 Task: Research Airbnb properties in Tinghir, Morocco from 6th December, 2023 to 10th December, 2023 for 1 adult.1  bedroom having 1 bed and 1 bathroom. Property type can be hotel. Booking option can be shelf check-in. Look for 3 properties as per requirement.
Action: Mouse pressed left at (277, 145)
Screenshot: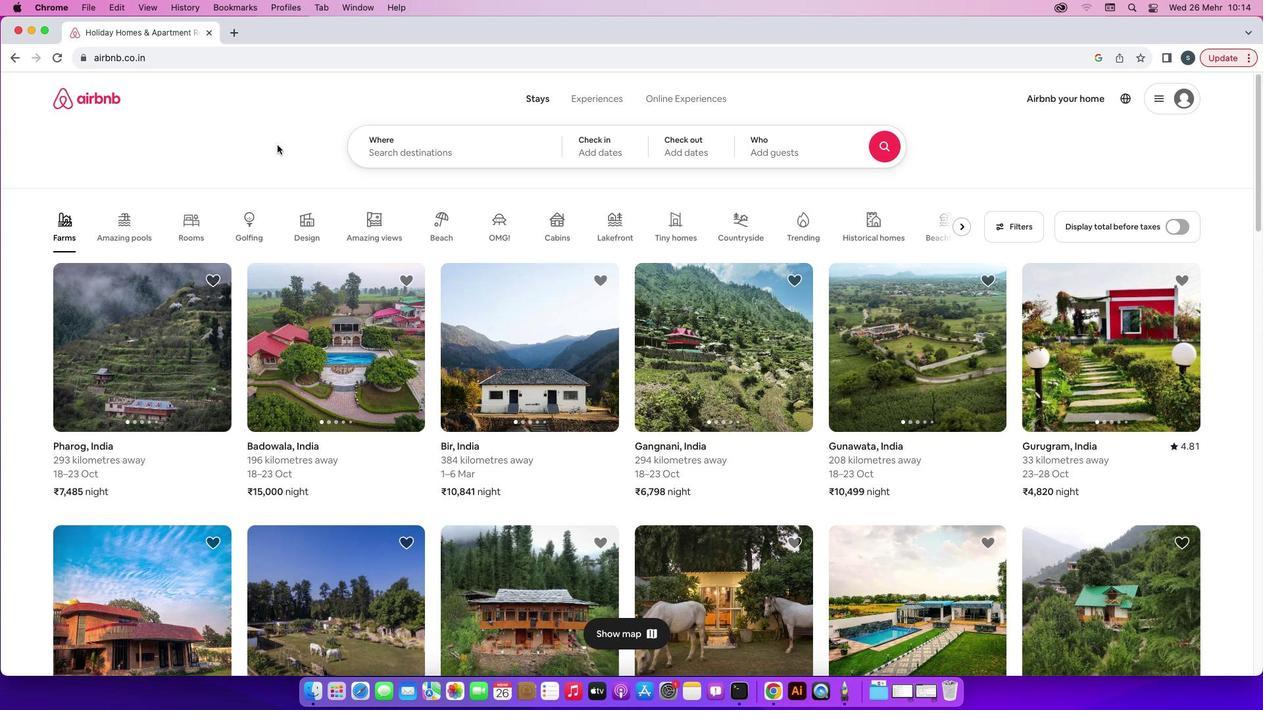 
Action: Mouse moved to (437, 147)
Screenshot: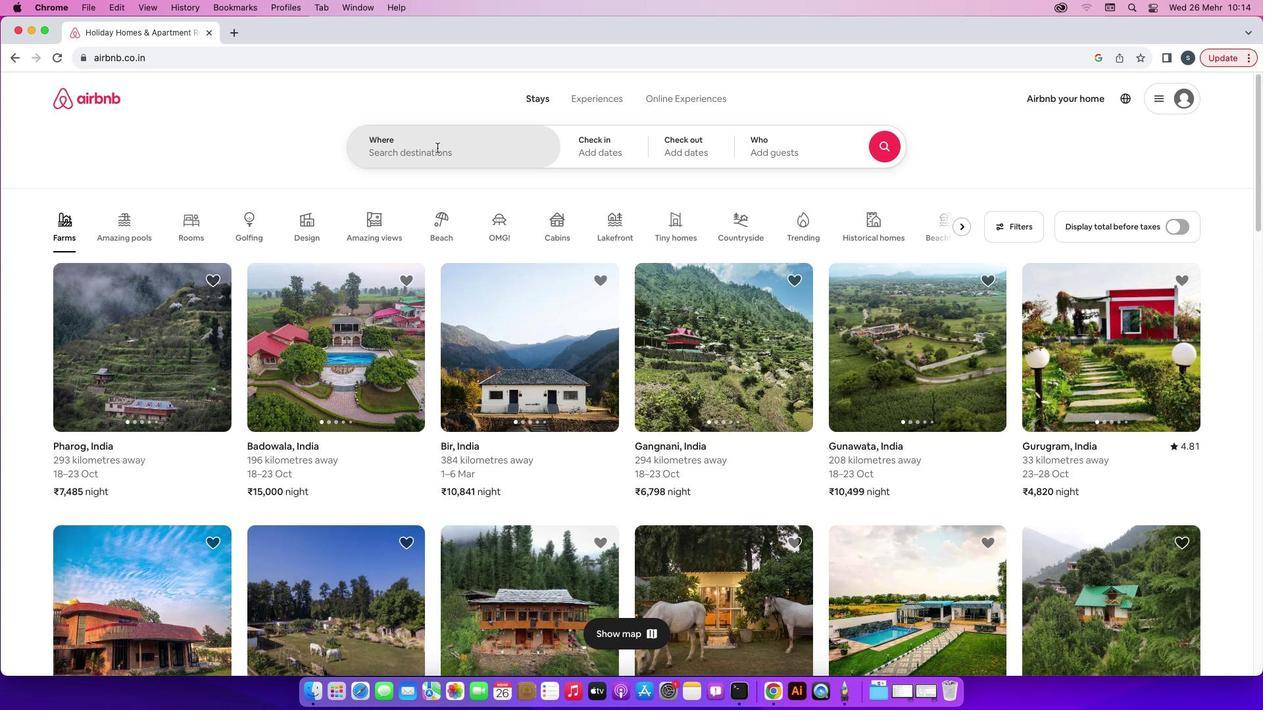
Action: Mouse pressed left at (437, 147)
Screenshot: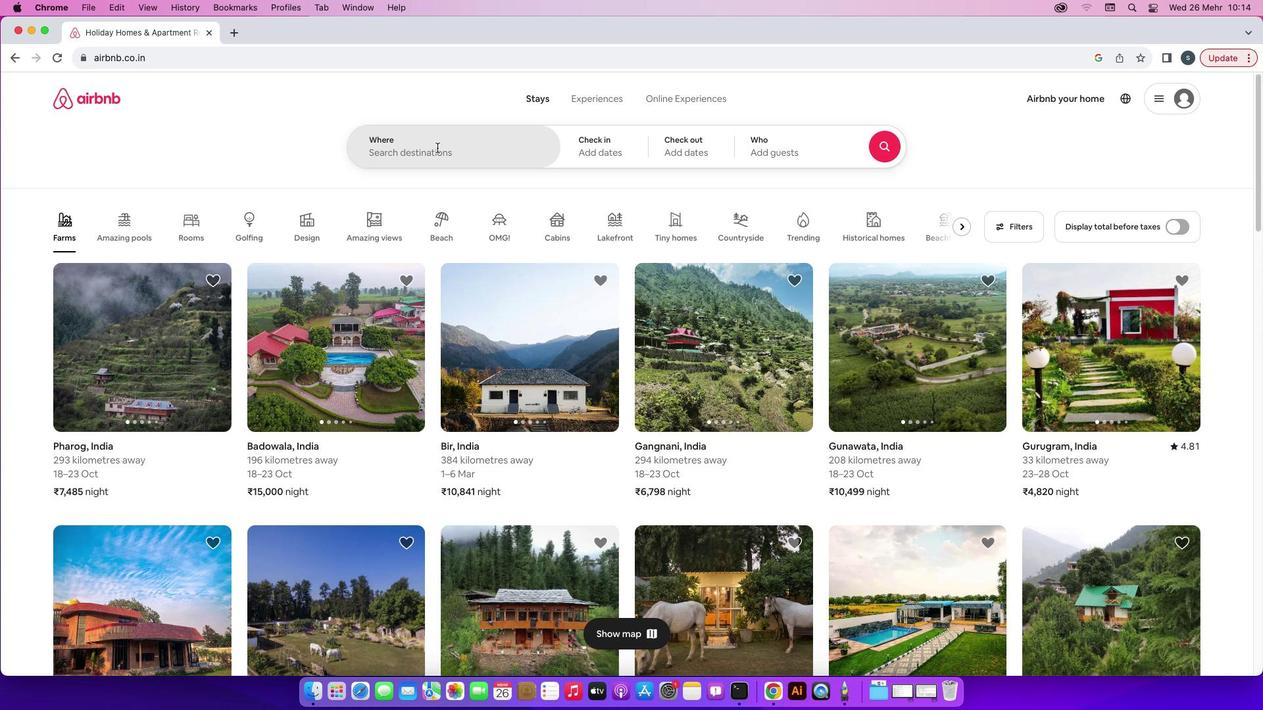 
Action: Mouse moved to (439, 147)
Screenshot: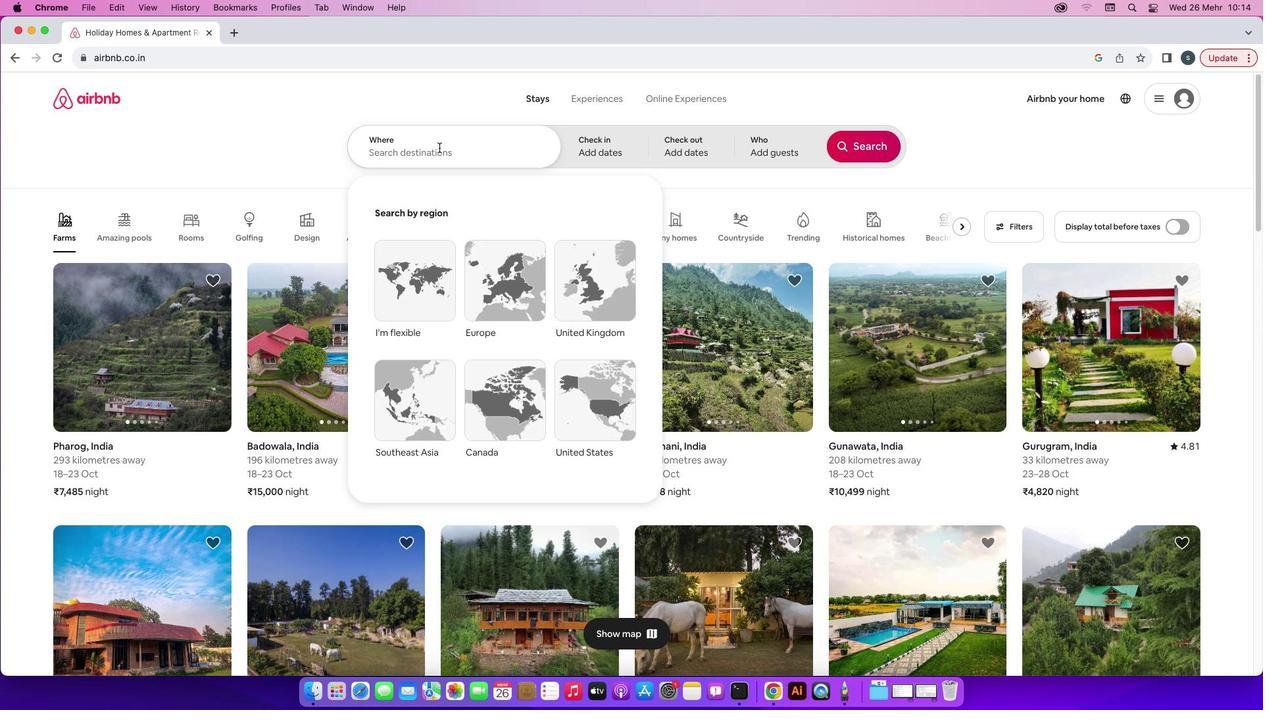 
Action: Key pressed 'T'Key.caps_lock'i''n''g''h''i''r'','Key.spaceKey.caps_lock'M'Key.caps_lock'o''r''o''c''c''o'
Screenshot: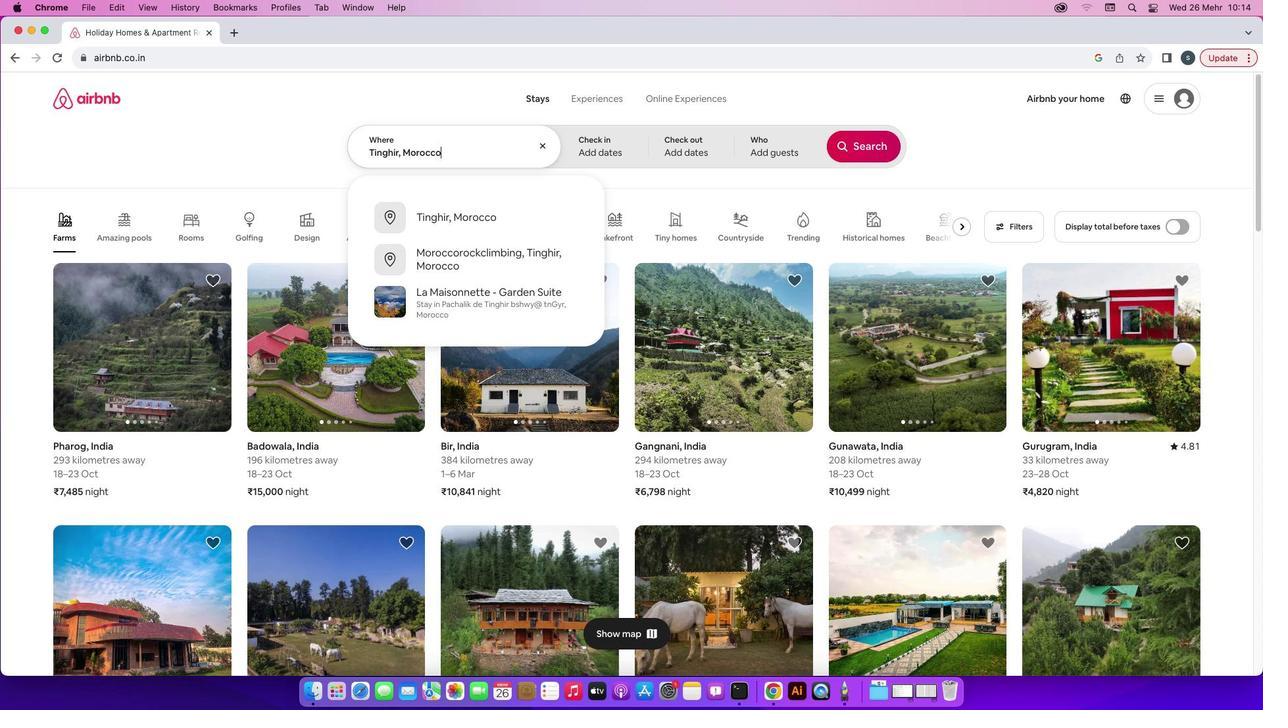 
Action: Mouse moved to (496, 227)
Screenshot: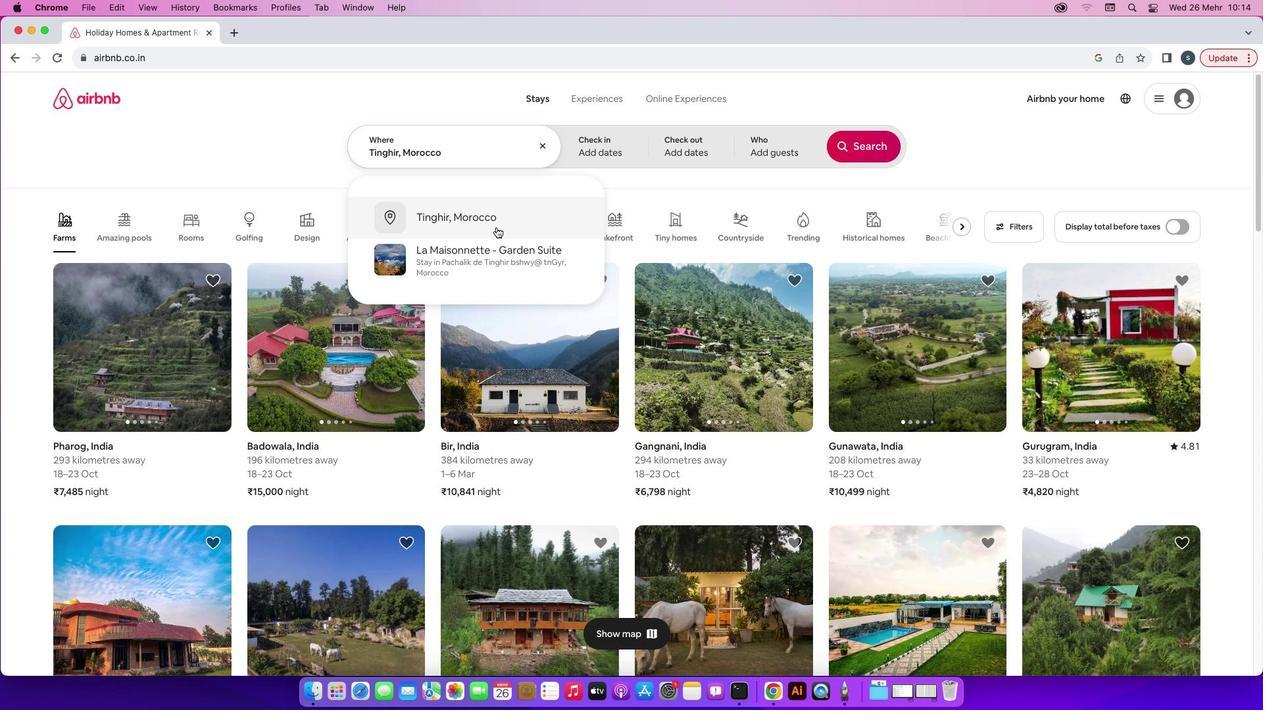 
Action: Mouse pressed left at (496, 227)
Screenshot: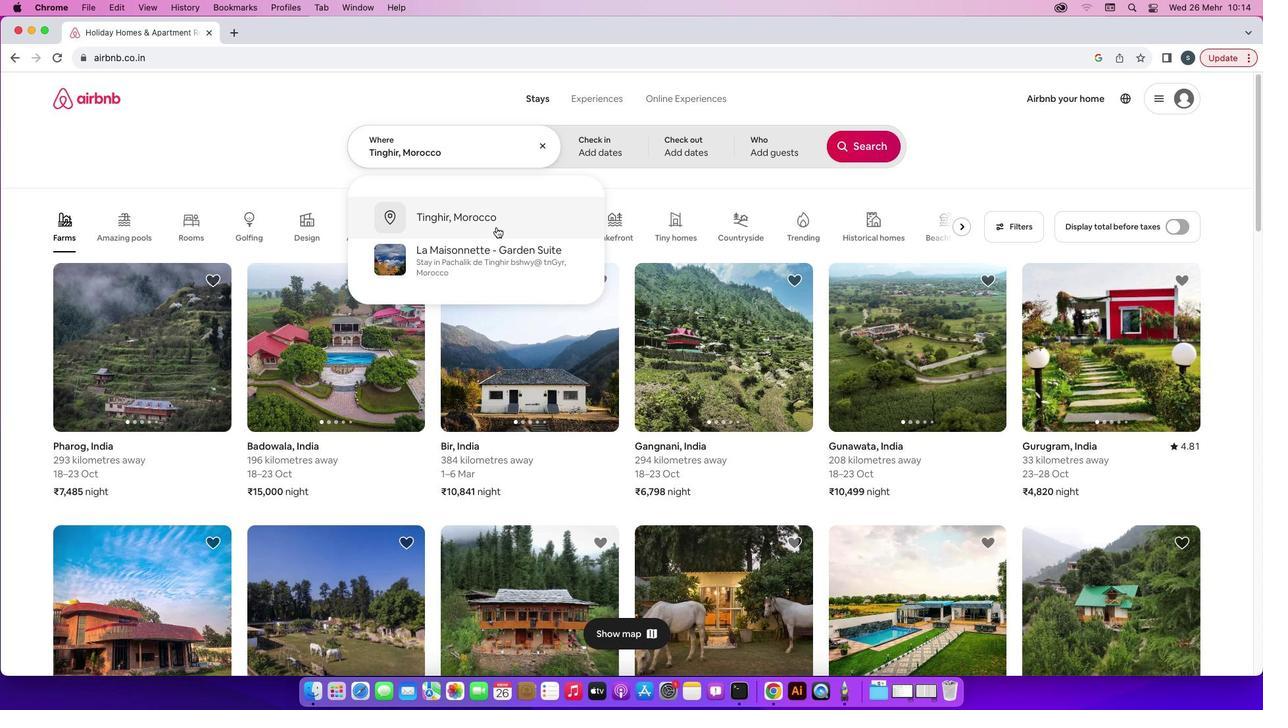
Action: Mouse moved to (861, 251)
Screenshot: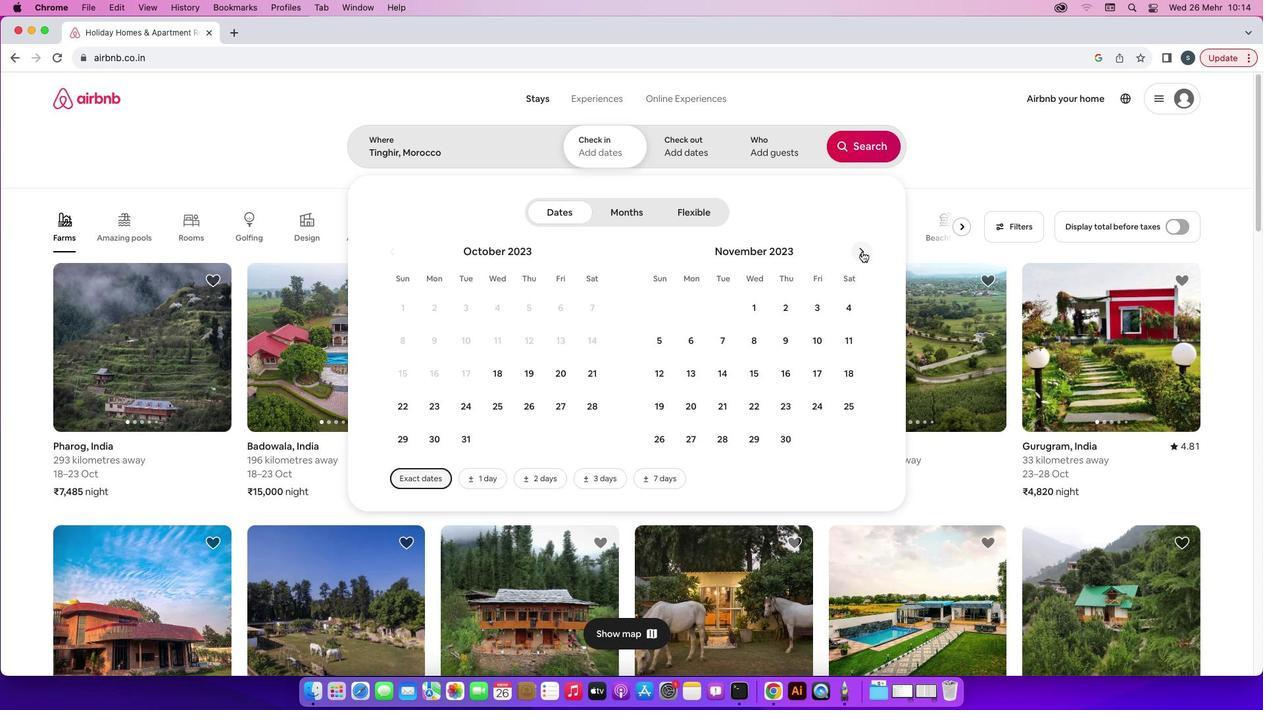 
Action: Mouse pressed left at (861, 251)
Screenshot: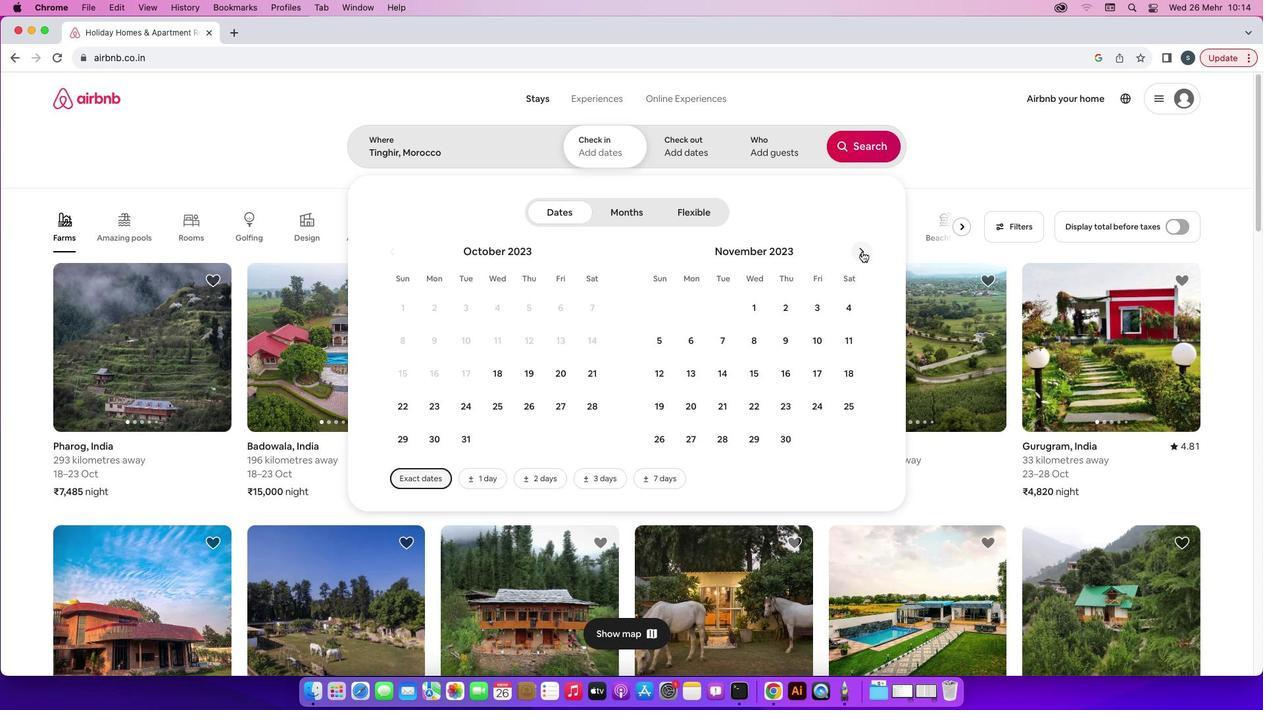 
Action: Mouse moved to (757, 336)
Screenshot: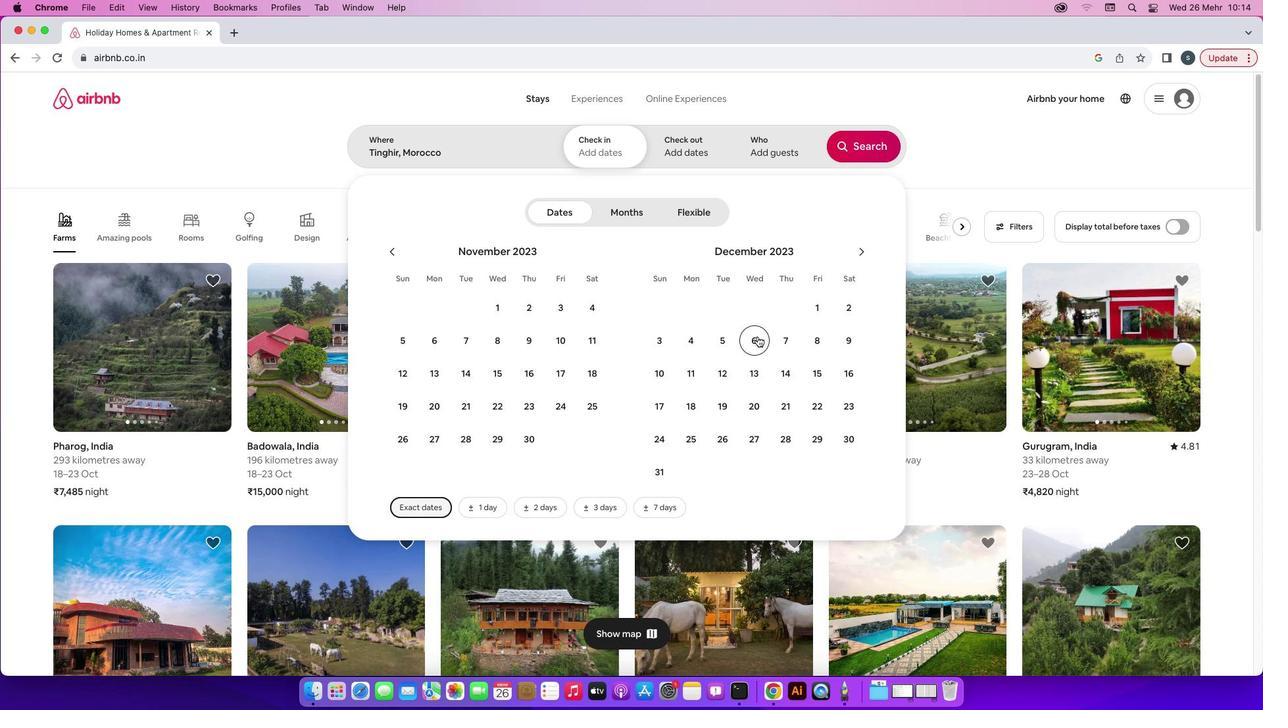 
Action: Mouse pressed left at (757, 336)
Screenshot: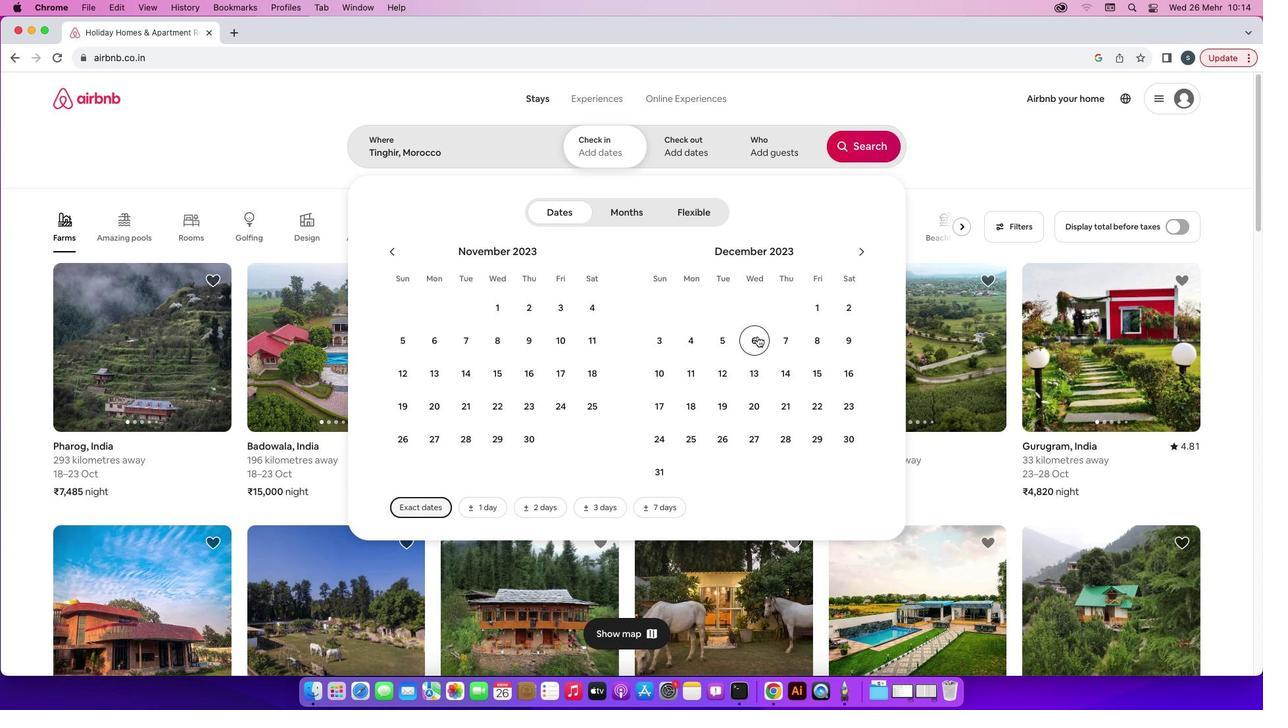 
Action: Mouse moved to (653, 369)
Screenshot: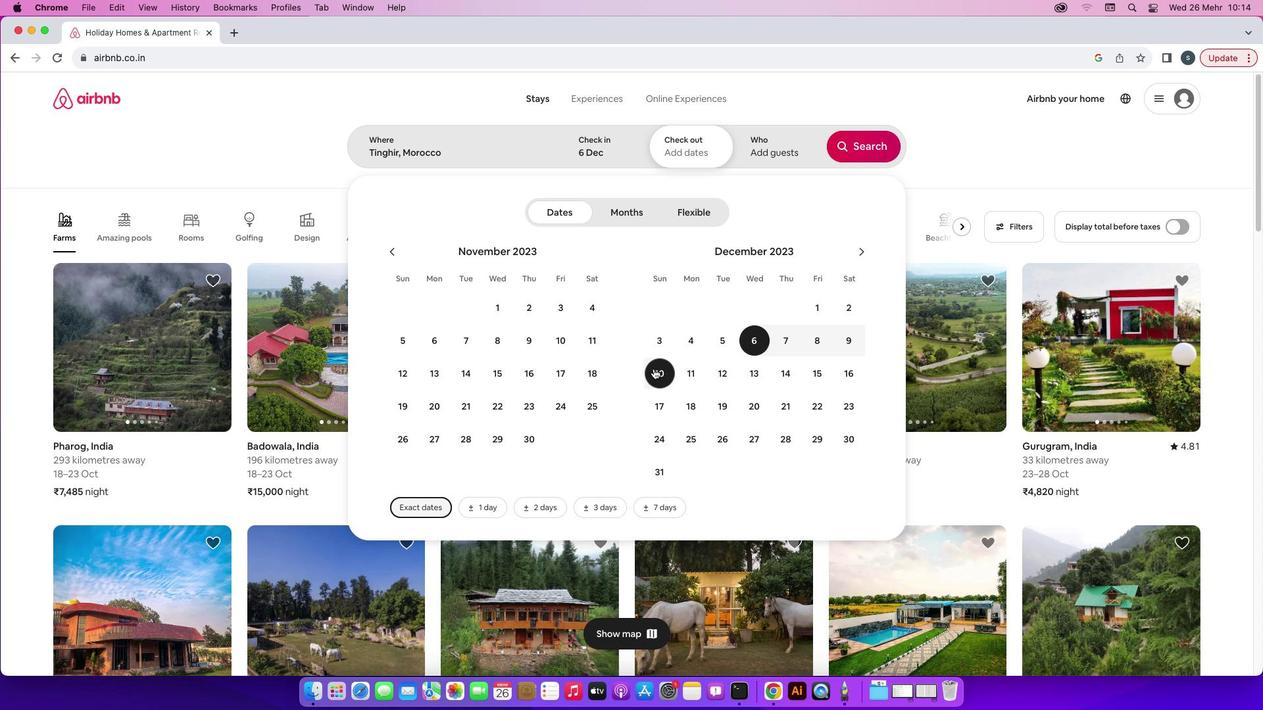 
Action: Mouse pressed left at (653, 369)
Screenshot: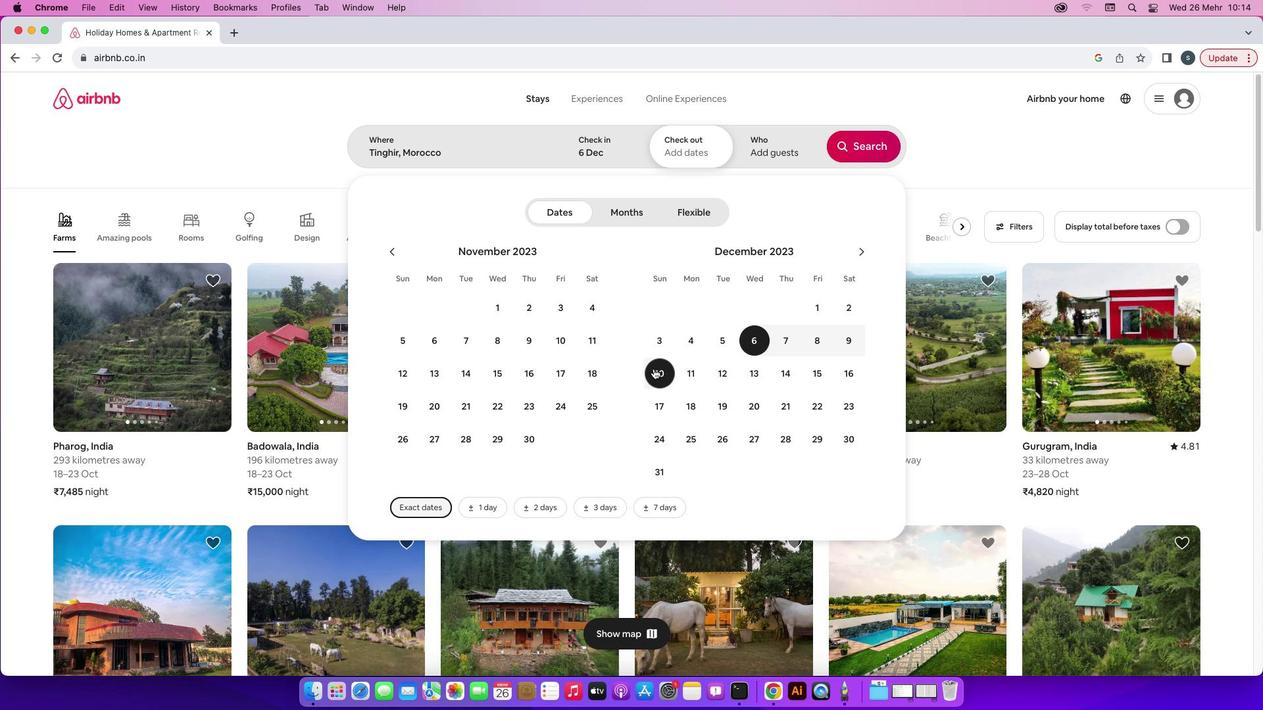 
Action: Mouse moved to (782, 153)
Screenshot: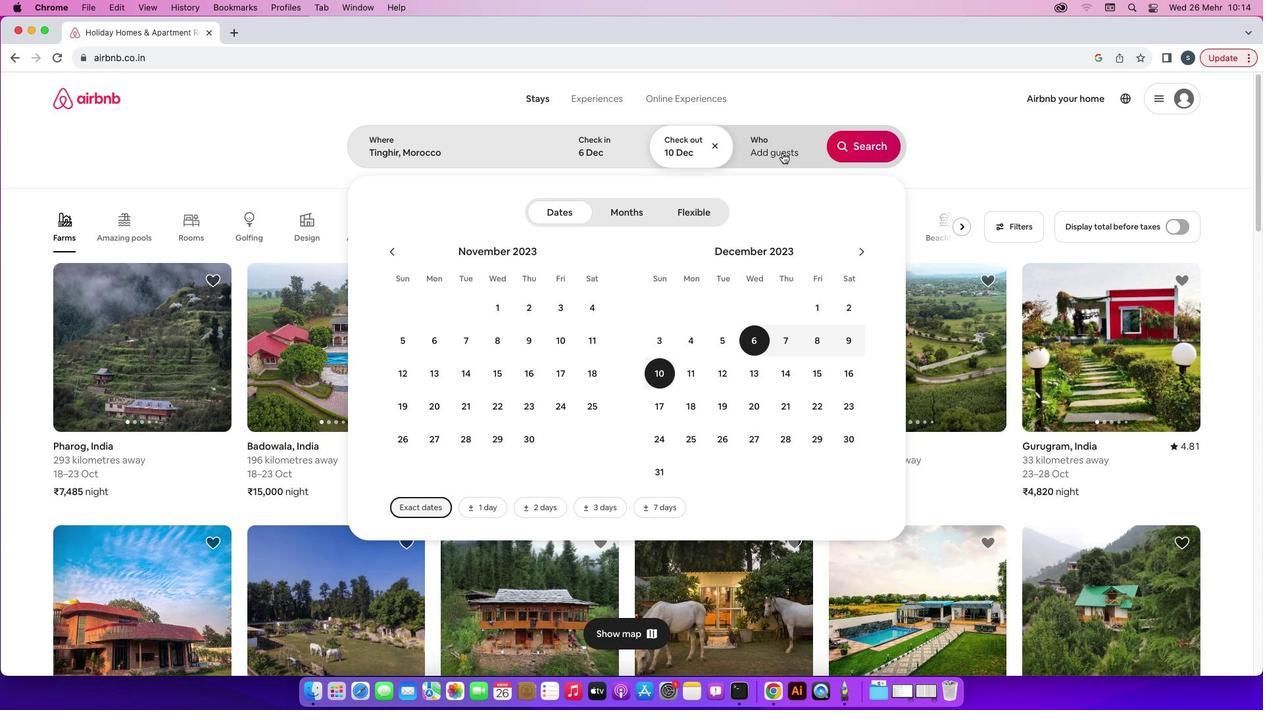 
Action: Mouse pressed left at (782, 153)
Screenshot: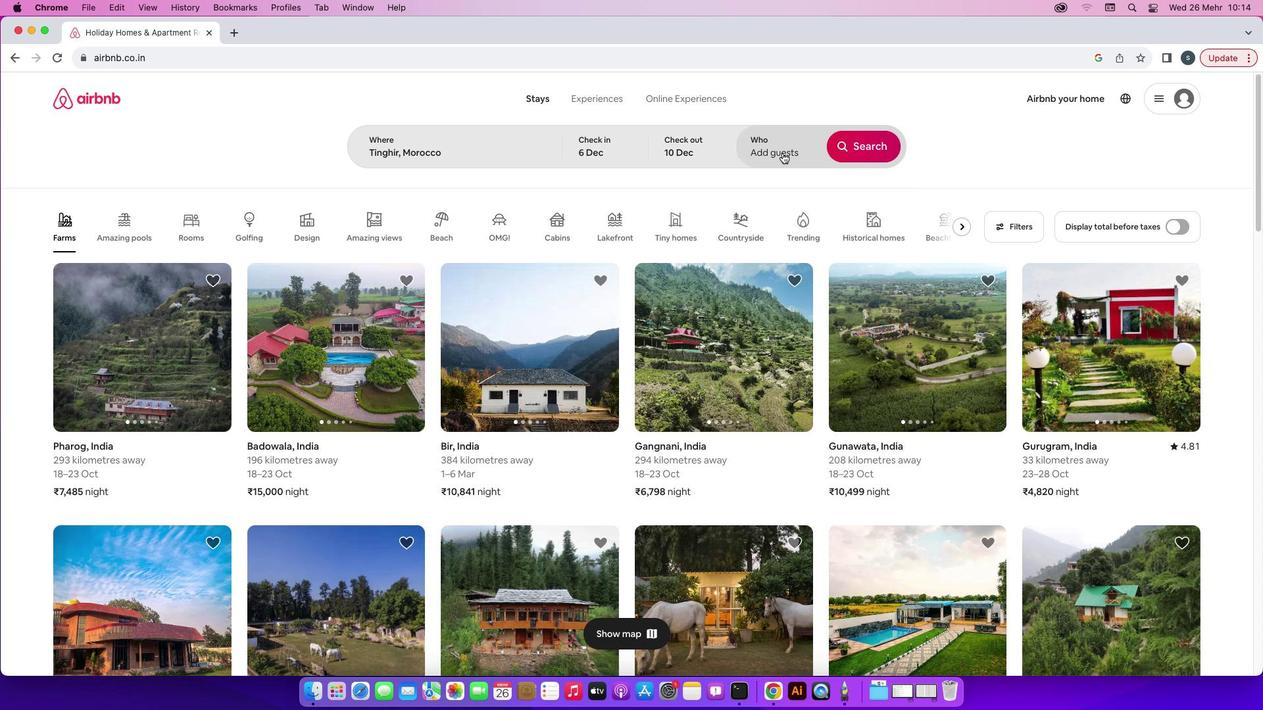 
Action: Mouse moved to (869, 213)
Screenshot: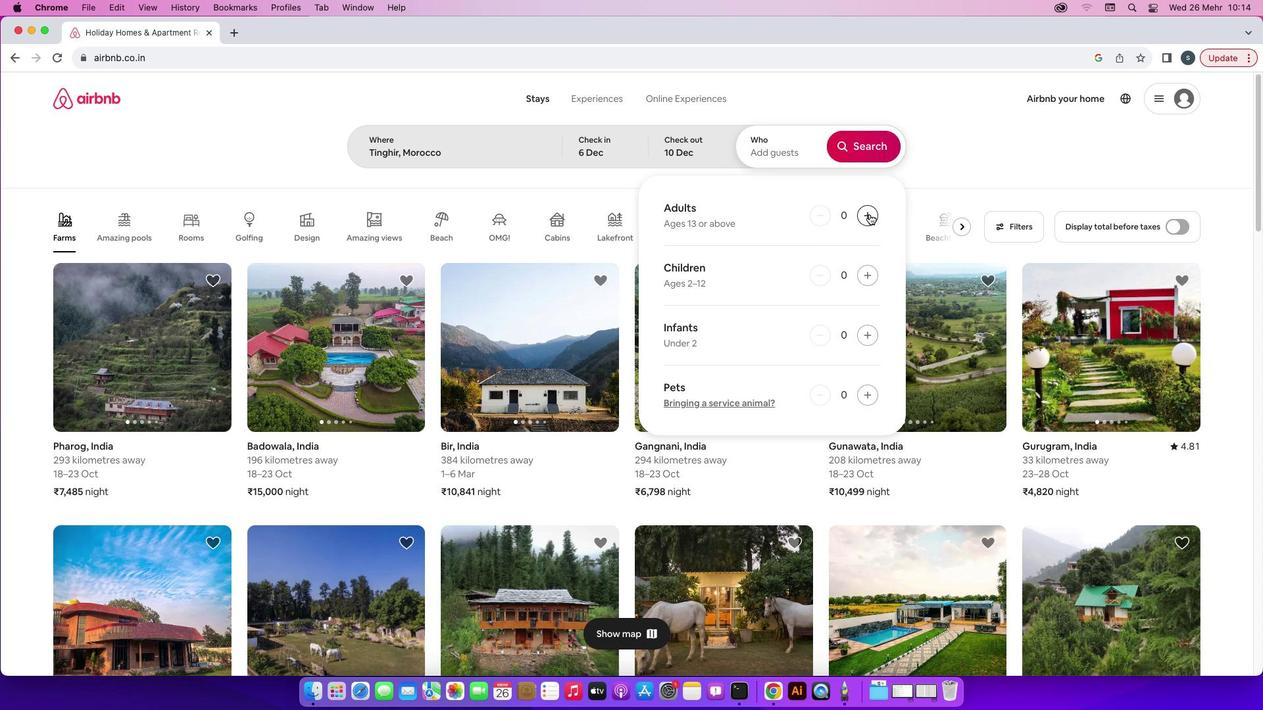 
Action: Mouse pressed left at (869, 213)
Screenshot: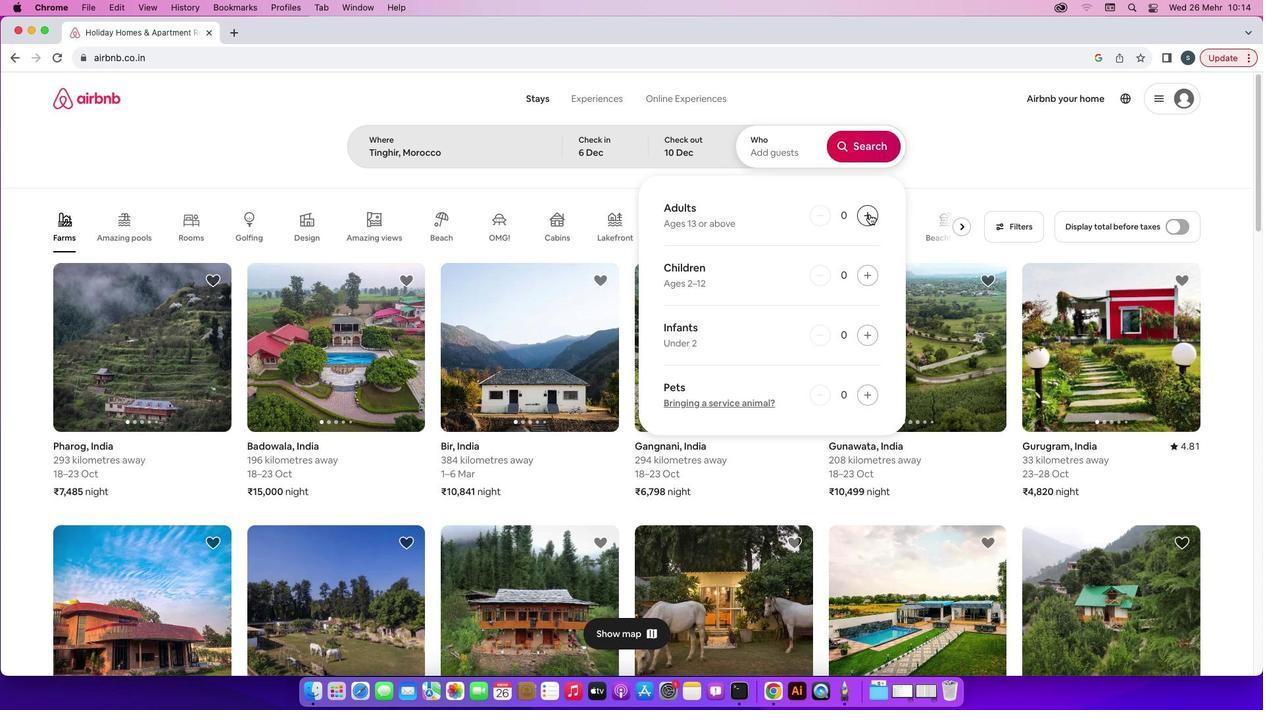 
Action: Mouse moved to (859, 146)
Screenshot: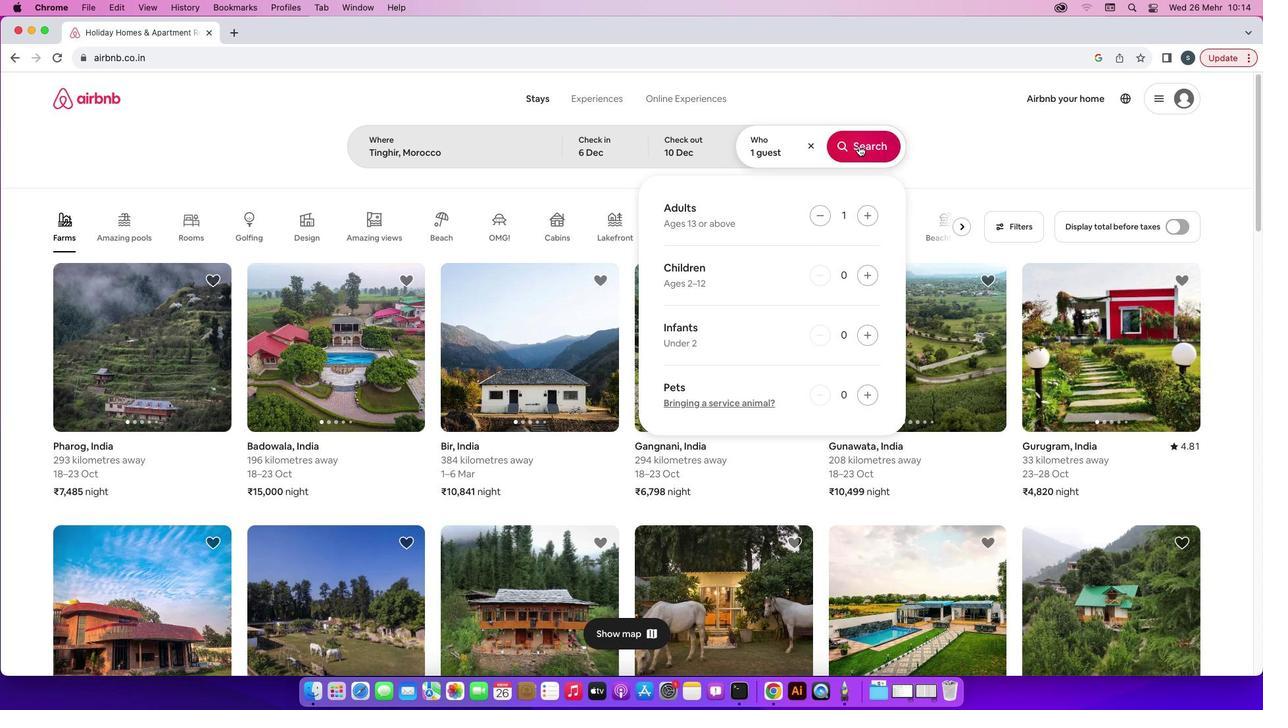 
Action: Mouse pressed left at (859, 146)
Screenshot: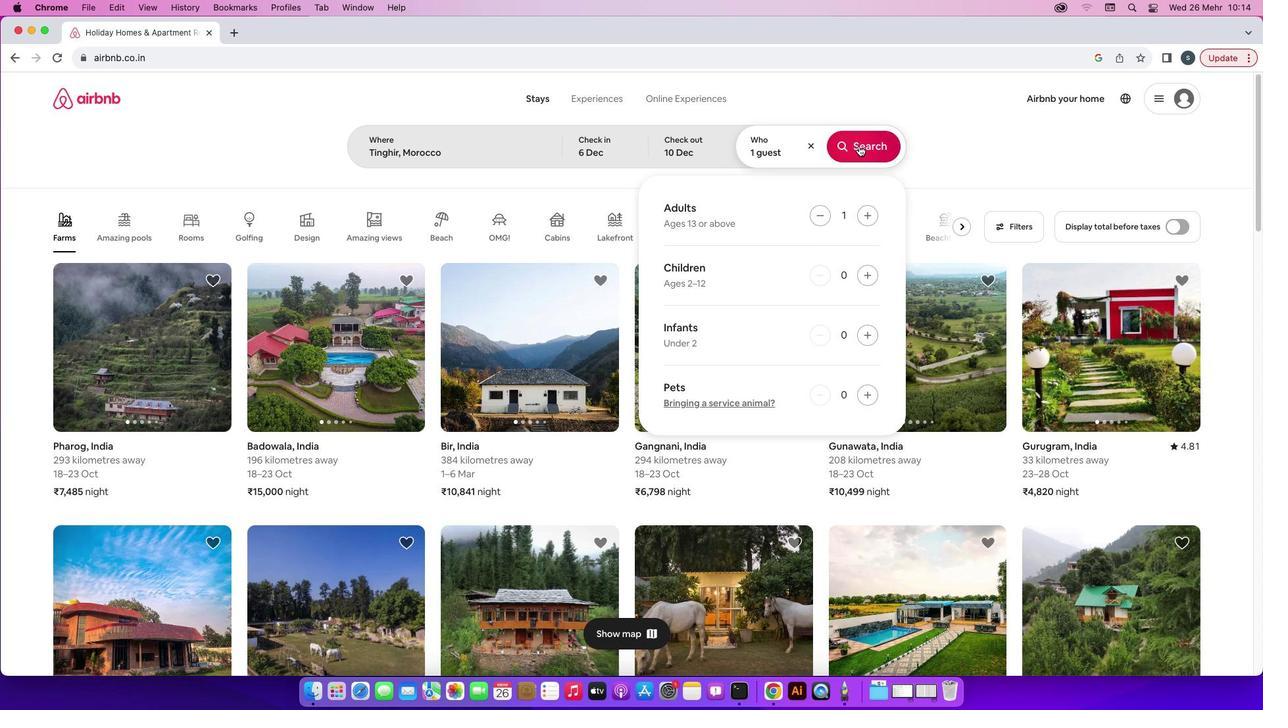 
Action: Mouse moved to (1048, 149)
Screenshot: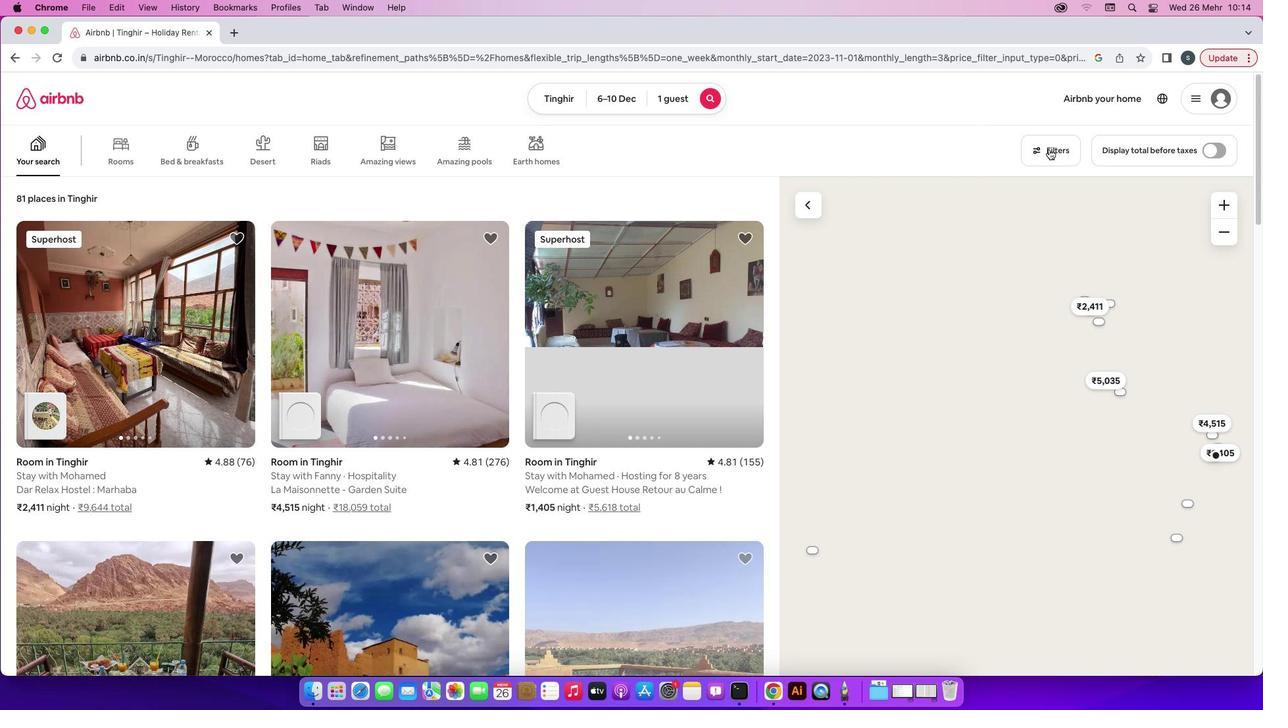 
Action: Mouse pressed left at (1048, 149)
Screenshot: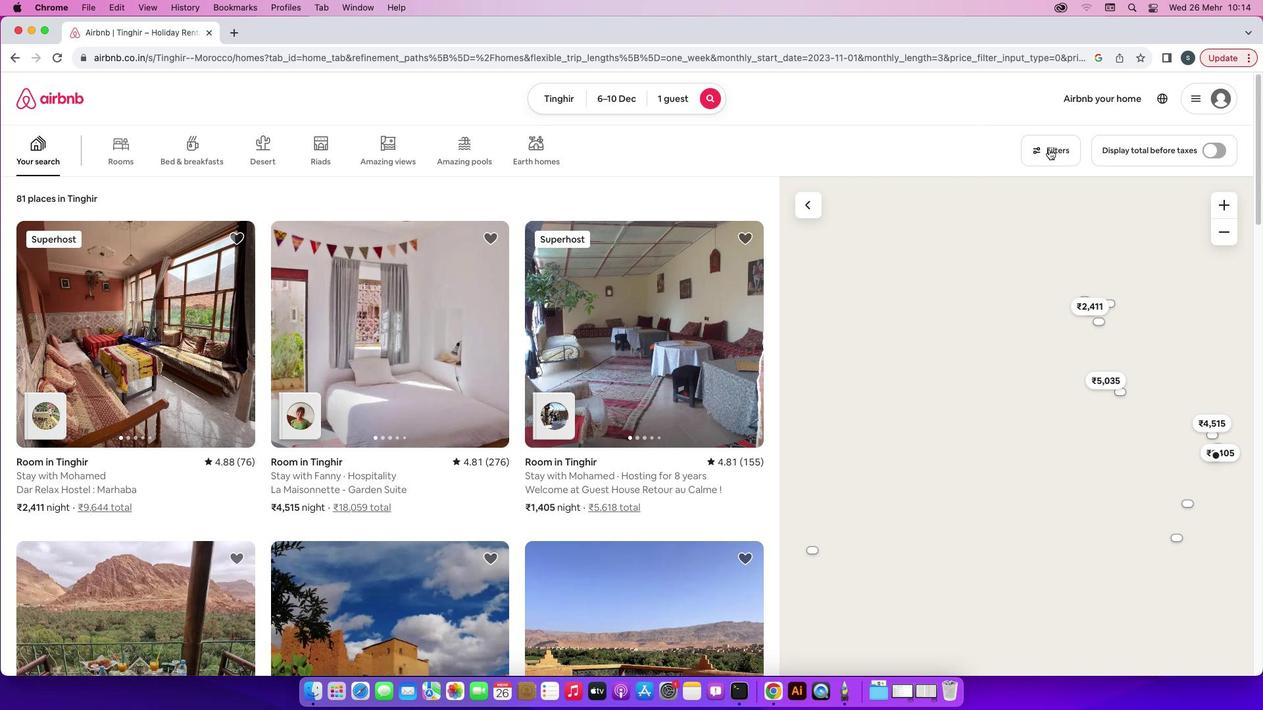 
Action: Mouse moved to (595, 485)
Screenshot: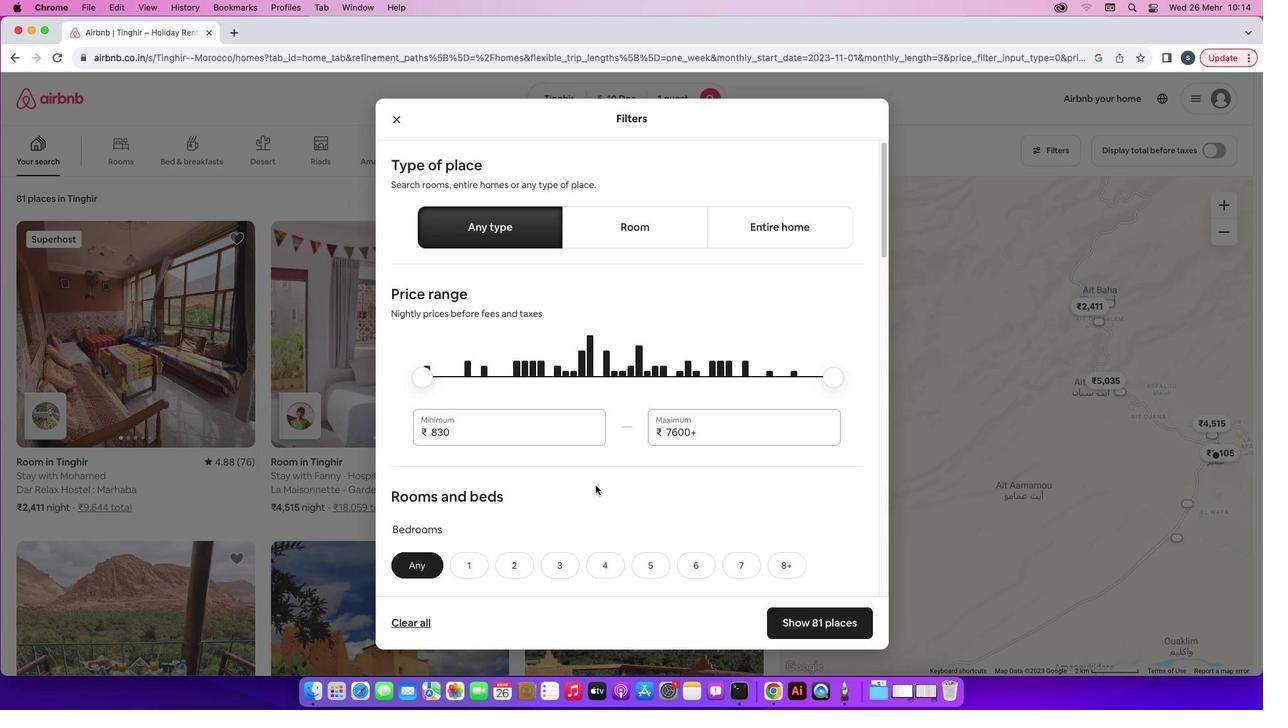 
Action: Mouse scrolled (595, 485) with delta (0, 0)
Screenshot: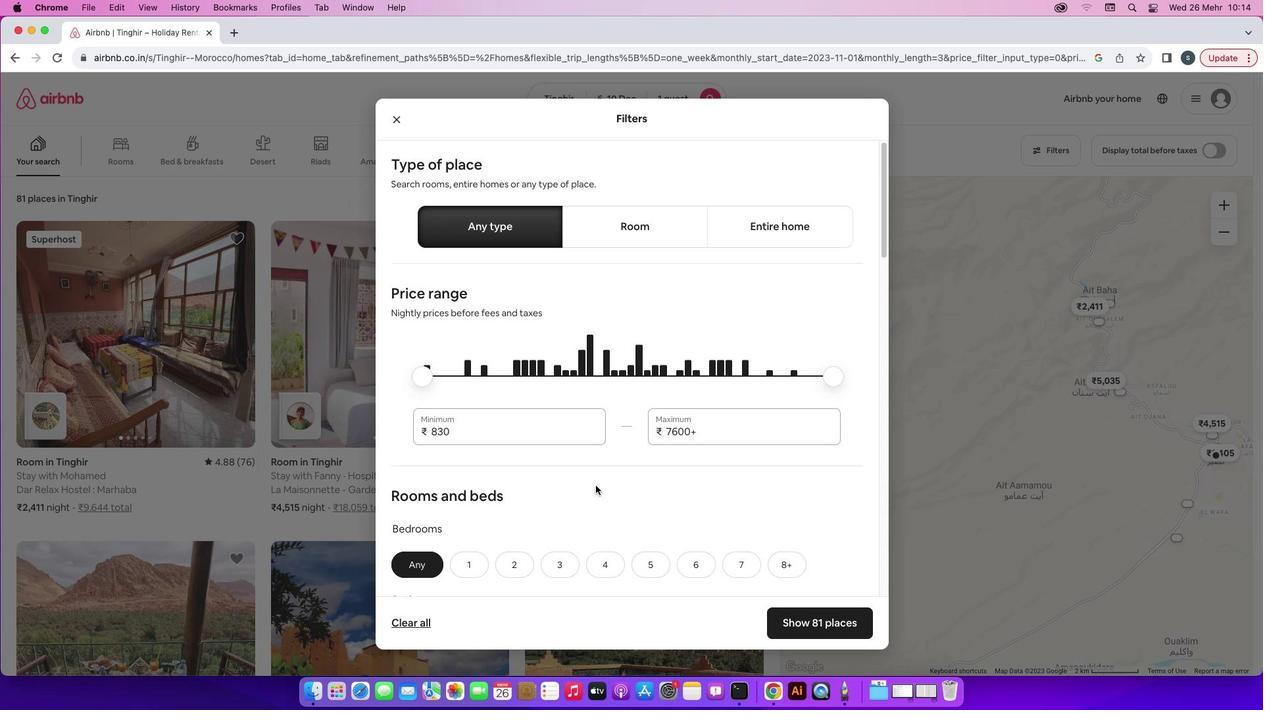 
Action: Mouse scrolled (595, 485) with delta (0, 0)
Screenshot: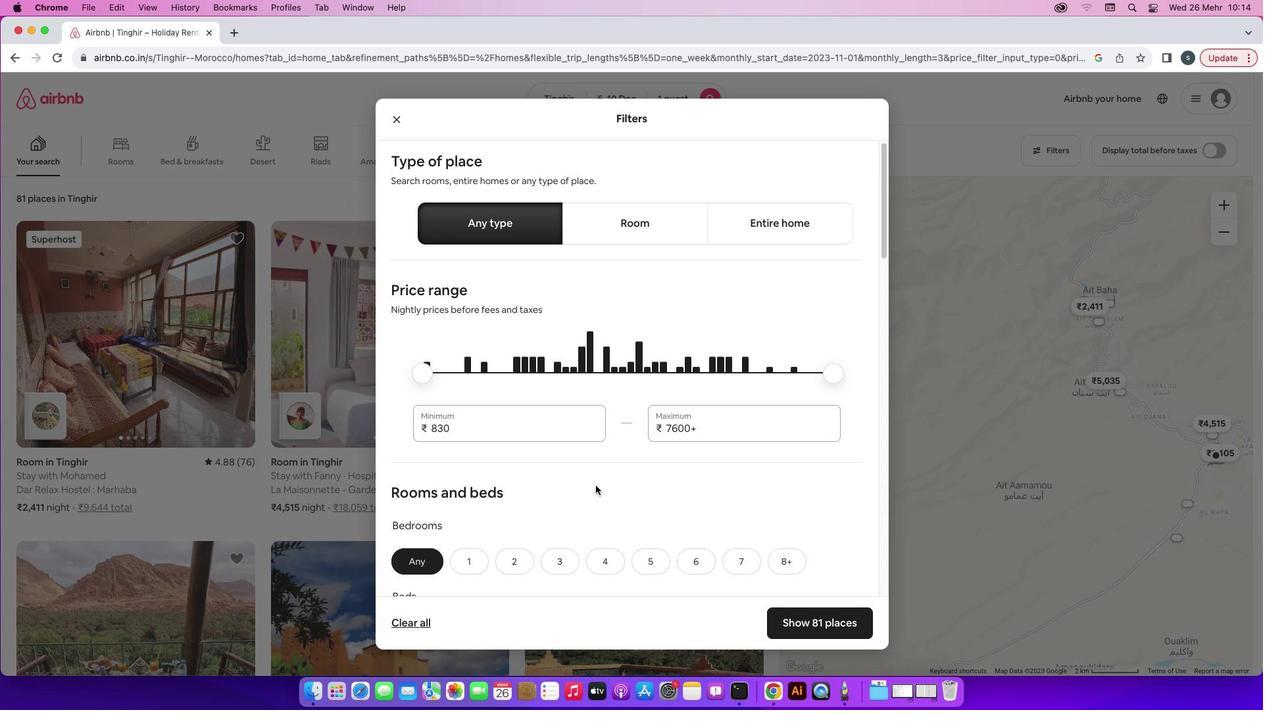
Action: Mouse scrolled (595, 485) with delta (0, 0)
Screenshot: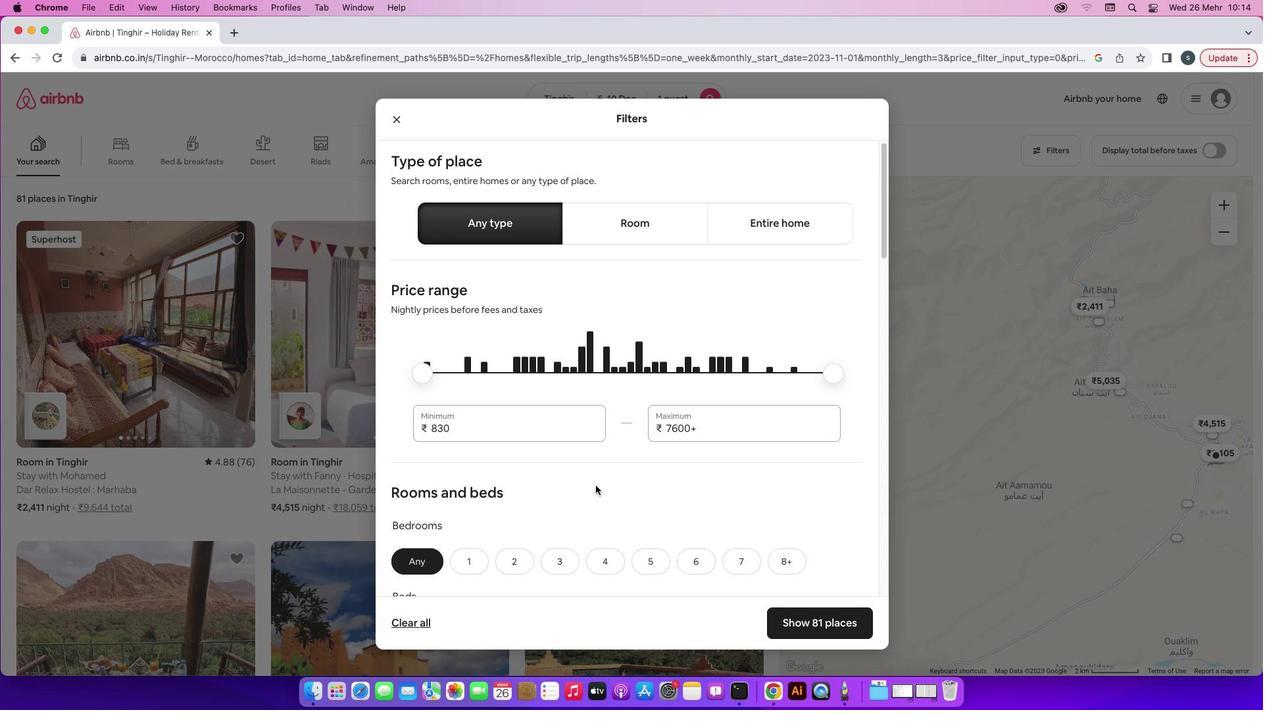
Action: Mouse scrolled (595, 485) with delta (0, 0)
Screenshot: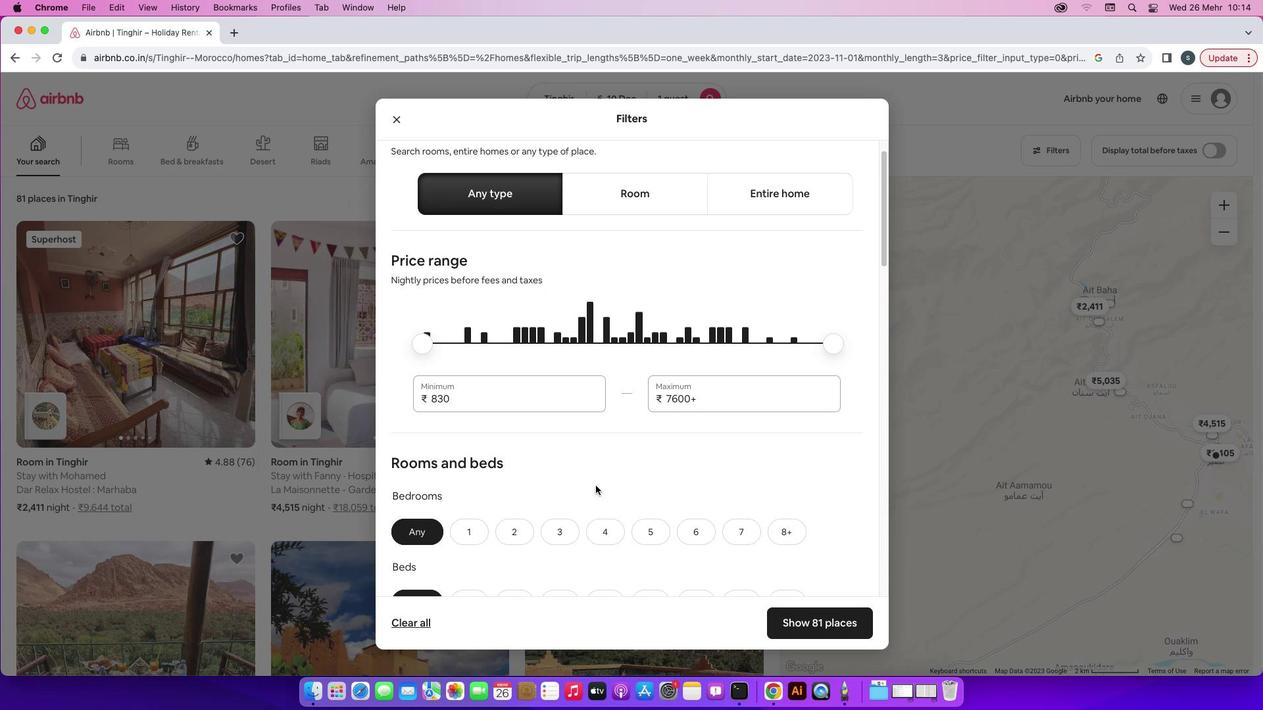 
Action: Mouse scrolled (595, 485) with delta (0, 0)
Screenshot: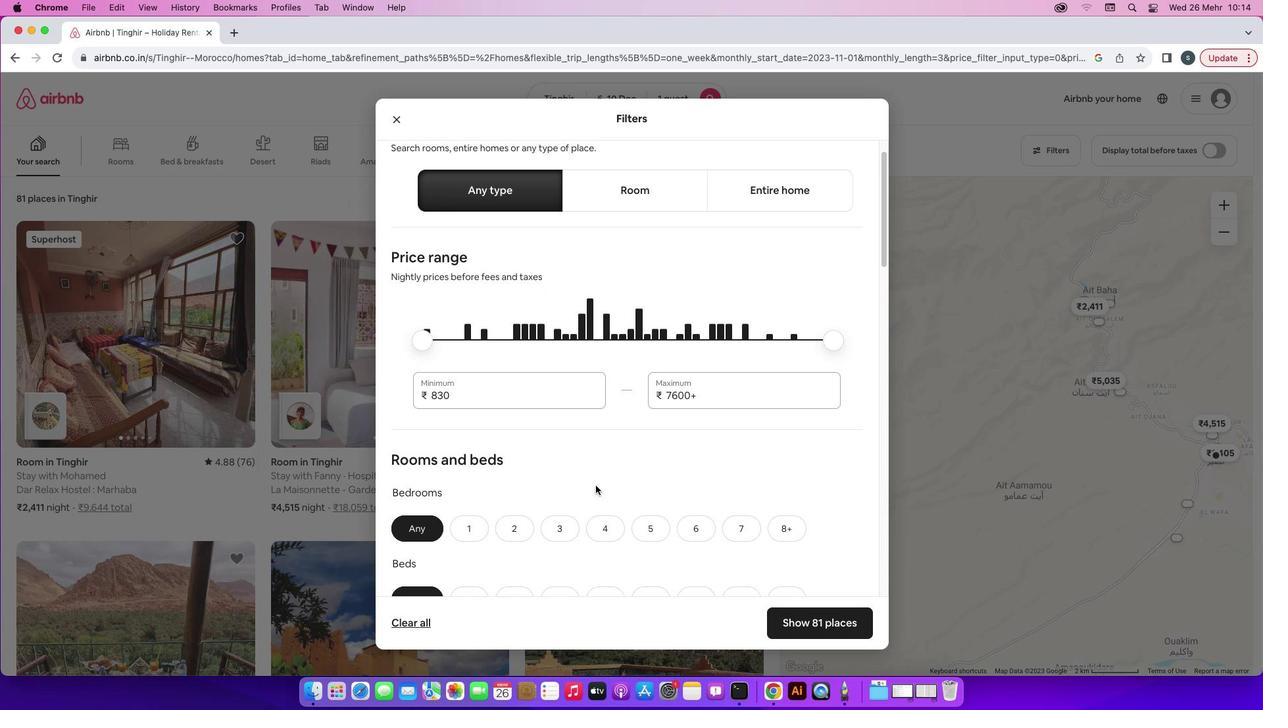 
Action: Mouse scrolled (595, 485) with delta (0, 0)
Screenshot: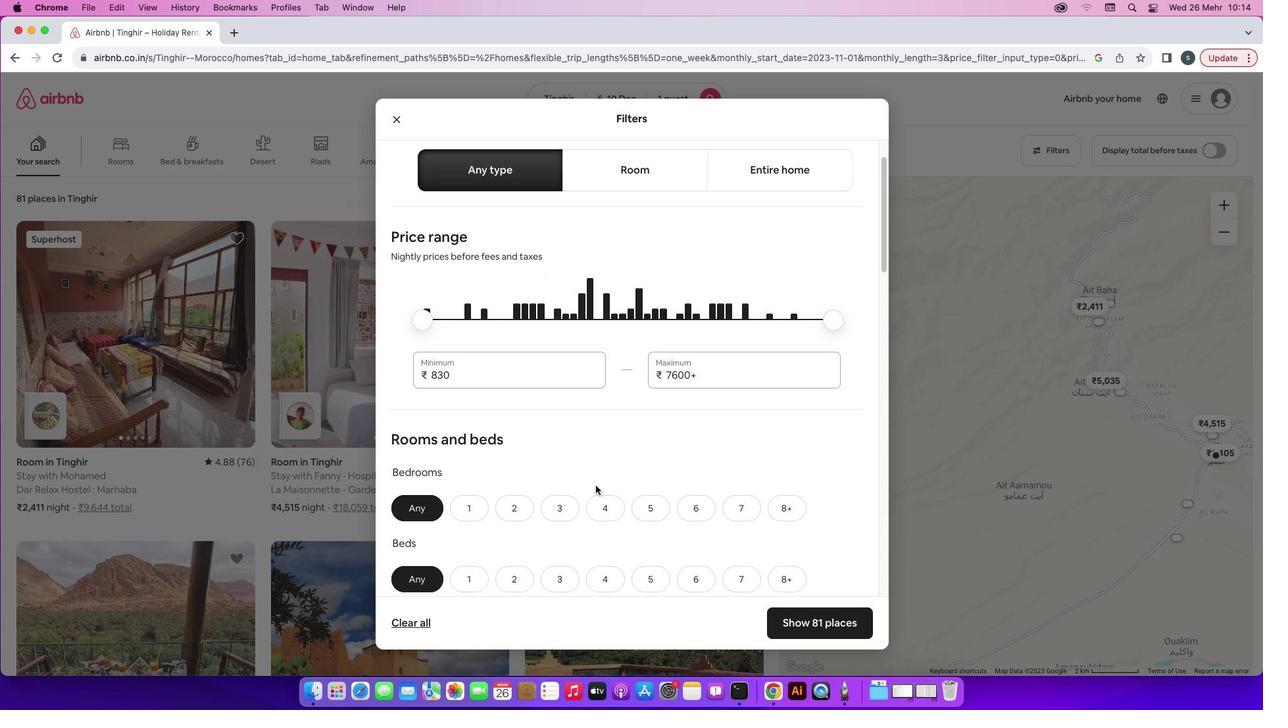 
Action: Mouse scrolled (595, 485) with delta (0, -1)
Screenshot: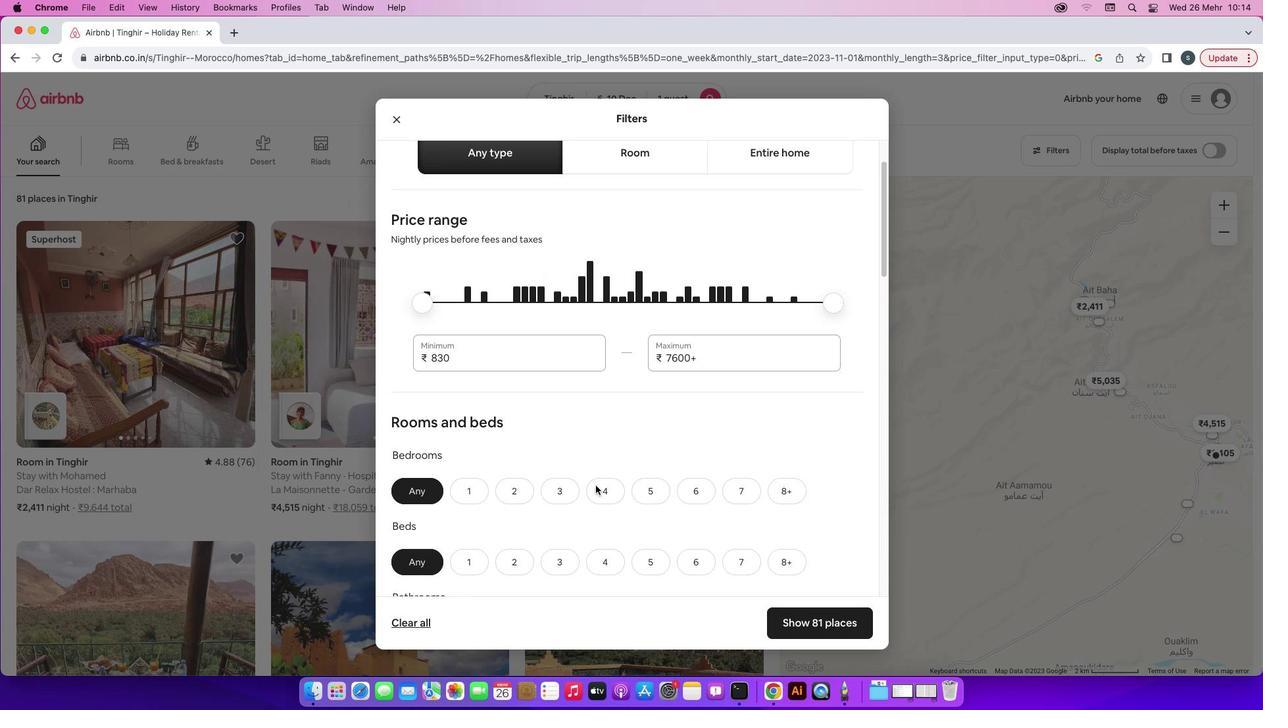 
Action: Mouse scrolled (595, 485) with delta (0, 0)
Screenshot: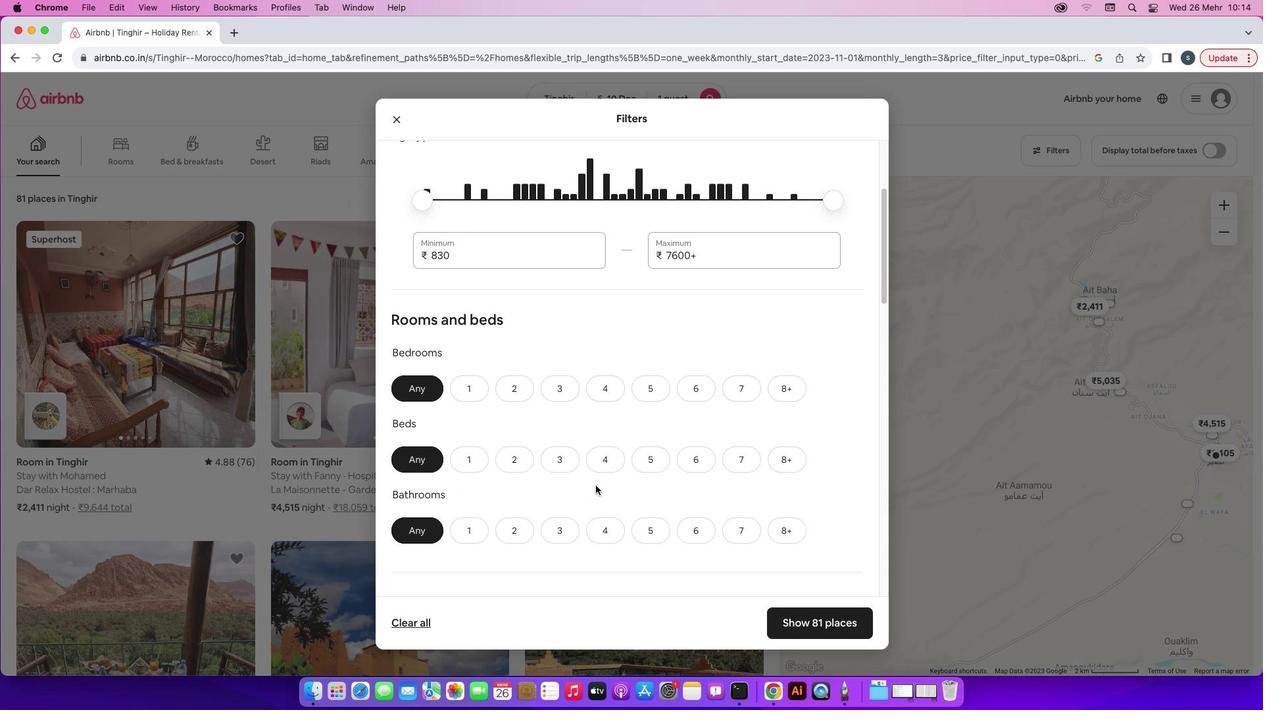 
Action: Mouse scrolled (595, 485) with delta (0, 0)
Screenshot: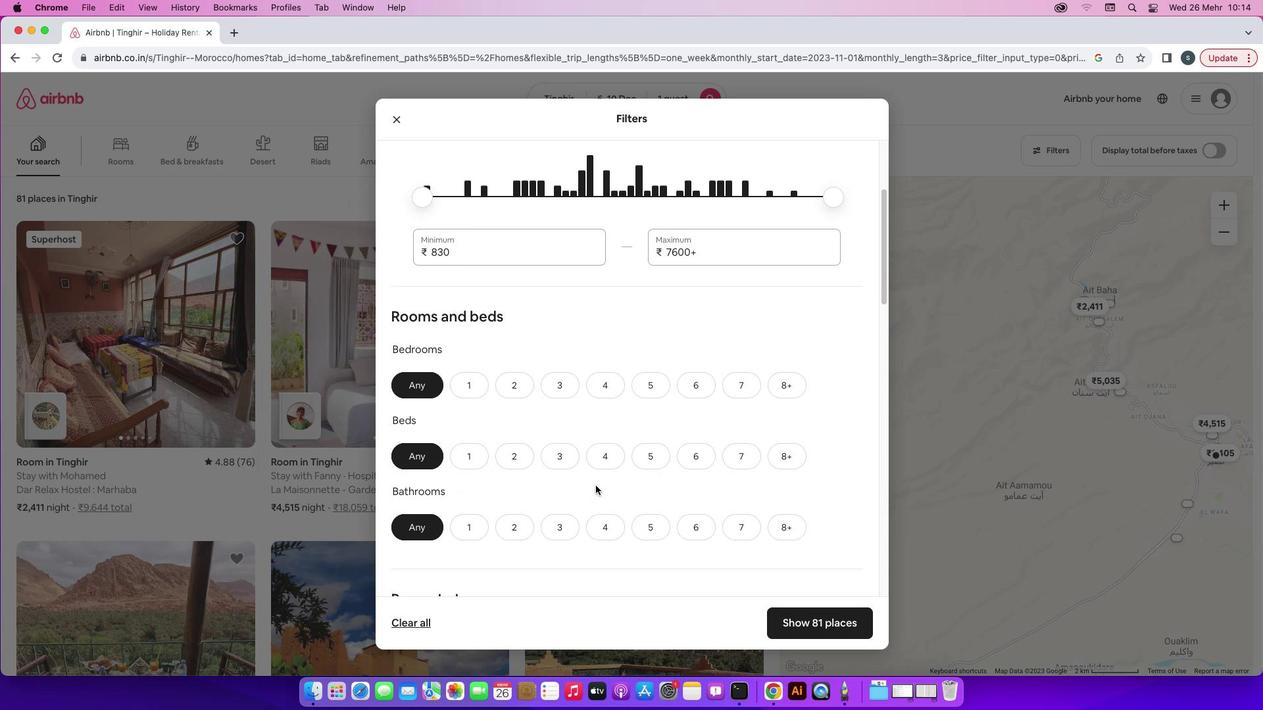 
Action: Mouse scrolled (595, 485) with delta (0, 0)
Screenshot: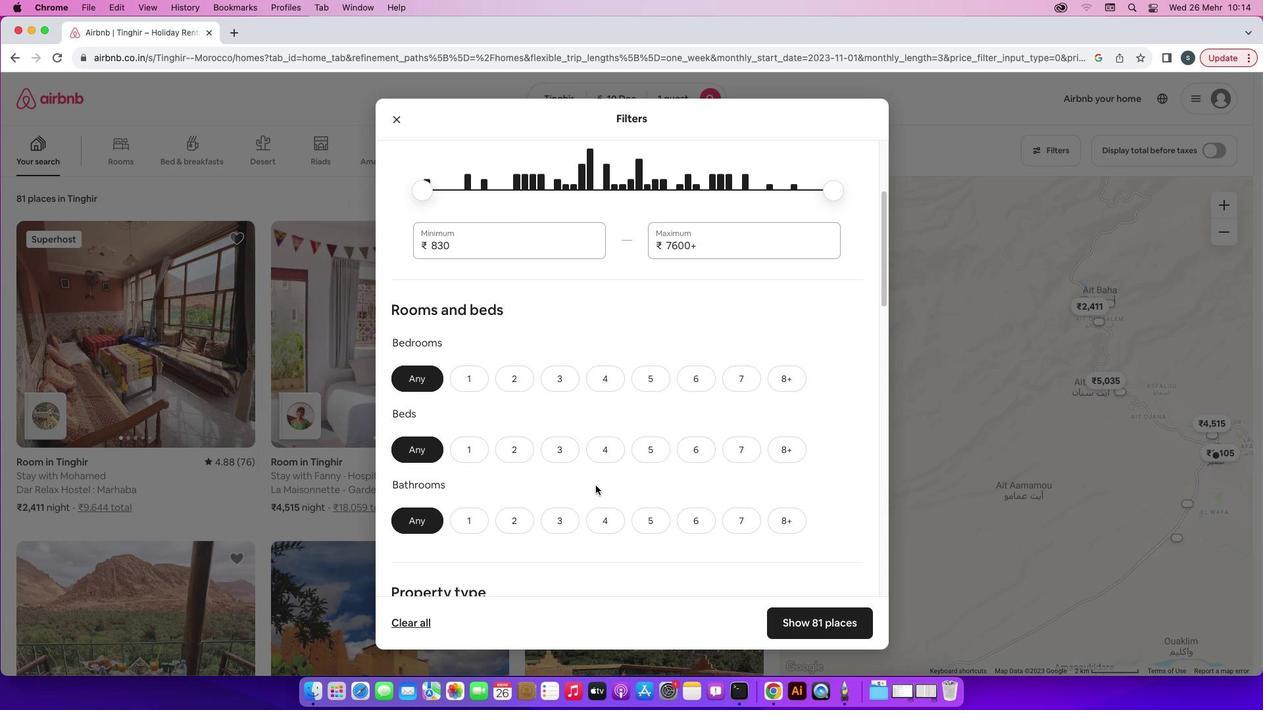 
Action: Mouse scrolled (595, 485) with delta (0, -1)
Screenshot: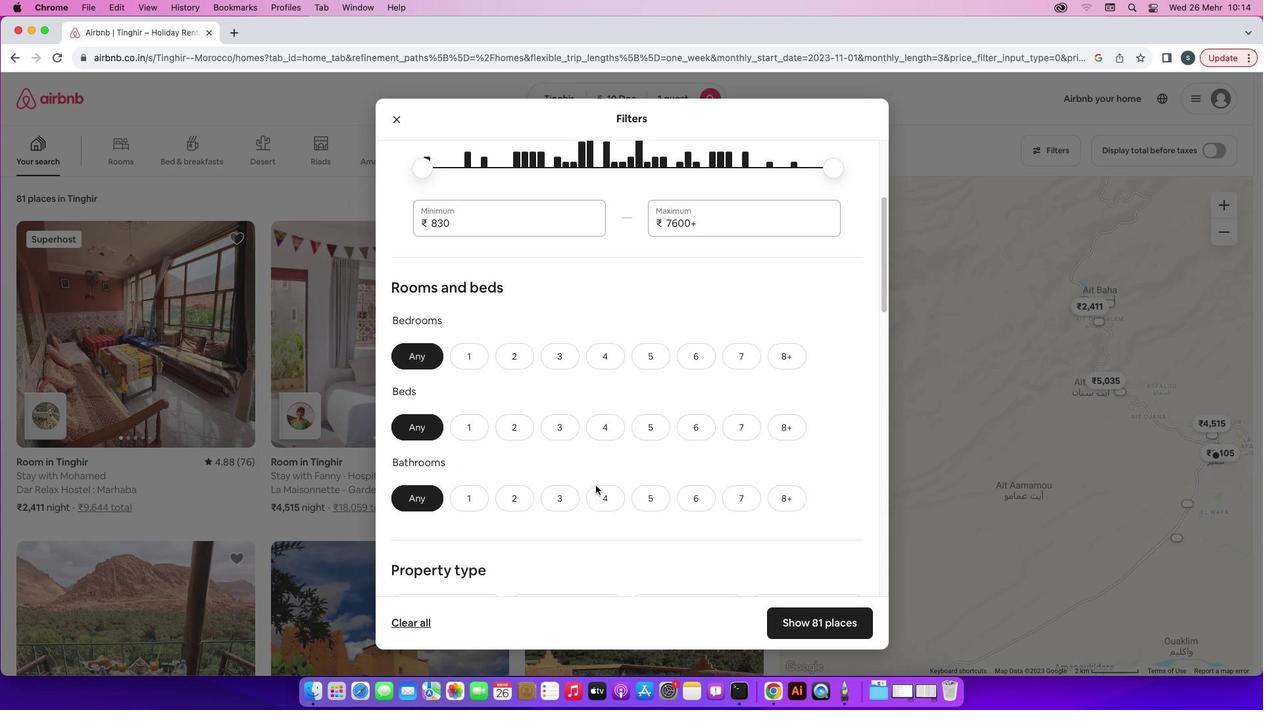 
Action: Mouse scrolled (595, 485) with delta (0, -1)
Screenshot: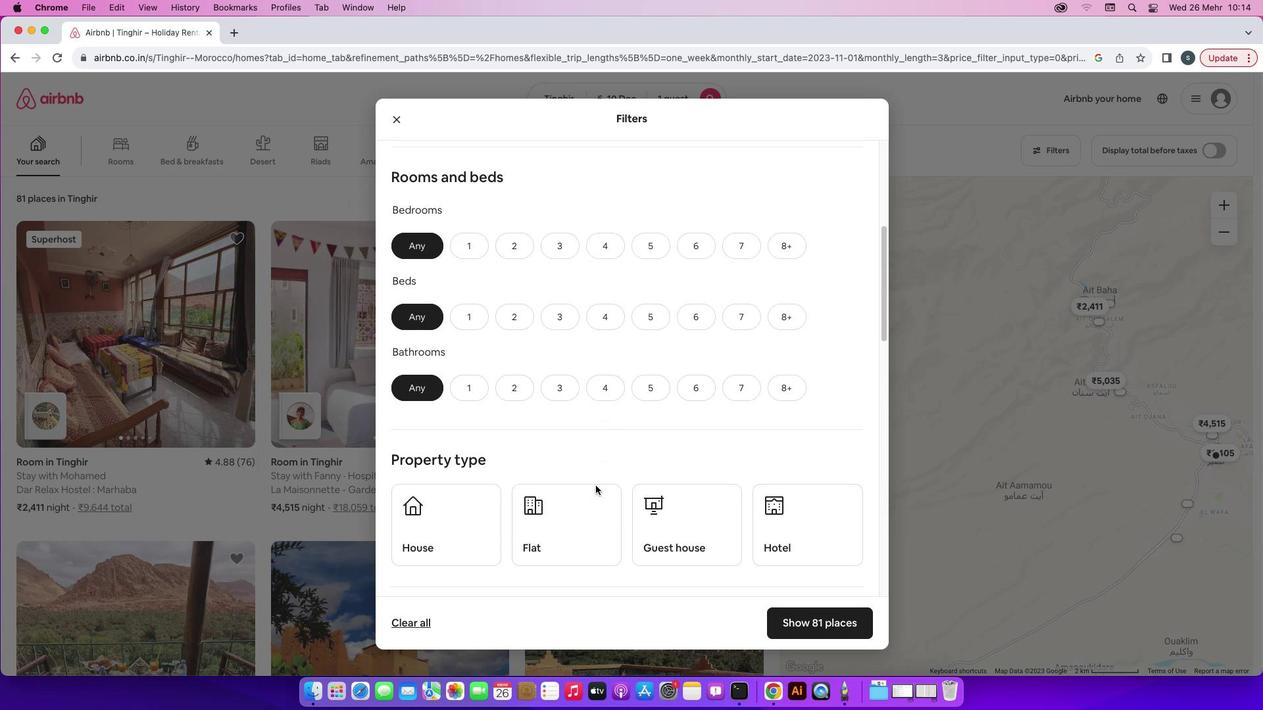 
Action: Mouse moved to (478, 211)
Screenshot: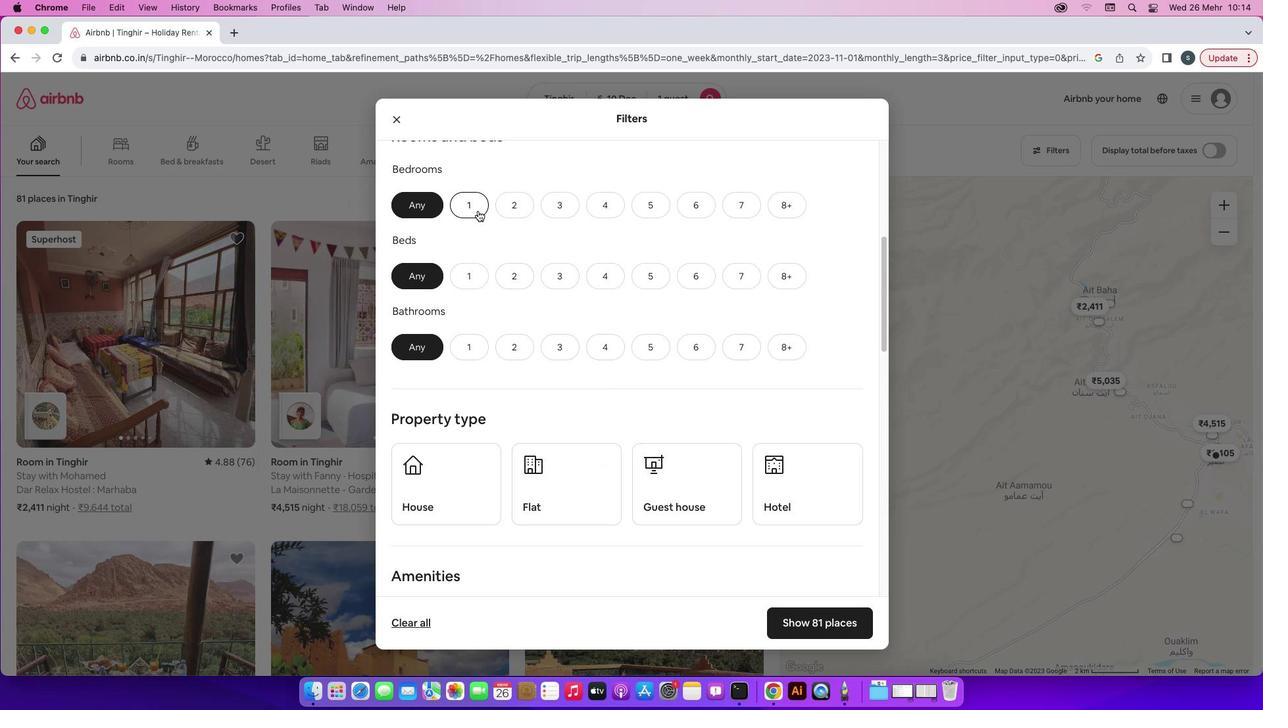
Action: Mouse pressed left at (478, 211)
Screenshot: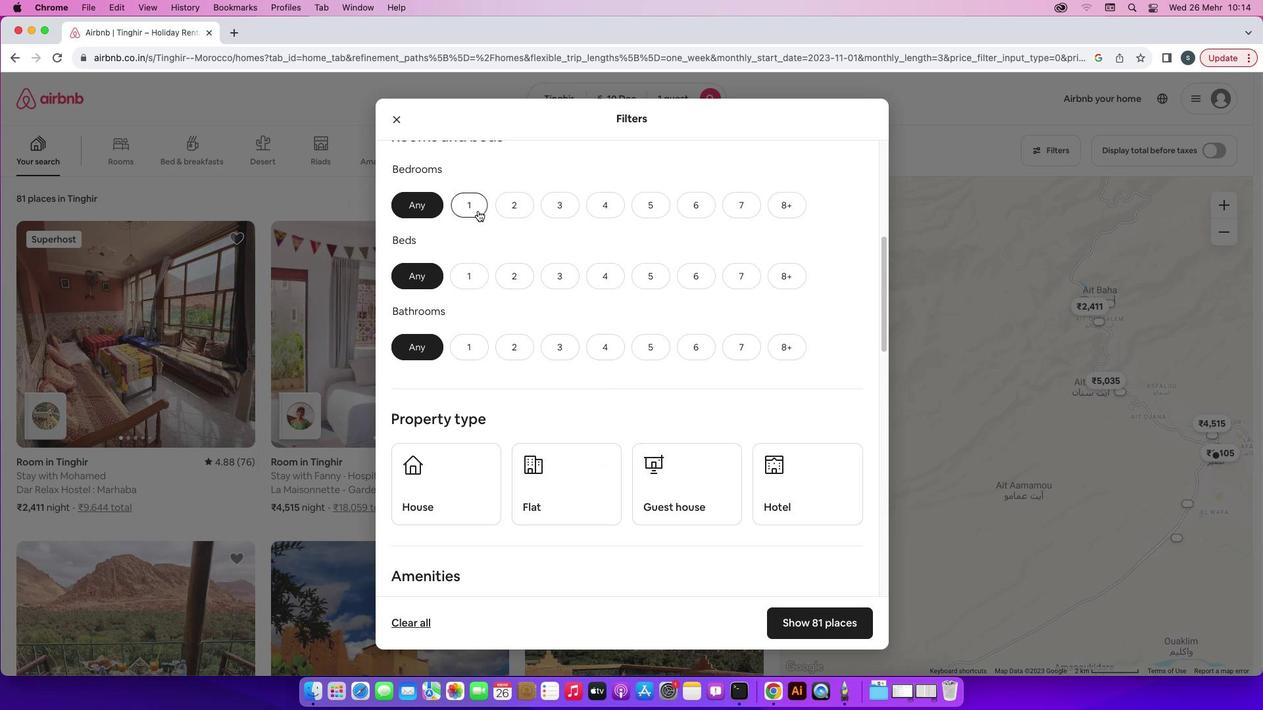 
Action: Mouse moved to (465, 278)
Screenshot: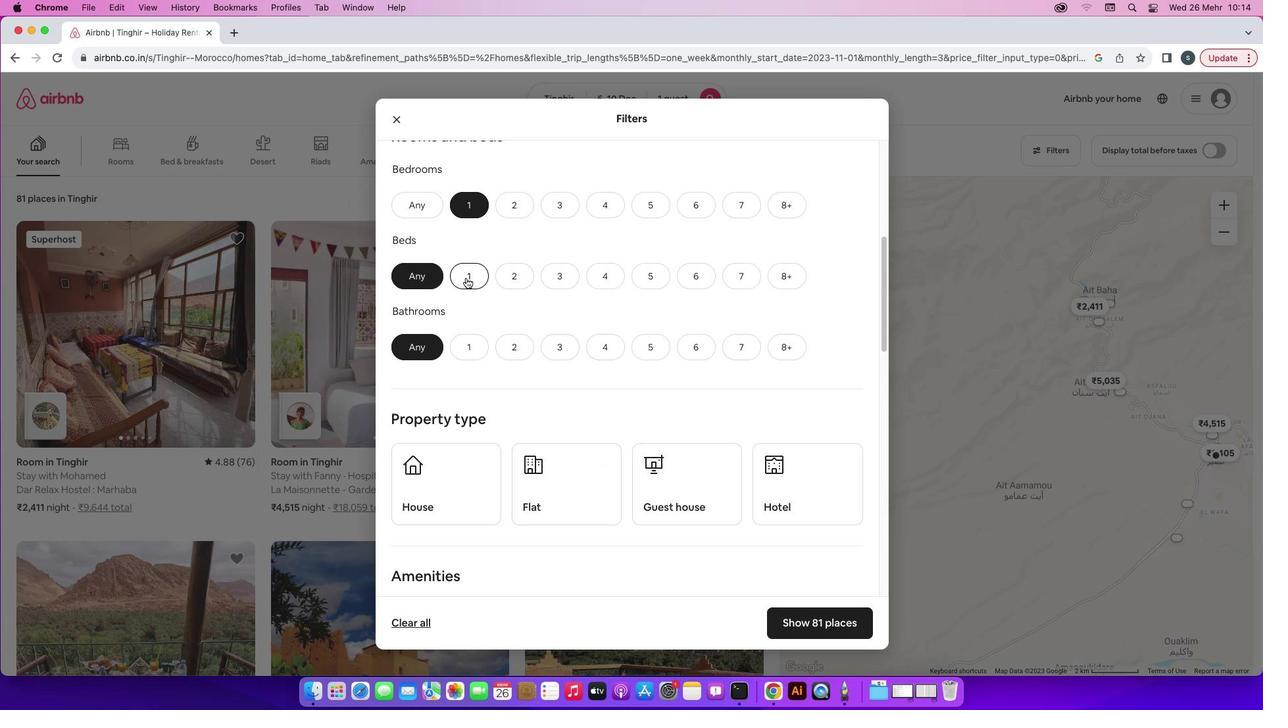 
Action: Mouse pressed left at (465, 278)
Screenshot: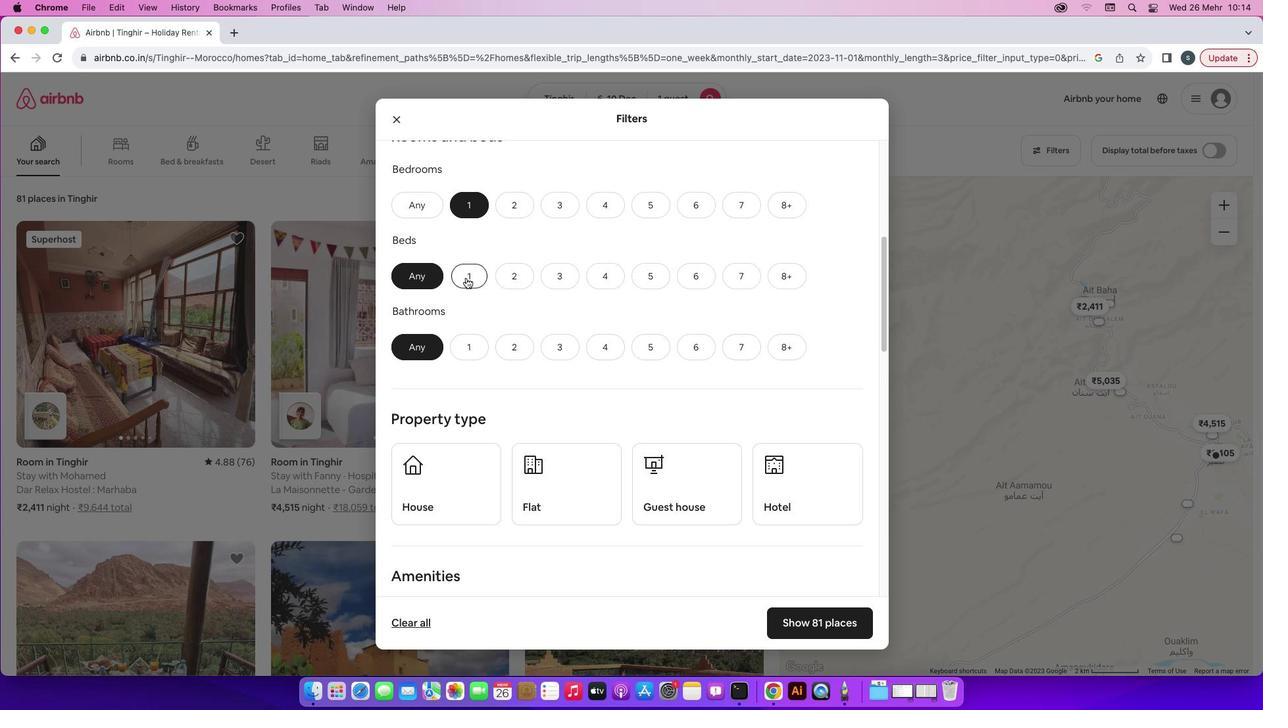 
Action: Mouse moved to (476, 349)
Screenshot: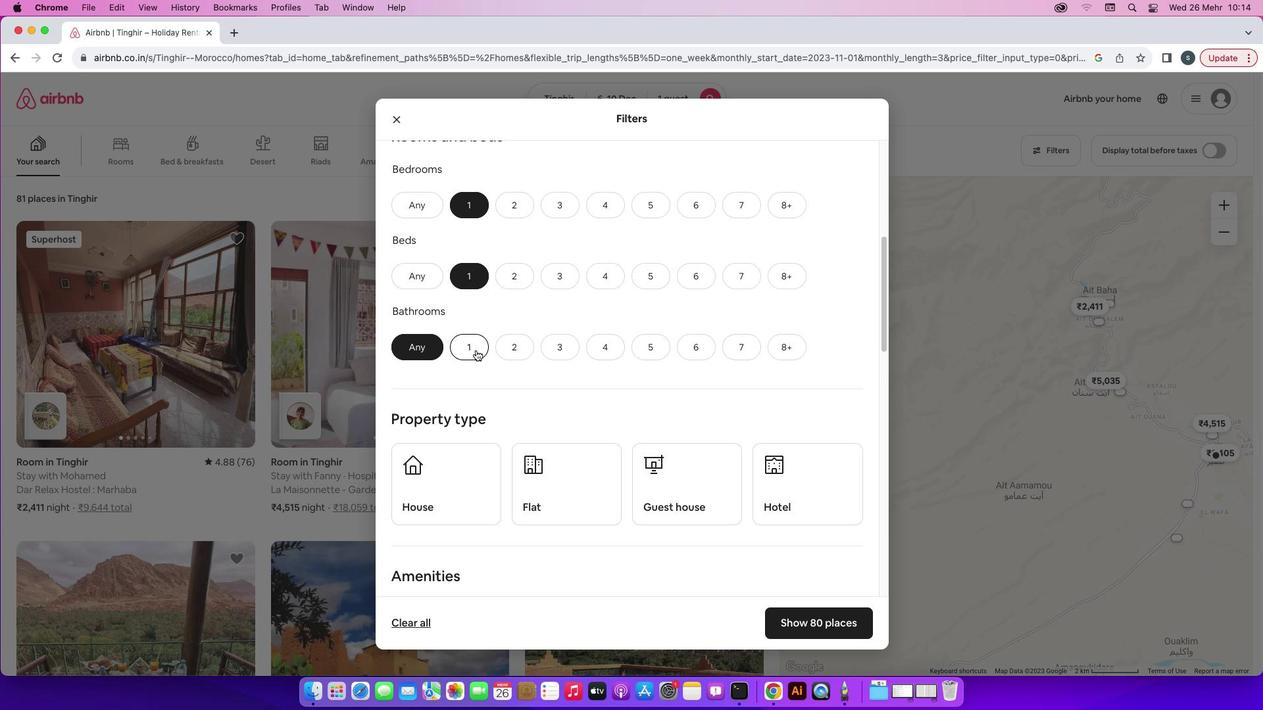 
Action: Mouse pressed left at (476, 349)
Screenshot: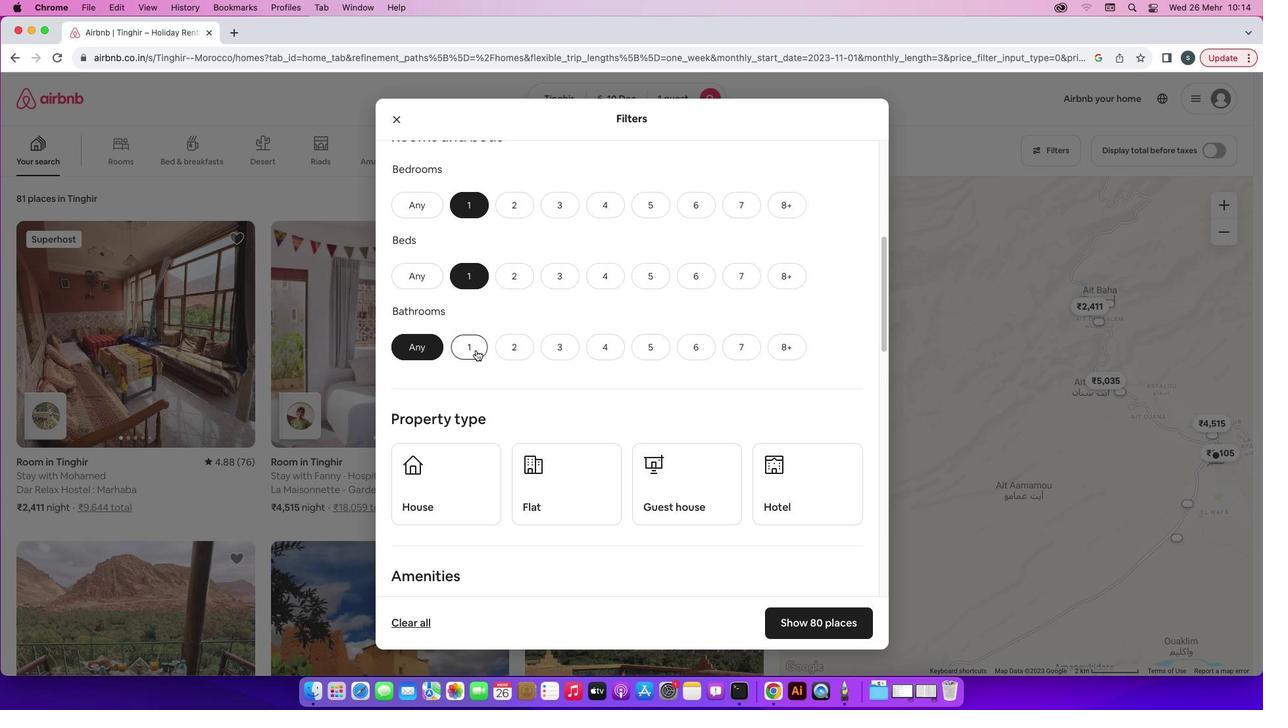 
Action: Mouse moved to (822, 490)
Screenshot: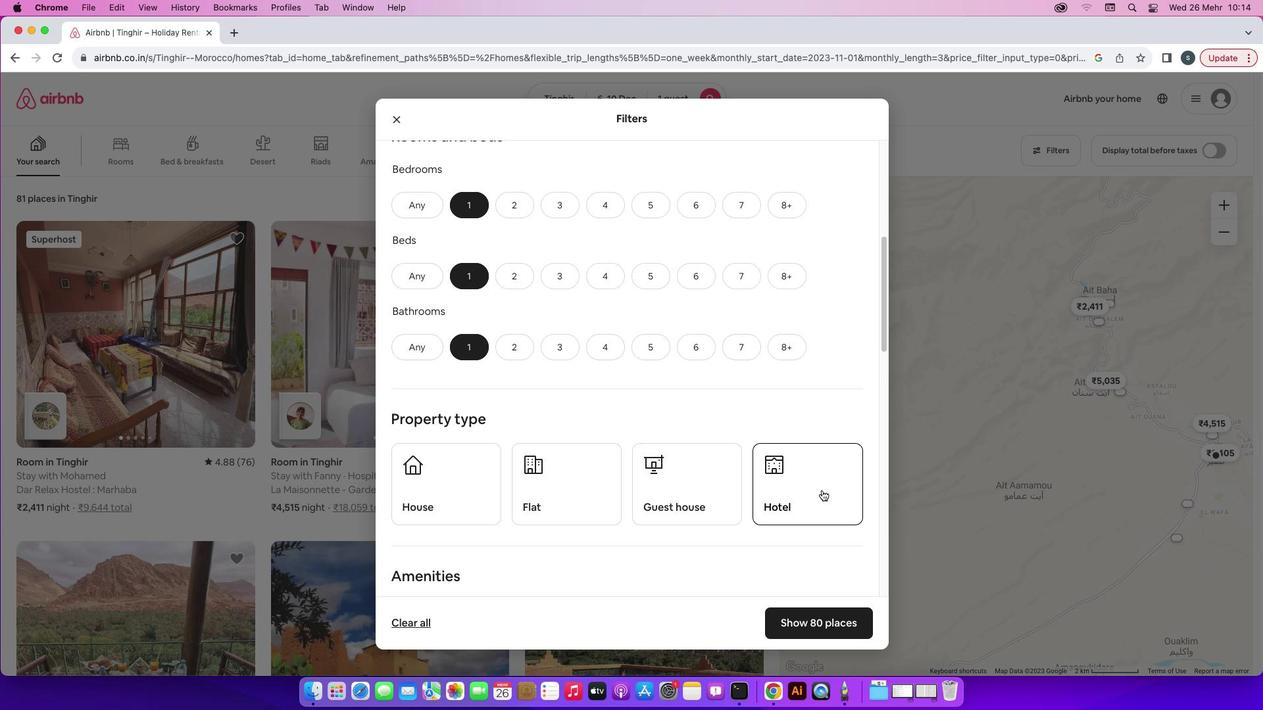 
Action: Mouse pressed left at (822, 490)
Screenshot: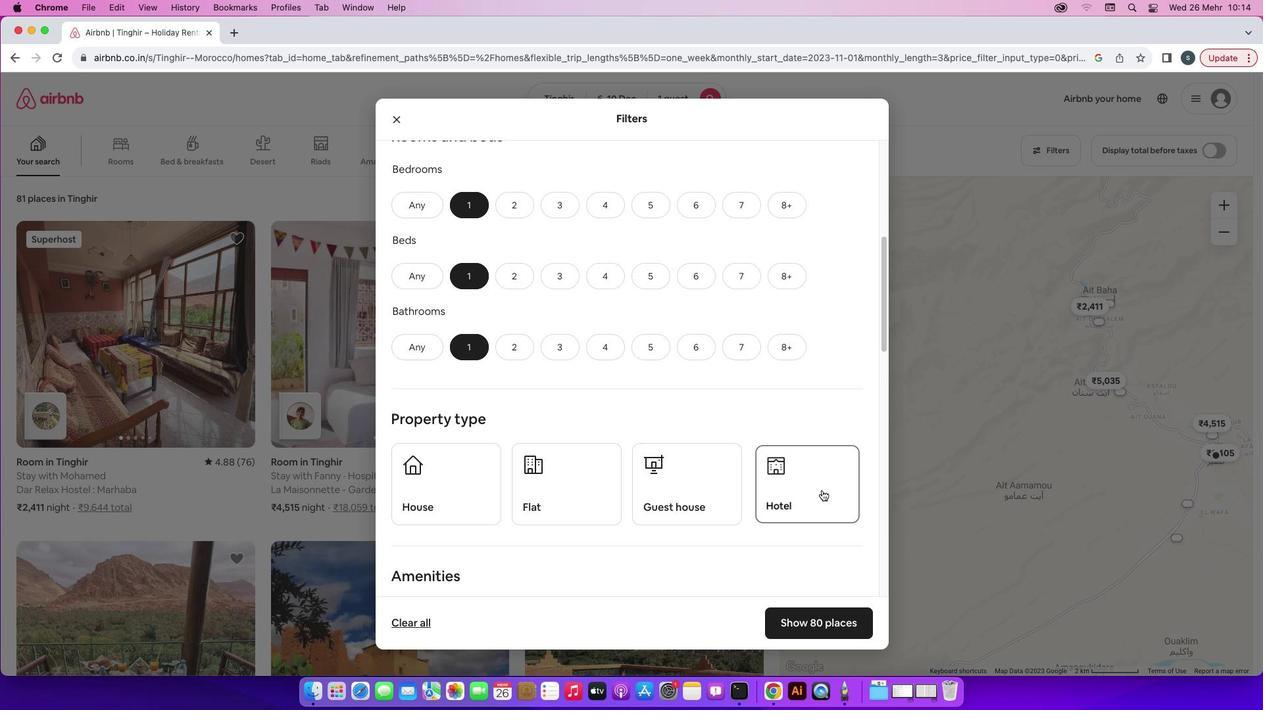 
Action: Mouse moved to (672, 507)
Screenshot: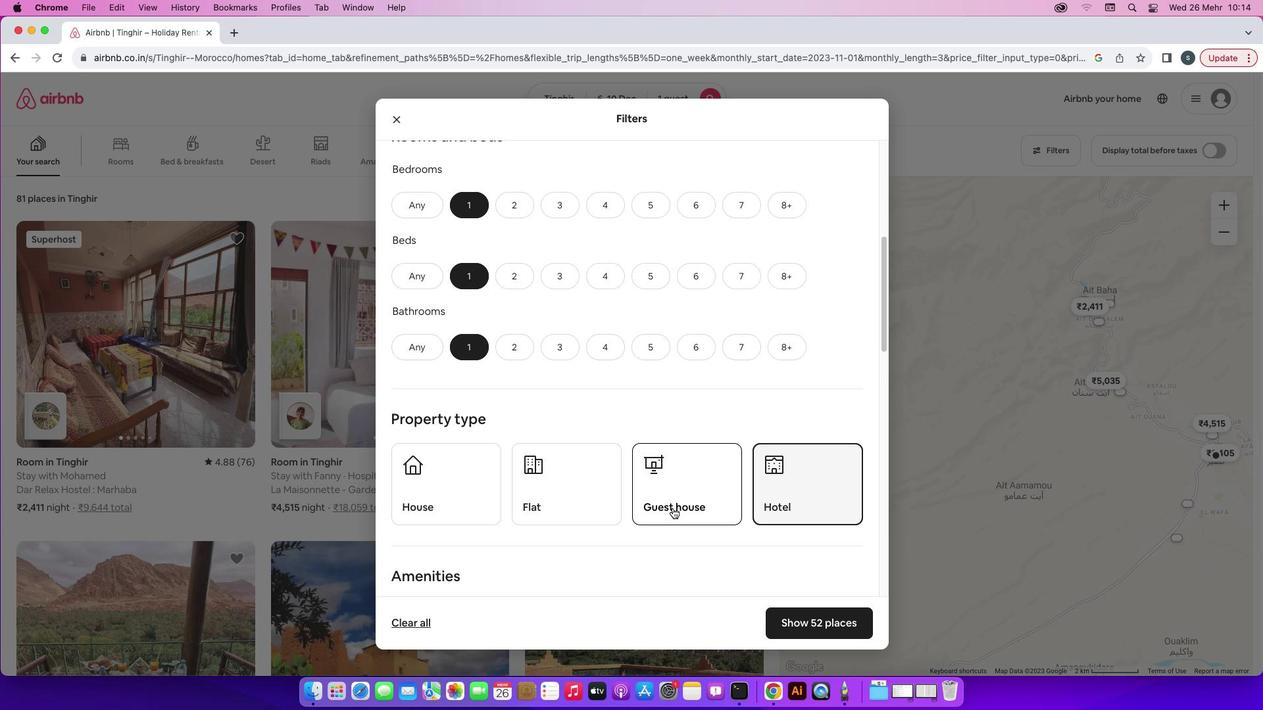 
Action: Mouse scrolled (672, 507) with delta (0, 0)
Screenshot: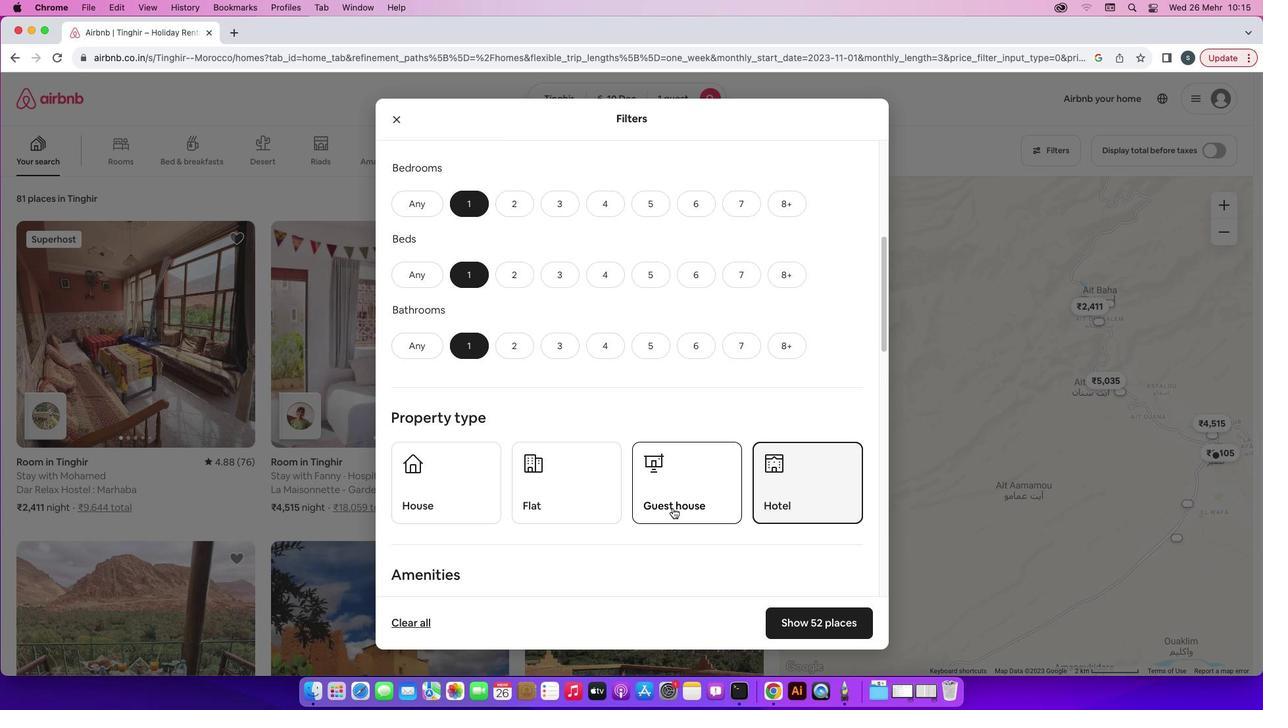 
Action: Mouse scrolled (672, 507) with delta (0, 0)
Screenshot: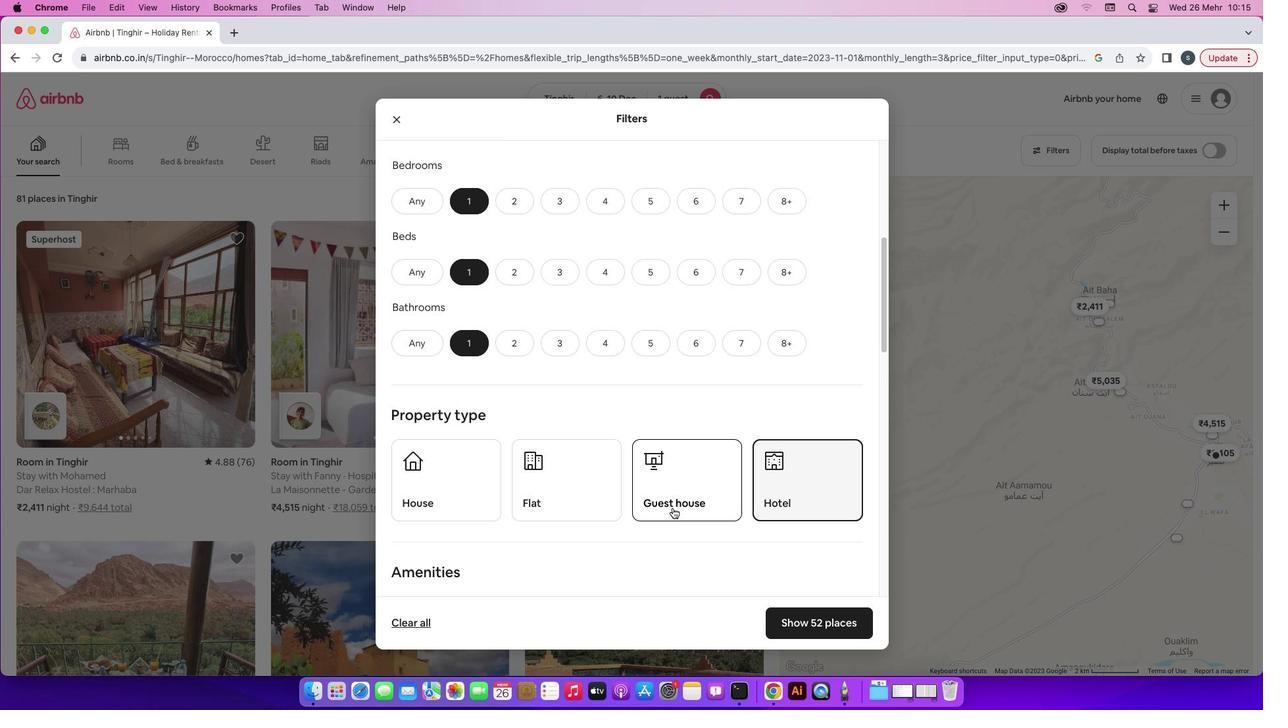 
Action: Mouse scrolled (672, 507) with delta (0, 0)
Screenshot: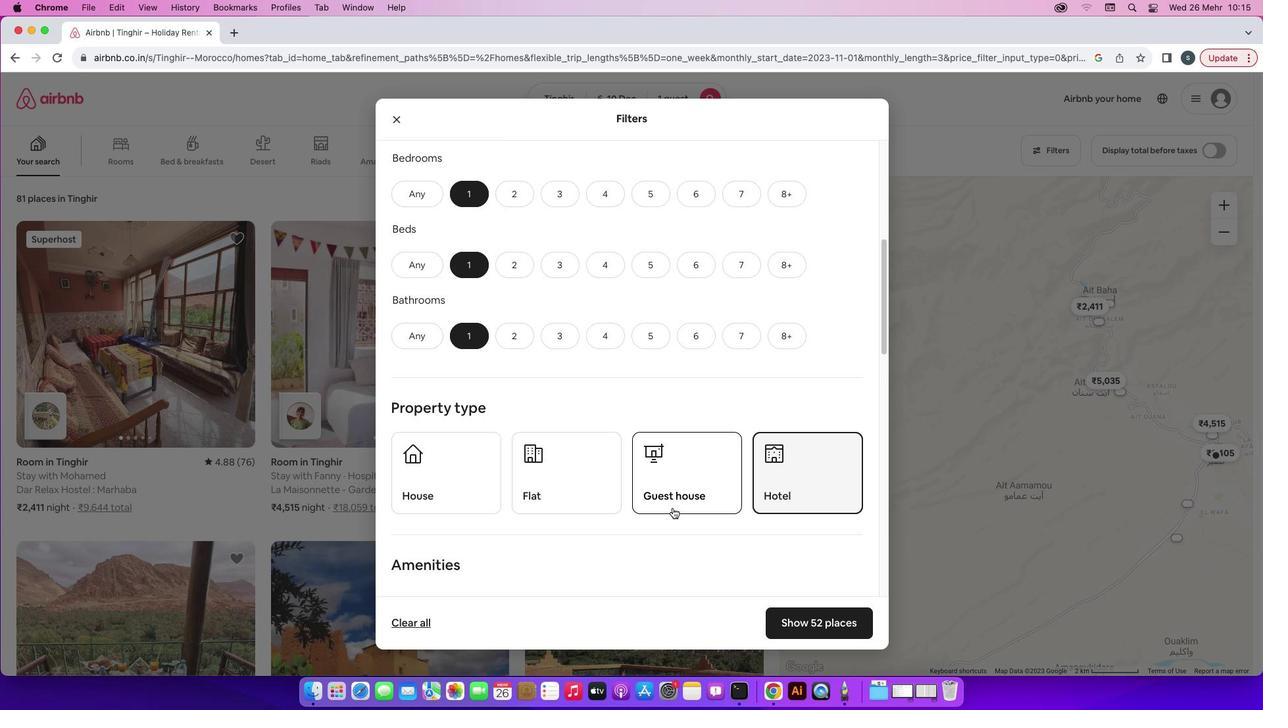 
Action: Mouse scrolled (672, 507) with delta (0, 0)
Screenshot: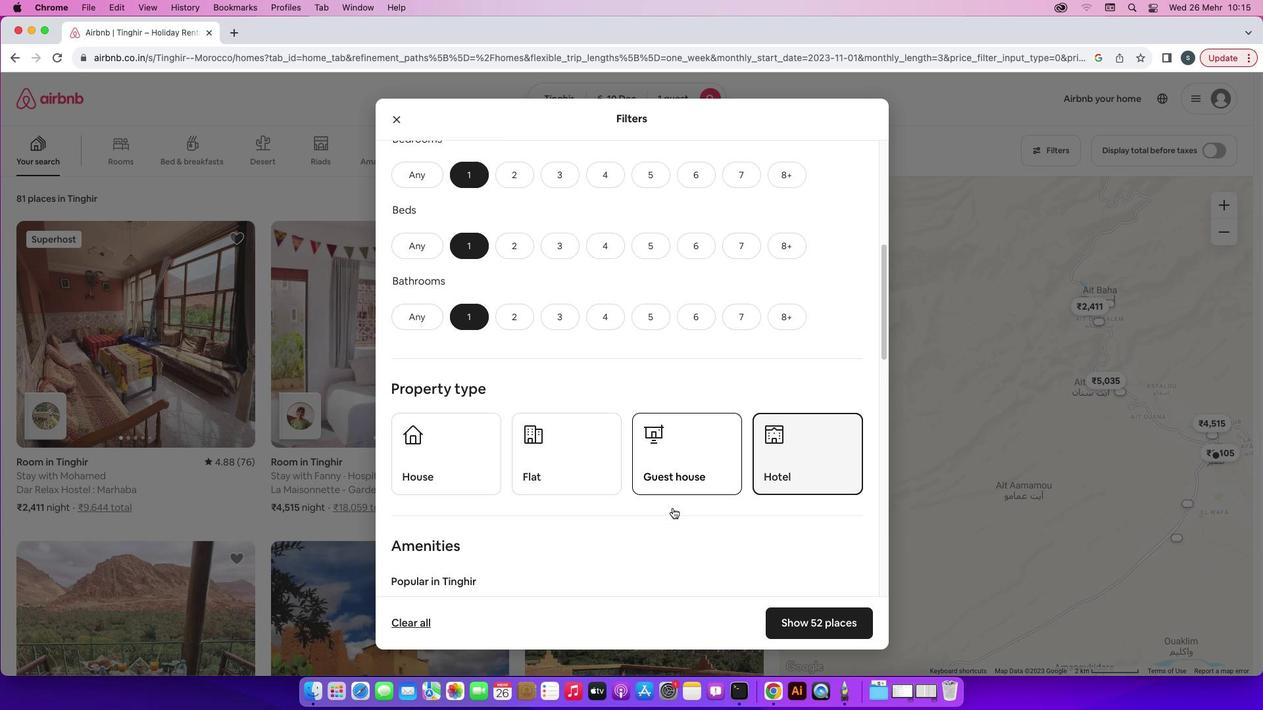 
Action: Mouse scrolled (672, 507) with delta (0, 0)
Screenshot: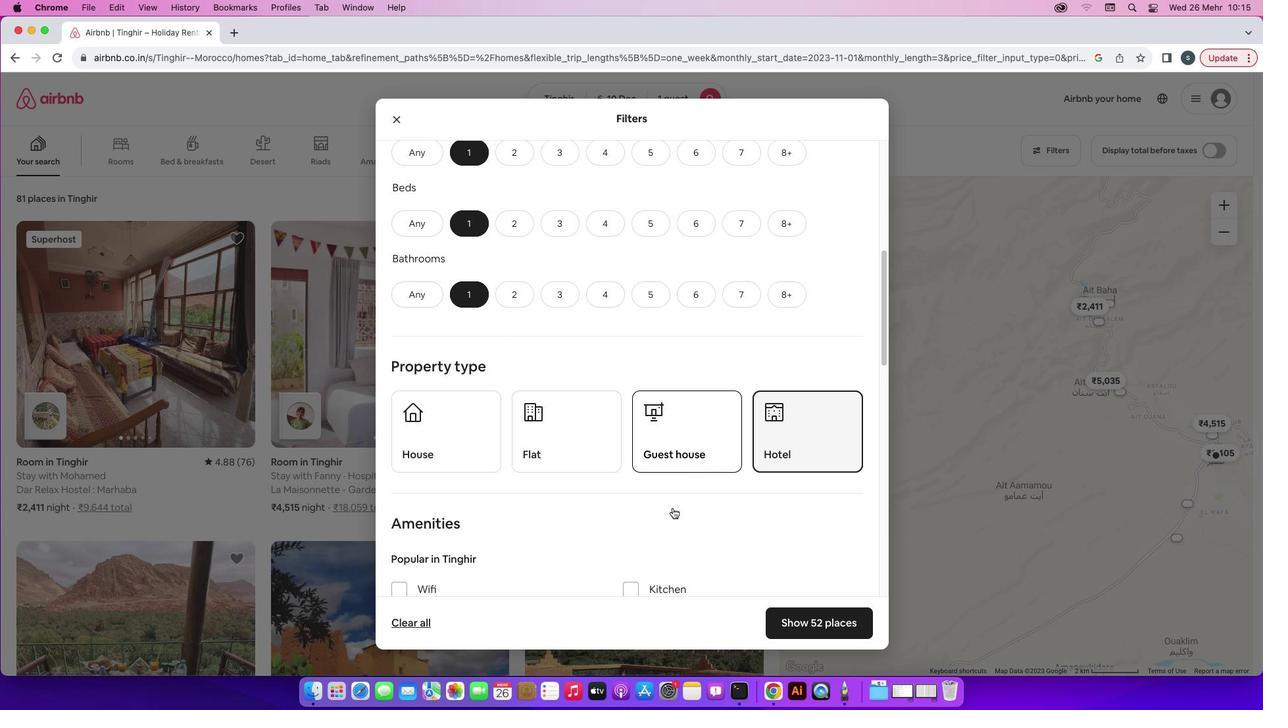 
Action: Mouse scrolled (672, 507) with delta (0, 0)
Screenshot: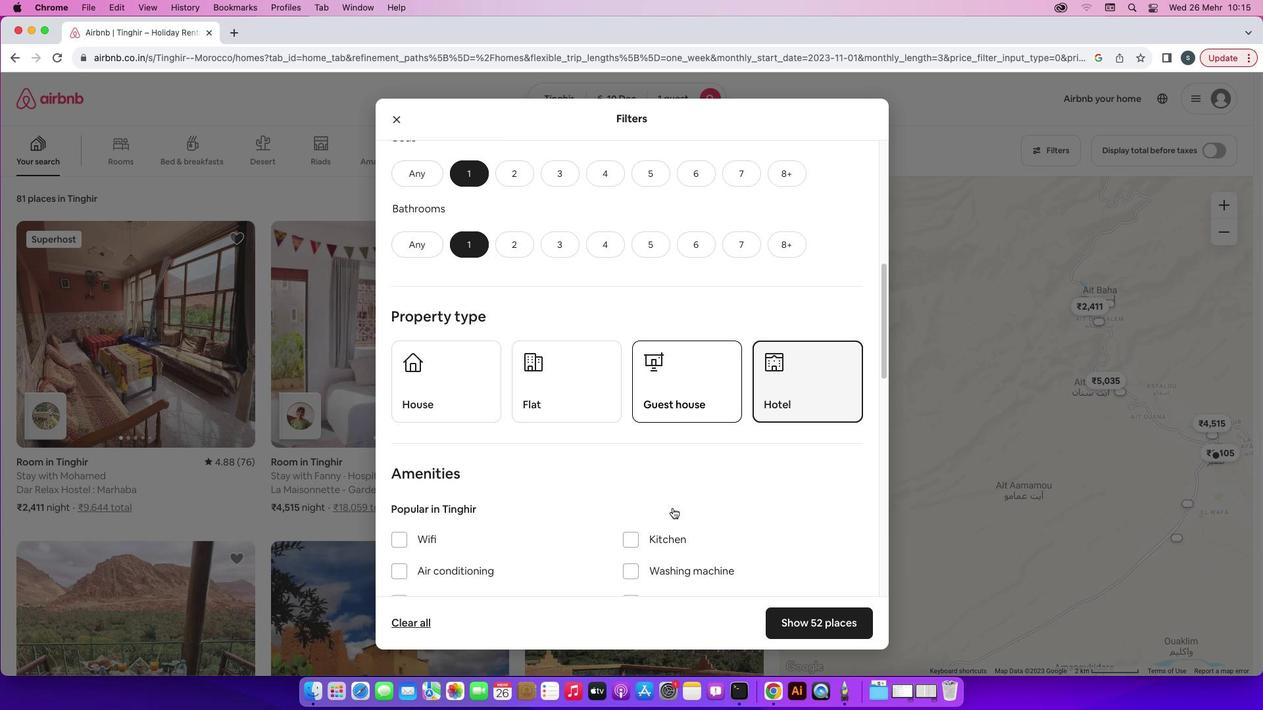 
Action: Mouse scrolled (672, 507) with delta (0, 0)
Screenshot: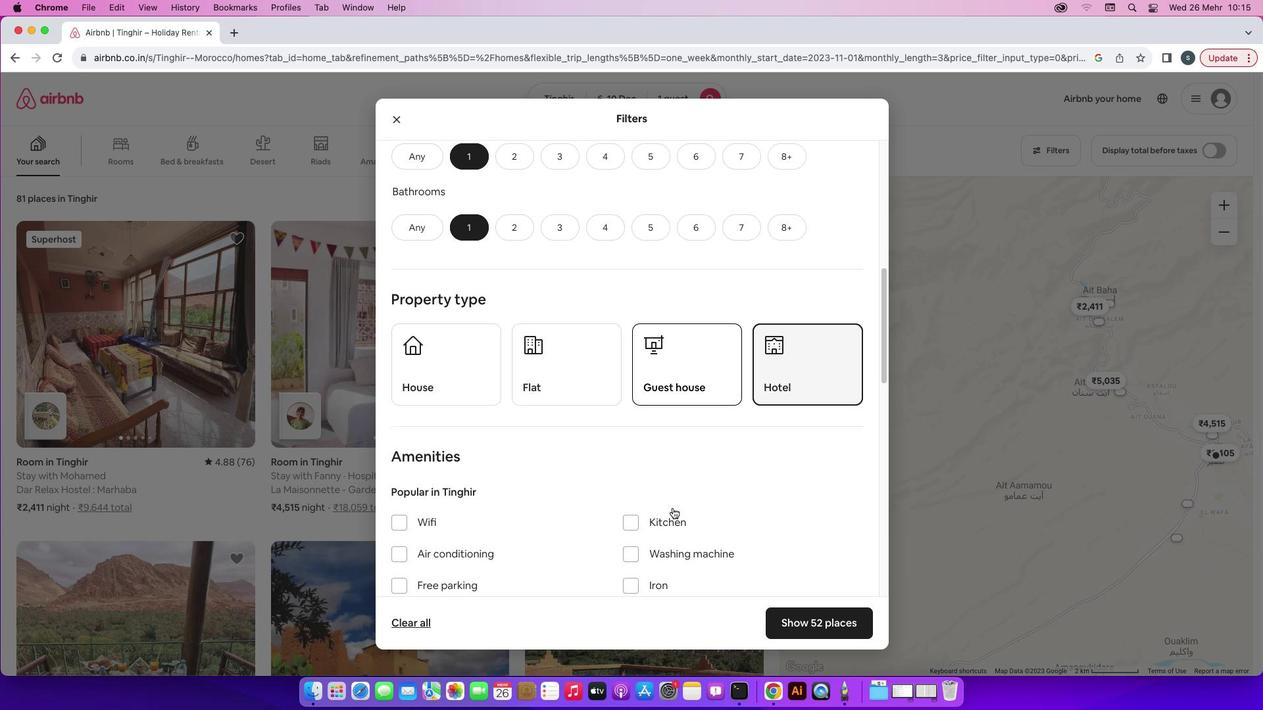 
Action: Mouse scrolled (672, 507) with delta (0, -1)
Screenshot: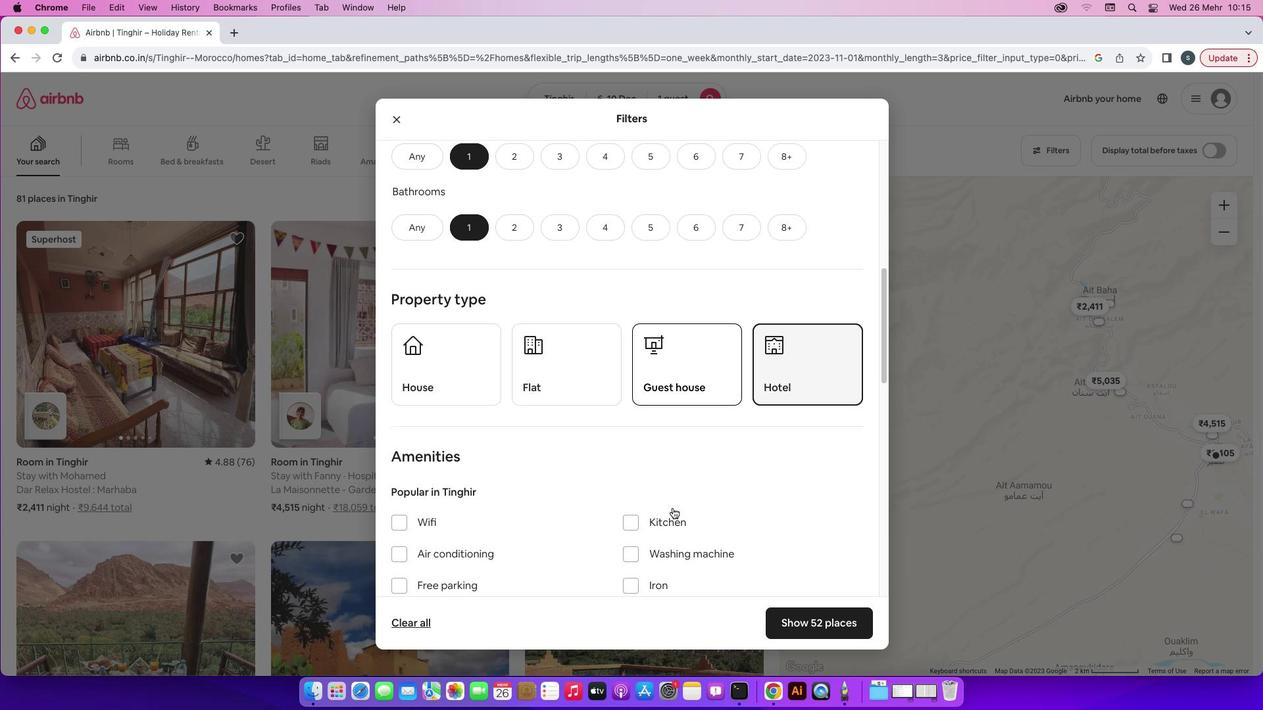 
Action: Mouse scrolled (672, 507) with delta (0, -1)
Screenshot: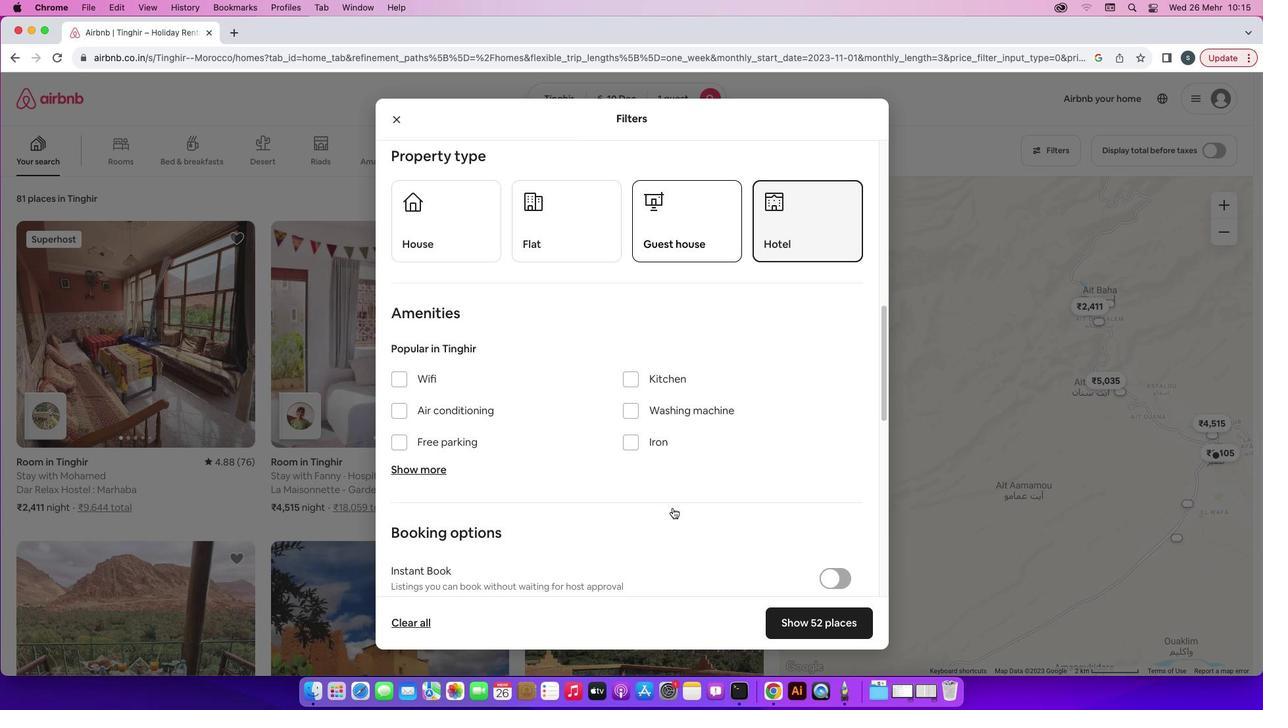 
Action: Mouse scrolled (672, 507) with delta (0, 0)
Screenshot: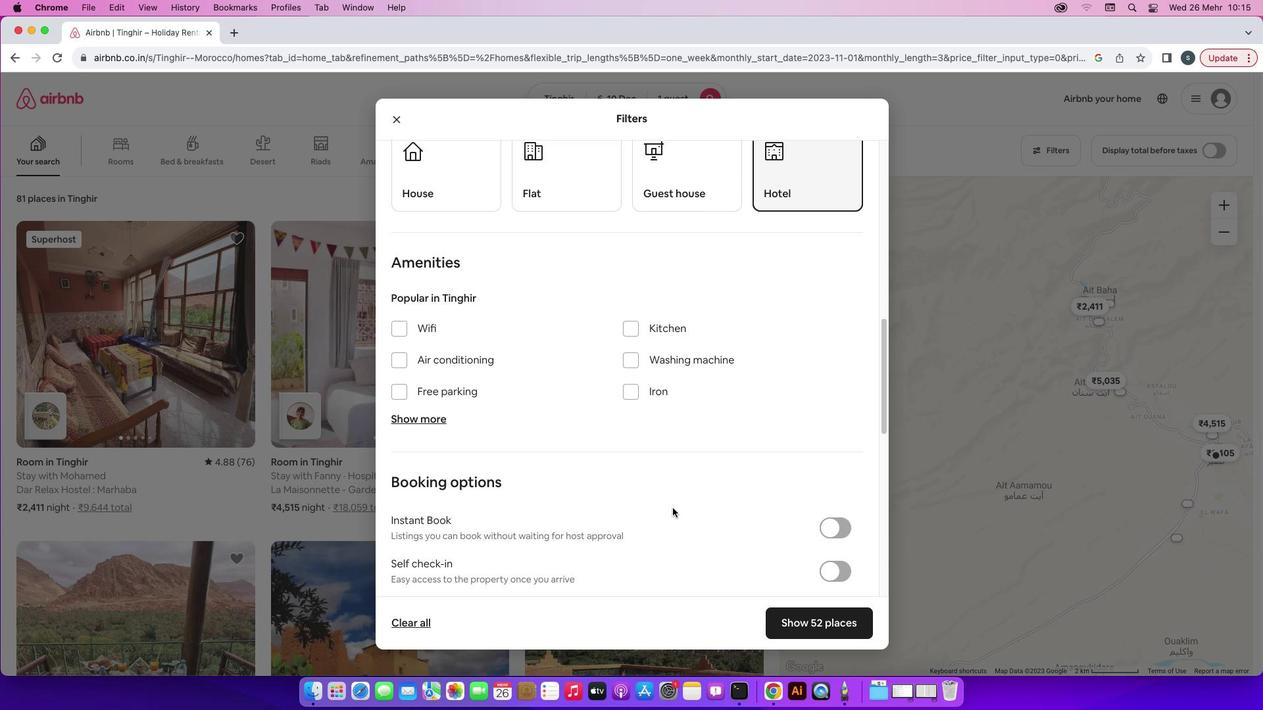 
Action: Mouse scrolled (672, 507) with delta (0, 0)
Screenshot: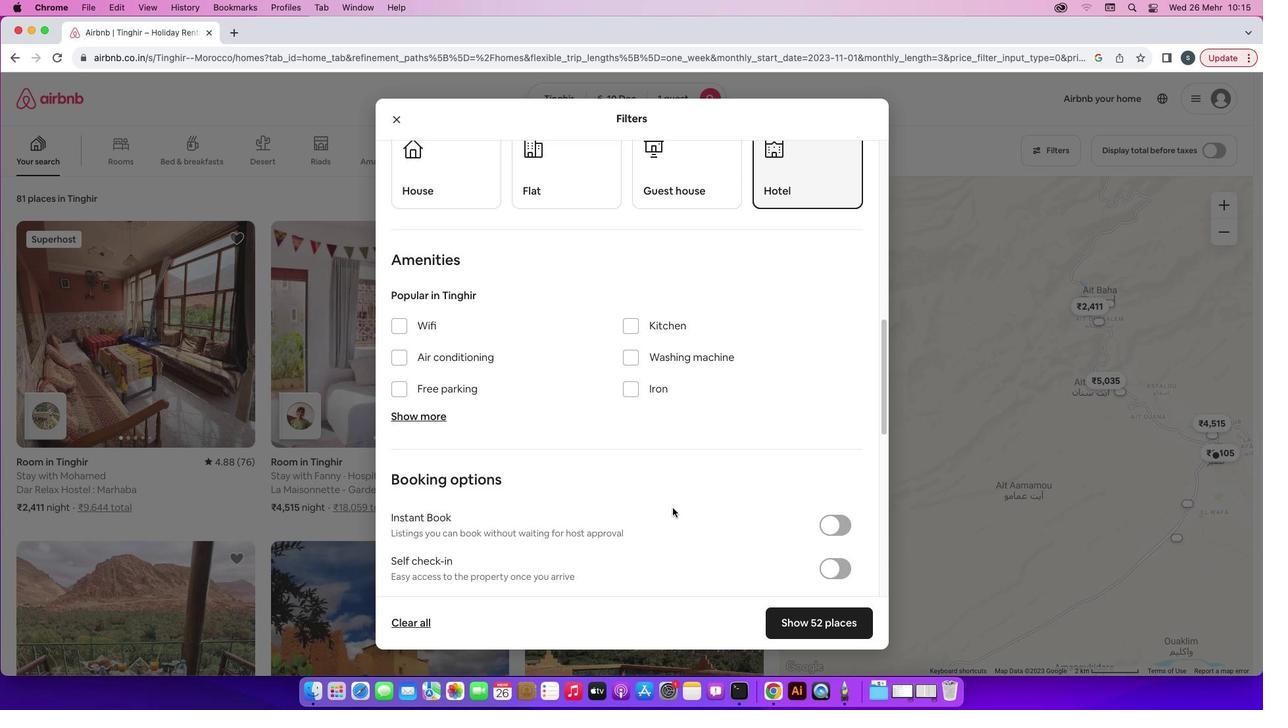 
Action: Mouse scrolled (672, 507) with delta (0, -1)
Screenshot: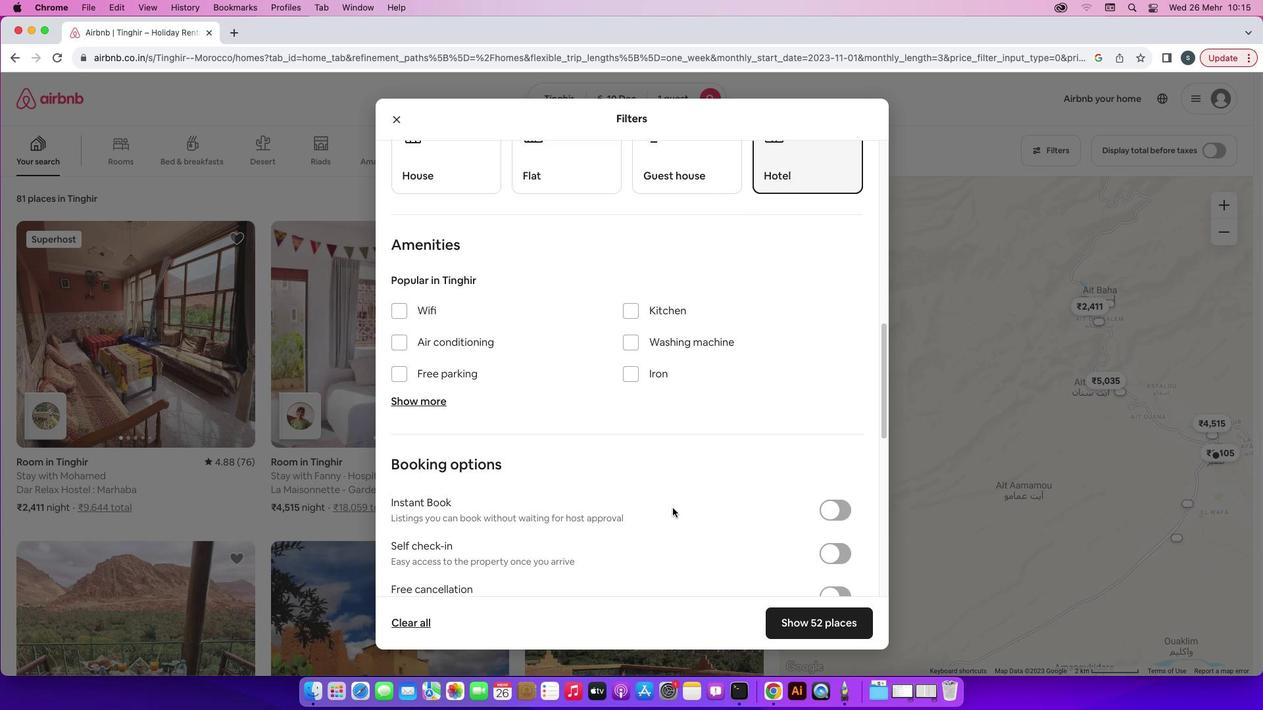 
Action: Mouse scrolled (672, 507) with delta (0, -1)
Screenshot: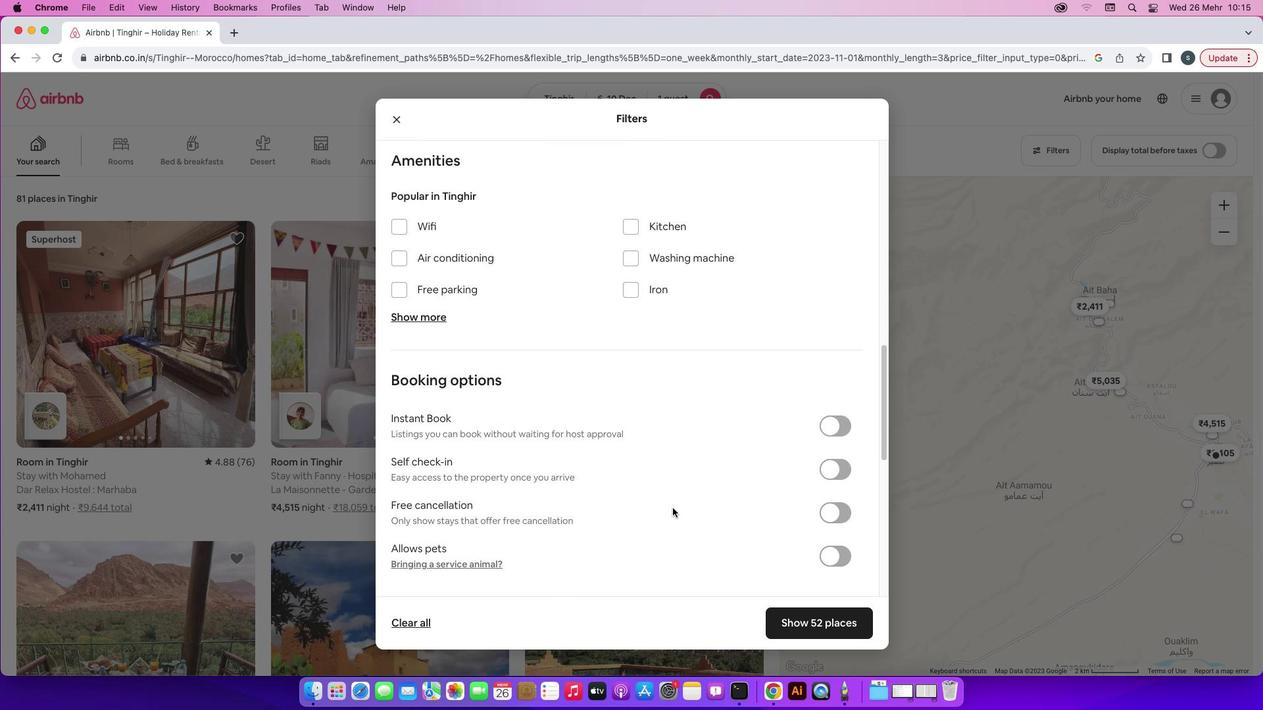
Action: Mouse moved to (830, 416)
Screenshot: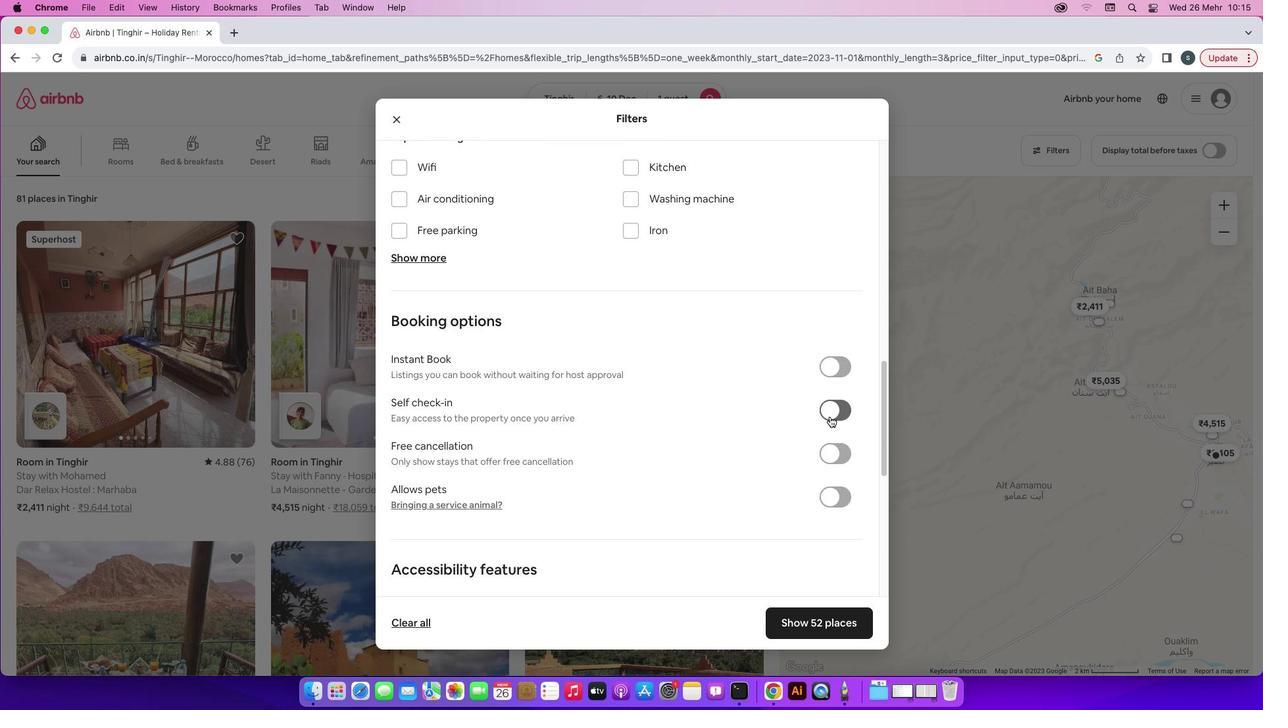 
Action: Mouse pressed left at (830, 416)
Screenshot: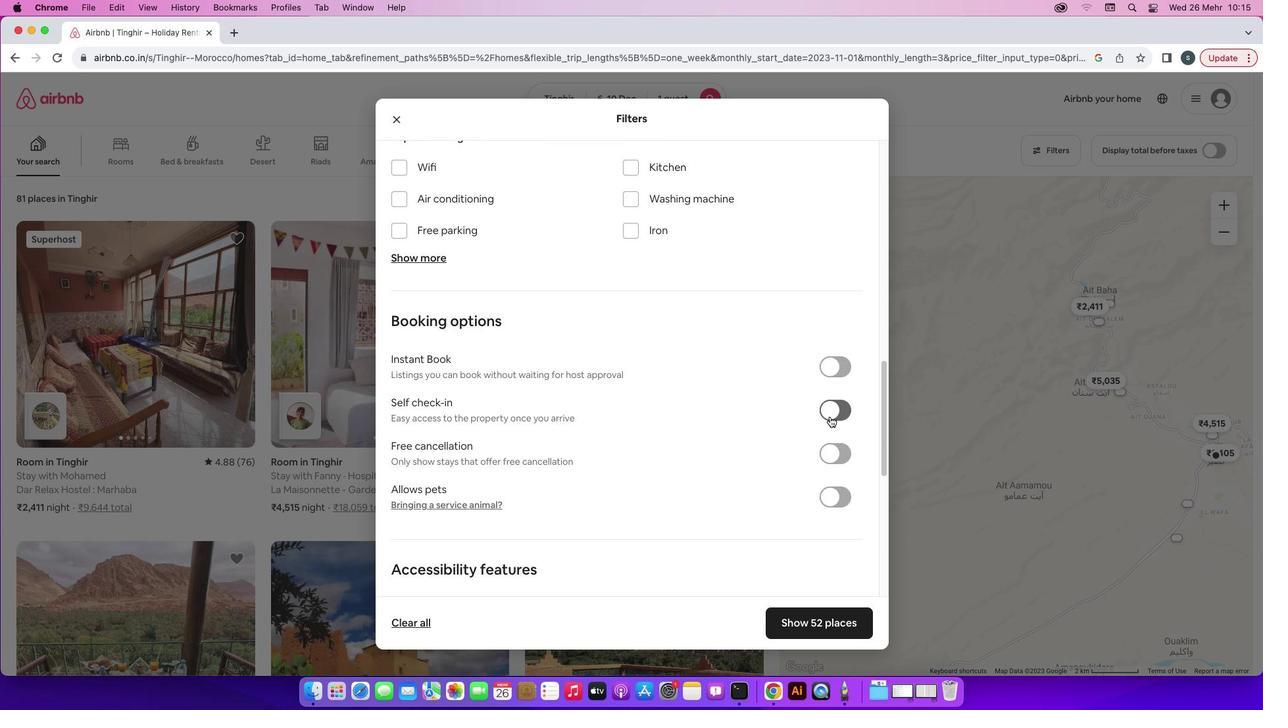 
Action: Mouse moved to (822, 622)
Screenshot: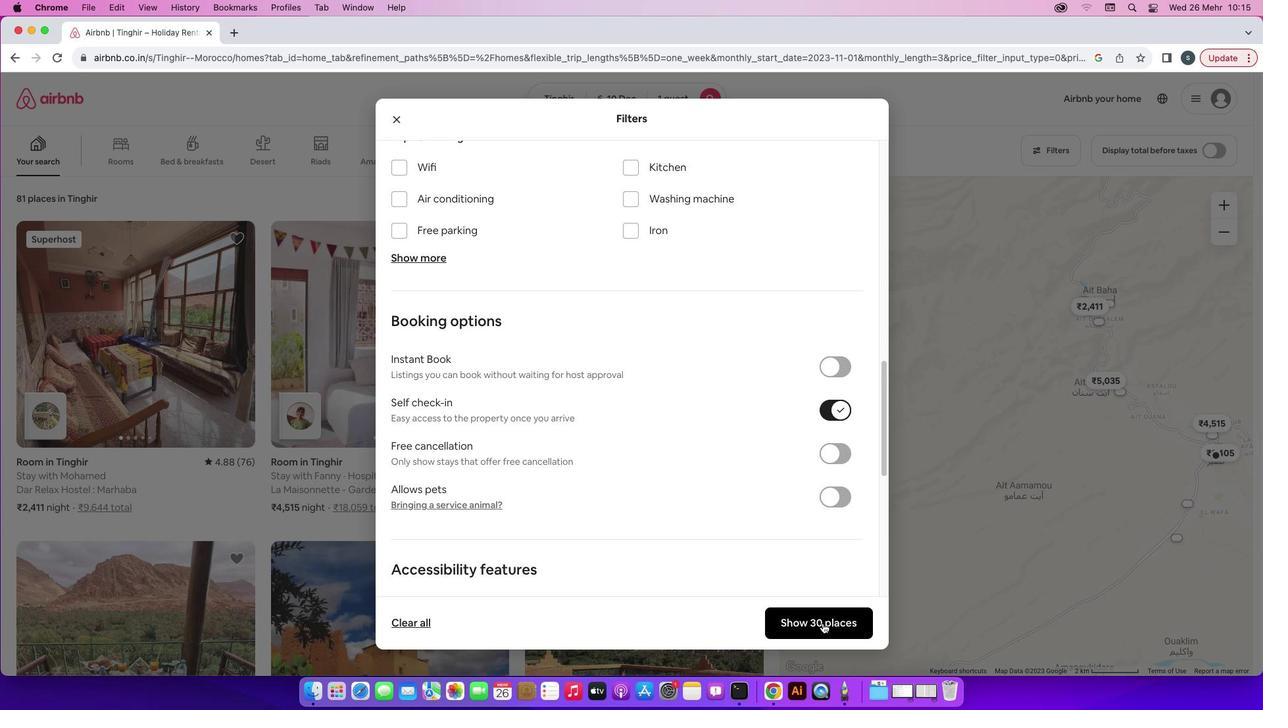 
Action: Mouse pressed left at (822, 622)
Screenshot: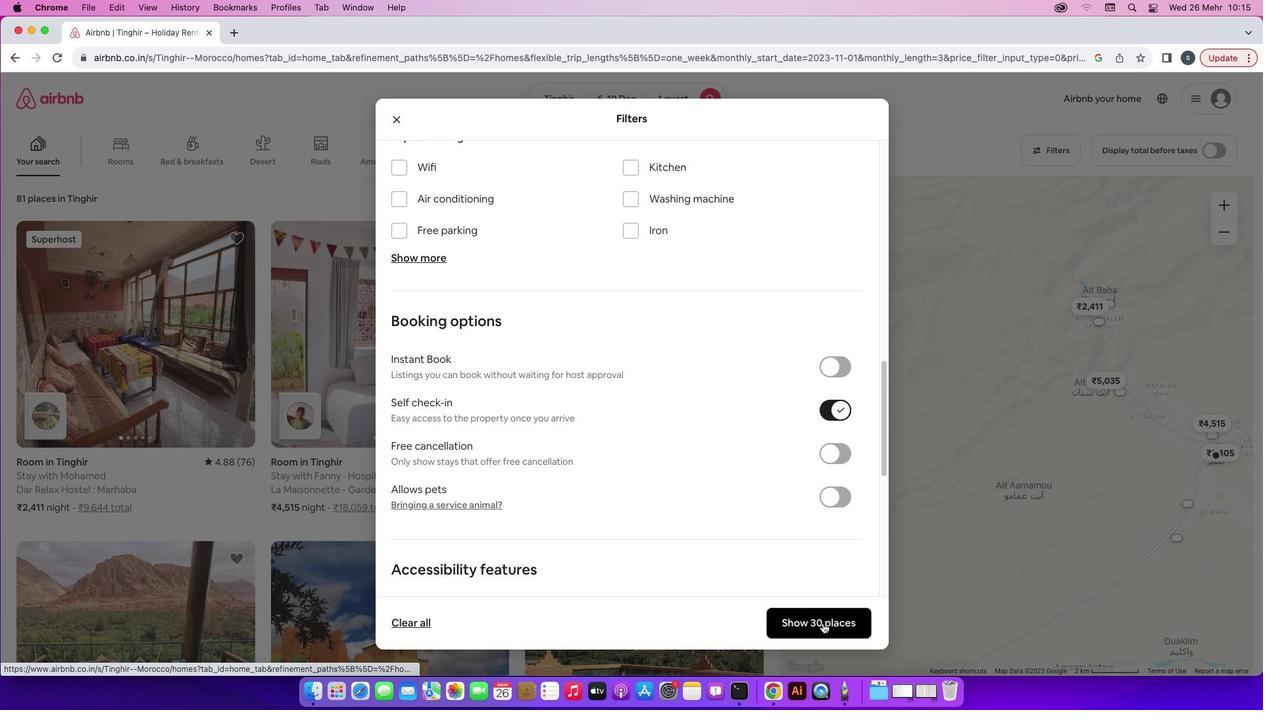 
Action: Mouse moved to (573, 456)
Screenshot: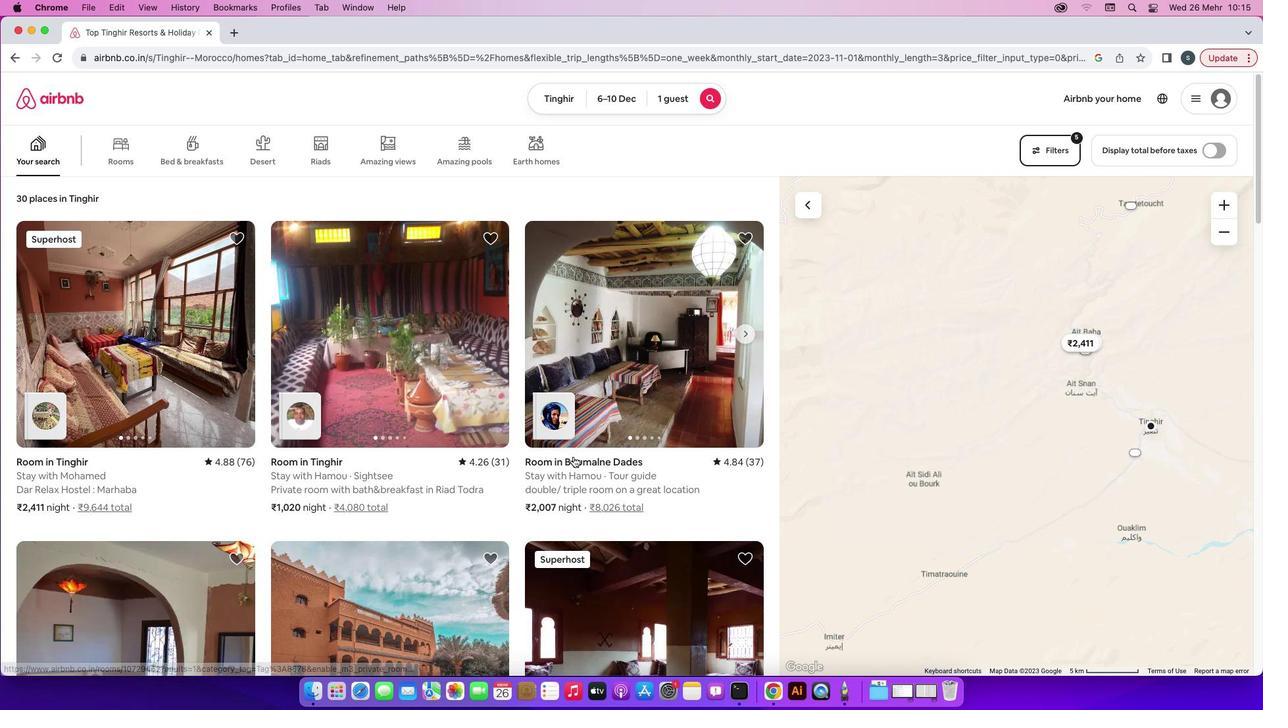
Action: Mouse scrolled (573, 456) with delta (0, 0)
Screenshot: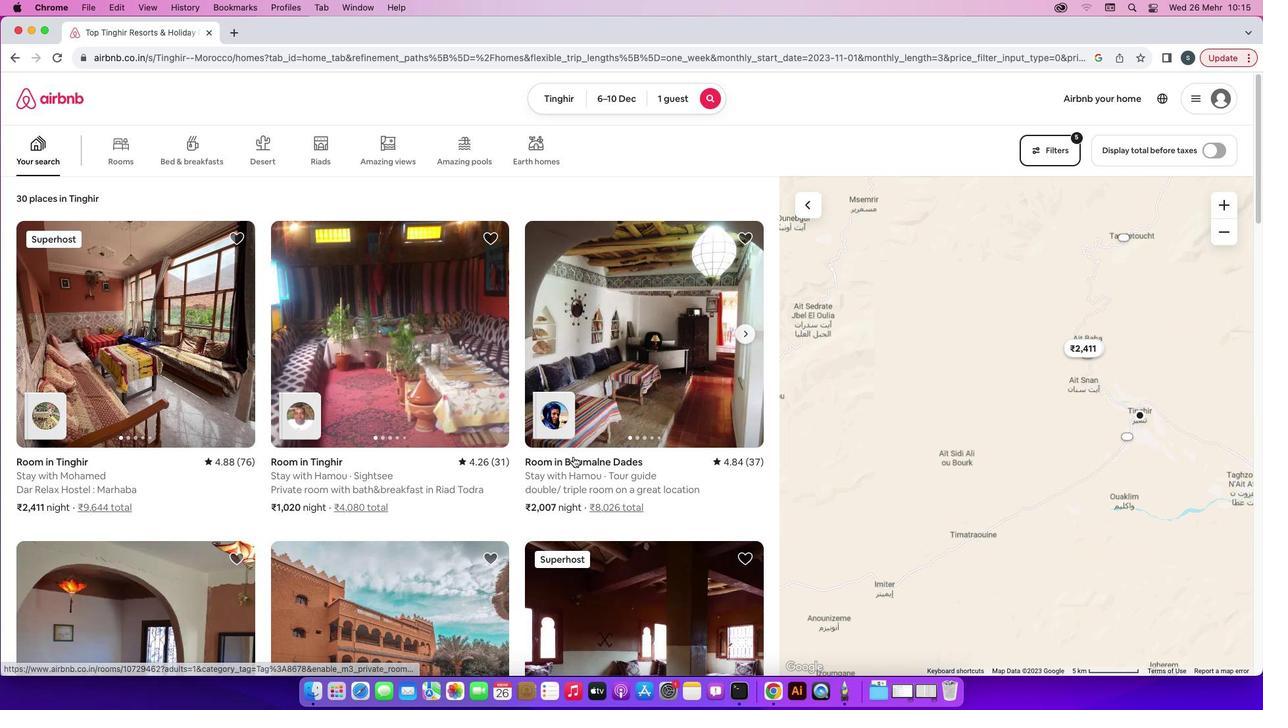 
Action: Mouse scrolled (573, 456) with delta (0, 0)
Screenshot: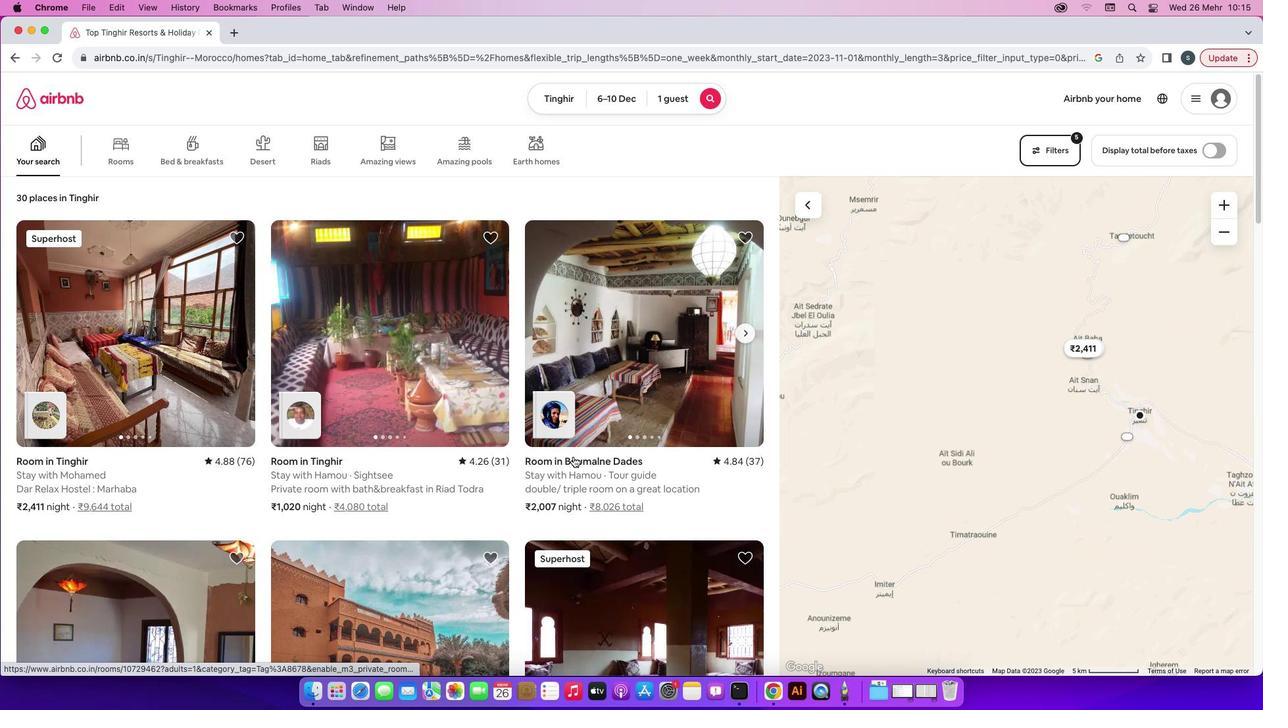 
Action: Mouse moved to (572, 456)
Screenshot: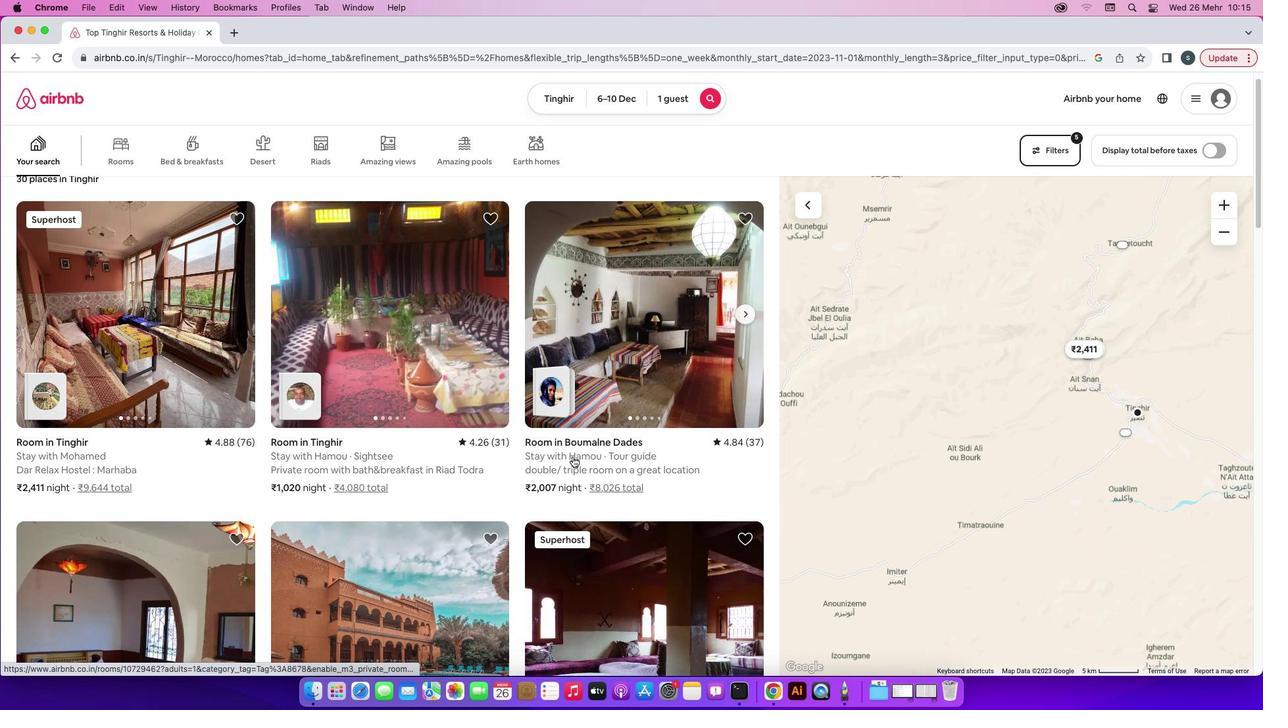 
Action: Mouse scrolled (572, 456) with delta (0, 0)
Screenshot: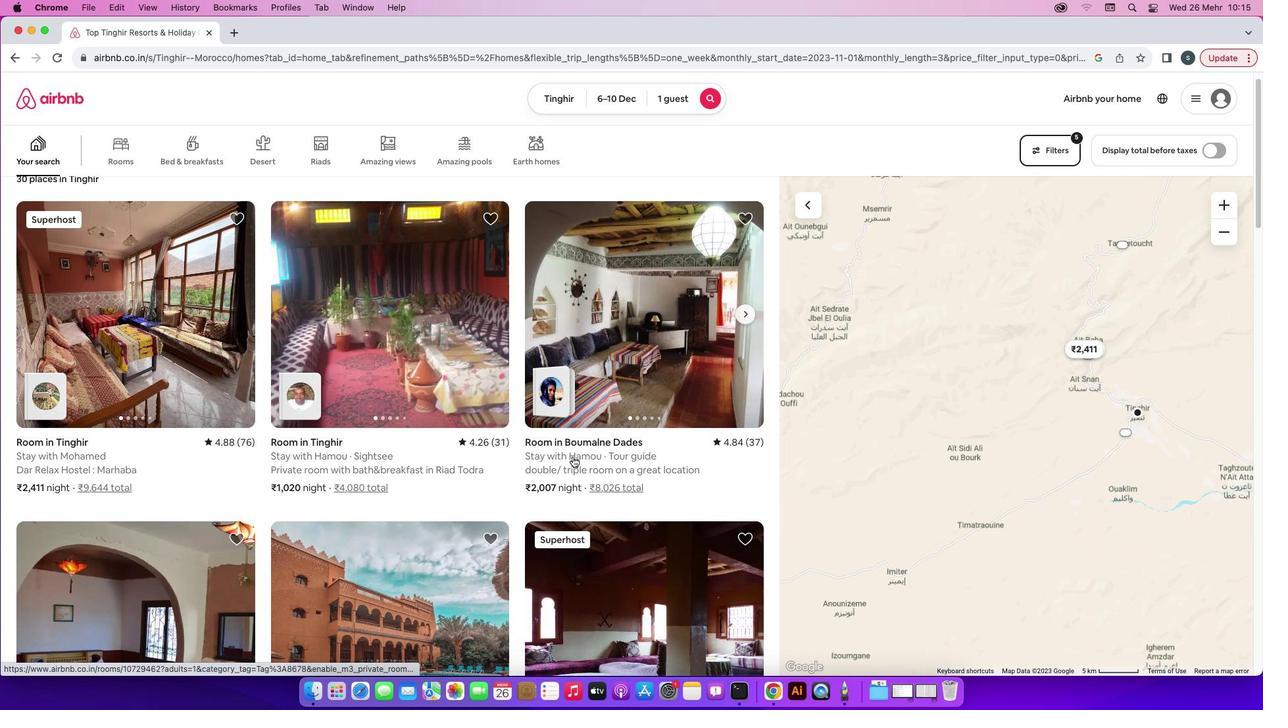 
Action: Mouse moved to (572, 456)
Screenshot: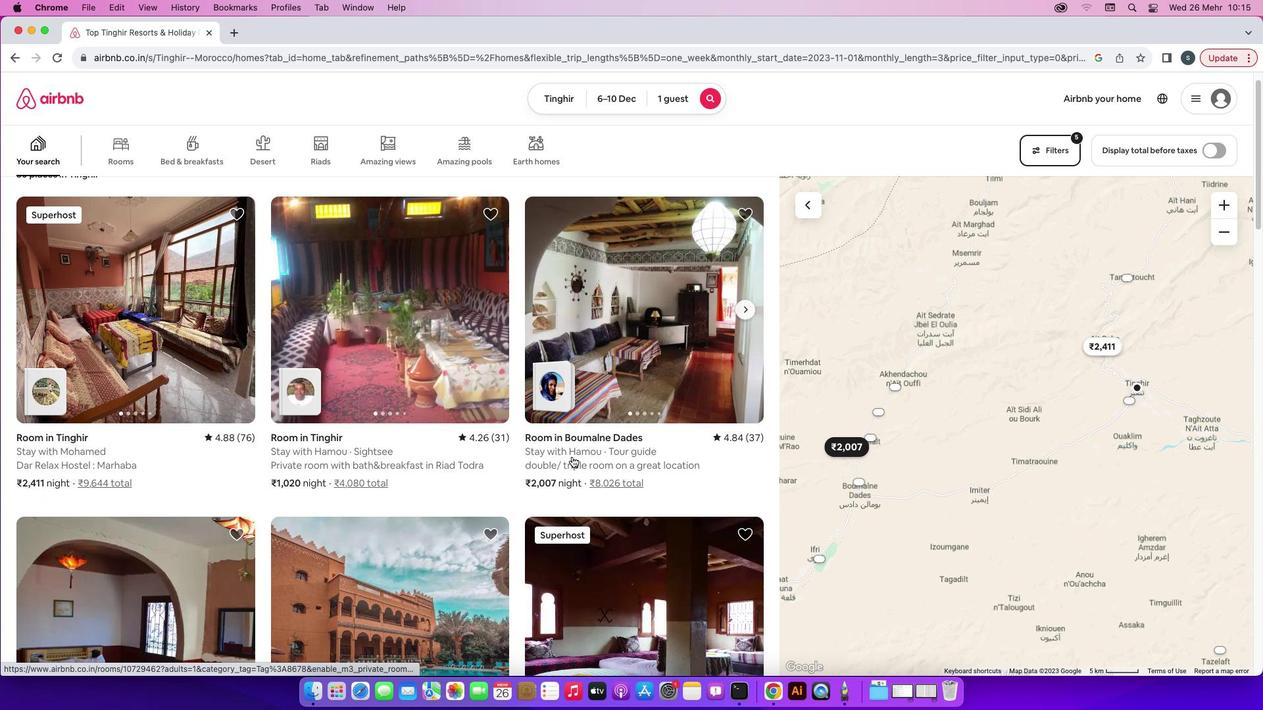 
Action: Mouse scrolled (572, 456) with delta (0, 0)
Screenshot: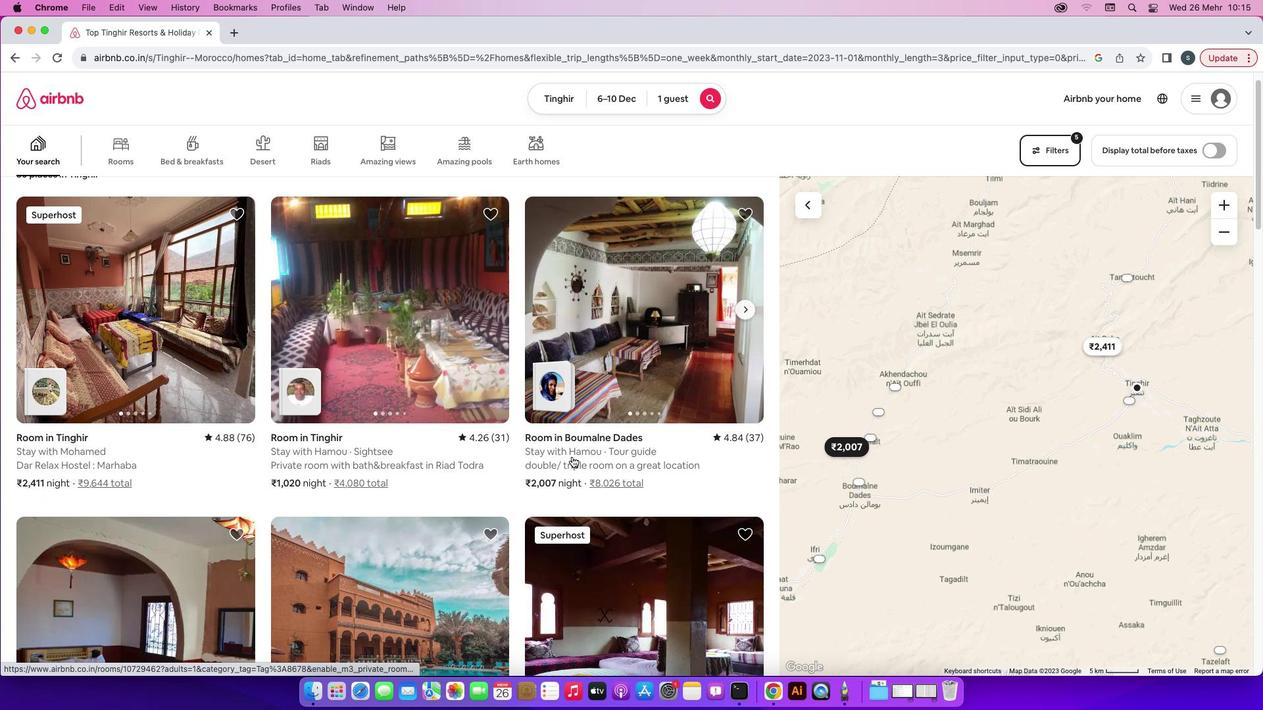 
Action: Mouse moved to (572, 456)
Screenshot: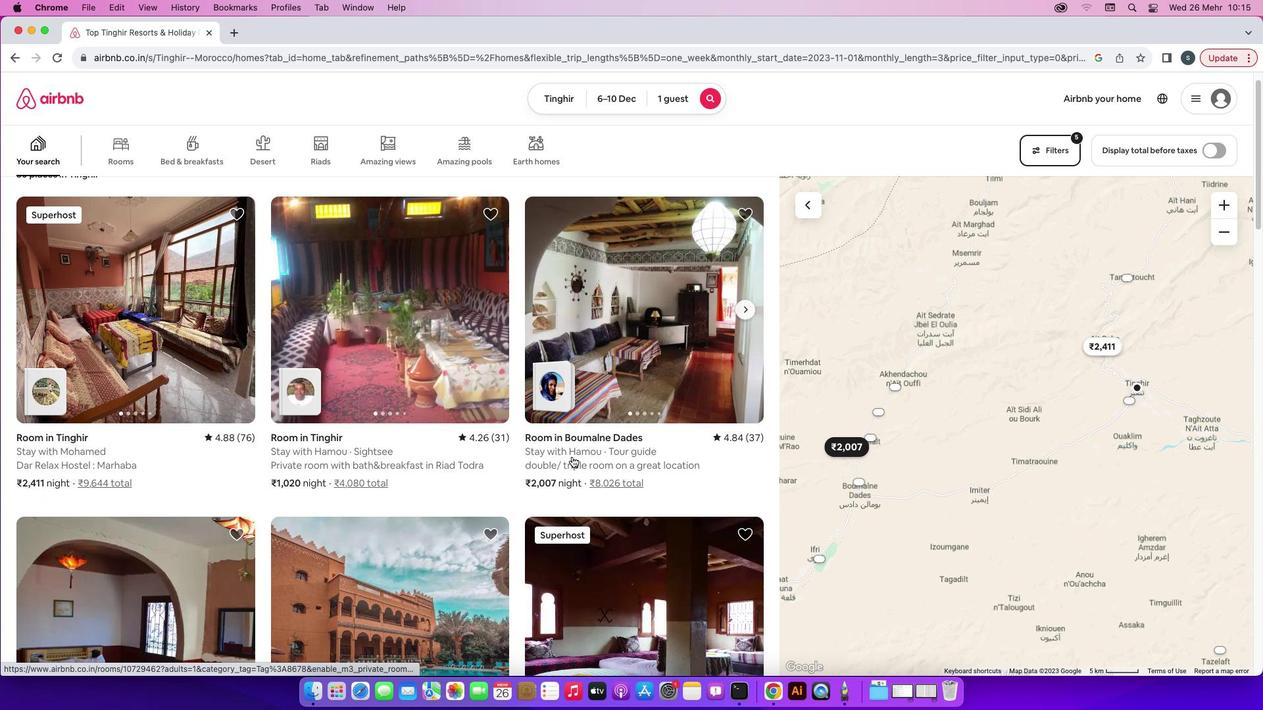 
Action: Mouse scrolled (572, 456) with delta (0, 0)
Screenshot: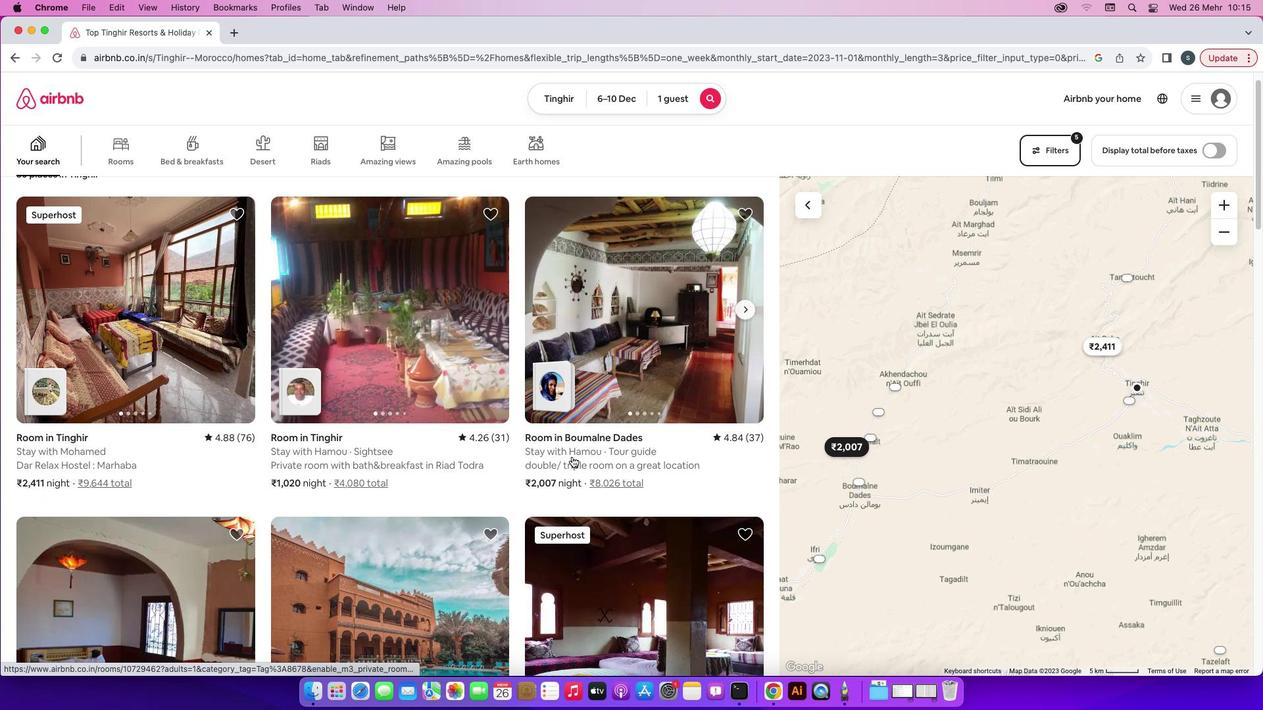 
Action: Mouse moved to (483, 459)
Screenshot: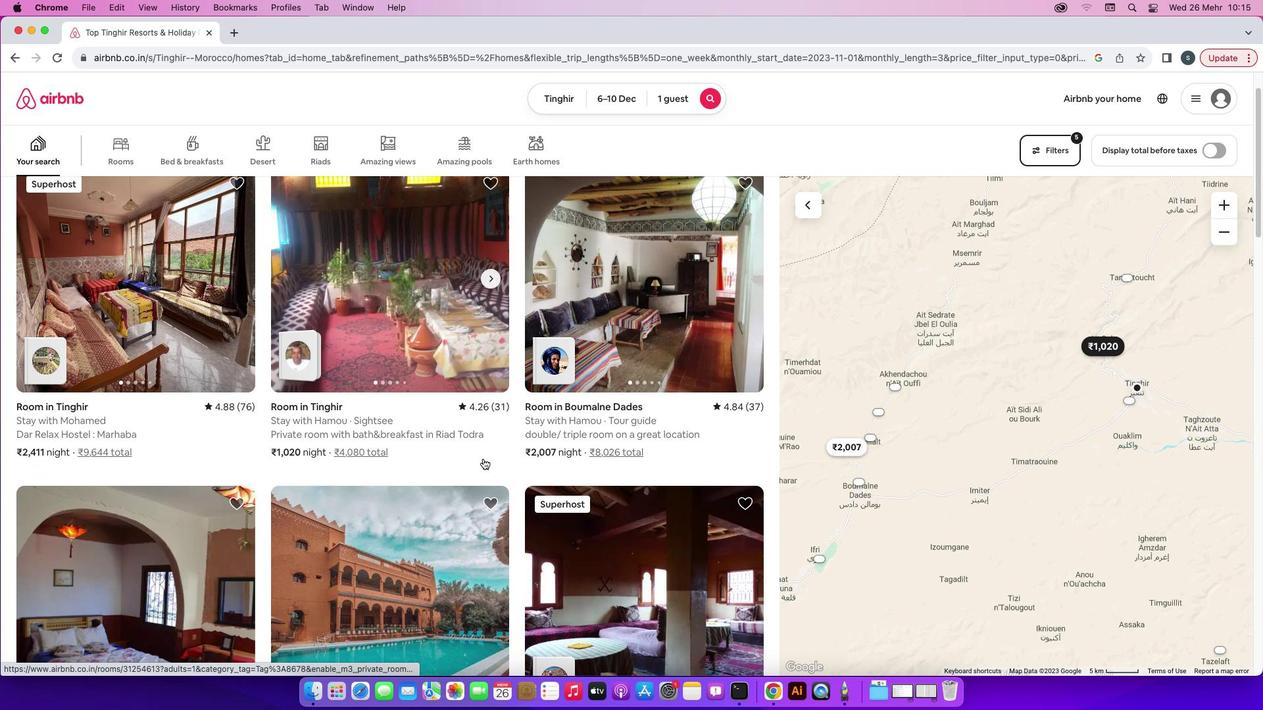 
Action: Mouse scrolled (483, 459) with delta (0, 0)
Screenshot: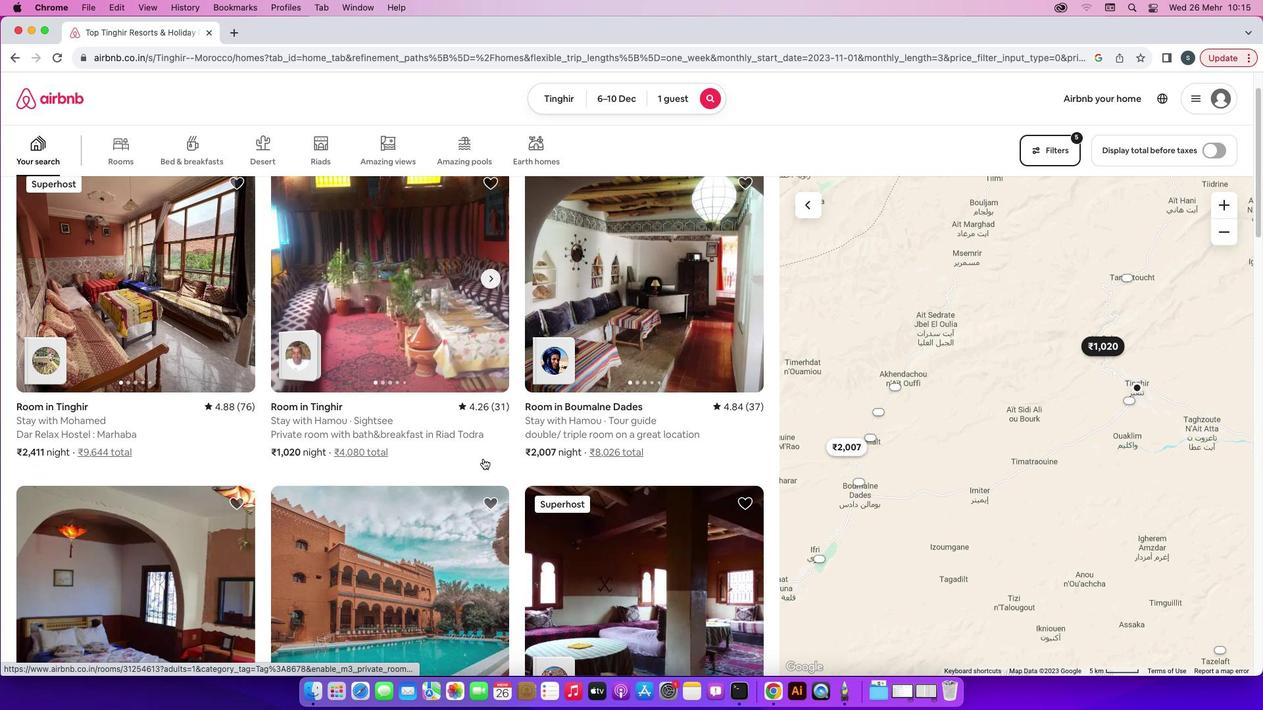 
Action: Mouse scrolled (483, 459) with delta (0, 0)
Screenshot: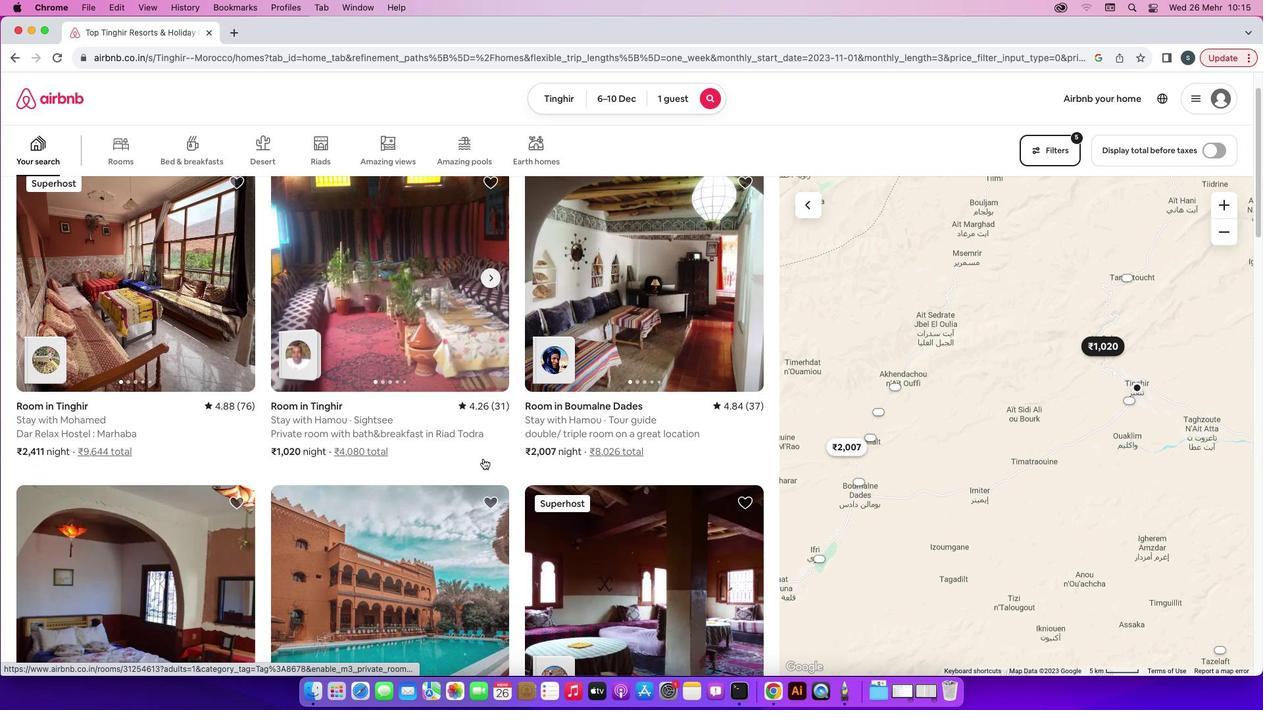 
Action: Mouse scrolled (483, 459) with delta (0, -1)
Screenshot: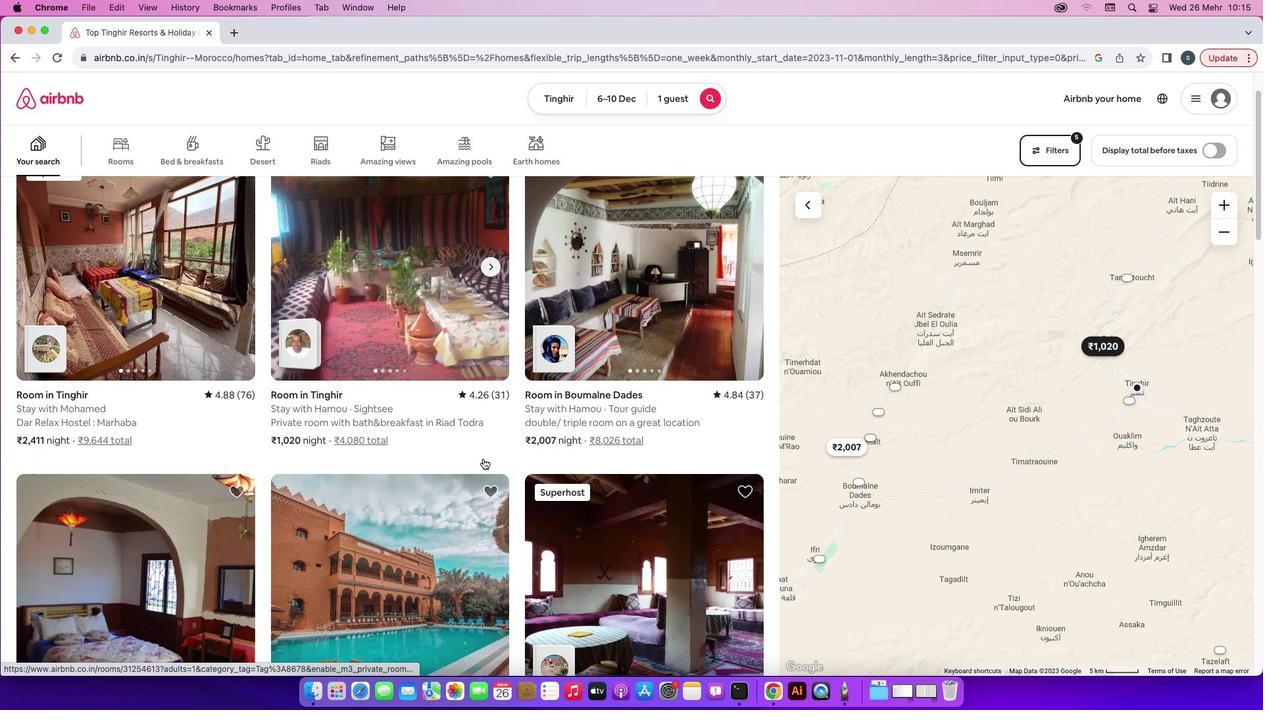 
Action: Mouse moved to (415, 465)
Screenshot: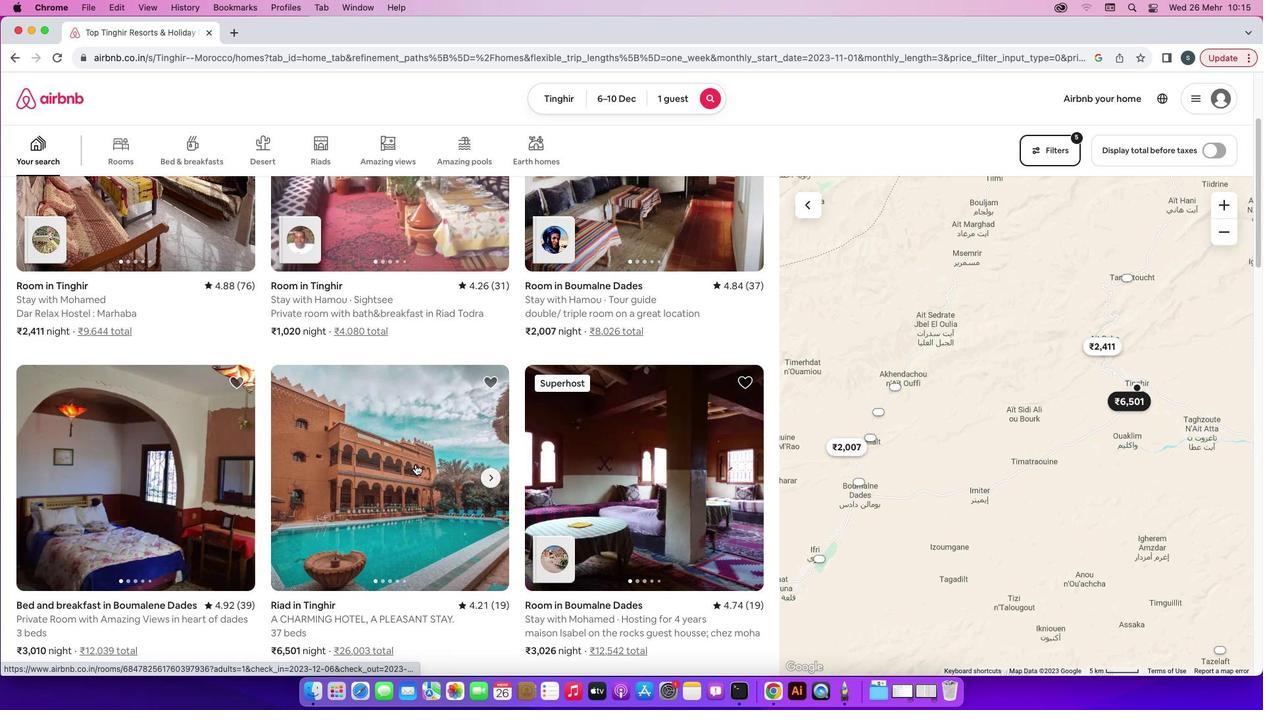
Action: Mouse pressed left at (415, 465)
Screenshot: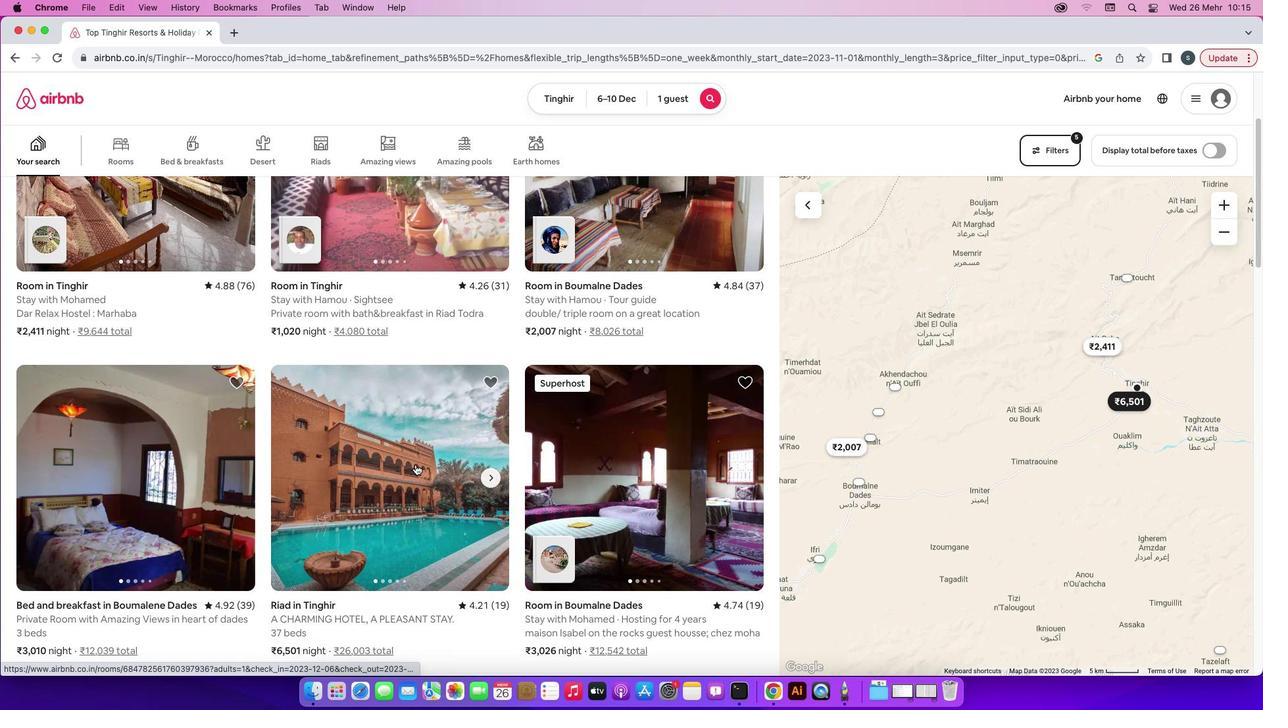 
Action: Mouse moved to (933, 495)
Screenshot: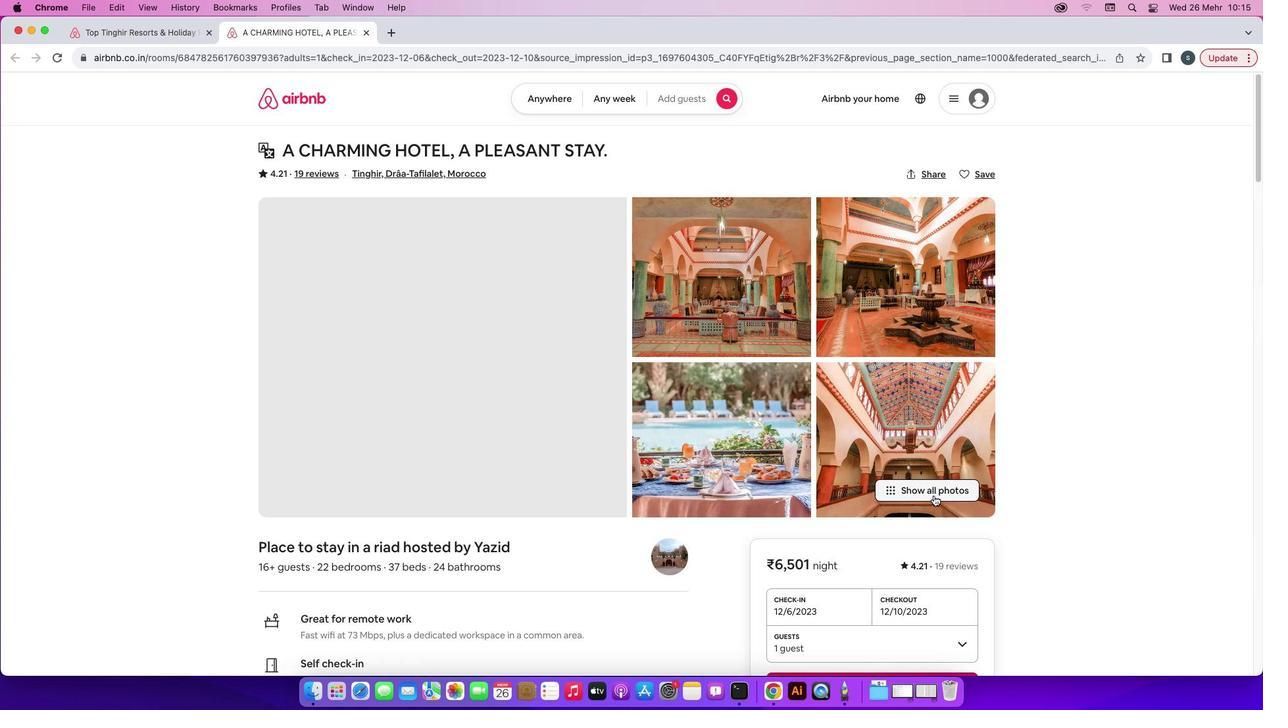 
Action: Mouse pressed left at (933, 495)
Screenshot: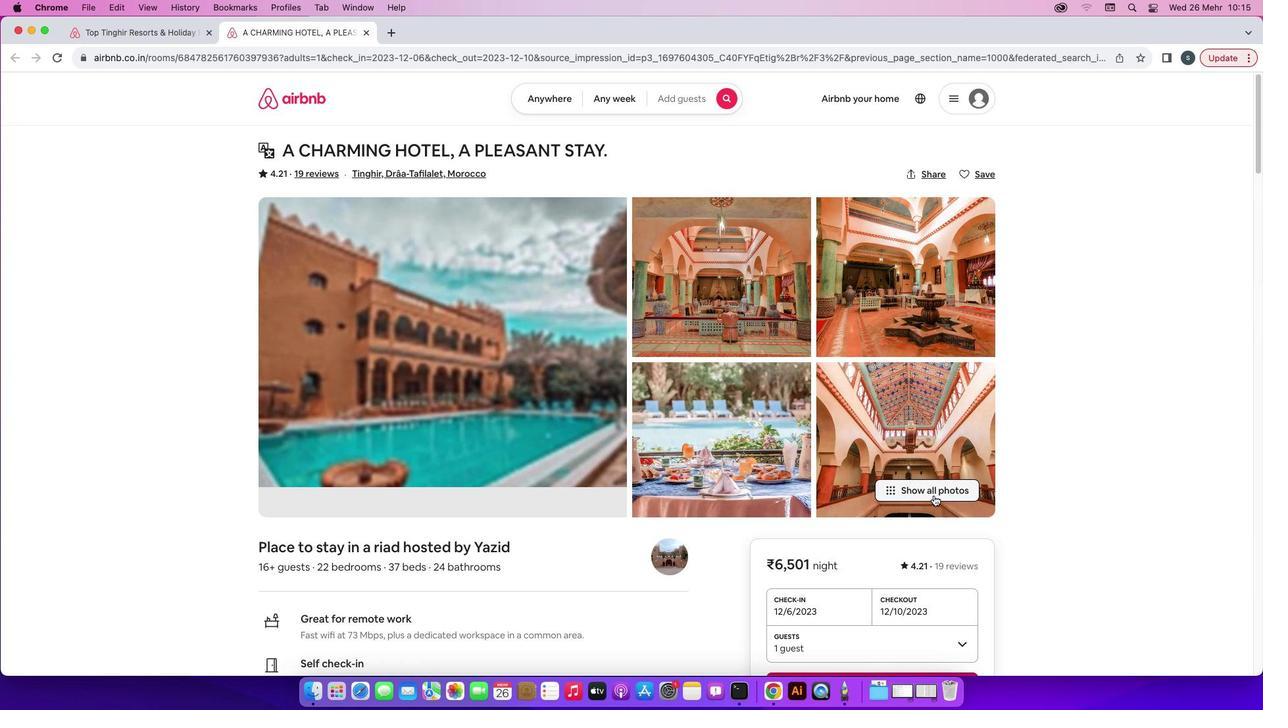 
Action: Mouse moved to (941, 474)
Screenshot: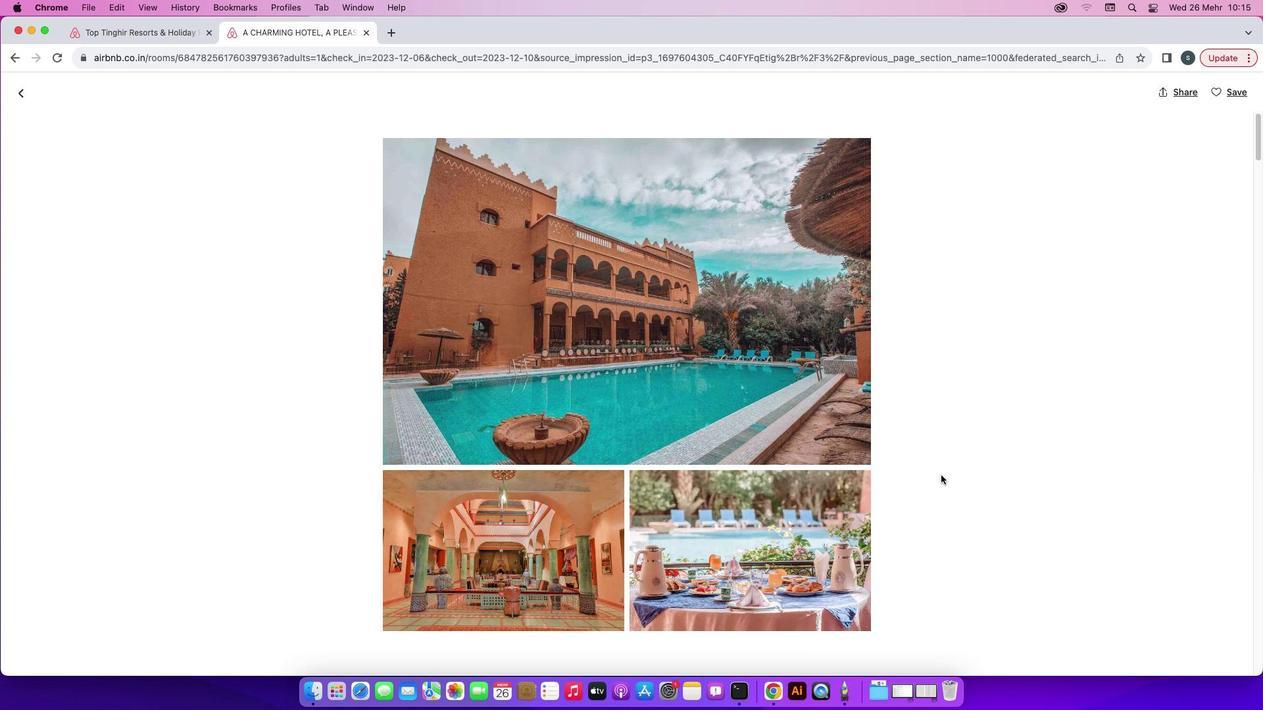 
Action: Mouse scrolled (941, 474) with delta (0, 0)
Screenshot: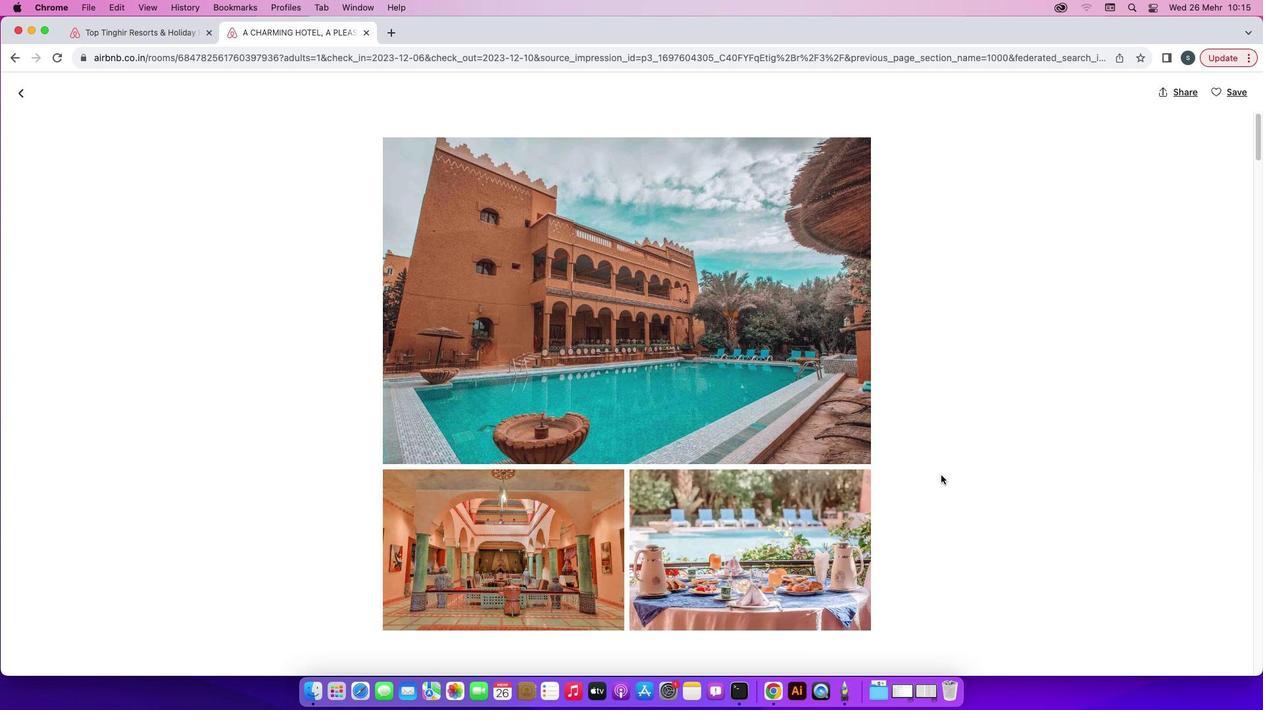 
Action: Mouse scrolled (941, 474) with delta (0, 0)
Screenshot: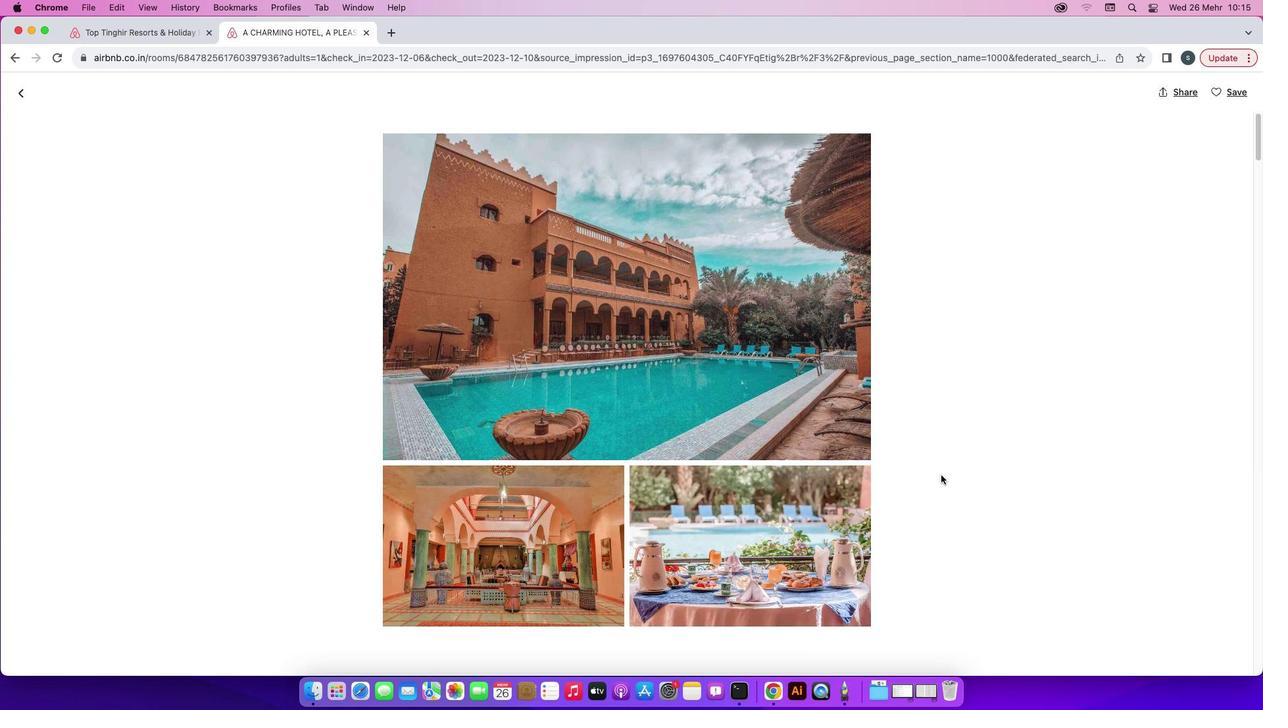 
Action: Mouse scrolled (941, 474) with delta (0, -1)
Screenshot: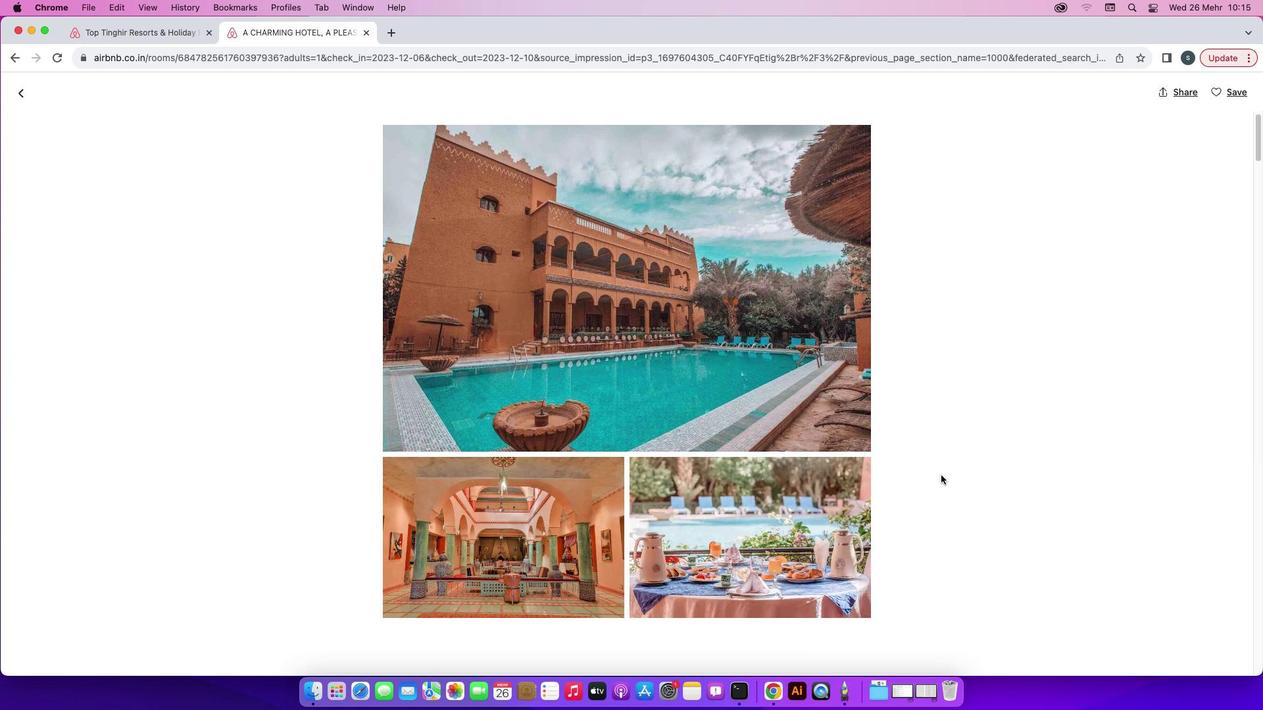 
Action: Mouse scrolled (941, 474) with delta (0, -1)
Screenshot: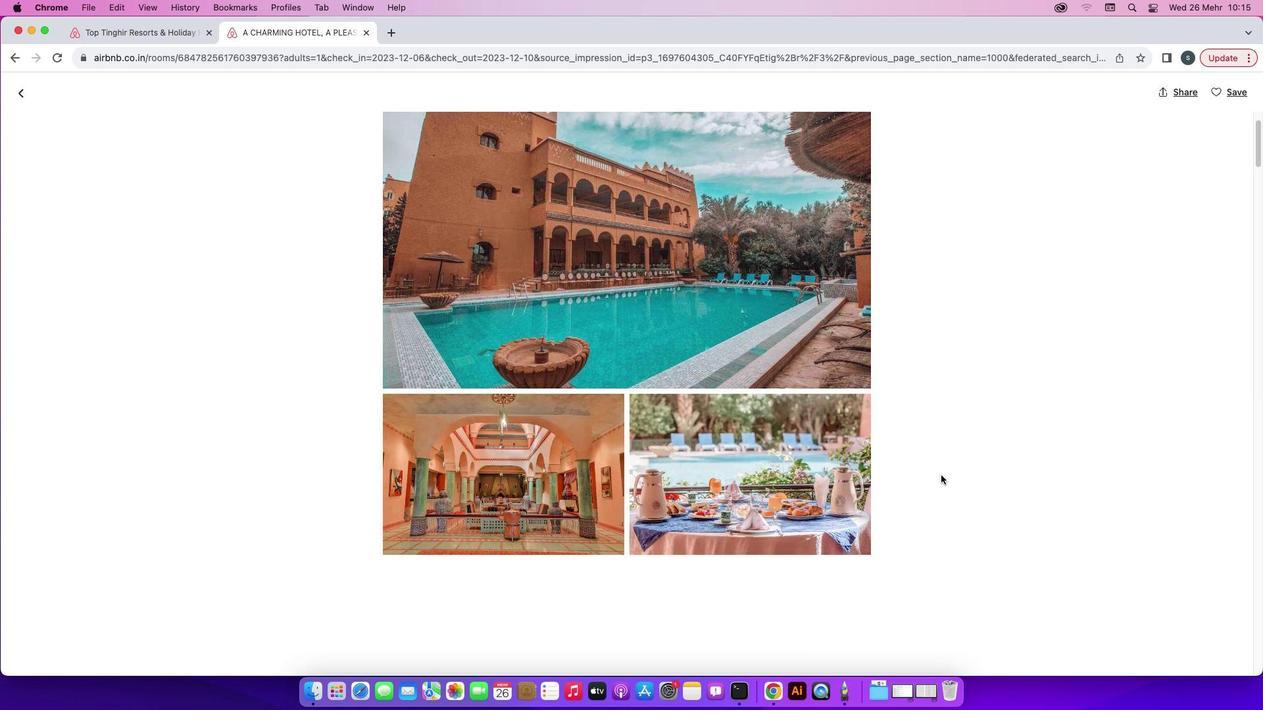 
Action: Mouse scrolled (941, 474) with delta (0, 0)
Screenshot: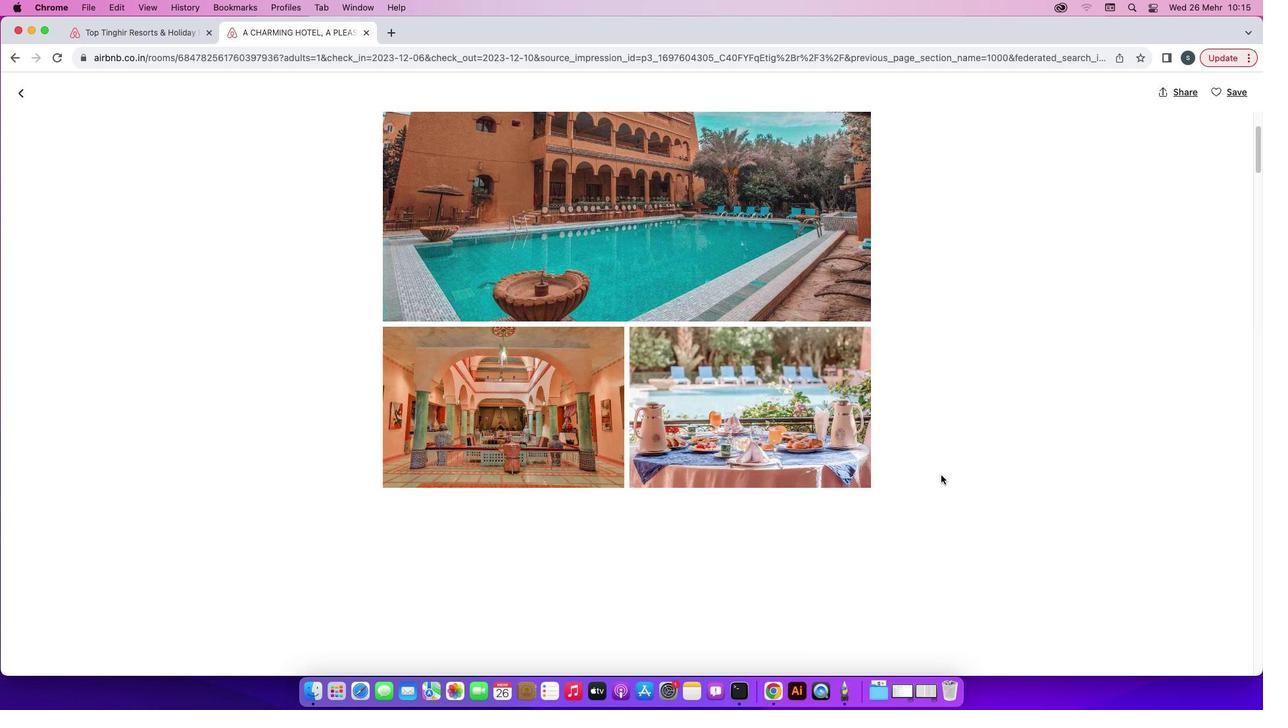 
Action: Mouse scrolled (941, 474) with delta (0, 0)
Screenshot: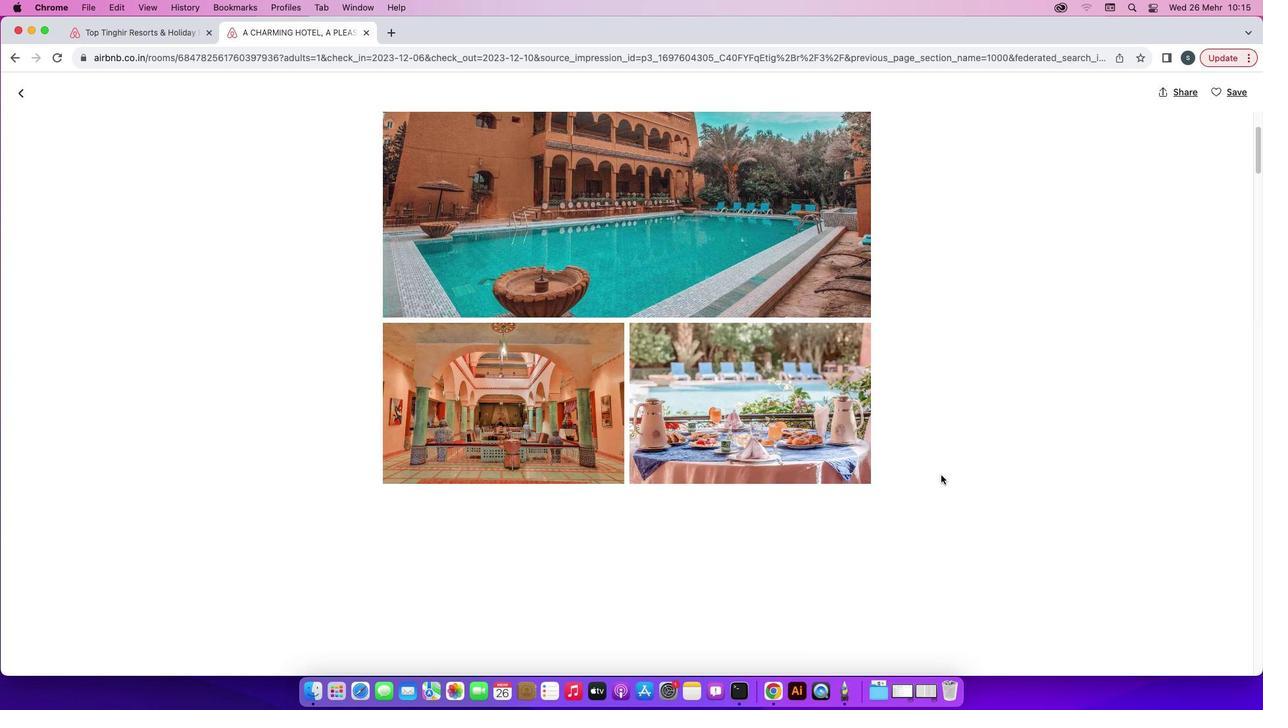 
Action: Mouse scrolled (941, 474) with delta (0, -1)
Screenshot: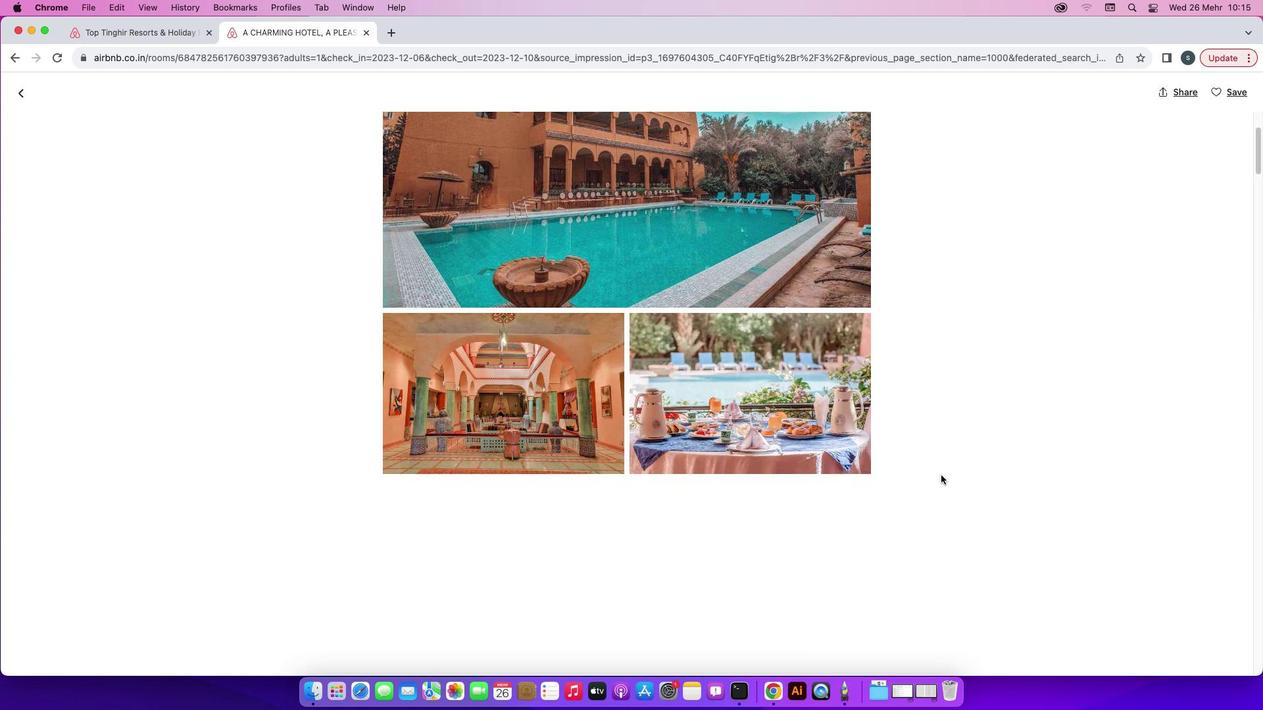 
Action: Mouse scrolled (941, 474) with delta (0, -1)
Screenshot: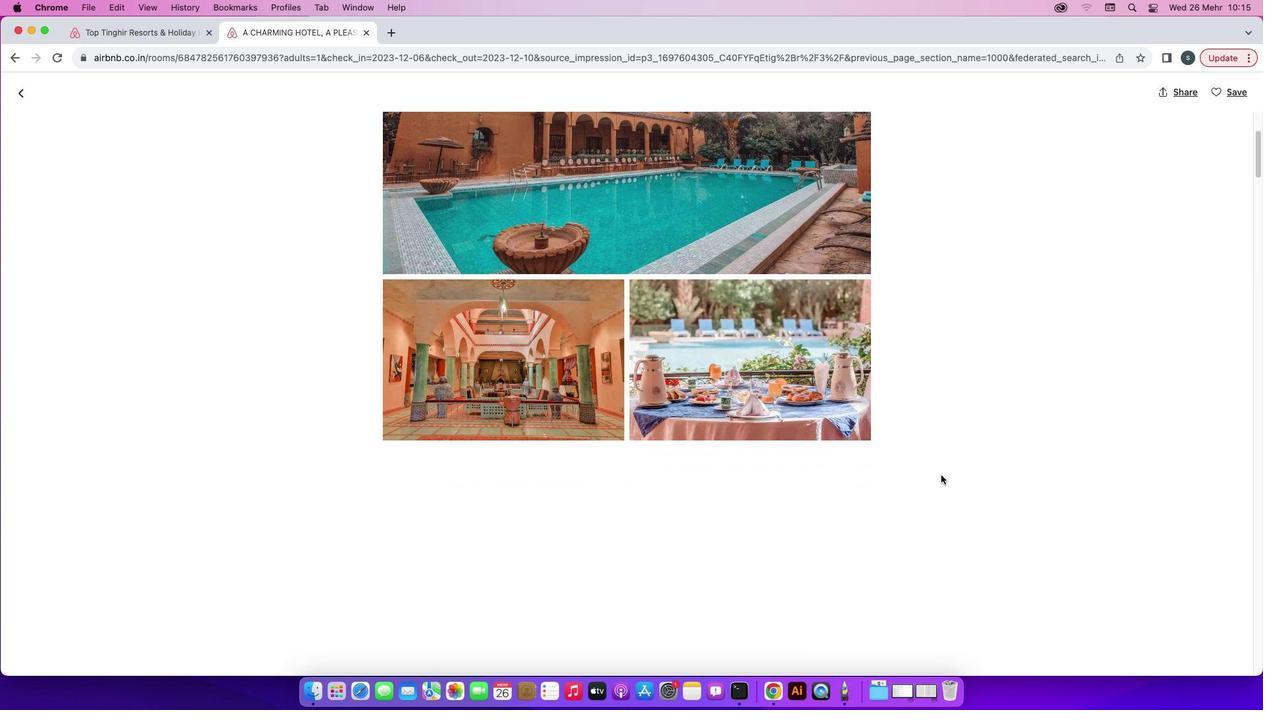
Action: Mouse scrolled (941, 474) with delta (0, 0)
Screenshot: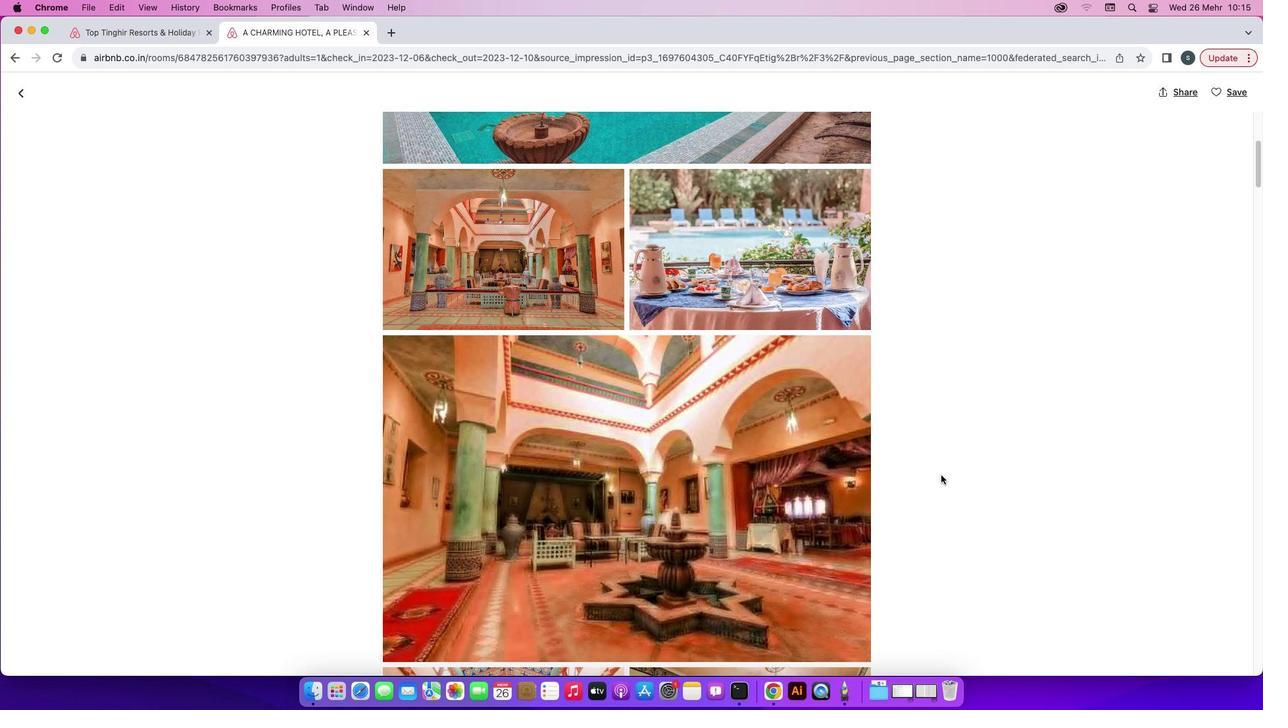 
Action: Mouse scrolled (941, 474) with delta (0, 0)
Screenshot: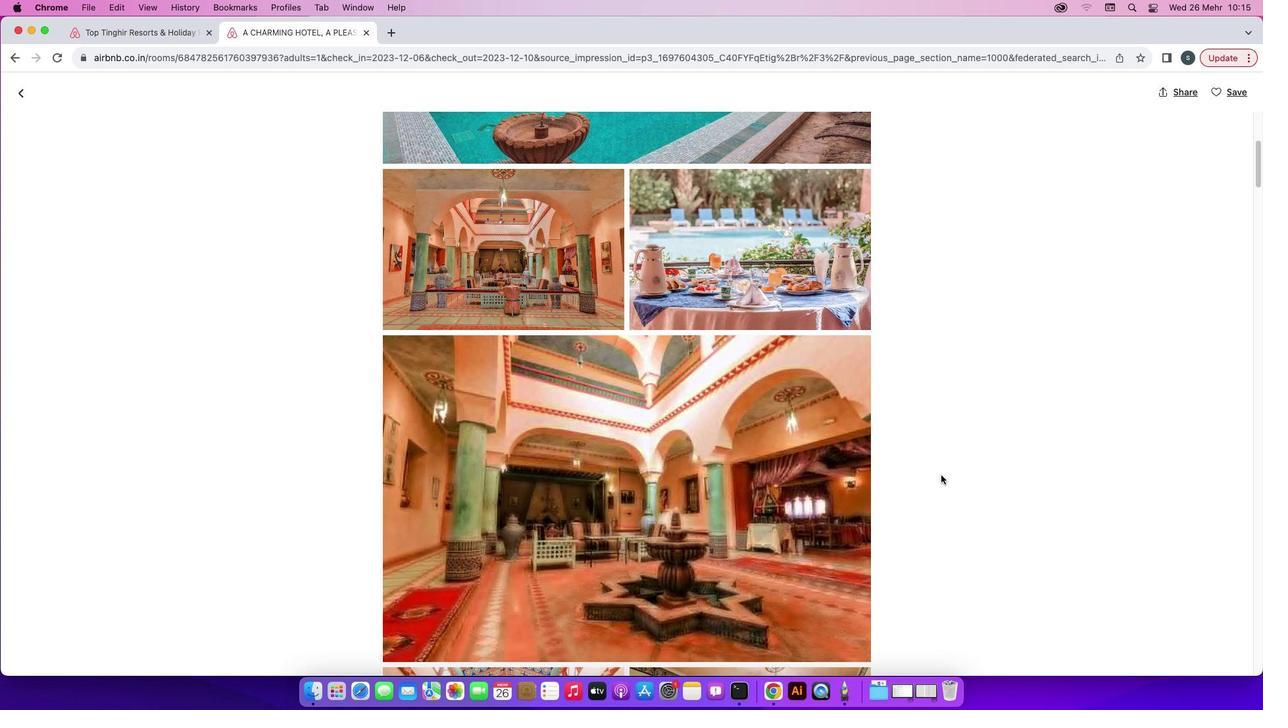 
Action: Mouse scrolled (941, 474) with delta (0, -1)
Screenshot: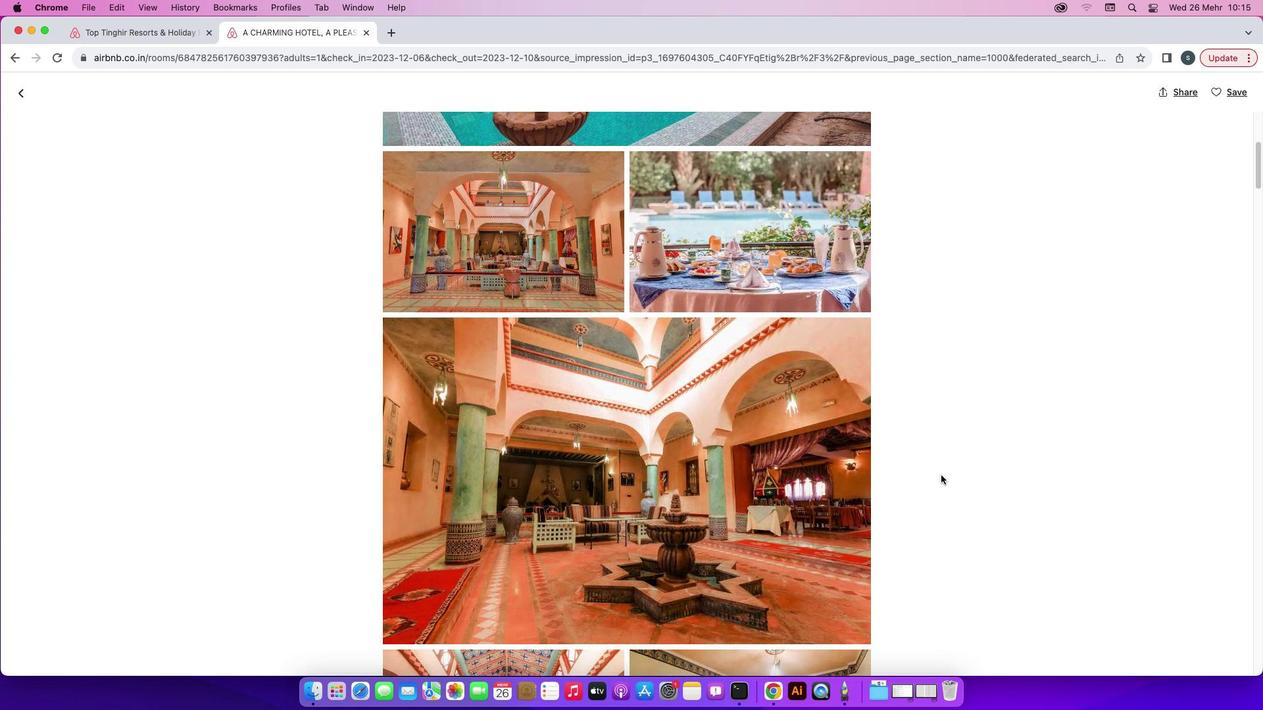 
Action: Mouse scrolled (941, 474) with delta (0, -2)
Screenshot: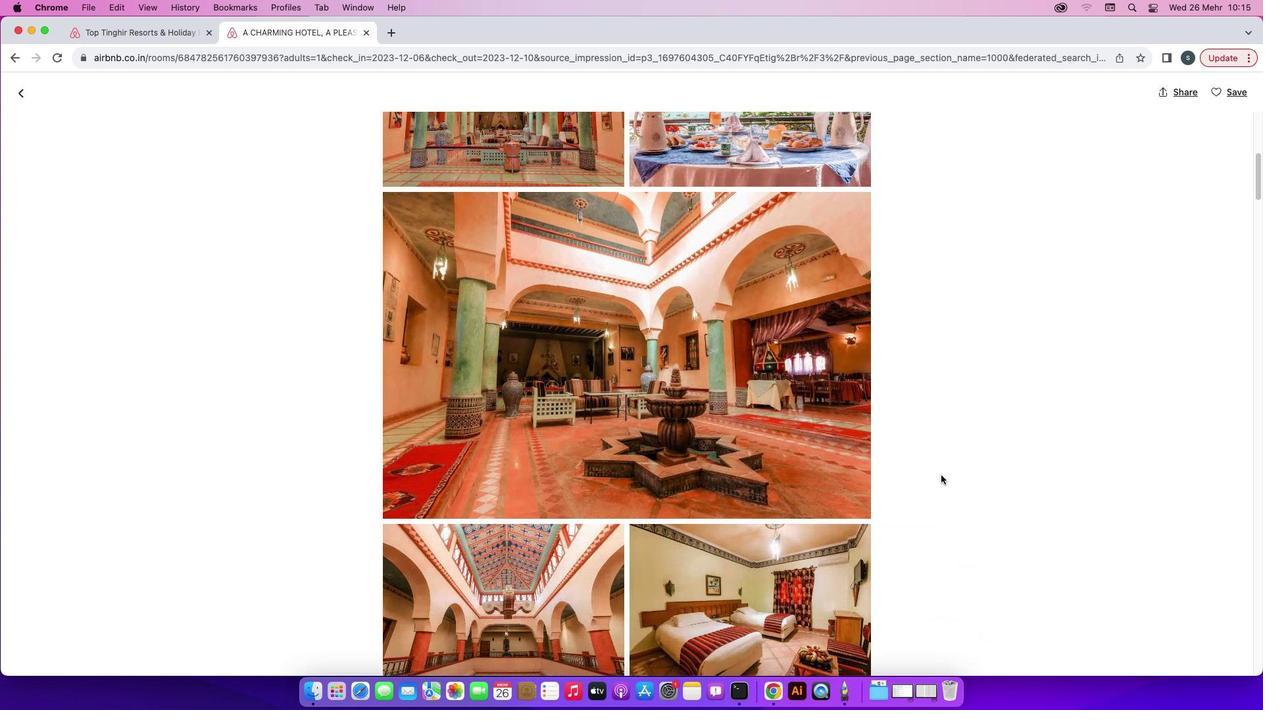 
Action: Mouse scrolled (941, 474) with delta (0, 0)
Screenshot: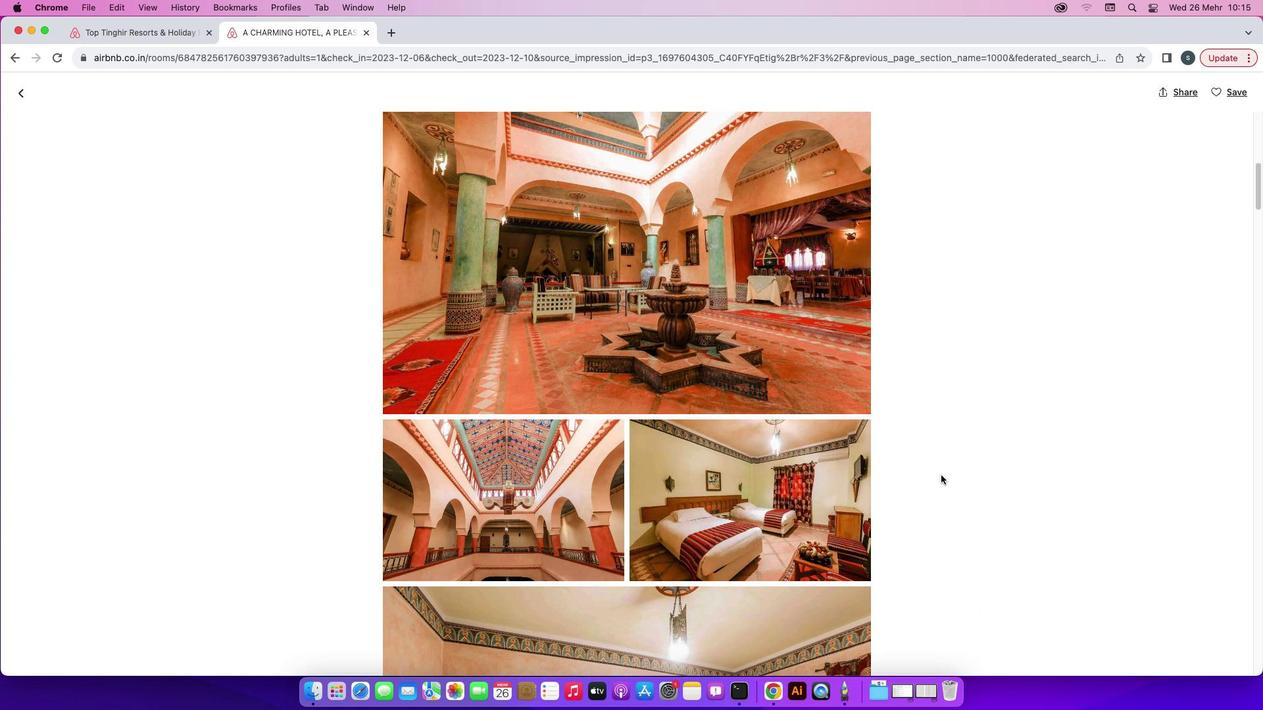 
Action: Mouse scrolled (941, 474) with delta (0, 0)
Screenshot: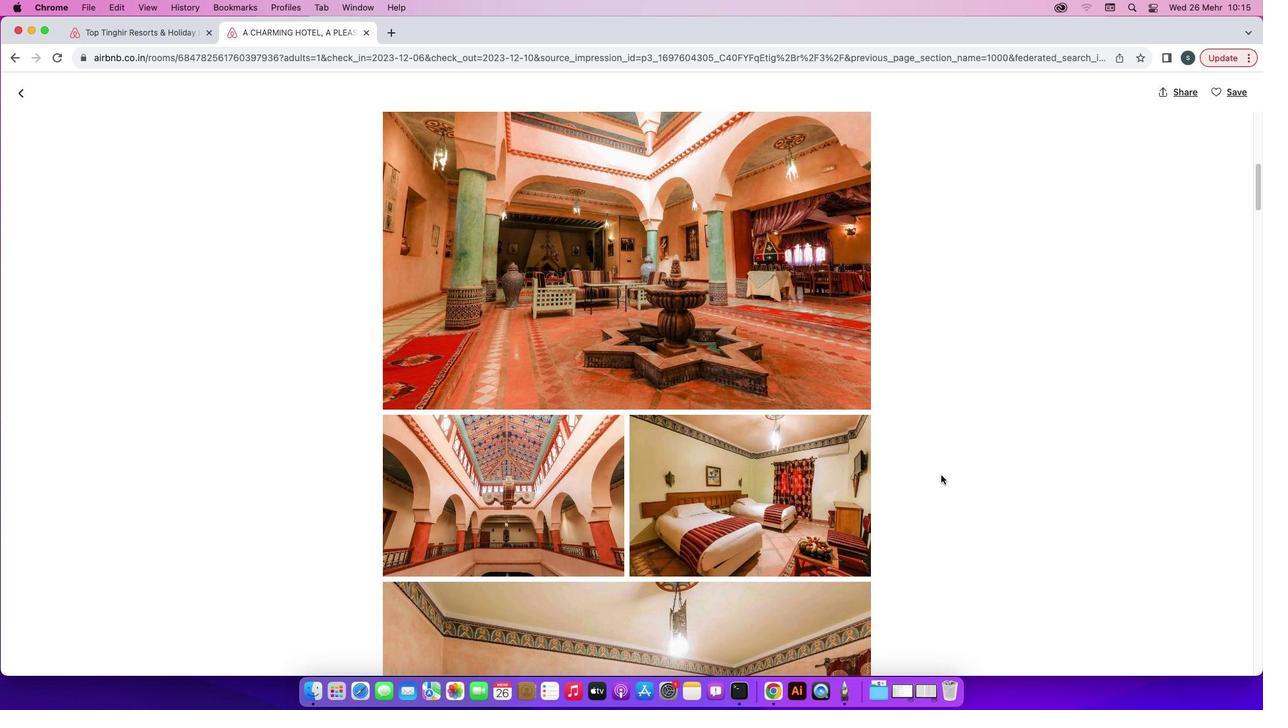 
Action: Mouse scrolled (941, 474) with delta (0, 0)
Screenshot: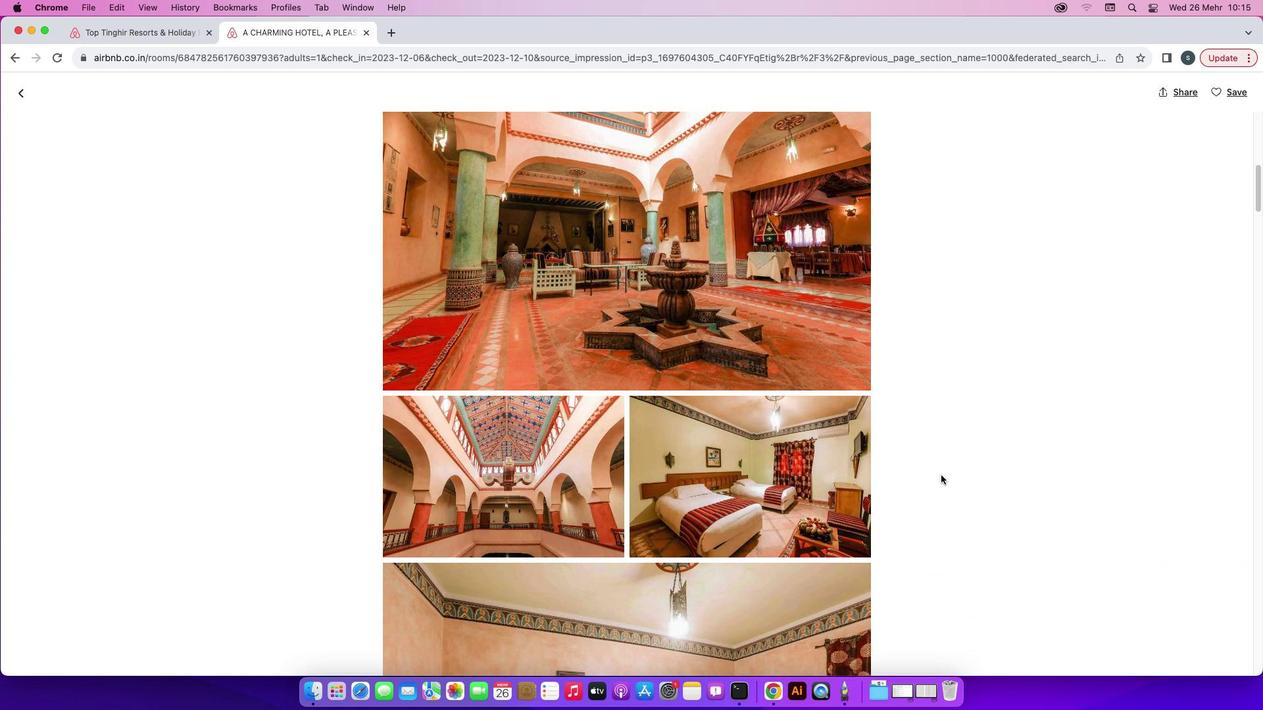 
Action: Mouse scrolled (941, 474) with delta (0, -1)
Screenshot: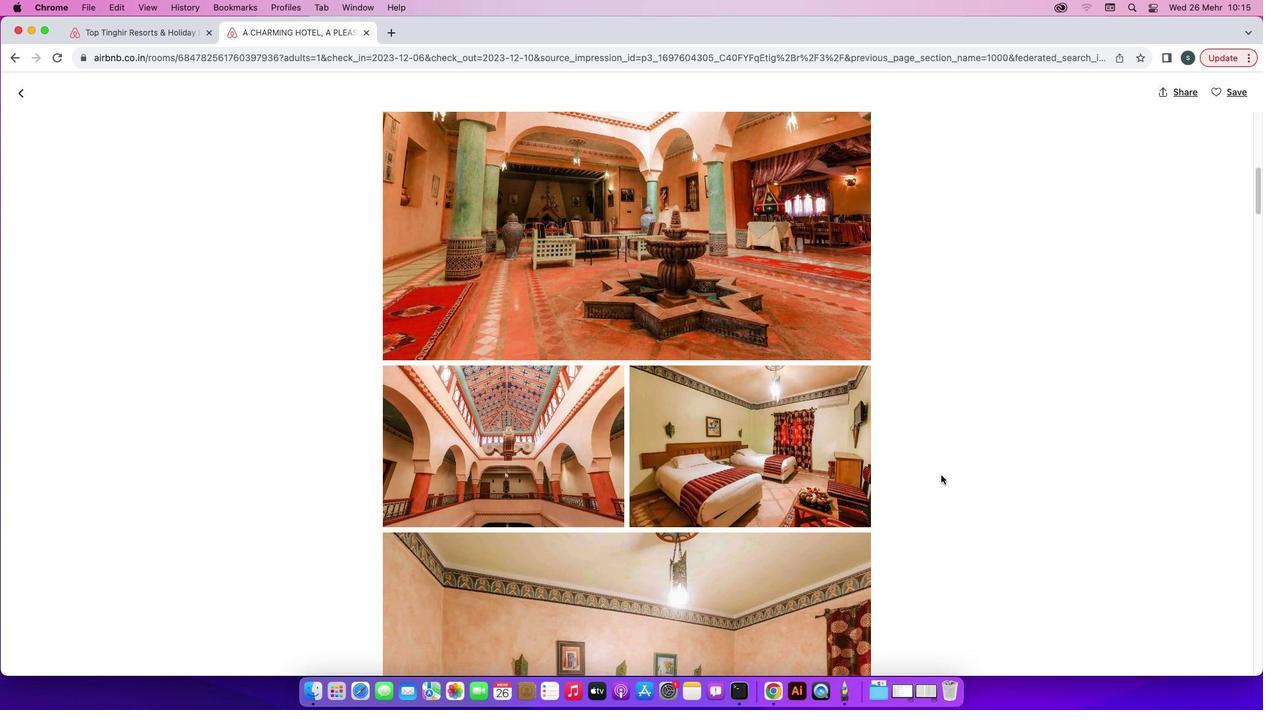 
Action: Mouse scrolled (941, 474) with delta (0, 0)
Screenshot: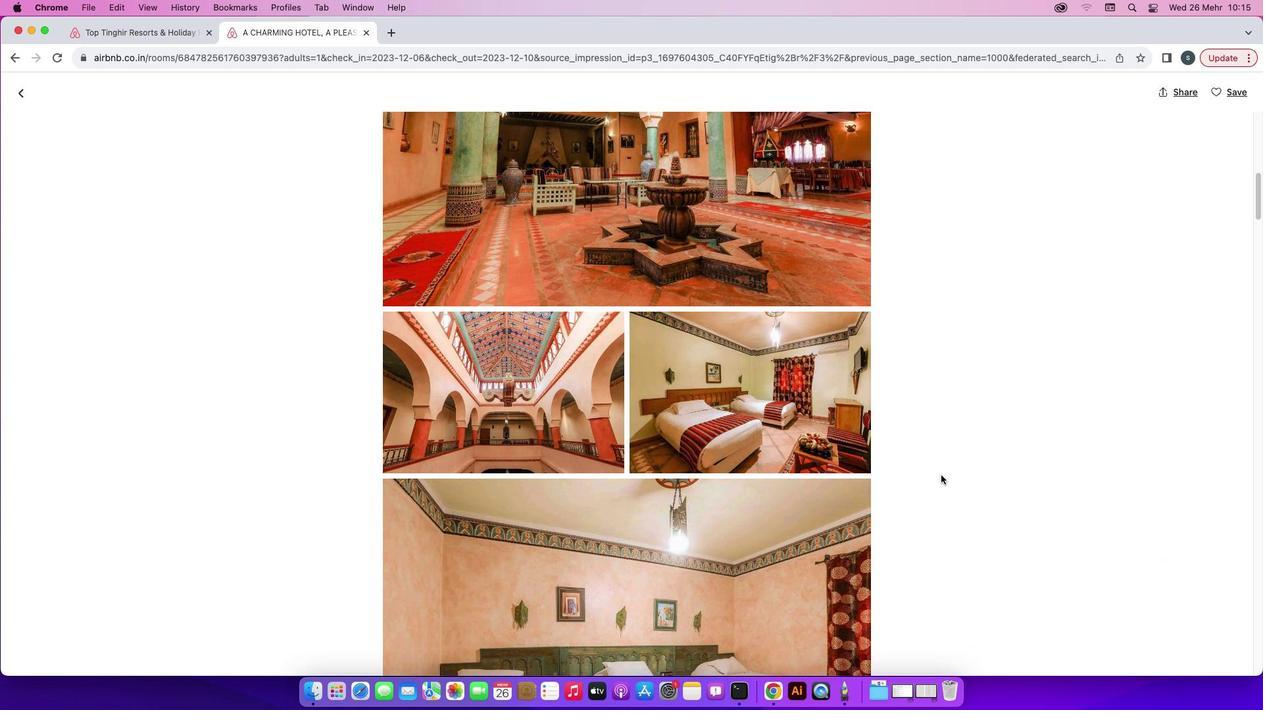 
Action: Mouse scrolled (941, 474) with delta (0, 0)
Screenshot: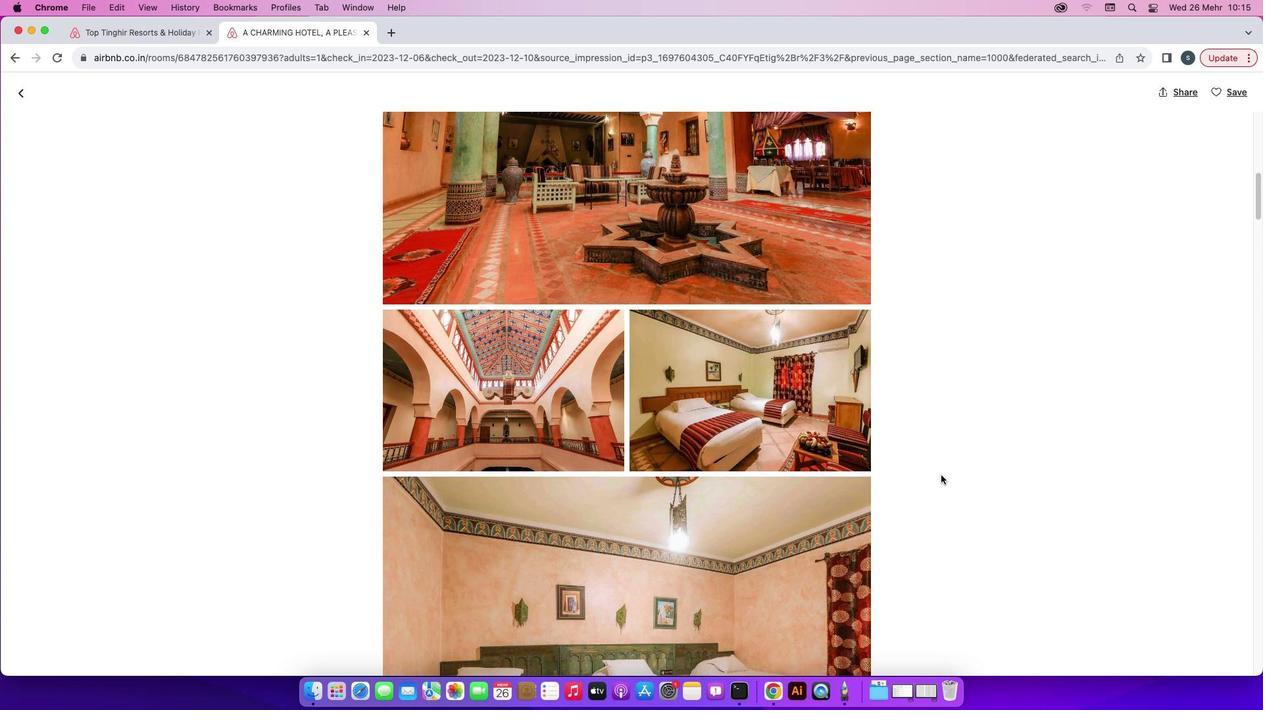 
Action: Mouse scrolled (941, 474) with delta (0, -1)
Screenshot: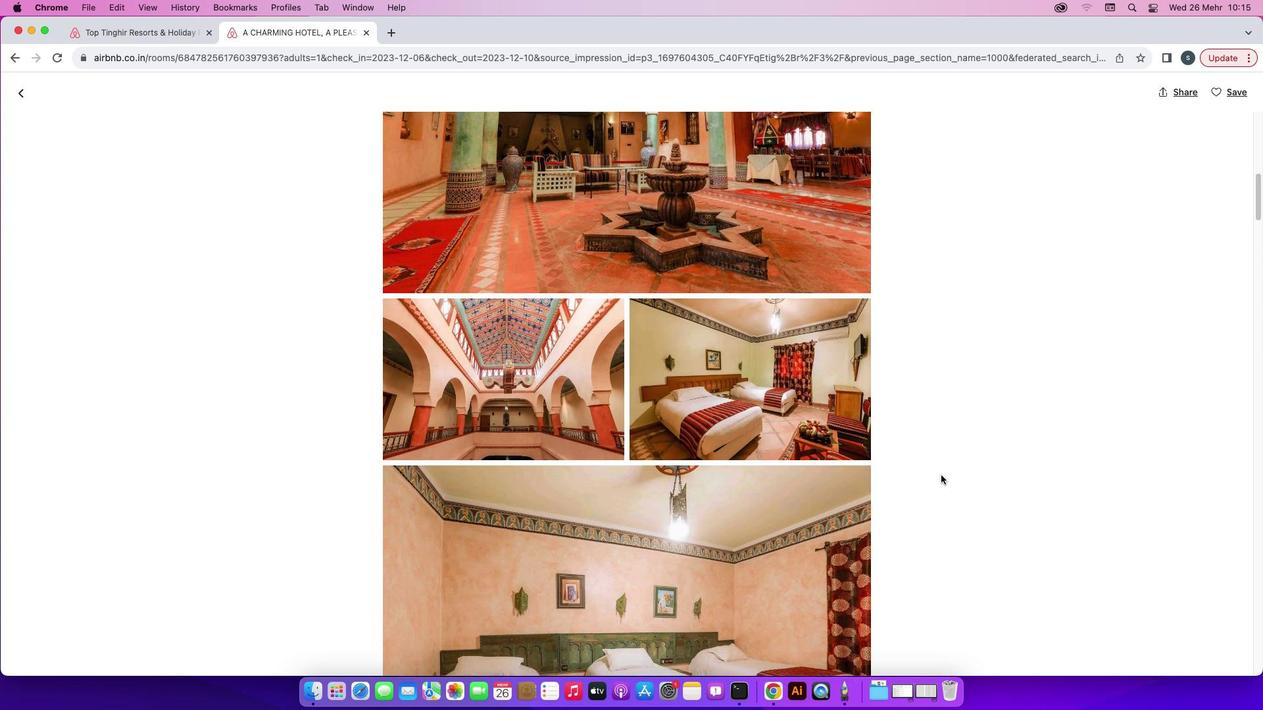 
Action: Mouse scrolled (941, 474) with delta (0, -2)
Screenshot: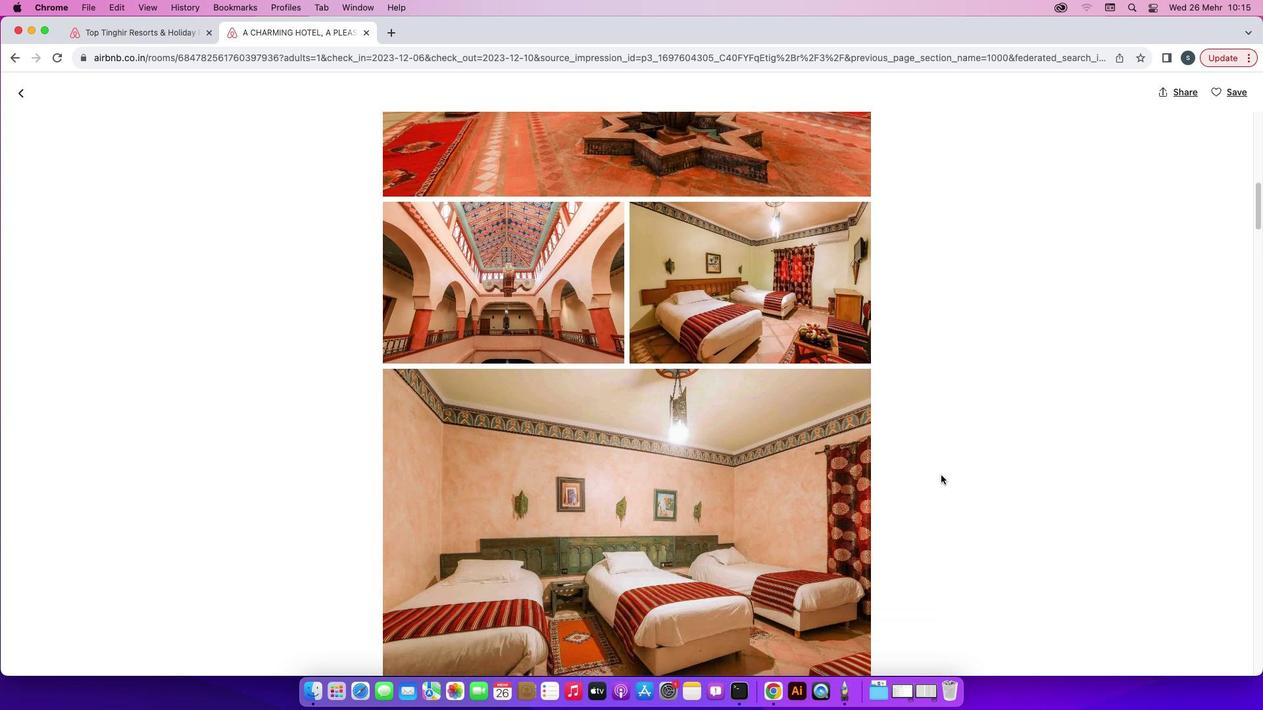 
Action: Mouse scrolled (941, 474) with delta (0, 0)
Screenshot: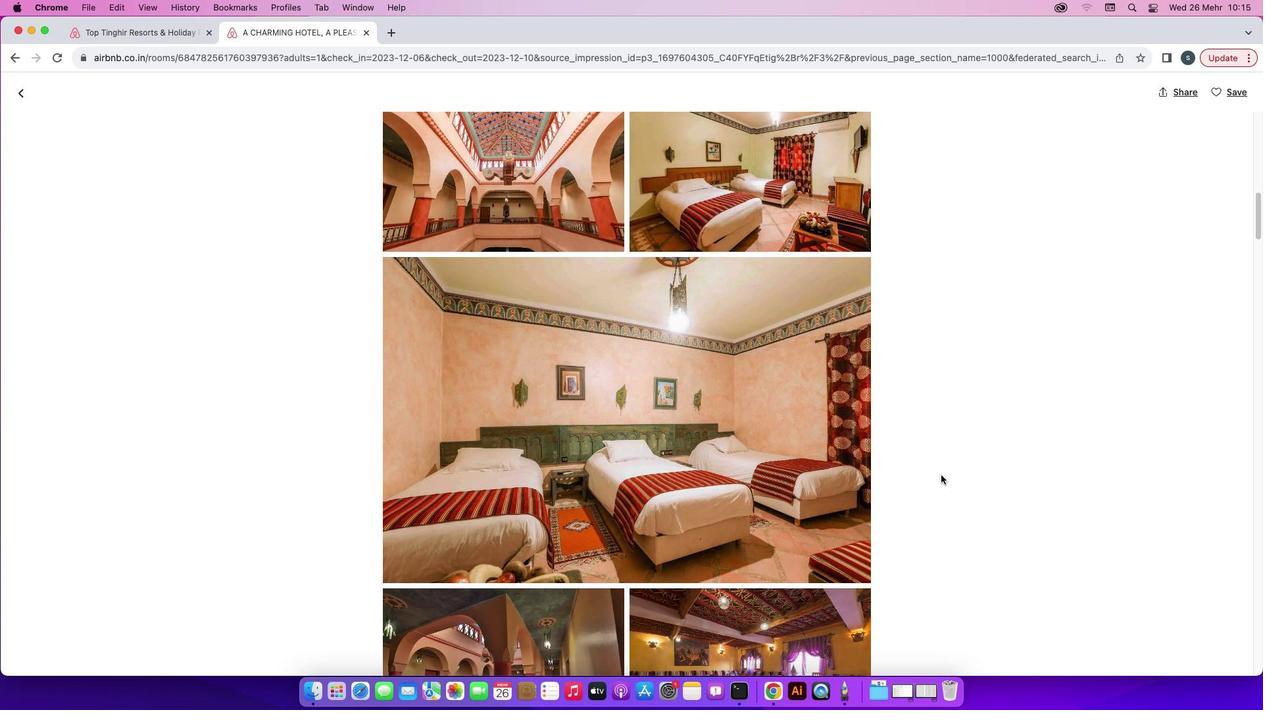 
Action: Mouse scrolled (941, 474) with delta (0, 0)
Screenshot: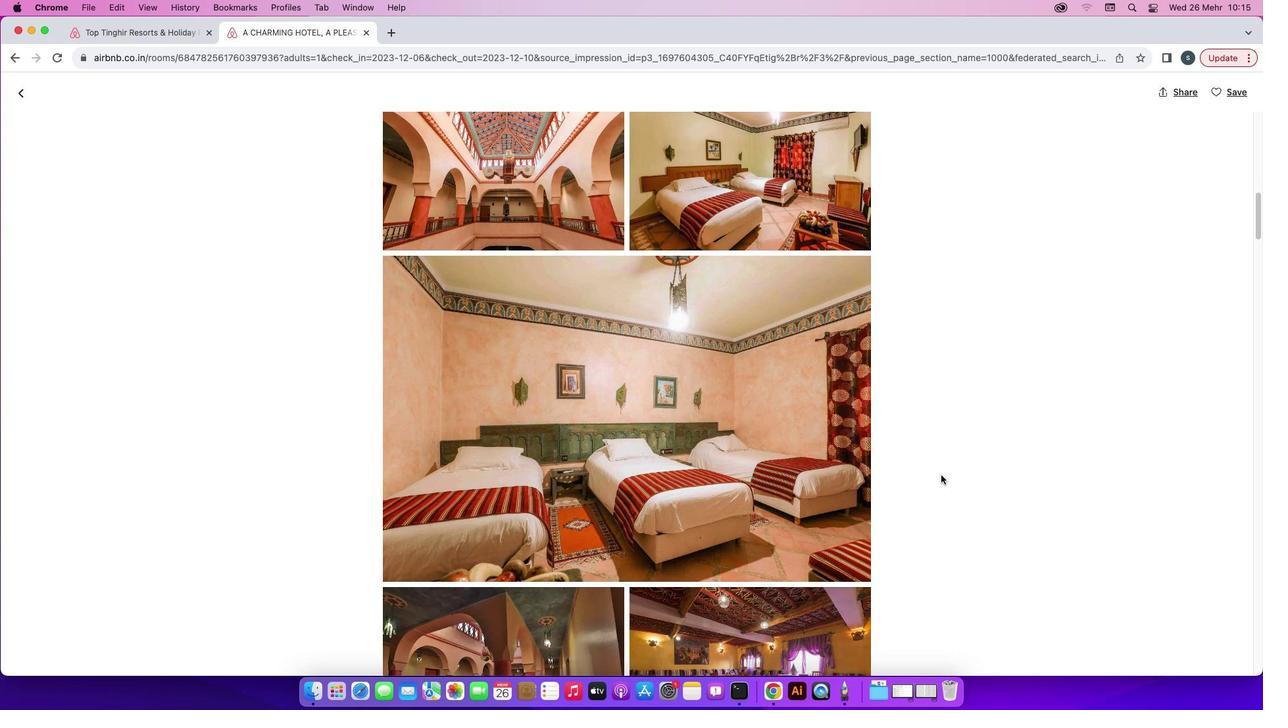 
Action: Mouse scrolled (941, 474) with delta (0, 0)
Screenshot: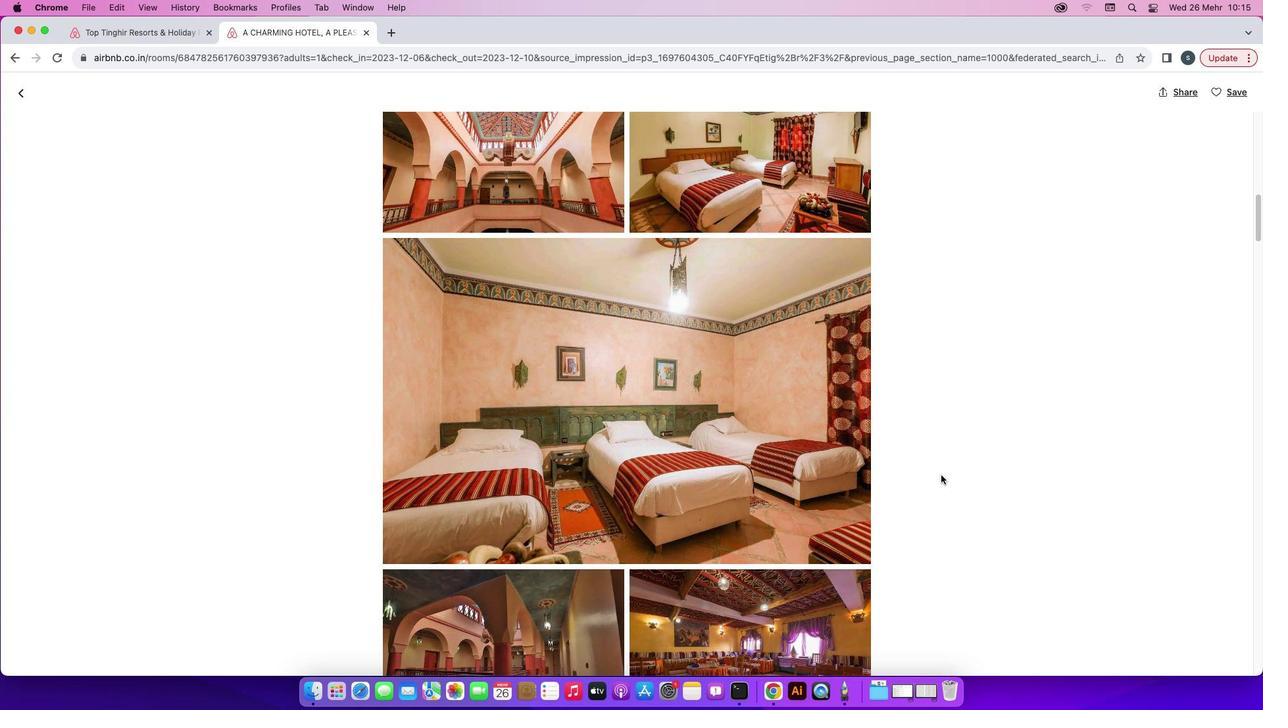 
Action: Mouse scrolled (941, 474) with delta (0, 0)
Screenshot: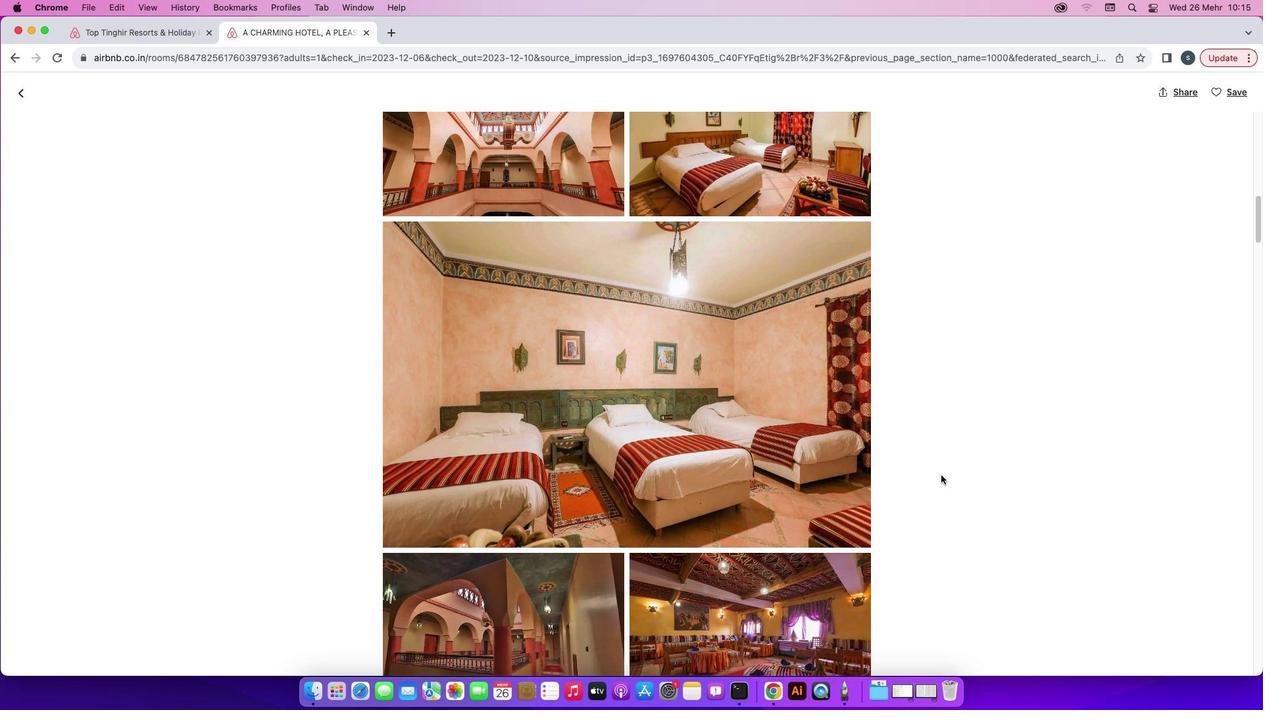 
Action: Mouse scrolled (941, 474) with delta (0, 0)
Screenshot: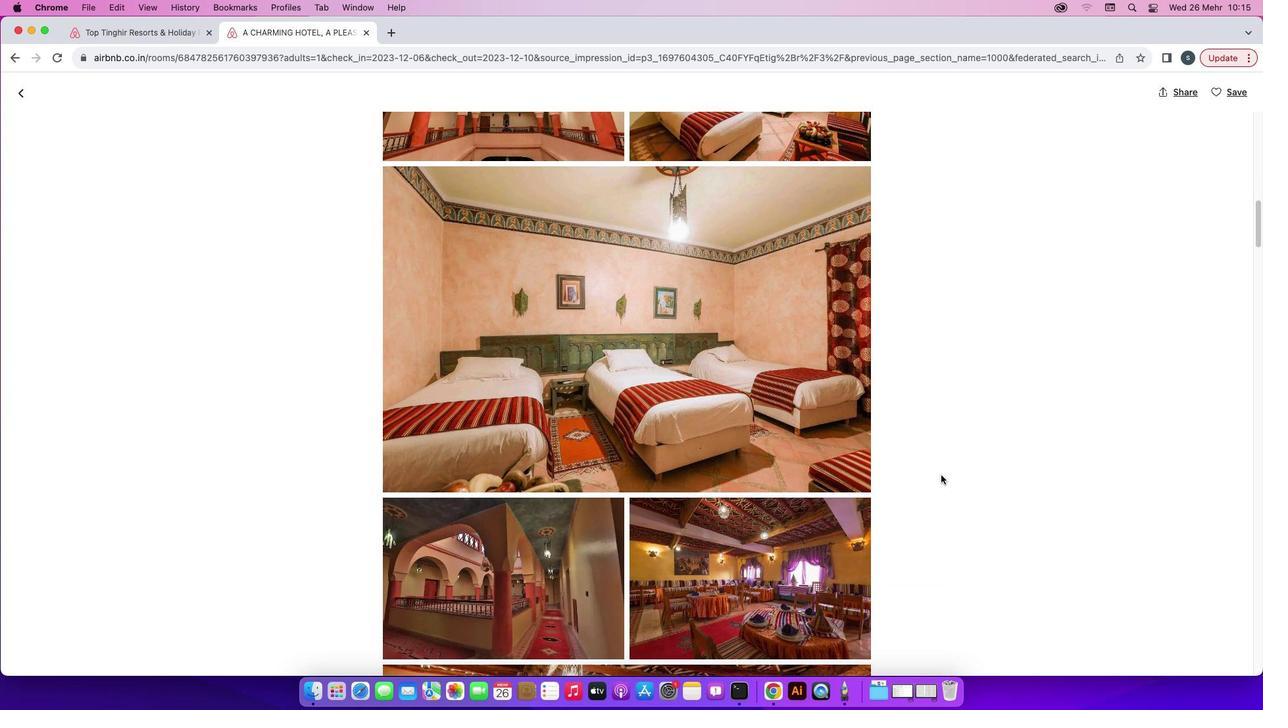 
Action: Mouse scrolled (941, 474) with delta (0, 0)
Screenshot: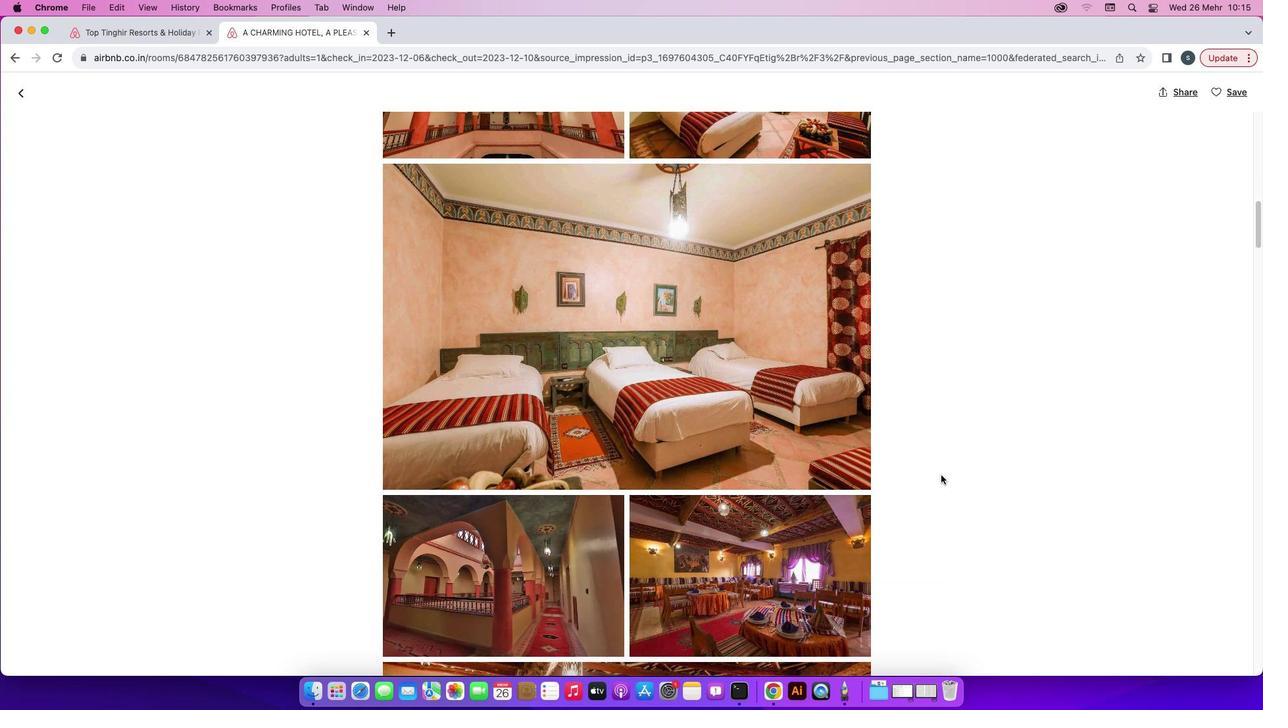 
Action: Mouse scrolled (941, 474) with delta (0, 0)
Screenshot: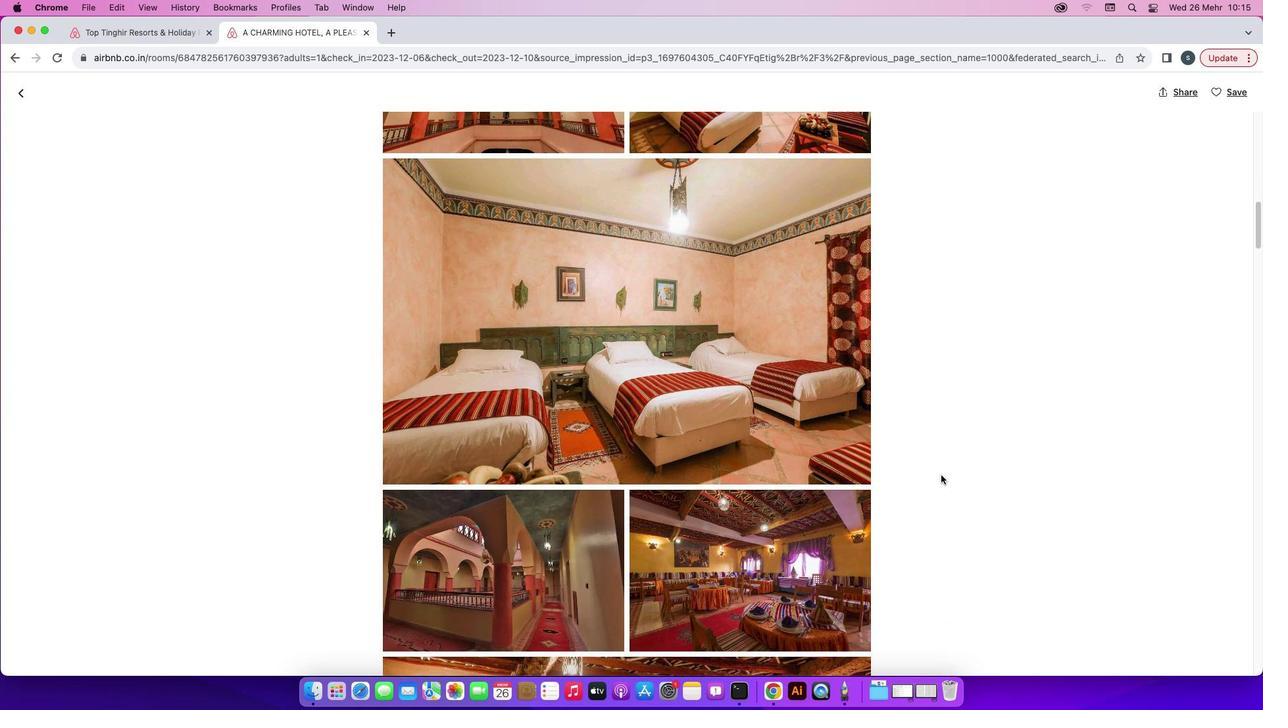 
Action: Mouse scrolled (941, 474) with delta (0, -1)
Screenshot: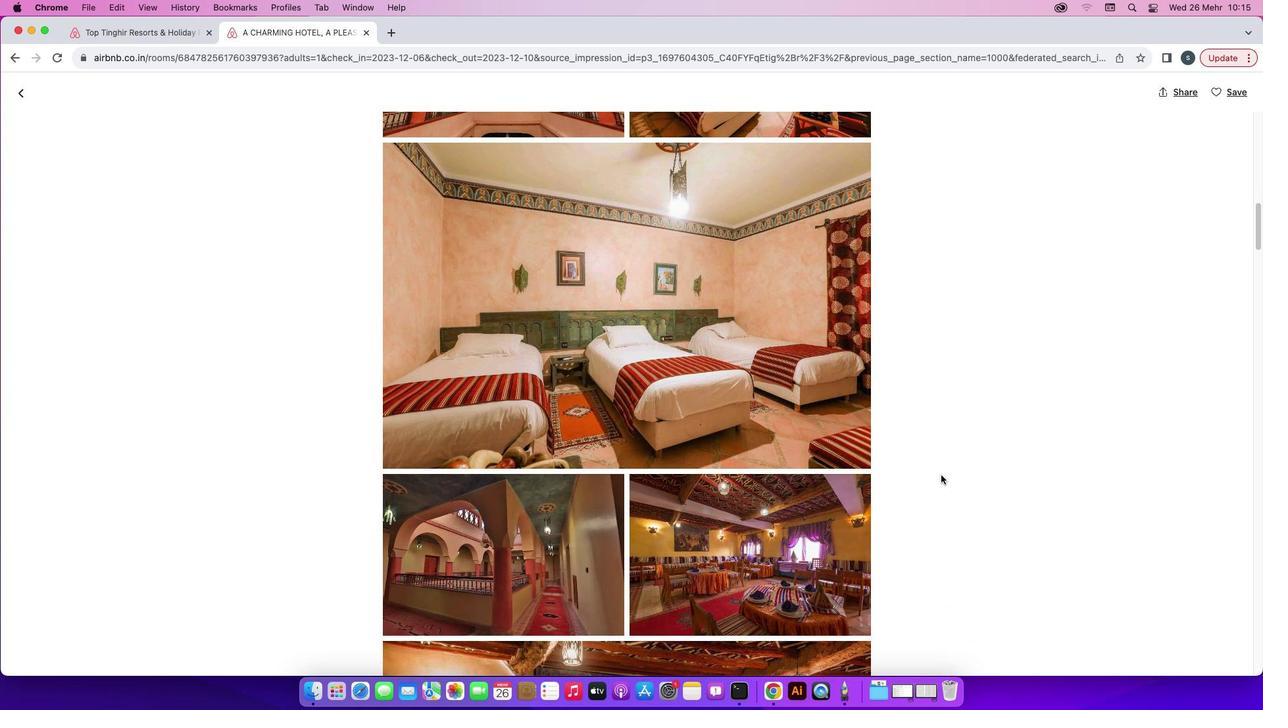
Action: Mouse scrolled (941, 474) with delta (0, -2)
Screenshot: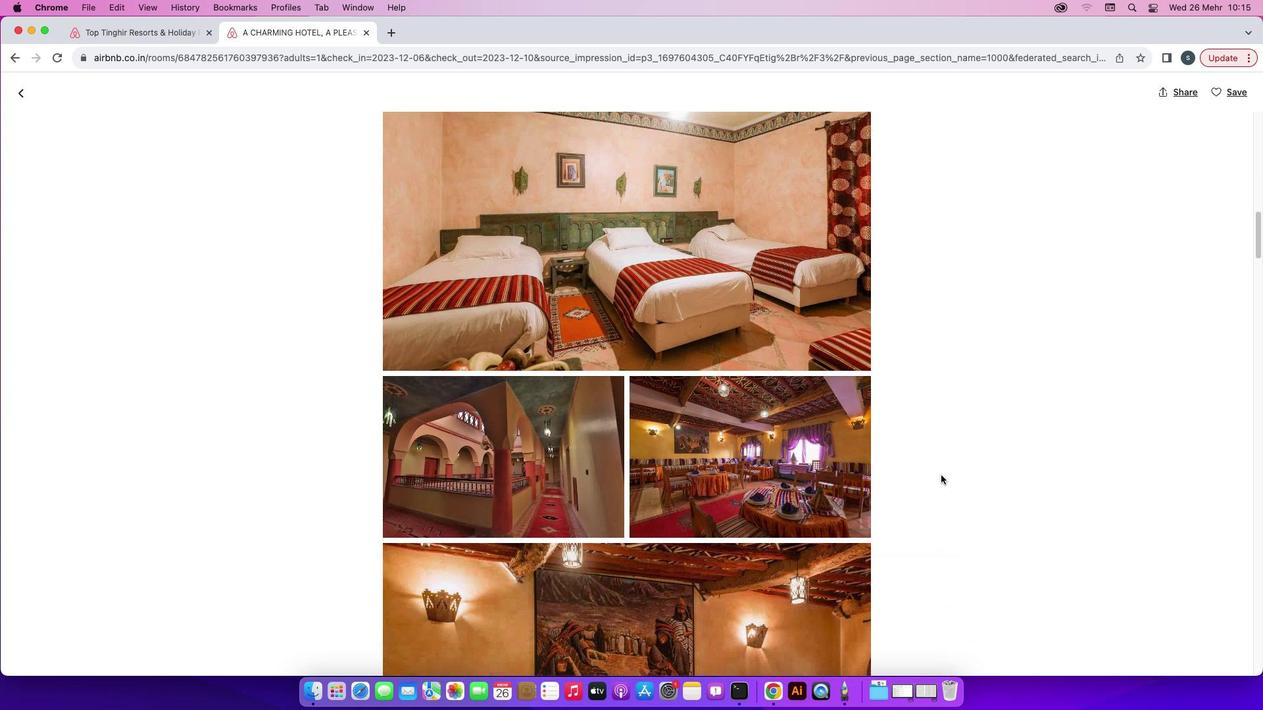
Action: Mouse scrolled (941, 474) with delta (0, 0)
Screenshot: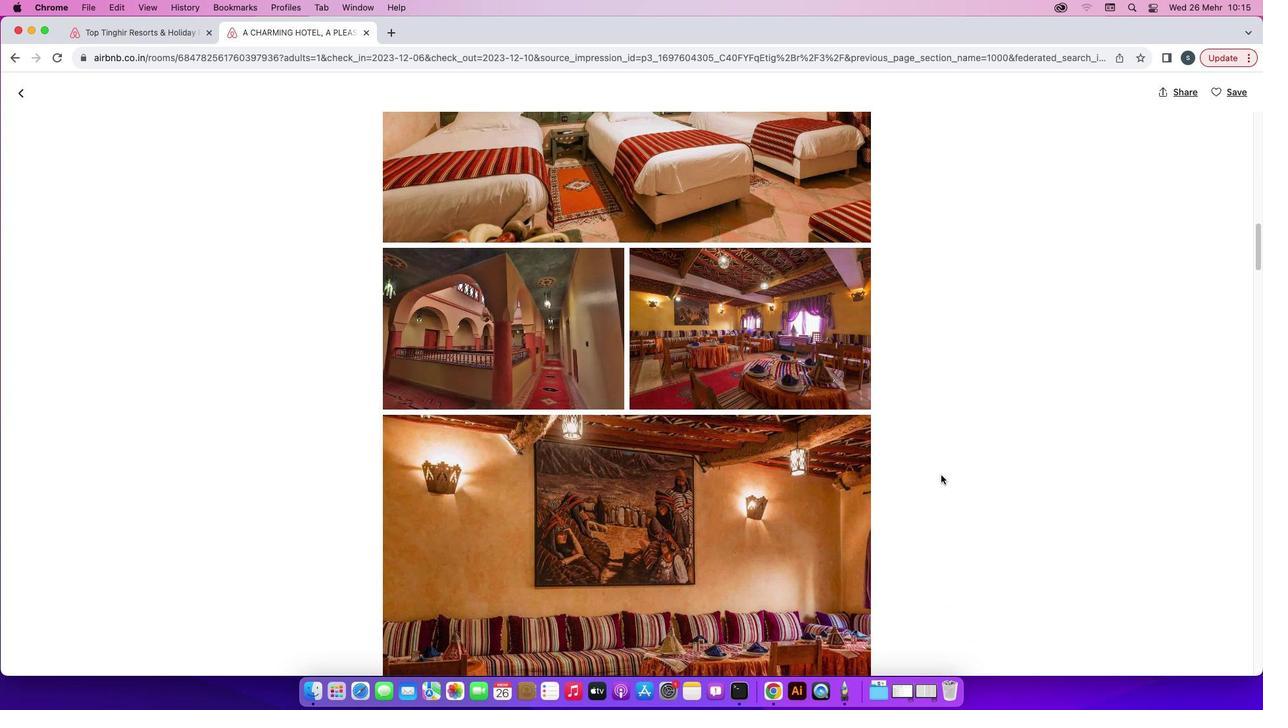 
Action: Mouse scrolled (941, 474) with delta (0, 0)
Screenshot: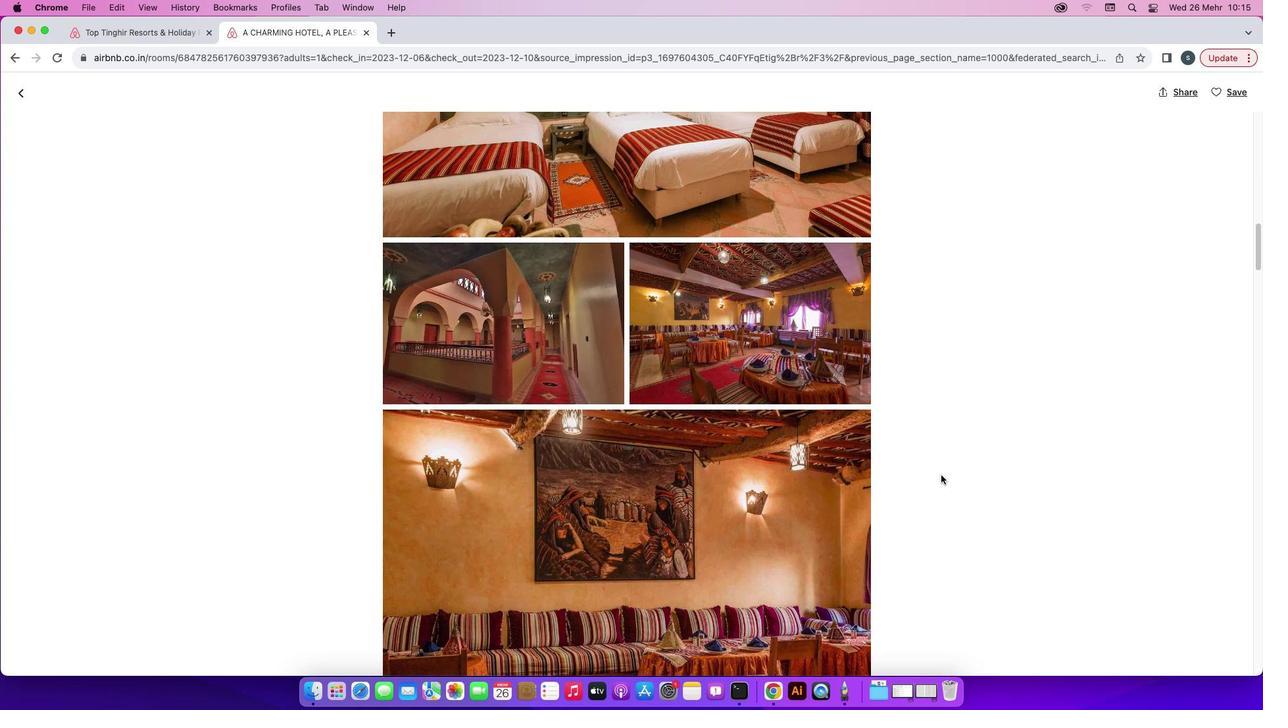 
Action: Mouse scrolled (941, 474) with delta (0, -1)
Screenshot: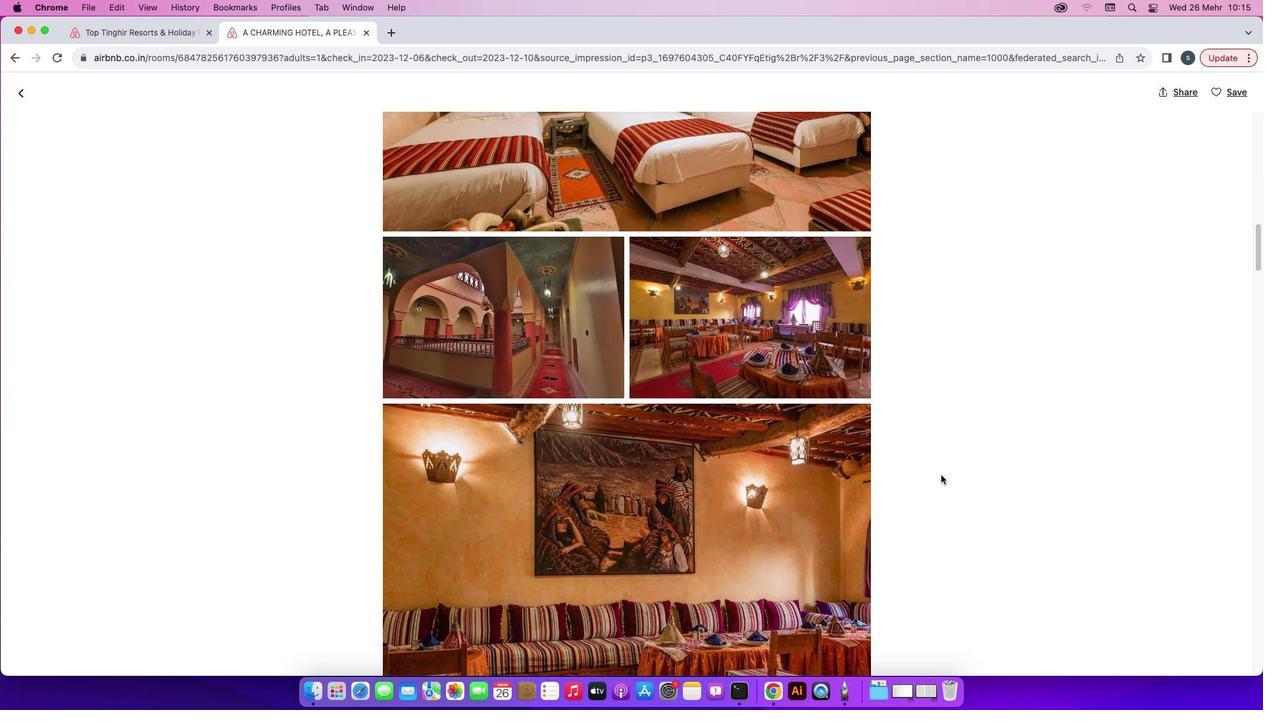 
Action: Mouse scrolled (941, 474) with delta (0, -2)
Screenshot: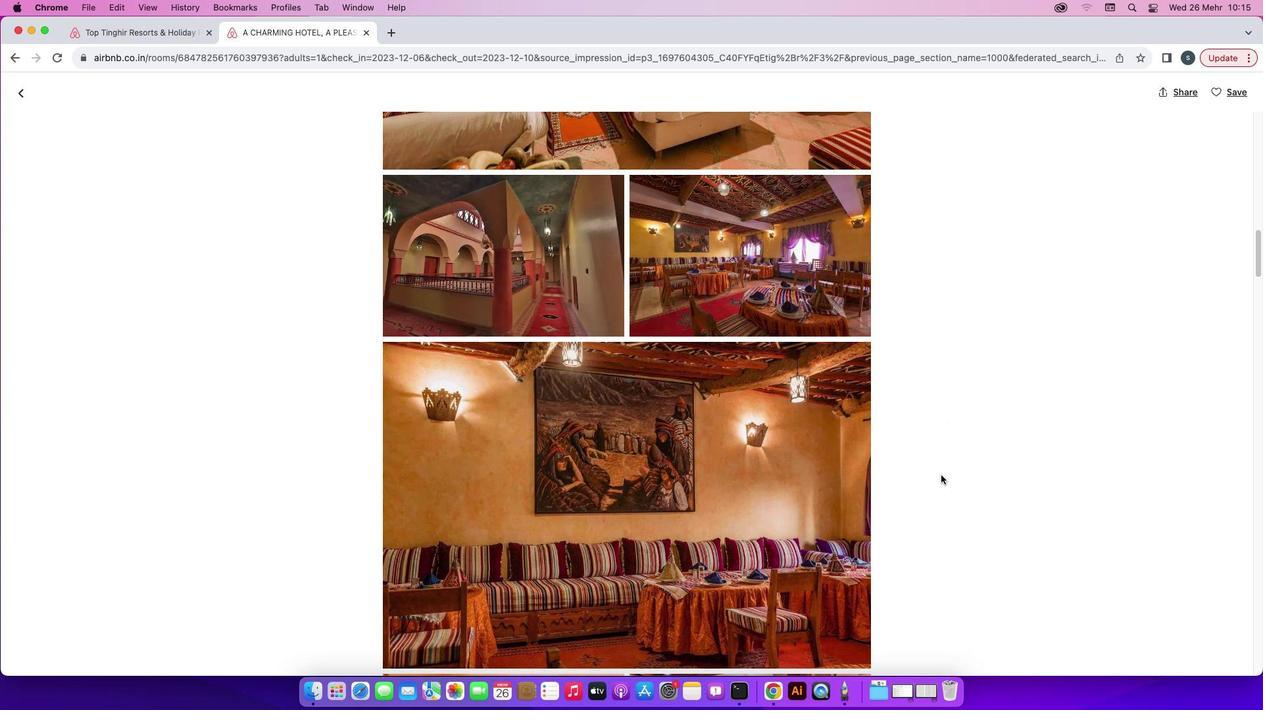 
Action: Mouse scrolled (941, 474) with delta (0, 0)
Screenshot: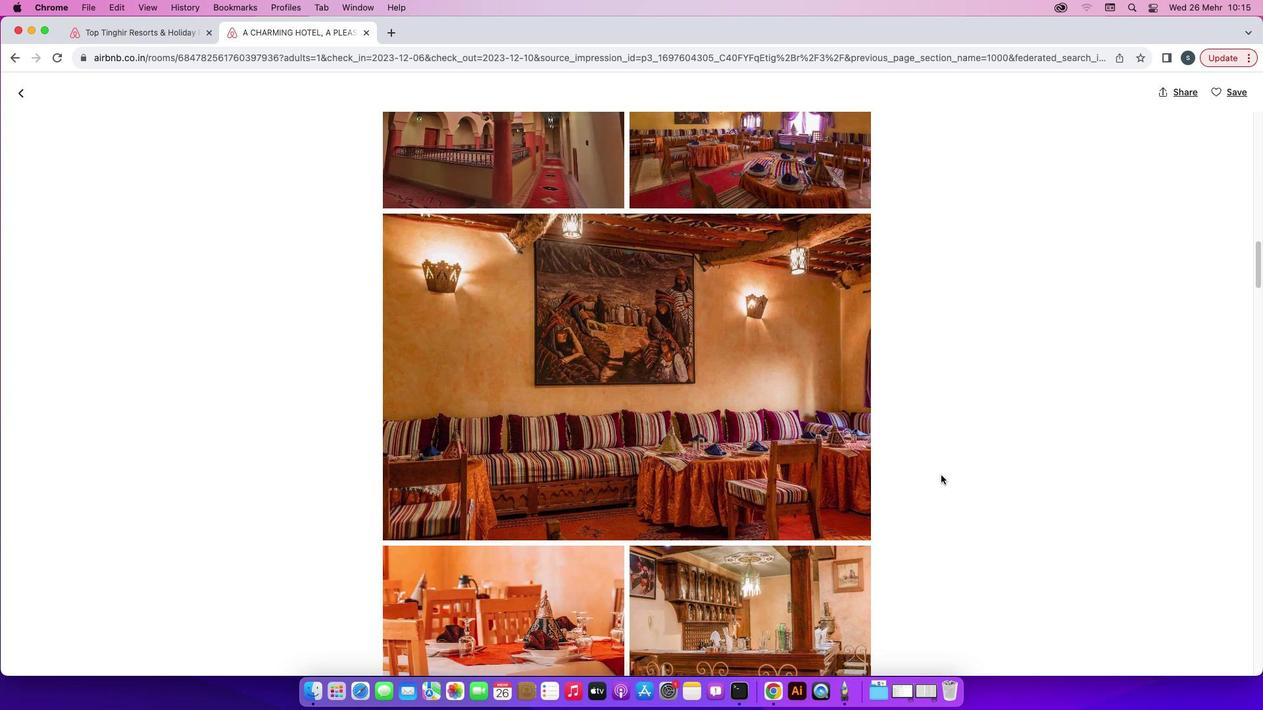 
Action: Mouse scrolled (941, 474) with delta (0, 0)
Screenshot: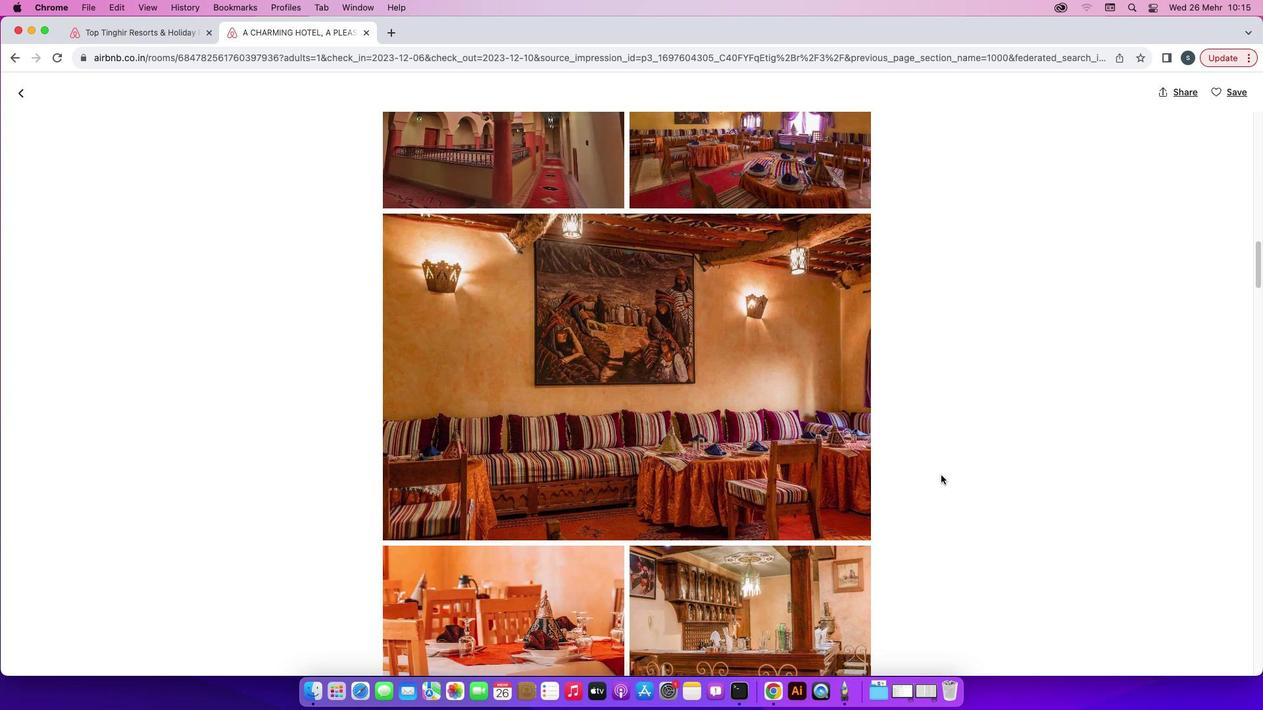 
Action: Mouse scrolled (941, 474) with delta (0, -1)
Screenshot: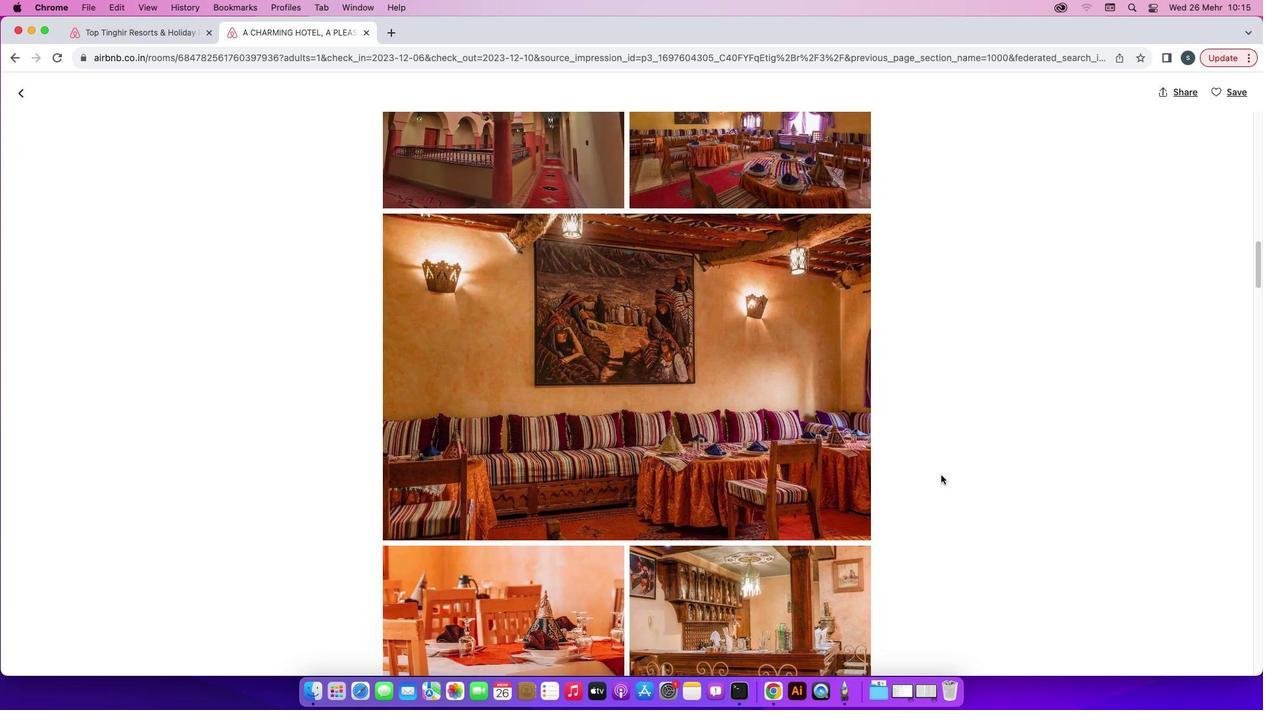 
Action: Mouse scrolled (941, 474) with delta (0, -3)
Screenshot: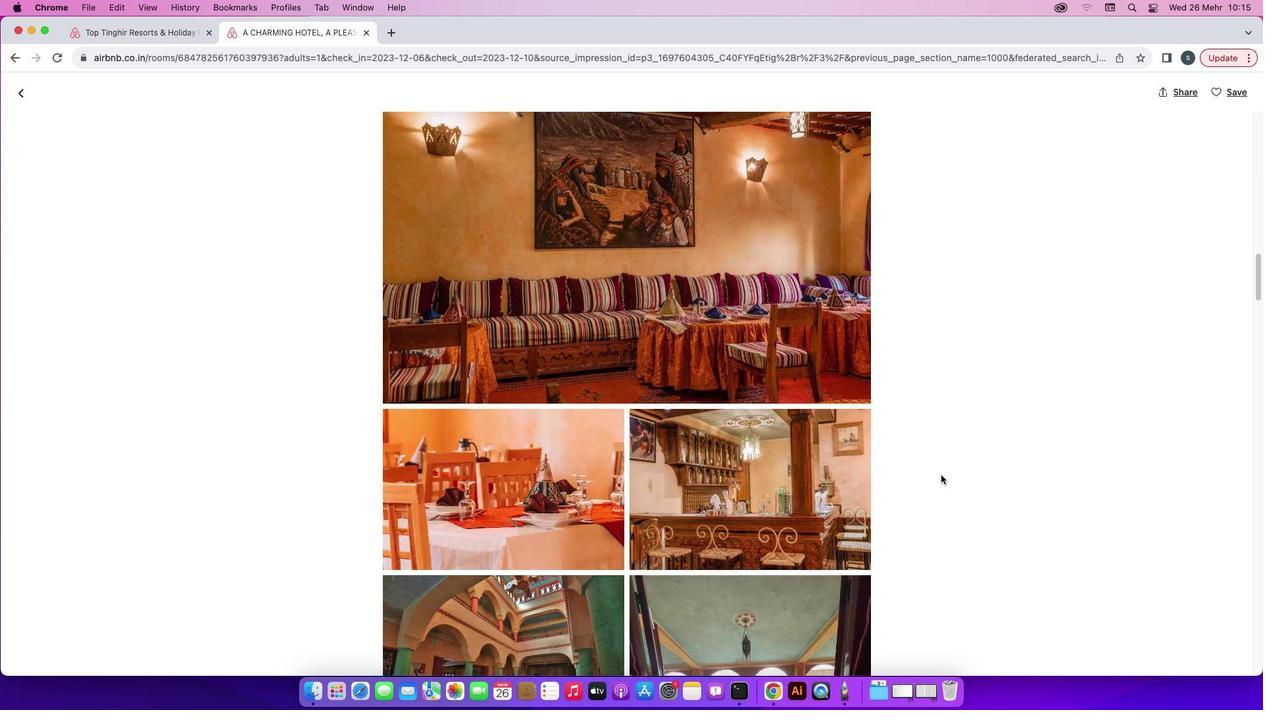 
Action: Mouse scrolled (941, 474) with delta (0, -2)
Screenshot: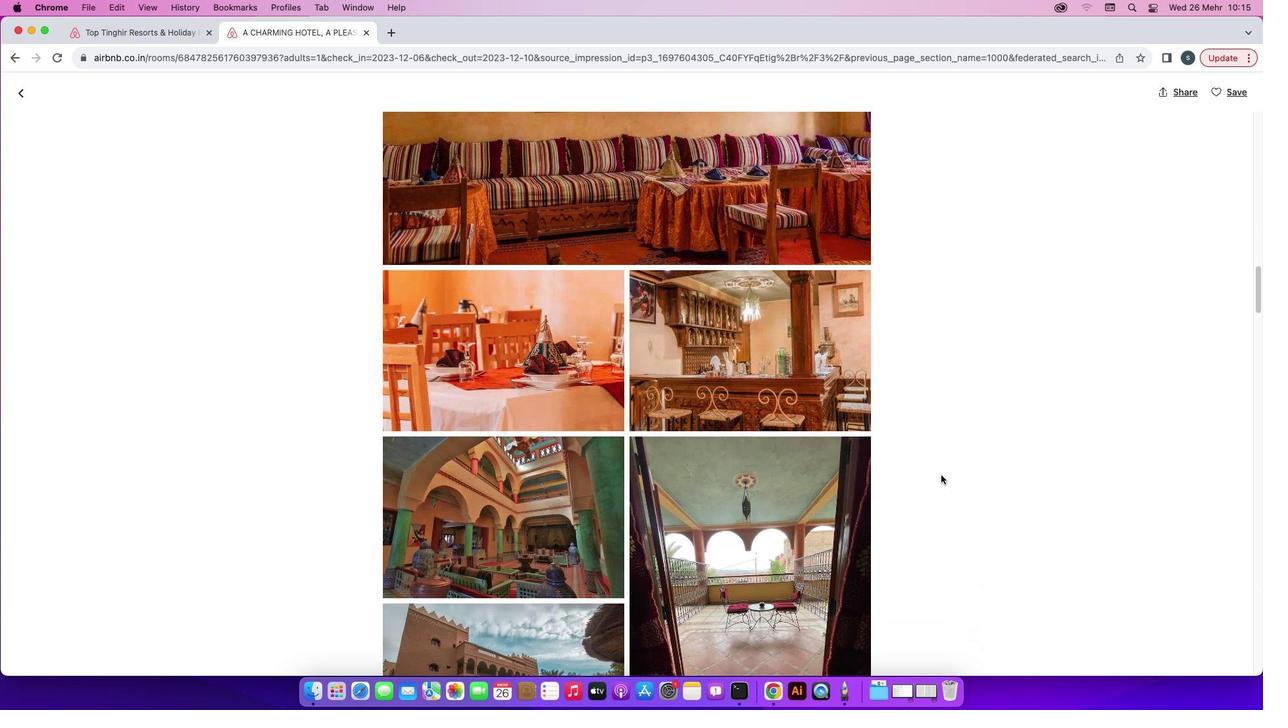 
Action: Mouse scrolled (941, 474) with delta (0, 0)
Screenshot: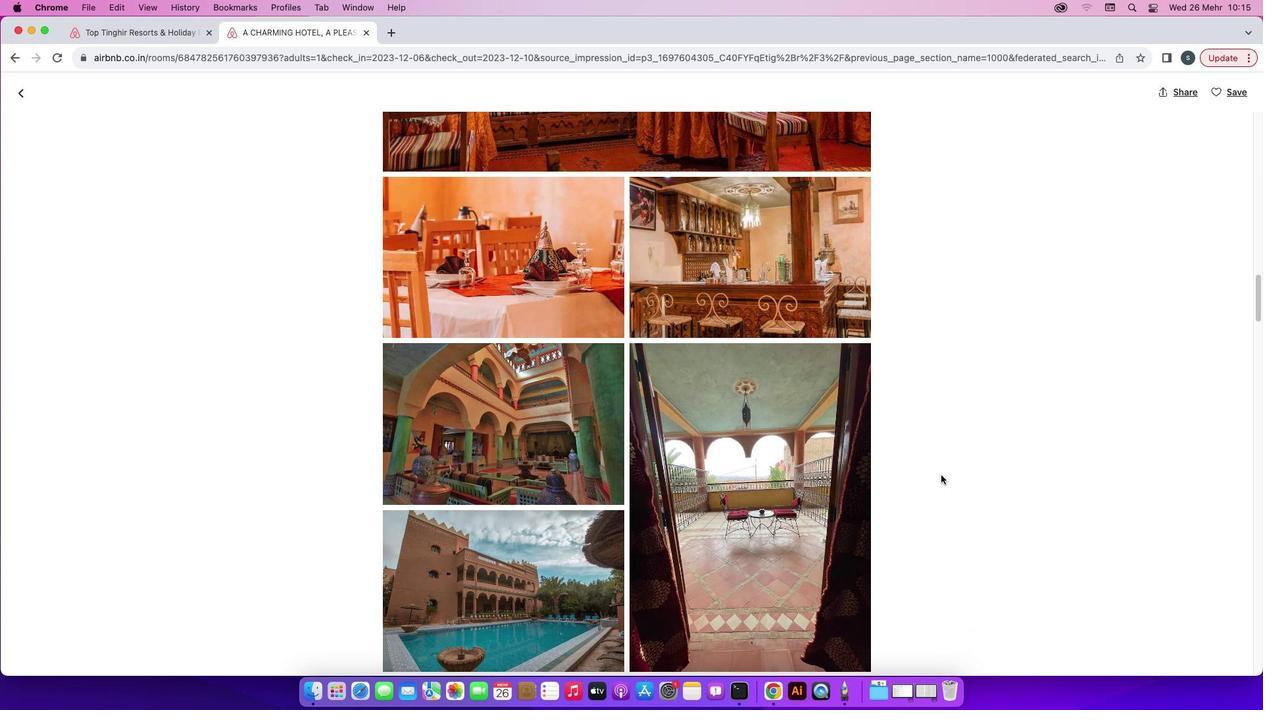 
Action: Mouse scrolled (941, 474) with delta (0, 0)
Screenshot: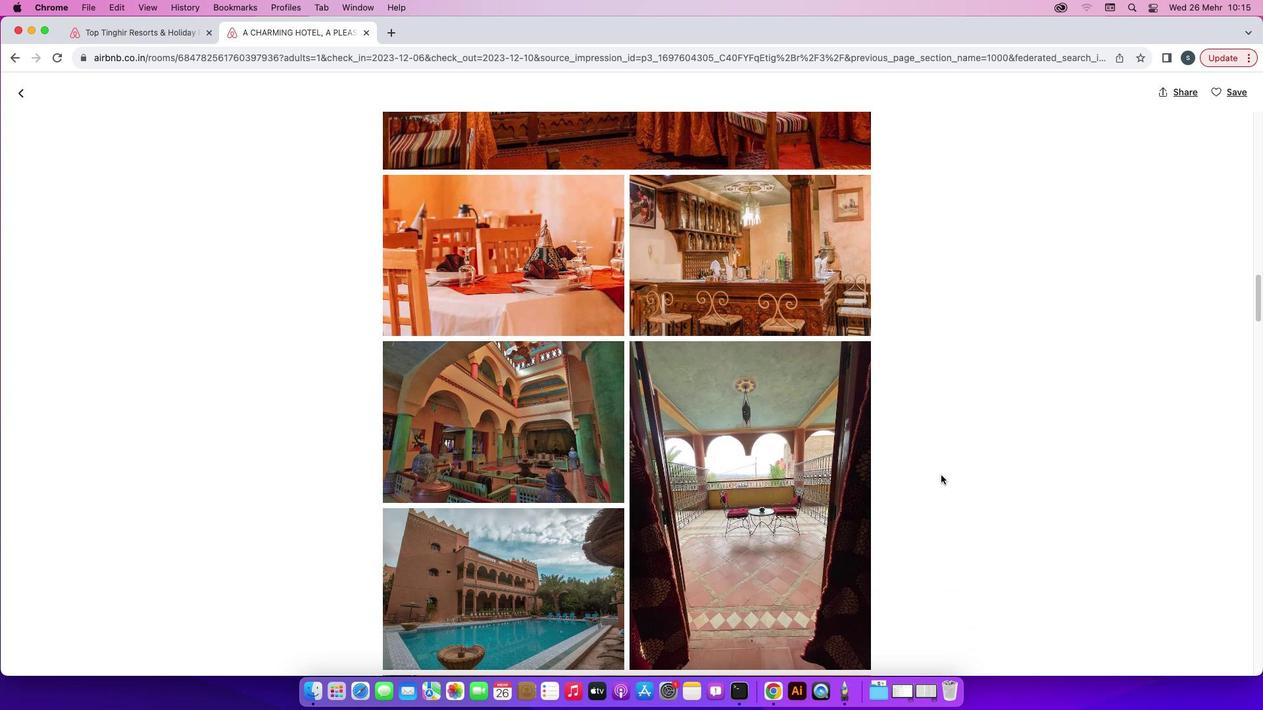 
Action: Mouse scrolled (941, 474) with delta (0, -1)
Screenshot: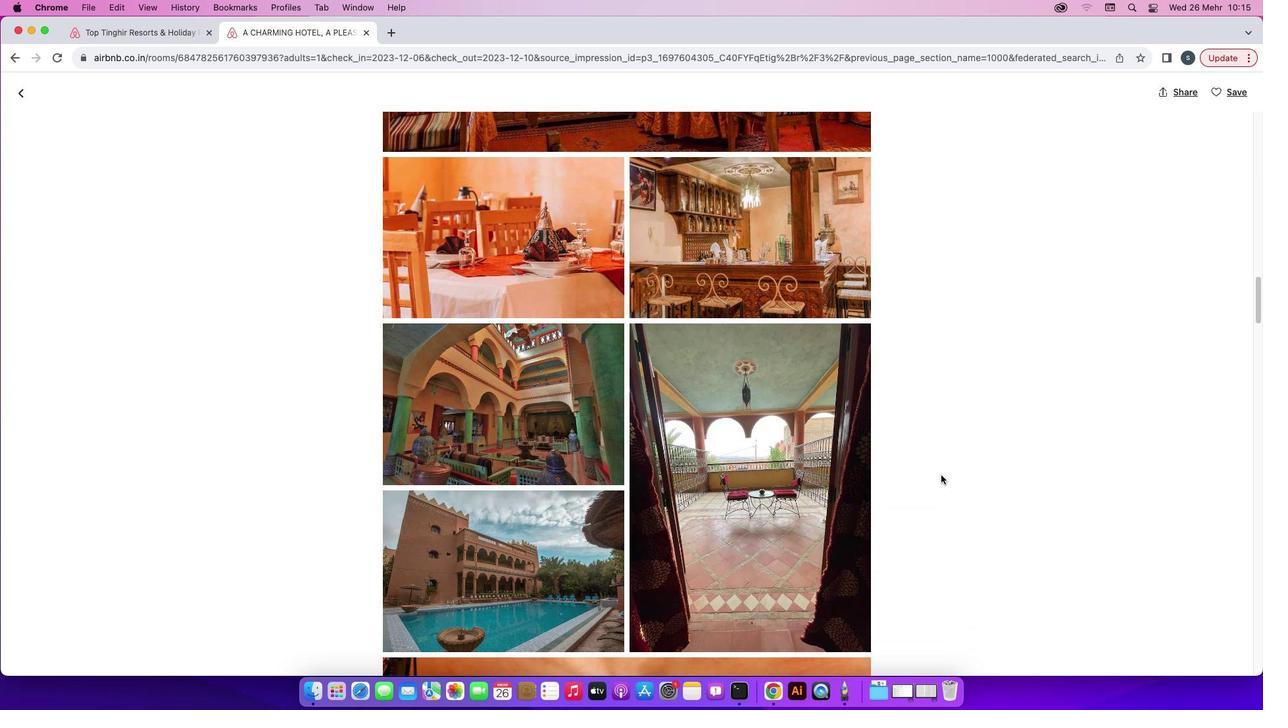 
Action: Mouse scrolled (941, 474) with delta (0, -1)
Screenshot: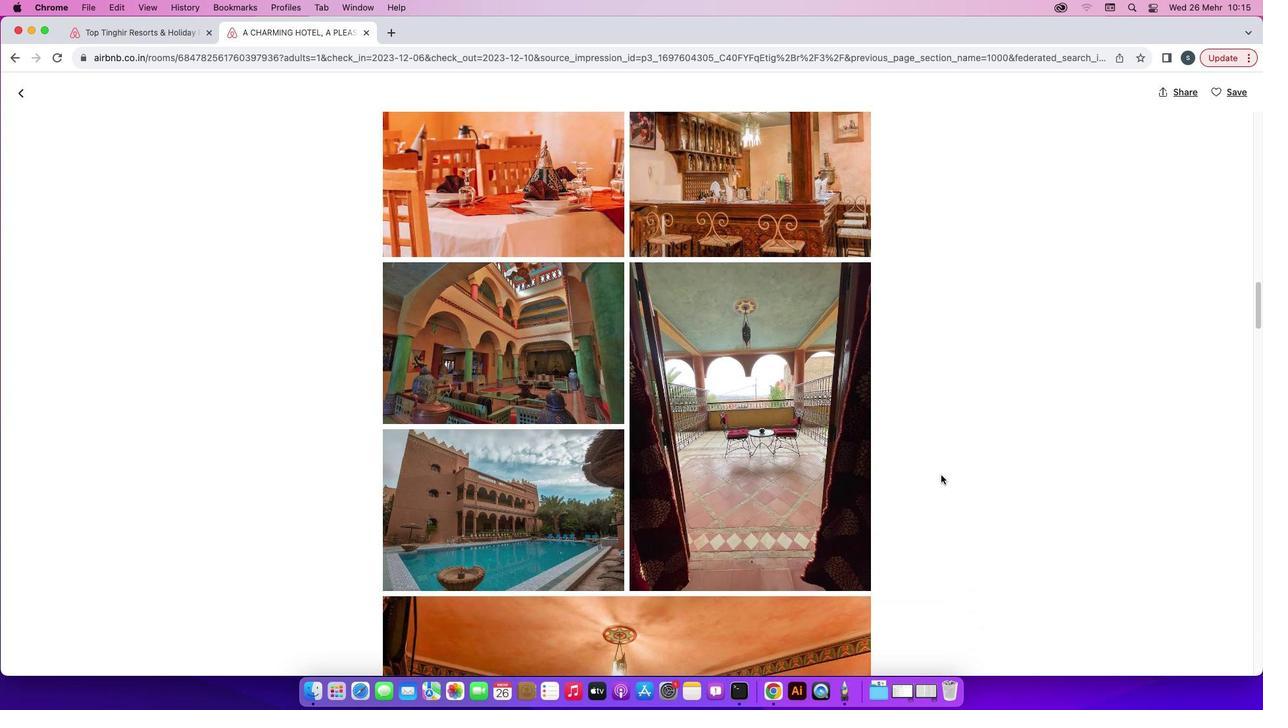 
Action: Mouse scrolled (941, 474) with delta (0, 0)
Screenshot: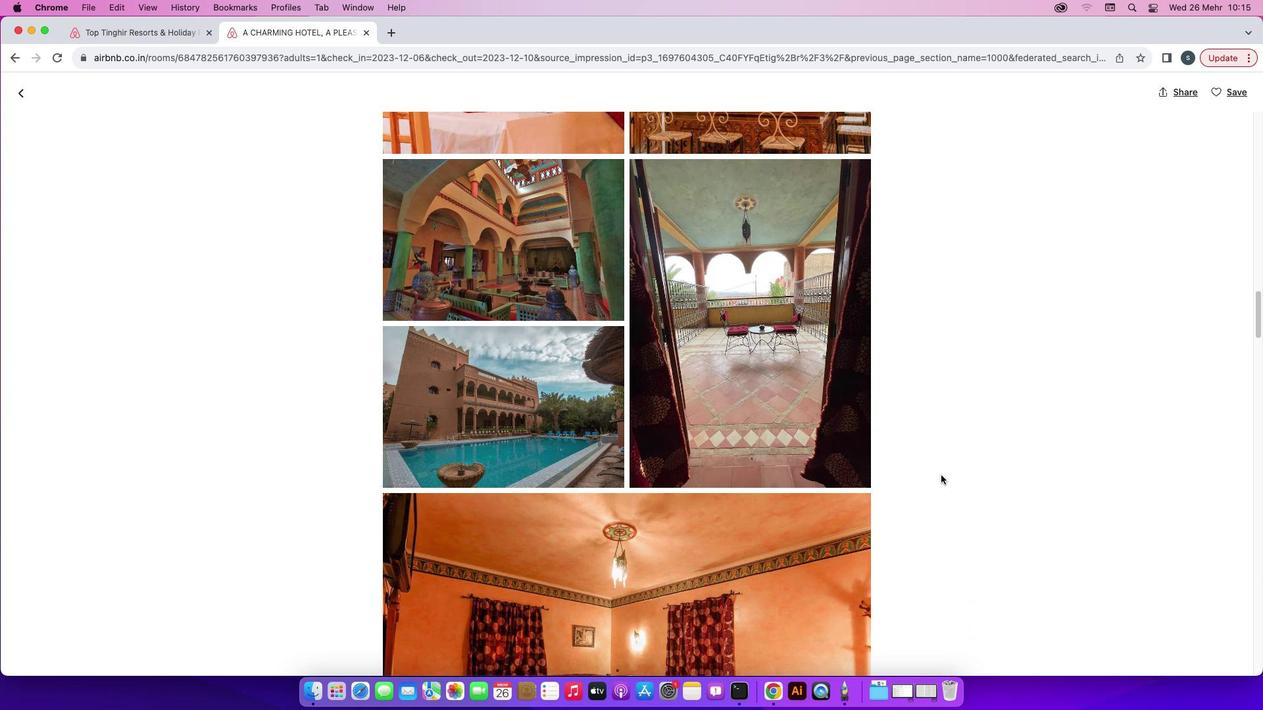 
Action: Mouse scrolled (941, 474) with delta (0, 0)
Screenshot: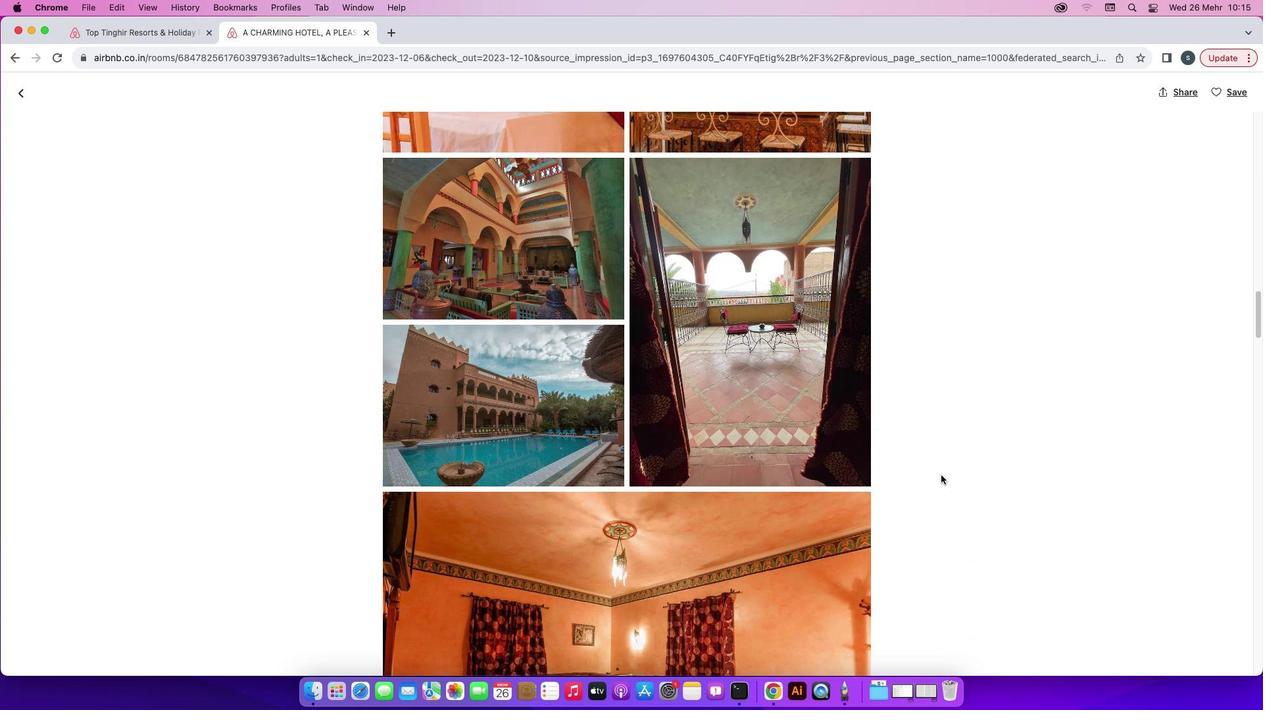 
Action: Mouse scrolled (941, 474) with delta (0, -1)
Screenshot: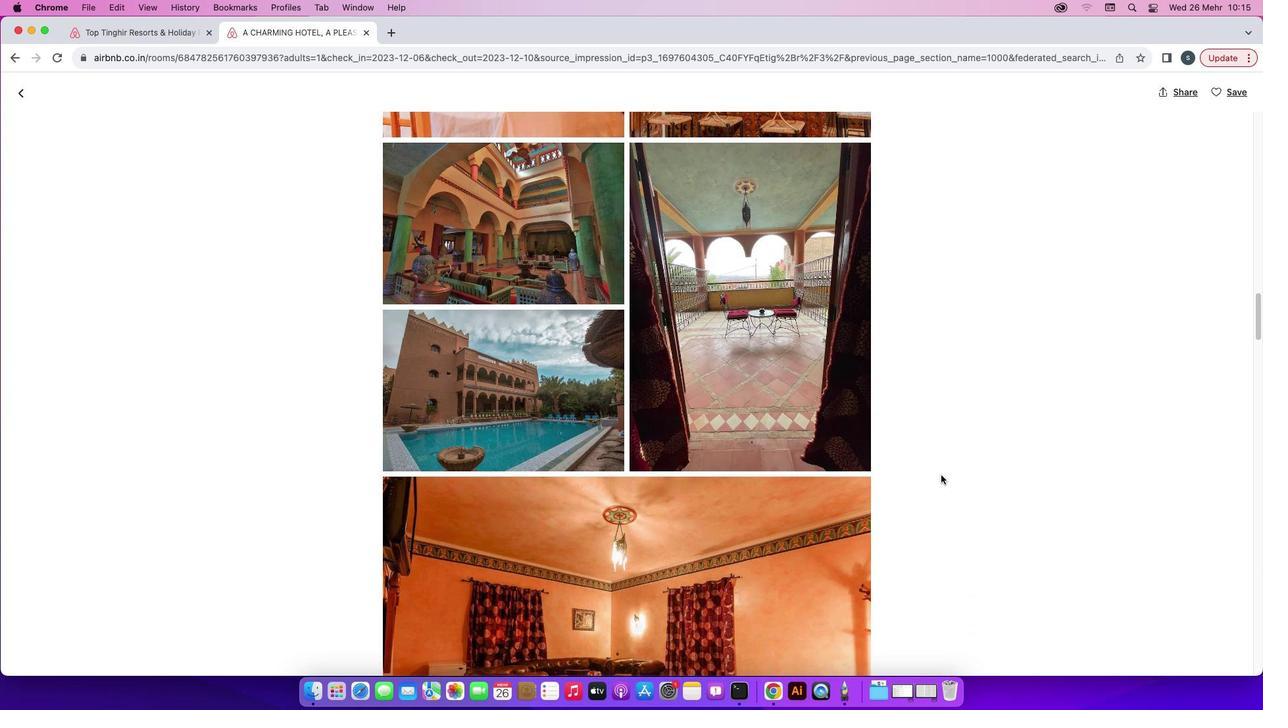 
Action: Mouse scrolled (941, 474) with delta (0, -1)
Screenshot: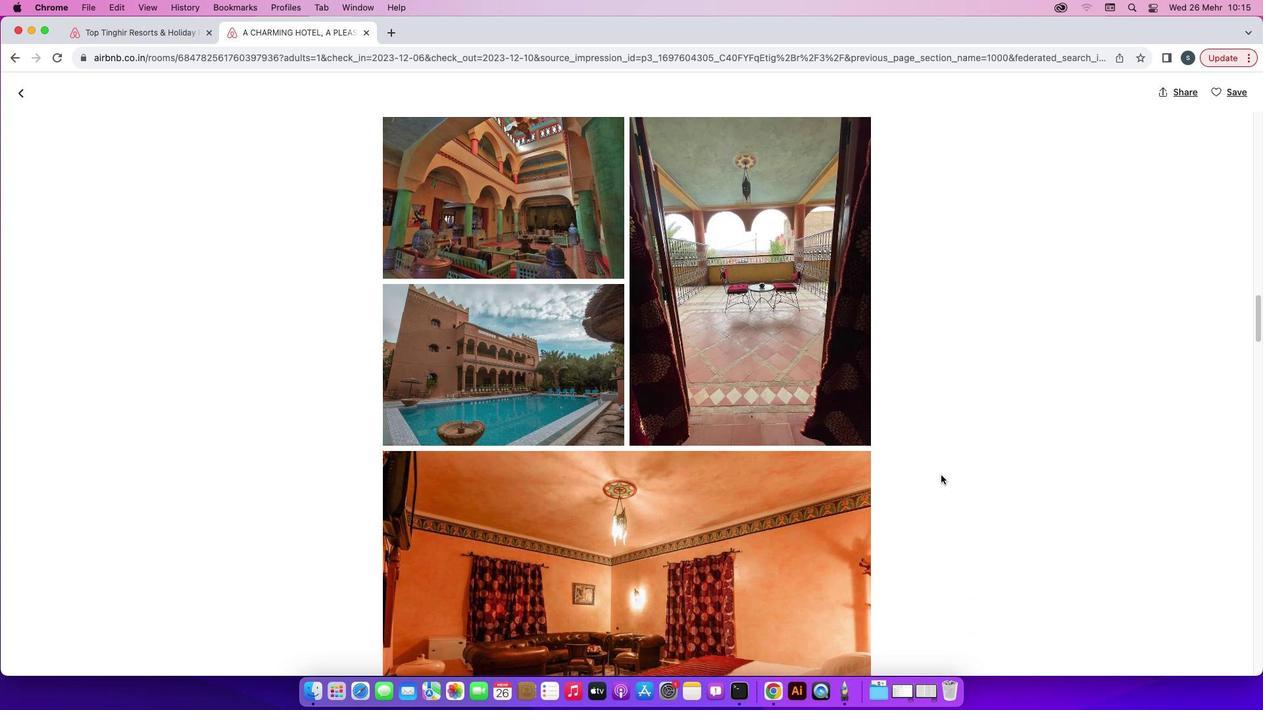 
Action: Mouse scrolled (941, 474) with delta (0, -1)
Screenshot: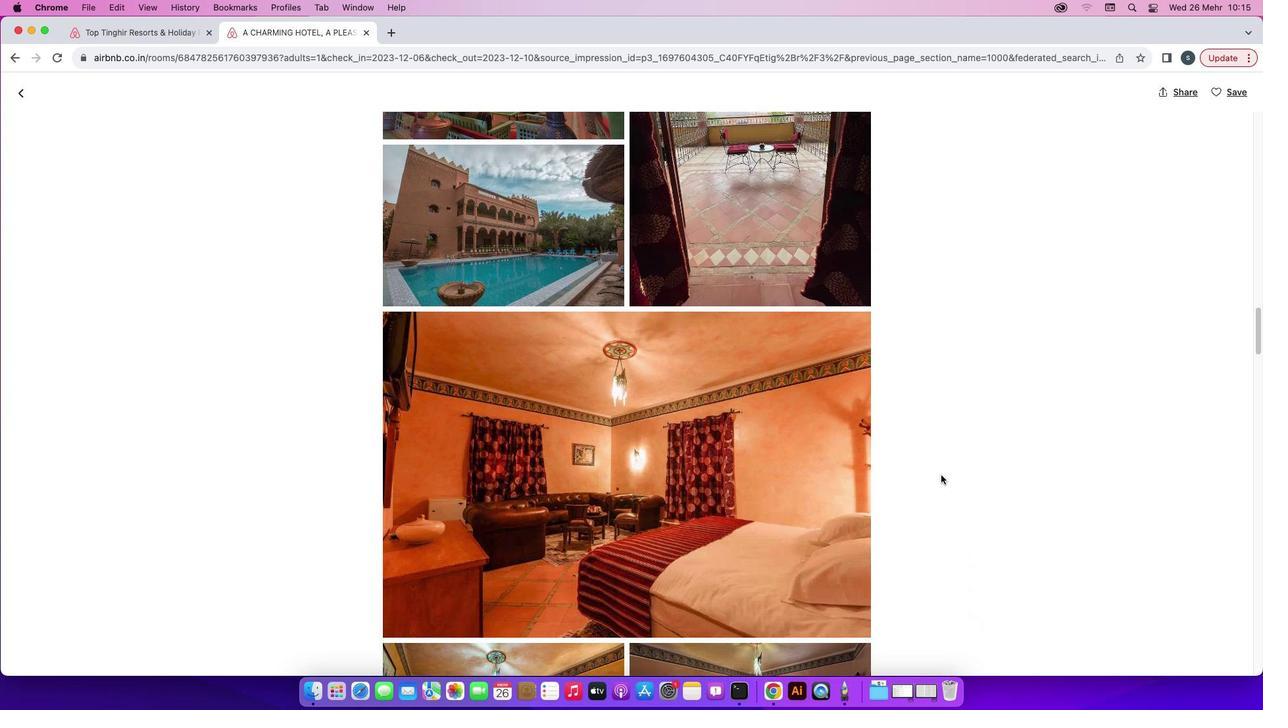 
Action: Mouse scrolled (941, 474) with delta (0, 0)
Screenshot: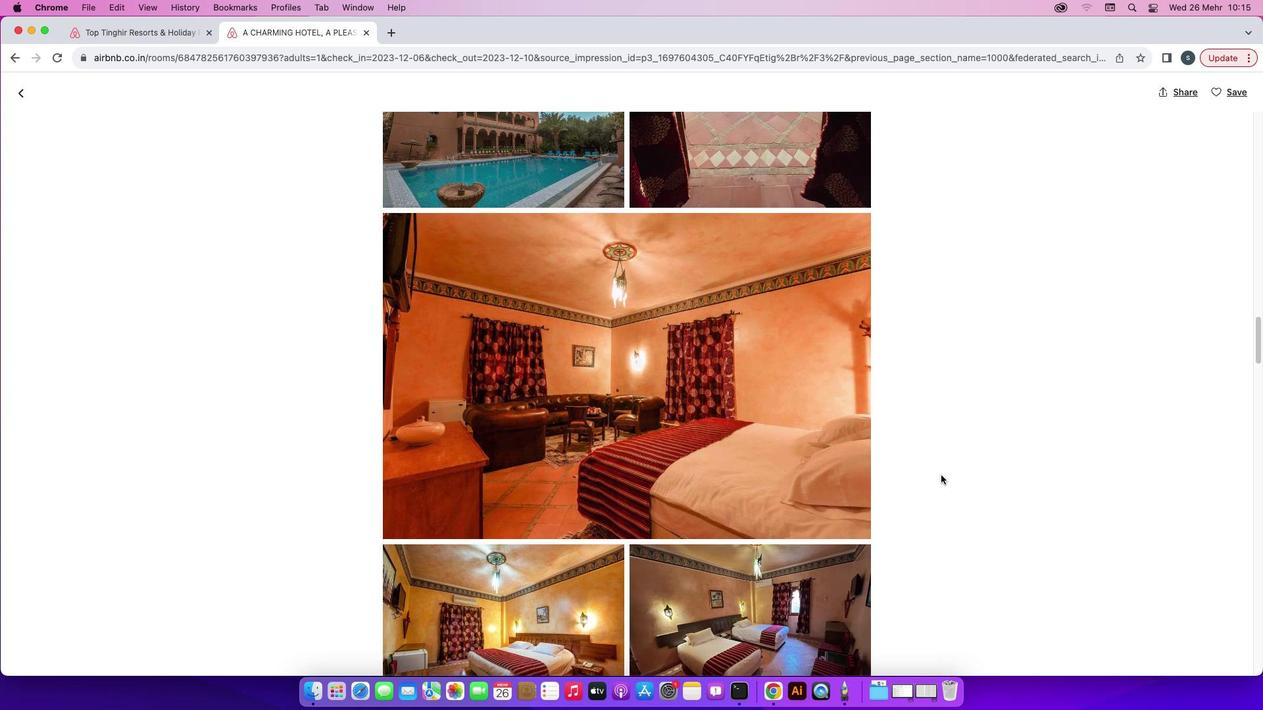 
Action: Mouse scrolled (941, 474) with delta (0, 0)
Screenshot: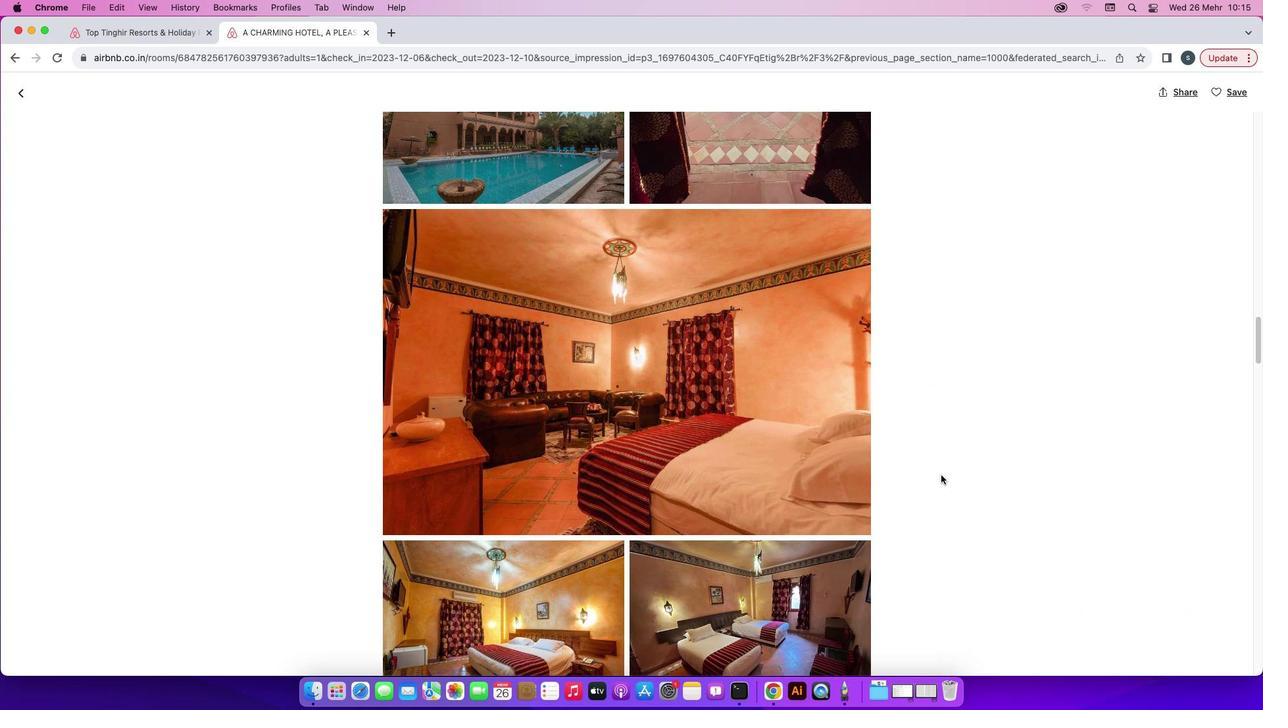
Action: Mouse scrolled (941, 474) with delta (0, -1)
Screenshot: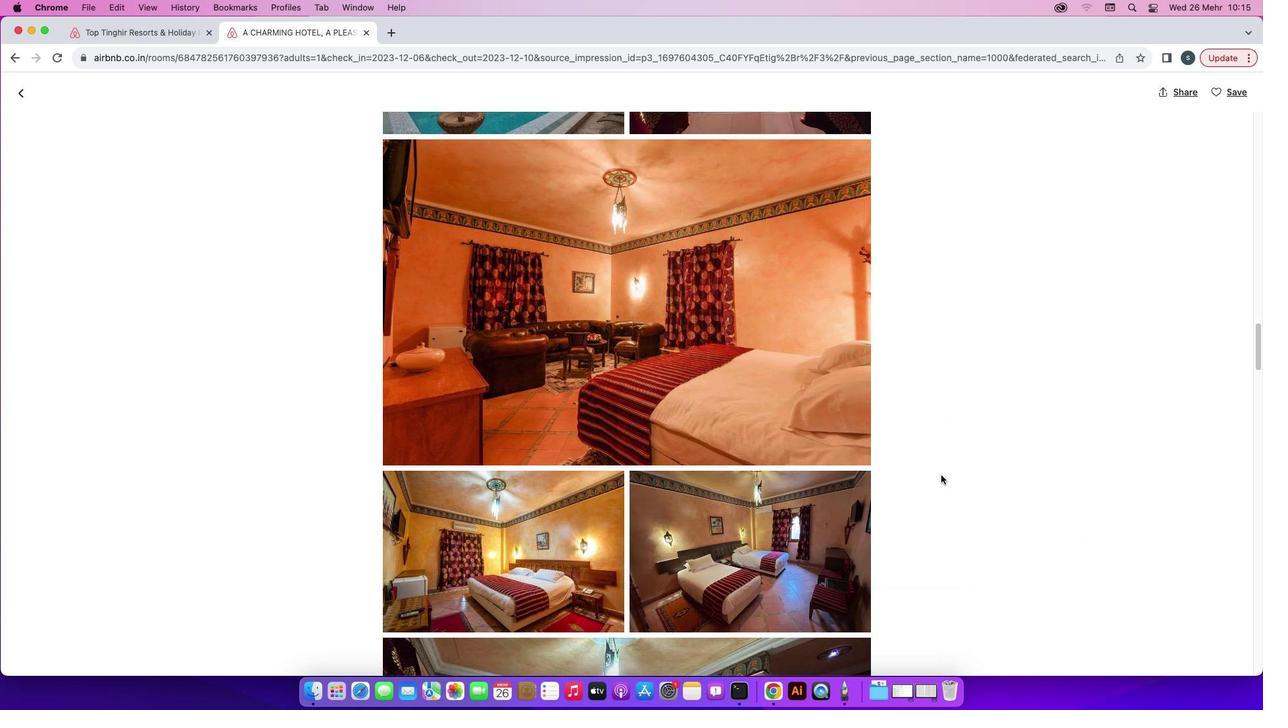 
Action: Mouse scrolled (941, 474) with delta (0, -2)
Screenshot: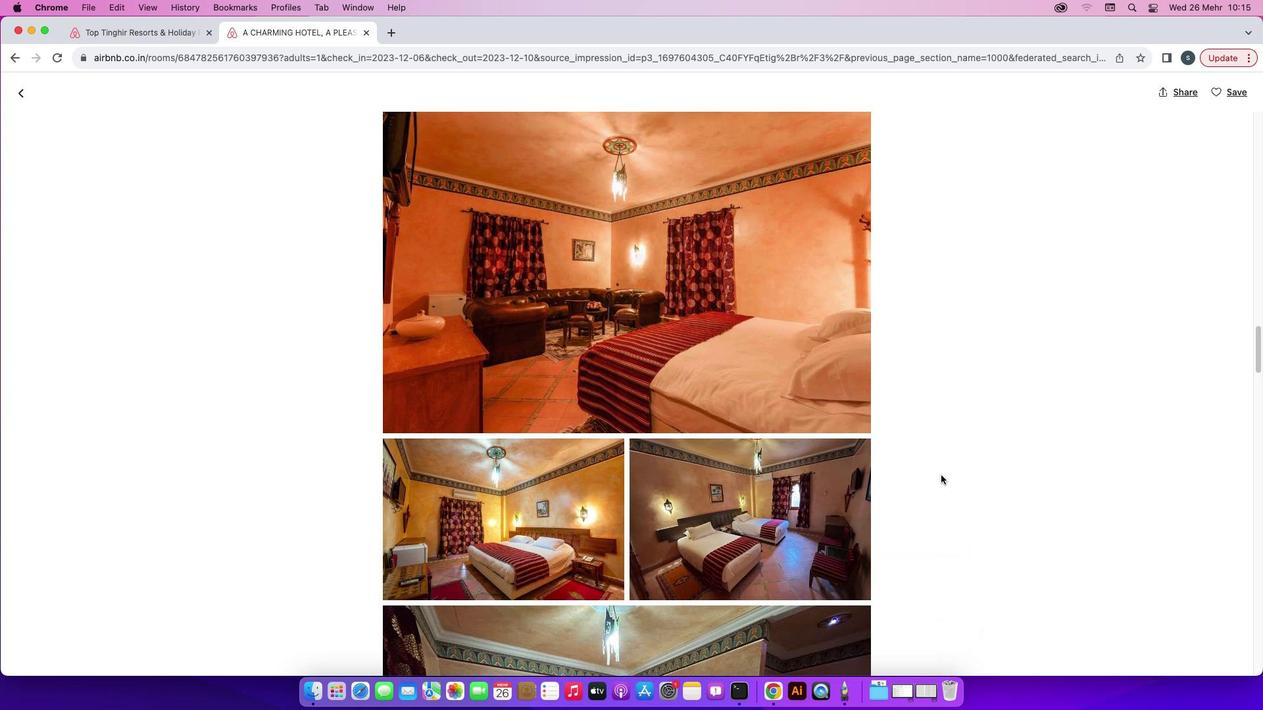 
Action: Mouse scrolled (941, 474) with delta (0, -2)
Screenshot: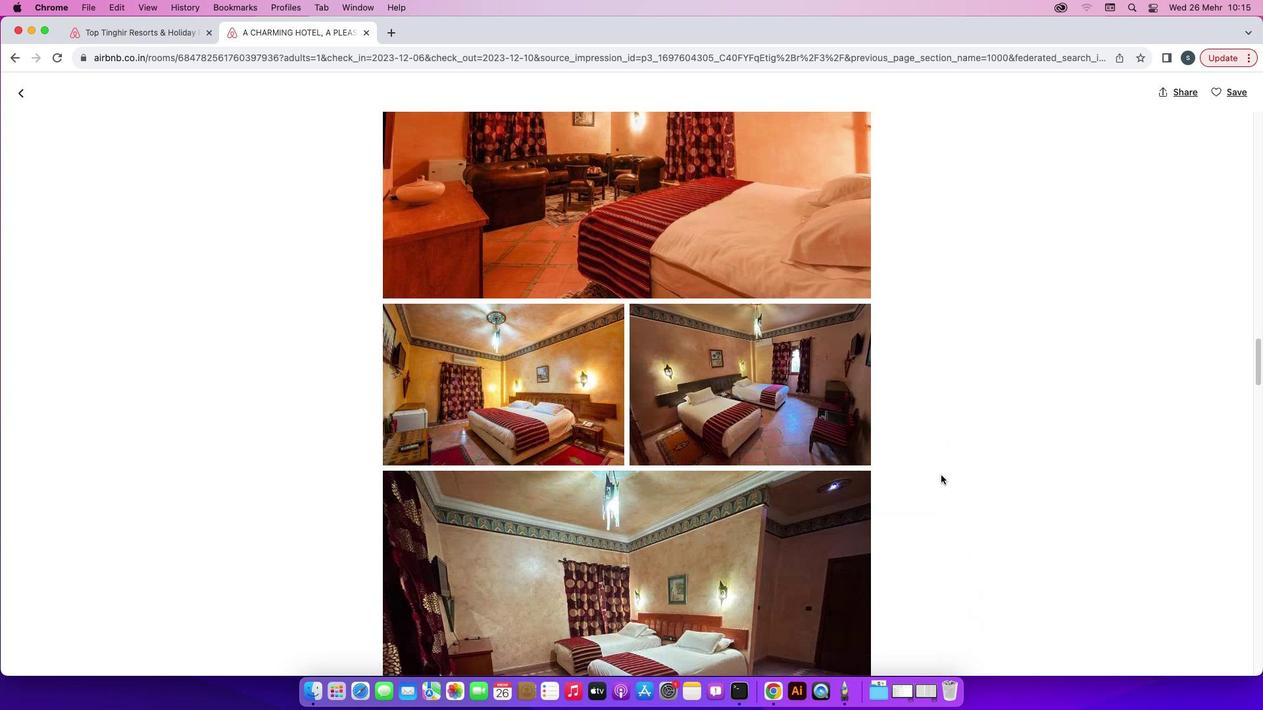 
Action: Mouse scrolled (941, 474) with delta (0, 0)
Screenshot: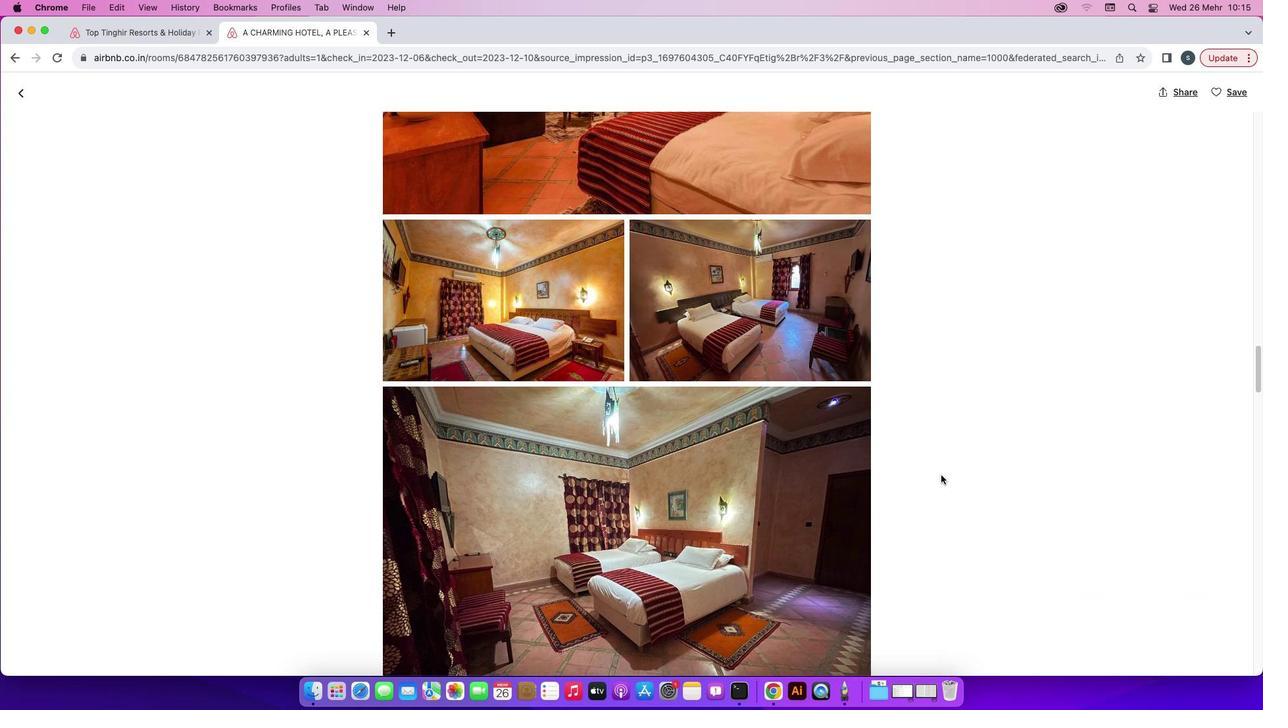 
Action: Mouse scrolled (941, 474) with delta (0, 0)
Screenshot: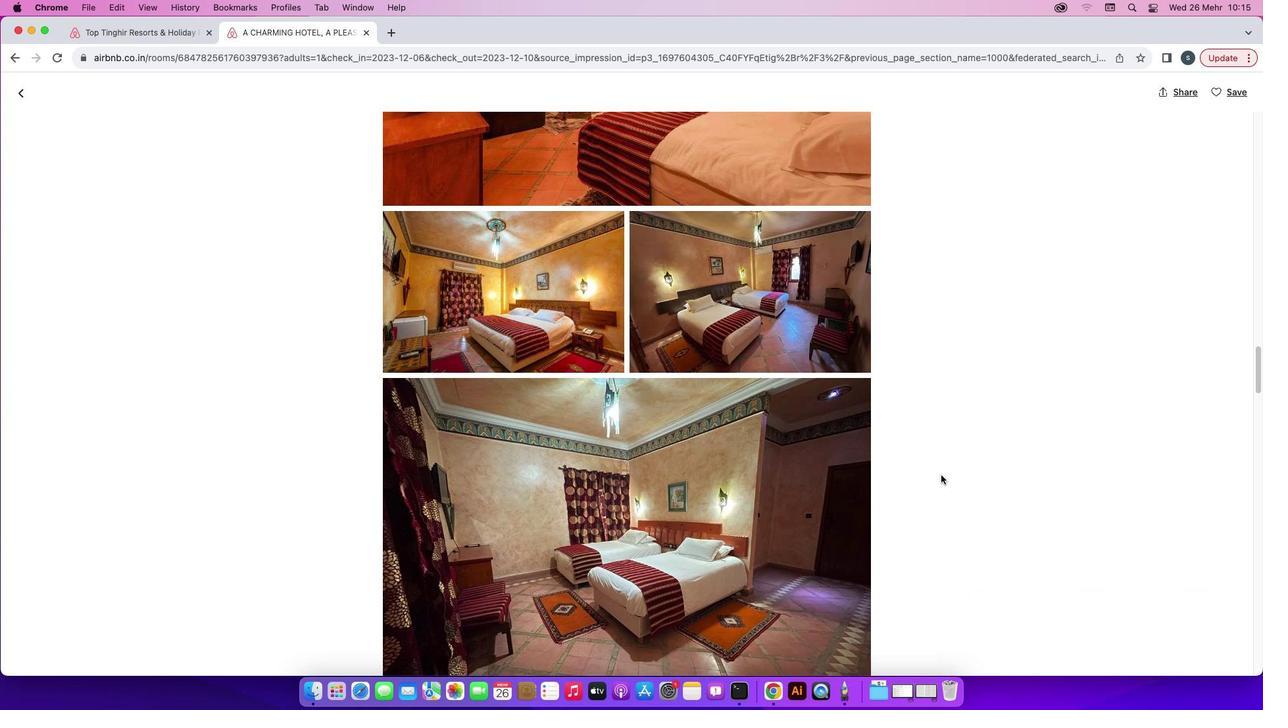 
Action: Mouse scrolled (941, 474) with delta (0, -1)
Screenshot: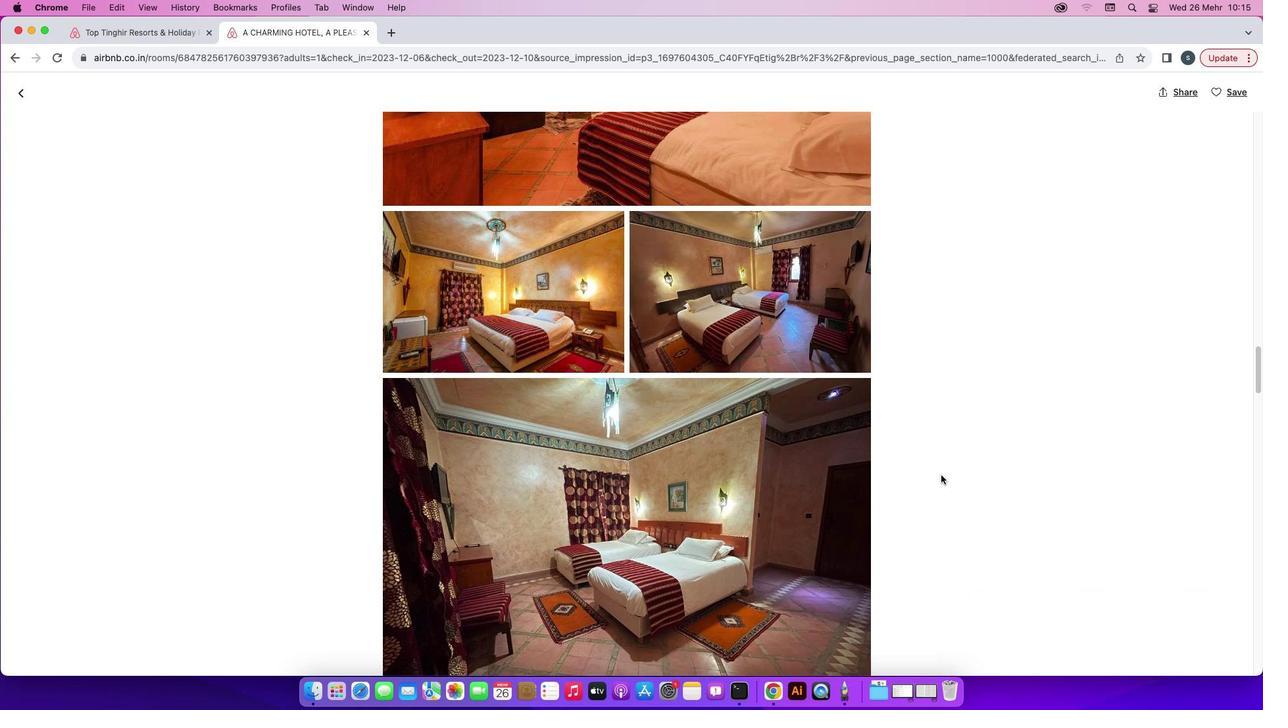 
Action: Mouse scrolled (941, 474) with delta (0, -2)
Screenshot: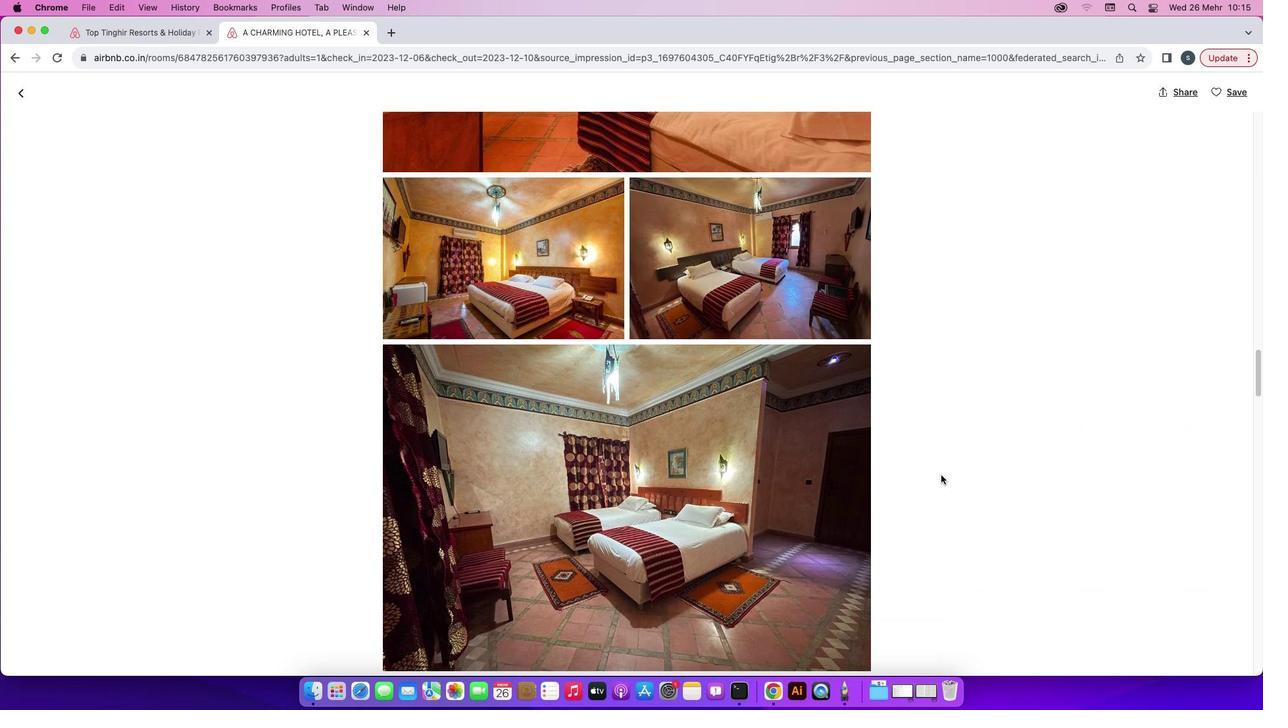 
Action: Mouse scrolled (941, 474) with delta (0, -3)
Screenshot: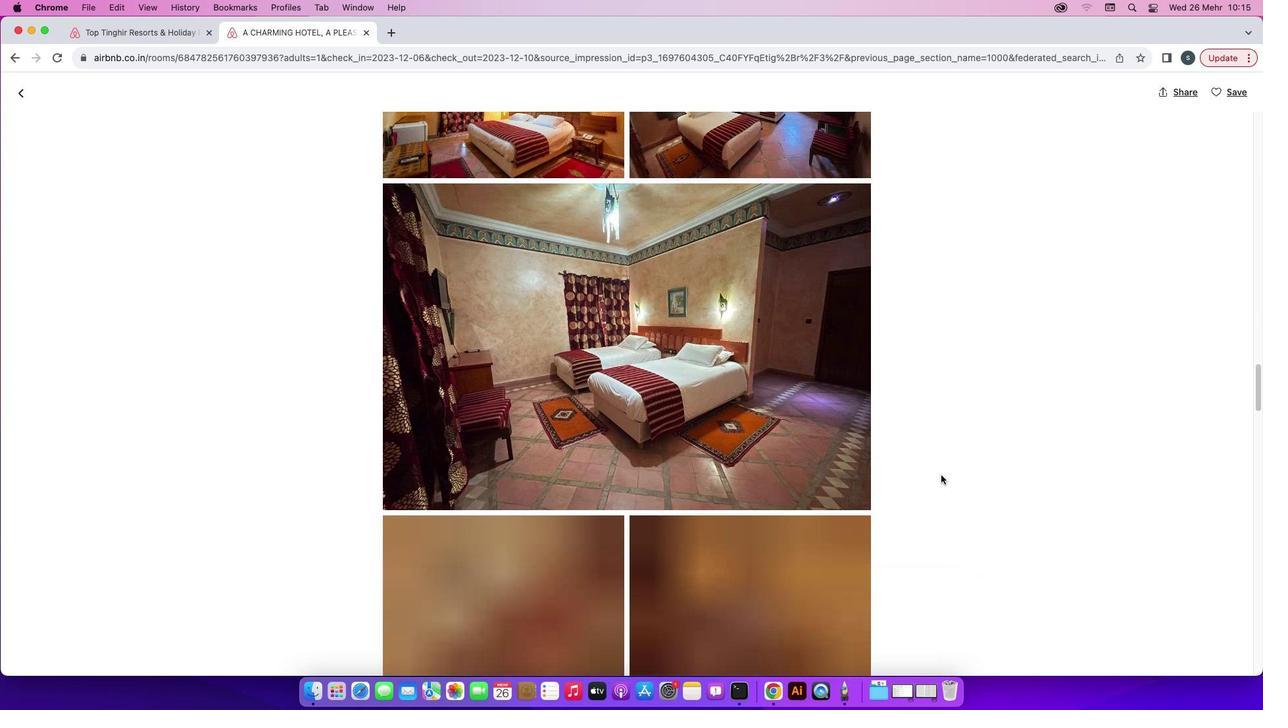 
Action: Mouse scrolled (941, 474) with delta (0, 0)
Screenshot: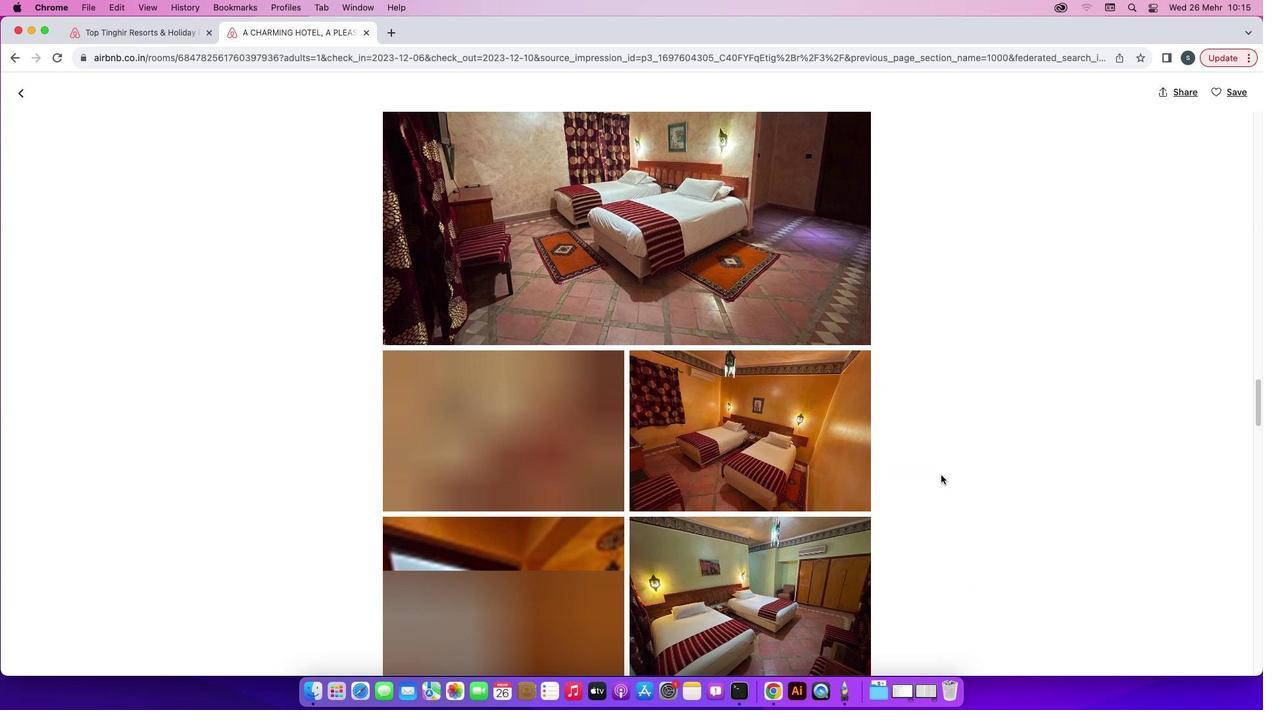 
Action: Mouse scrolled (941, 474) with delta (0, 0)
Screenshot: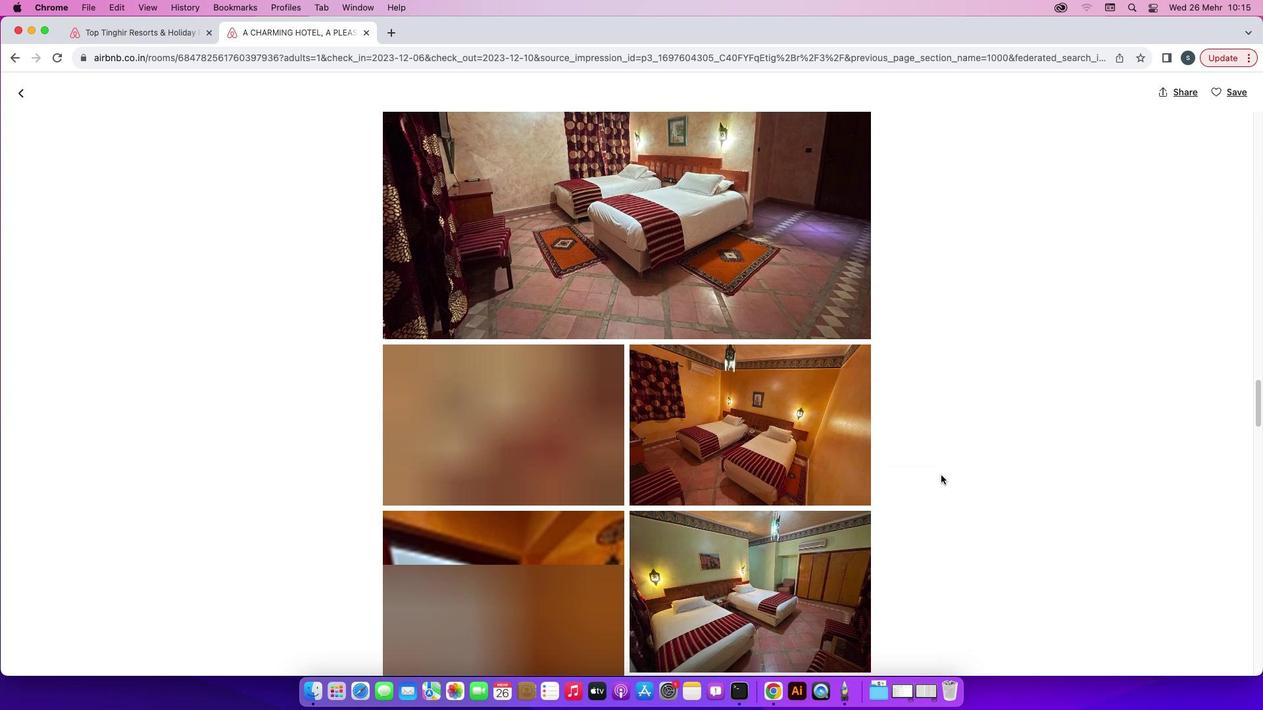 
Action: Mouse scrolled (941, 474) with delta (0, -1)
Screenshot: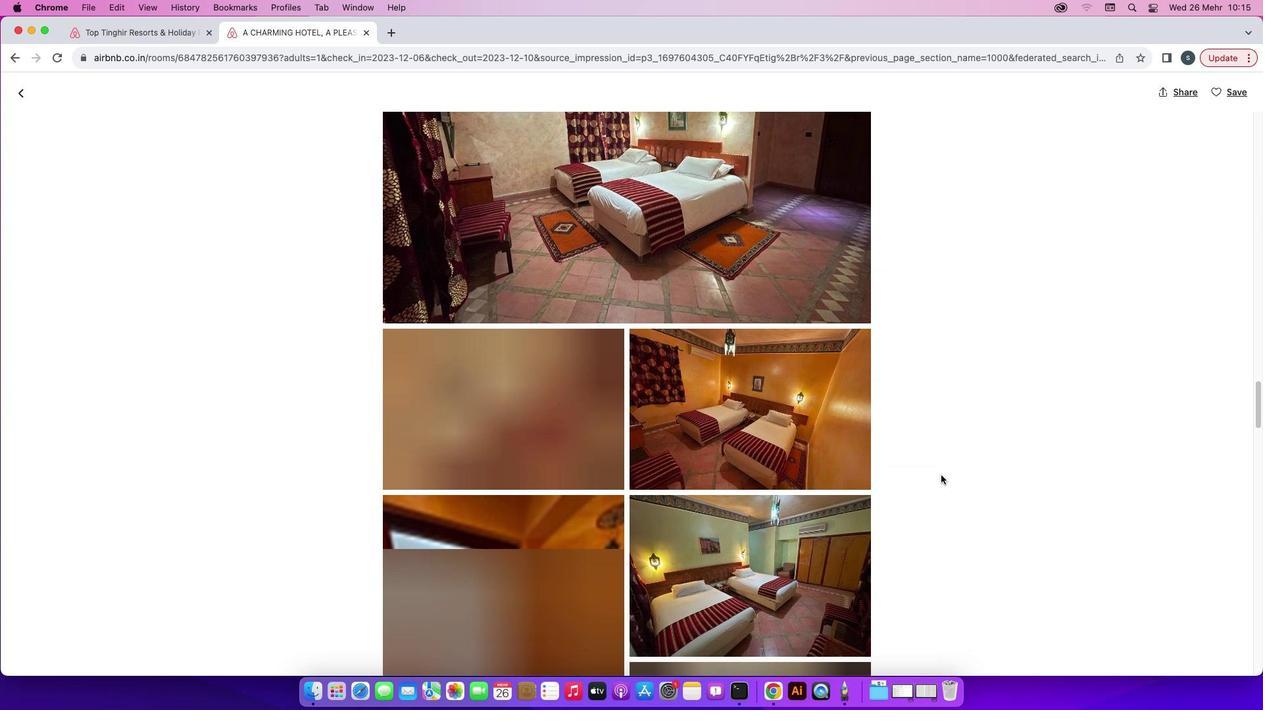 
Action: Mouse scrolled (941, 474) with delta (0, -1)
Screenshot: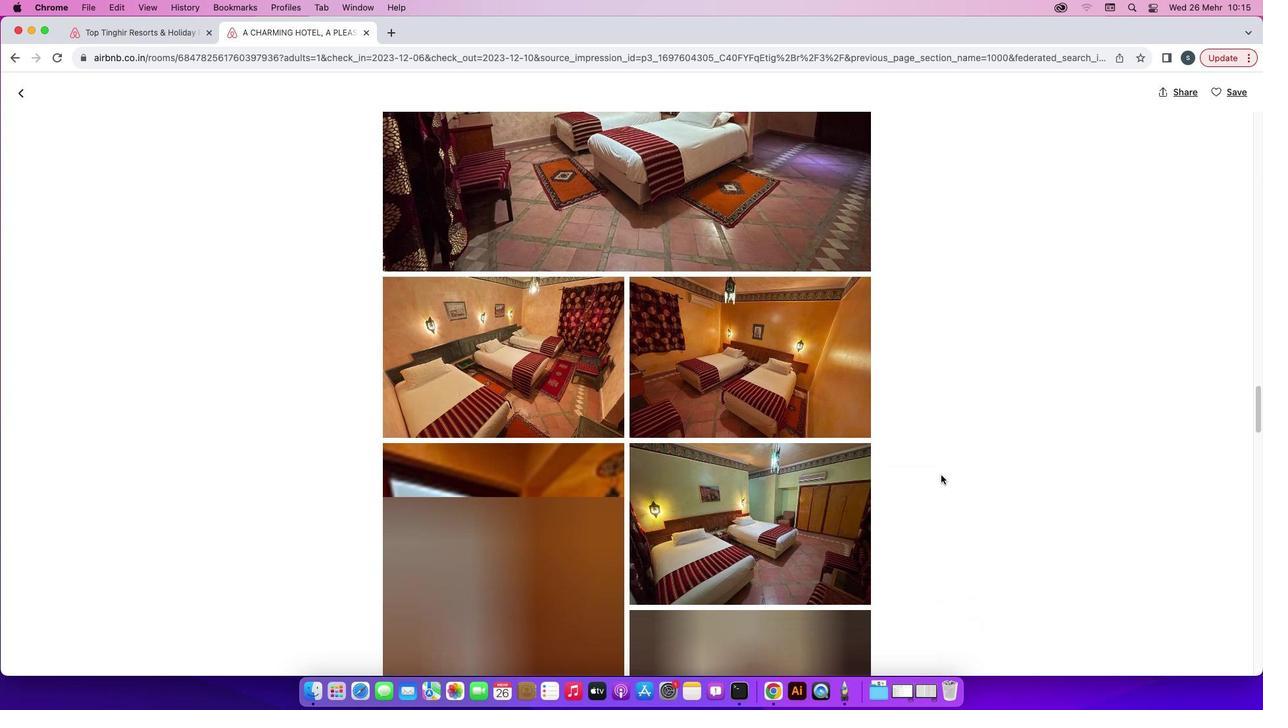 
Action: Mouse scrolled (941, 474) with delta (0, 0)
Screenshot: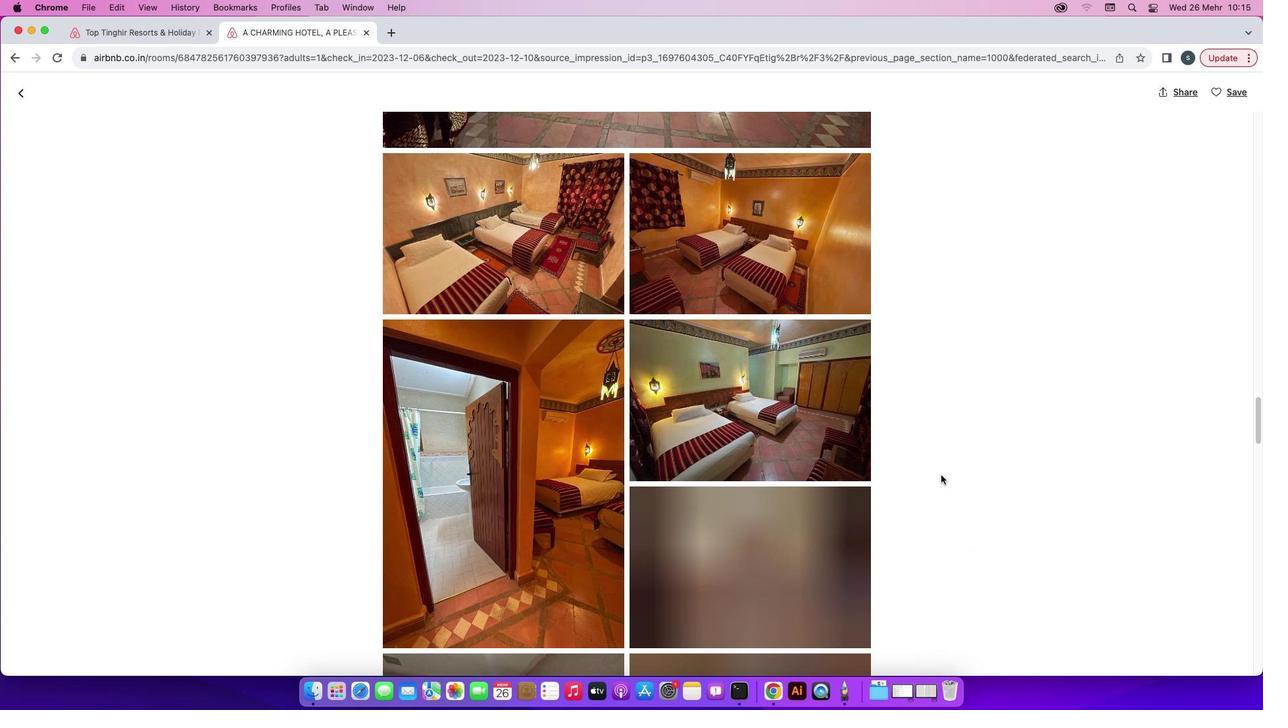 
Action: Mouse scrolled (941, 474) with delta (0, 0)
Screenshot: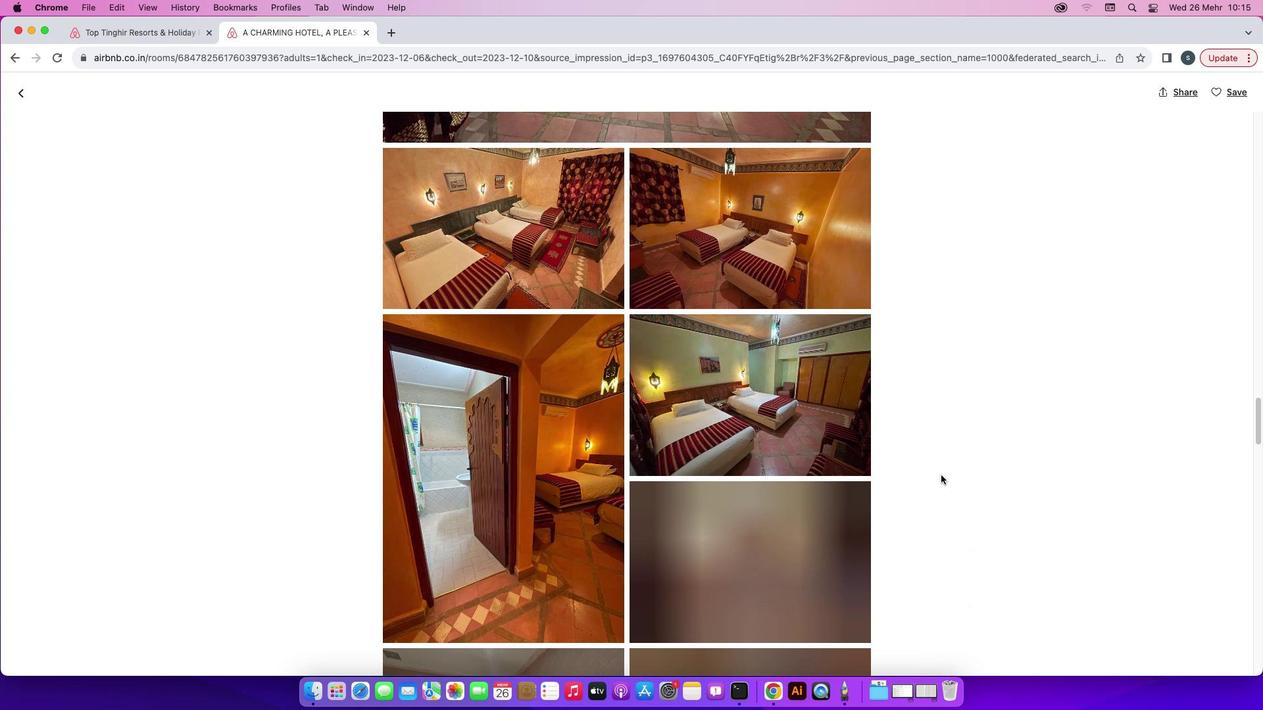 
Action: Mouse scrolled (941, 474) with delta (0, 0)
Screenshot: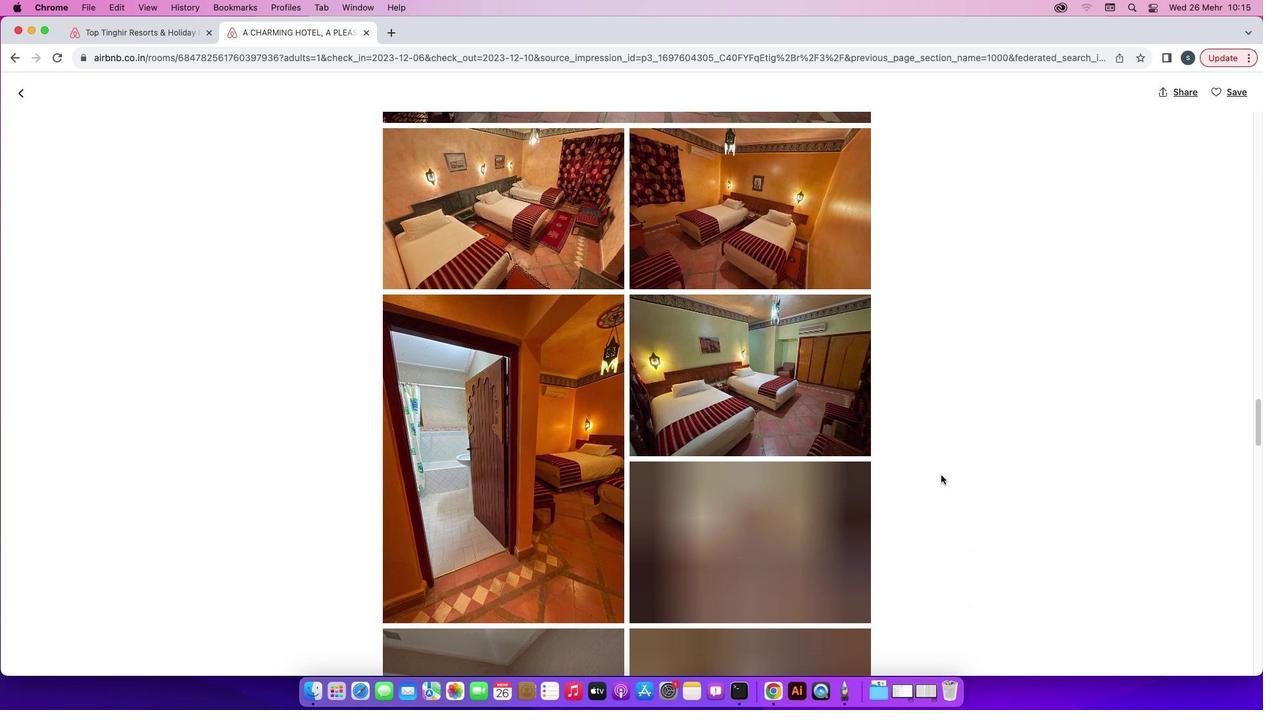 
Action: Mouse scrolled (941, 474) with delta (0, 0)
Screenshot: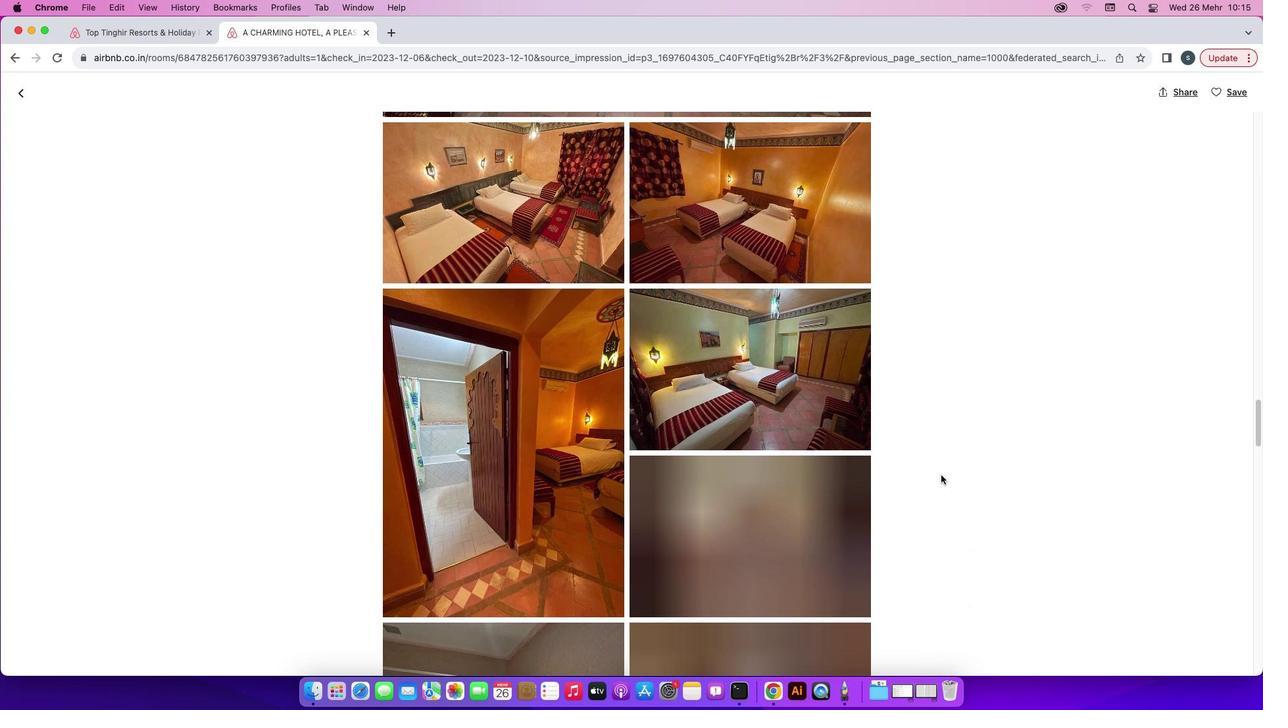 
Action: Mouse scrolled (941, 474) with delta (0, 0)
Screenshot: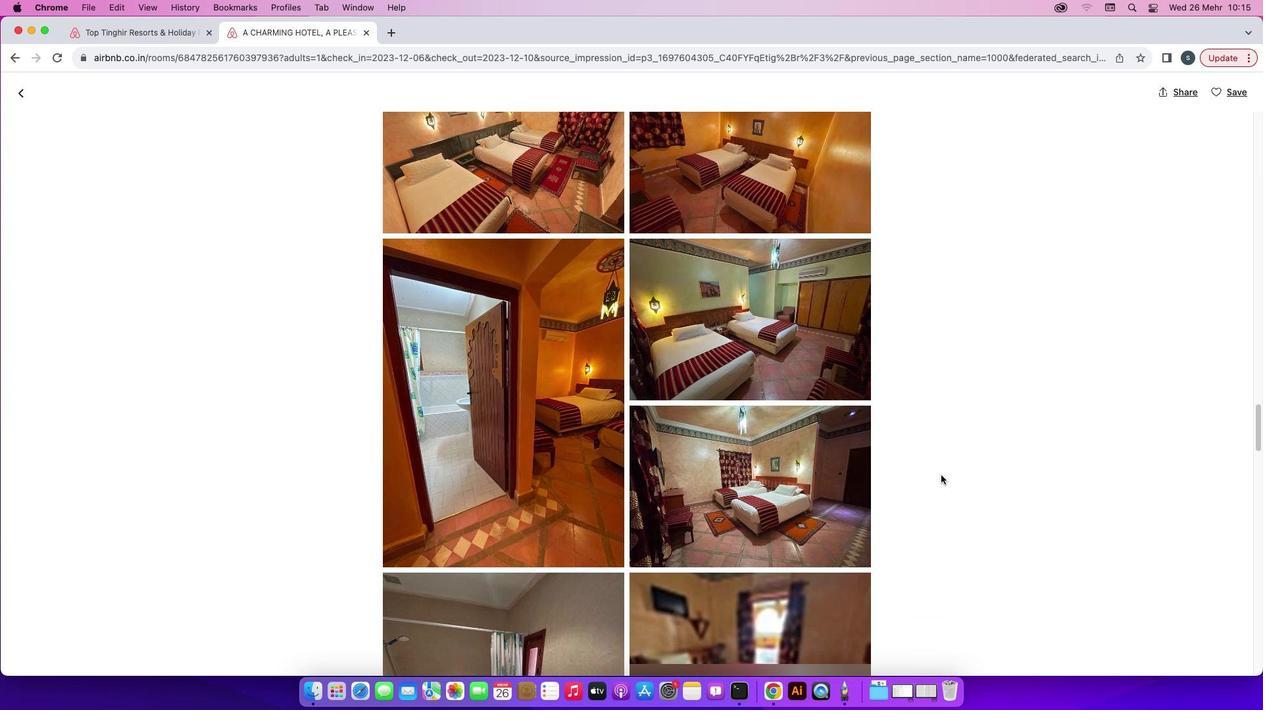 
Action: Mouse moved to (931, 477)
Screenshot: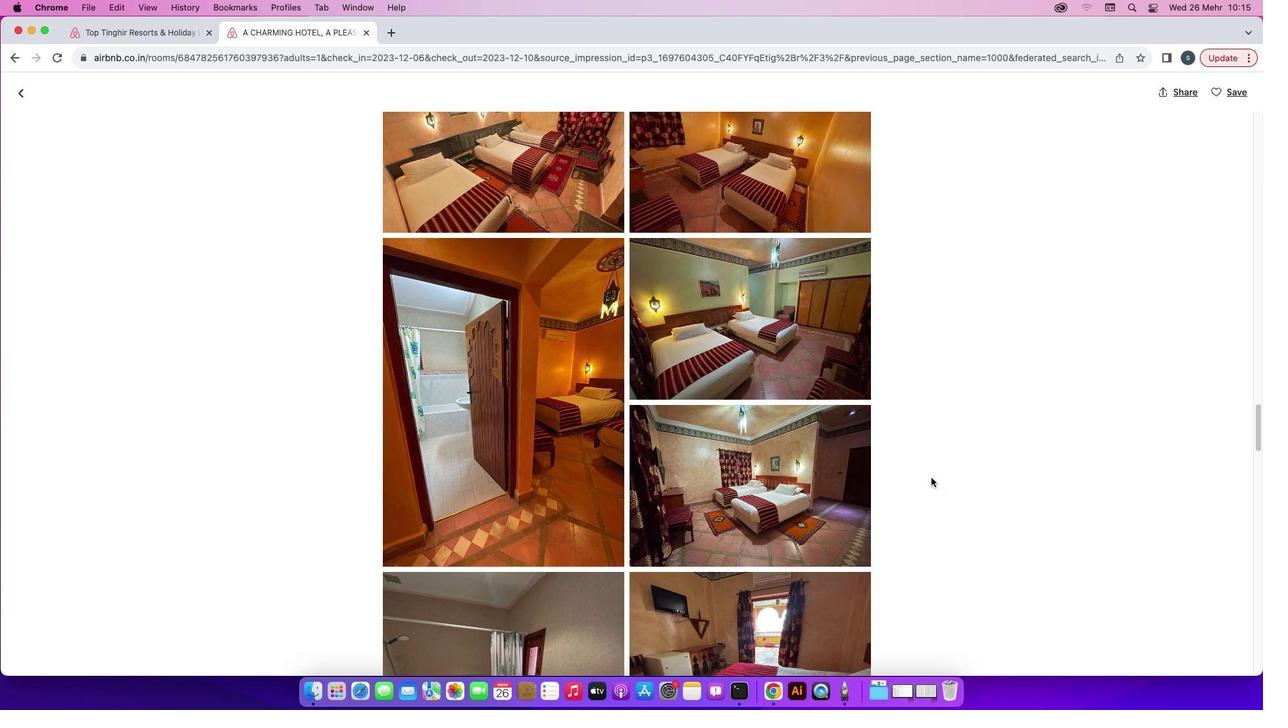 
Action: Mouse scrolled (931, 477) with delta (0, 0)
Screenshot: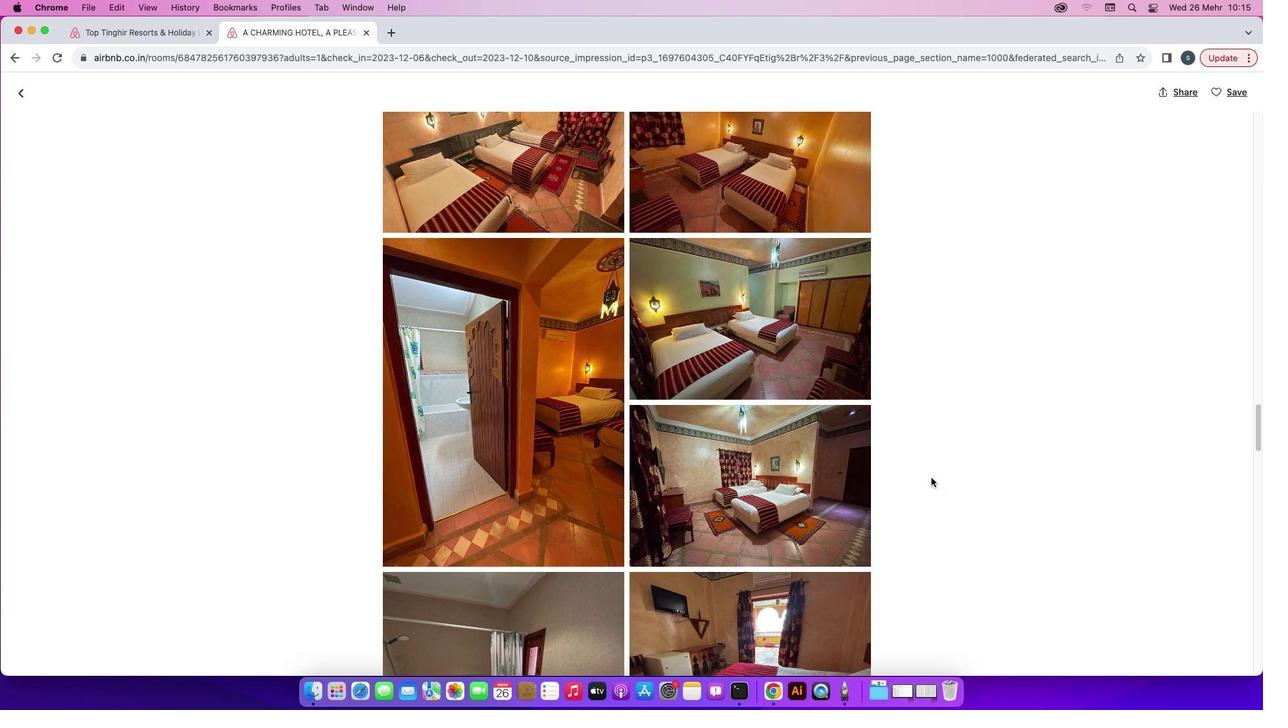 
Action: Mouse moved to (931, 477)
Screenshot: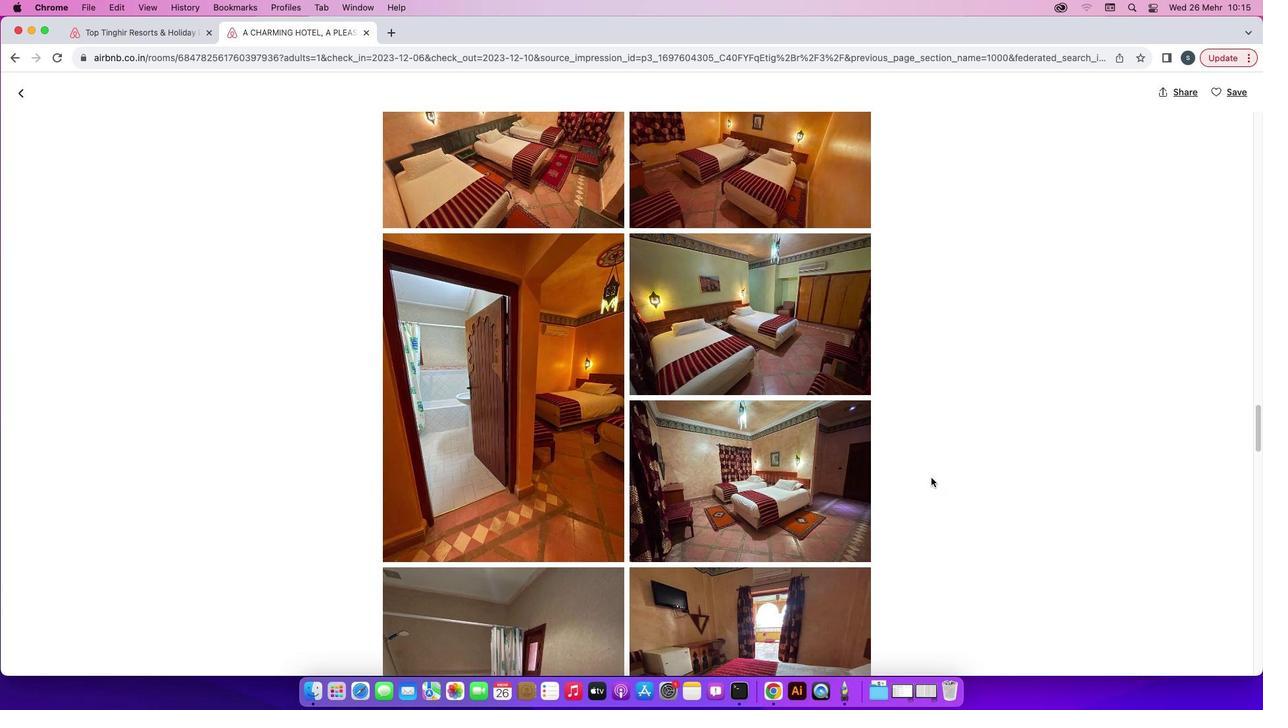 
Action: Mouse scrolled (931, 477) with delta (0, 0)
Screenshot: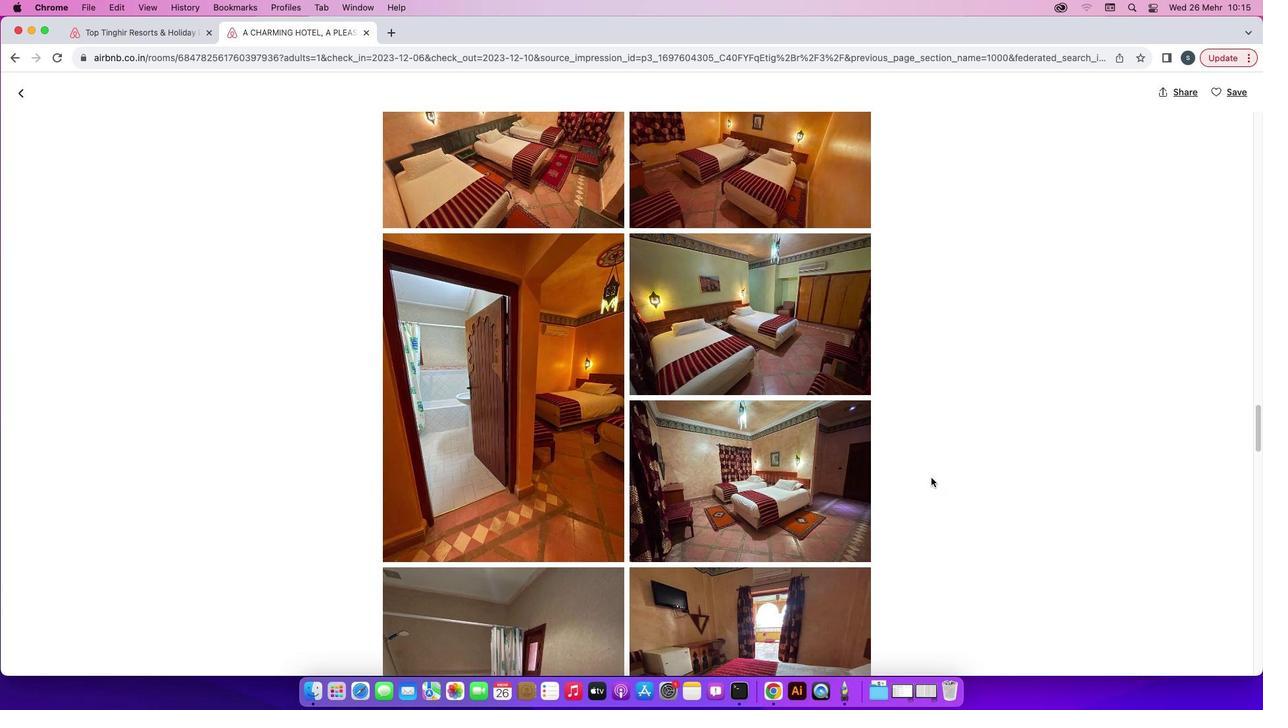 
Action: Mouse scrolled (931, 477) with delta (0, -1)
Screenshot: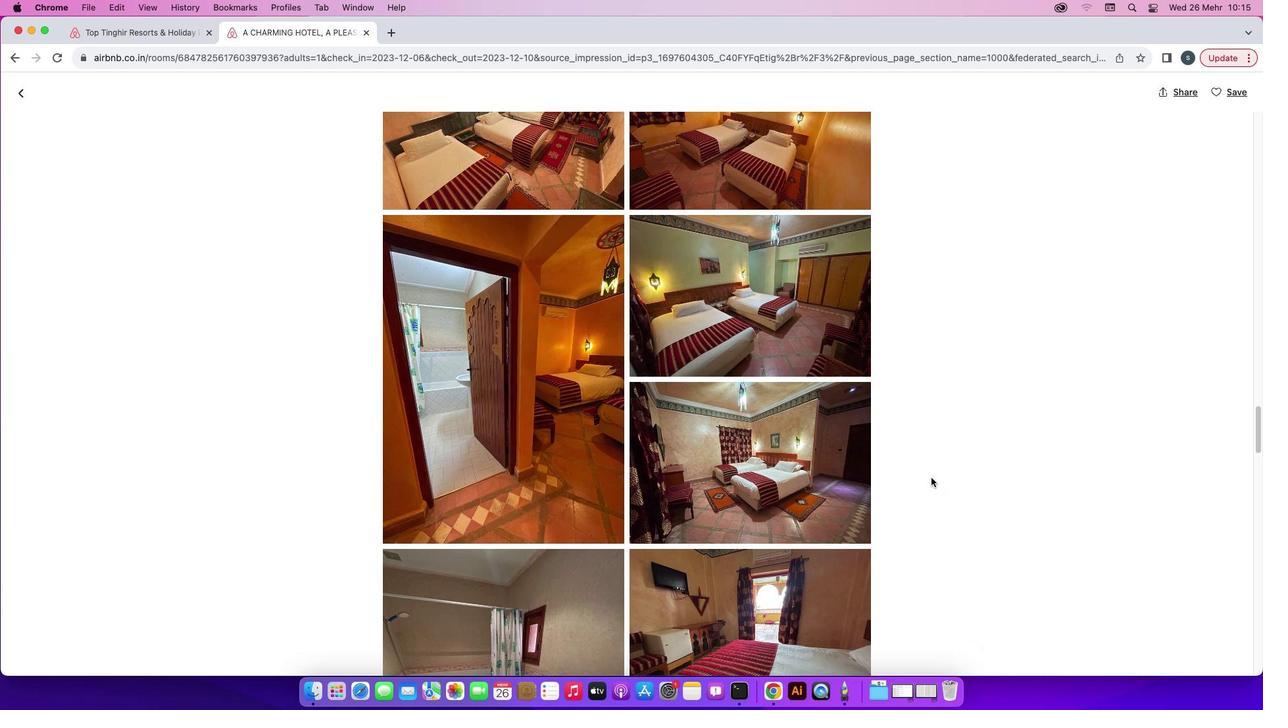 
Action: Mouse scrolled (931, 477) with delta (0, -2)
Screenshot: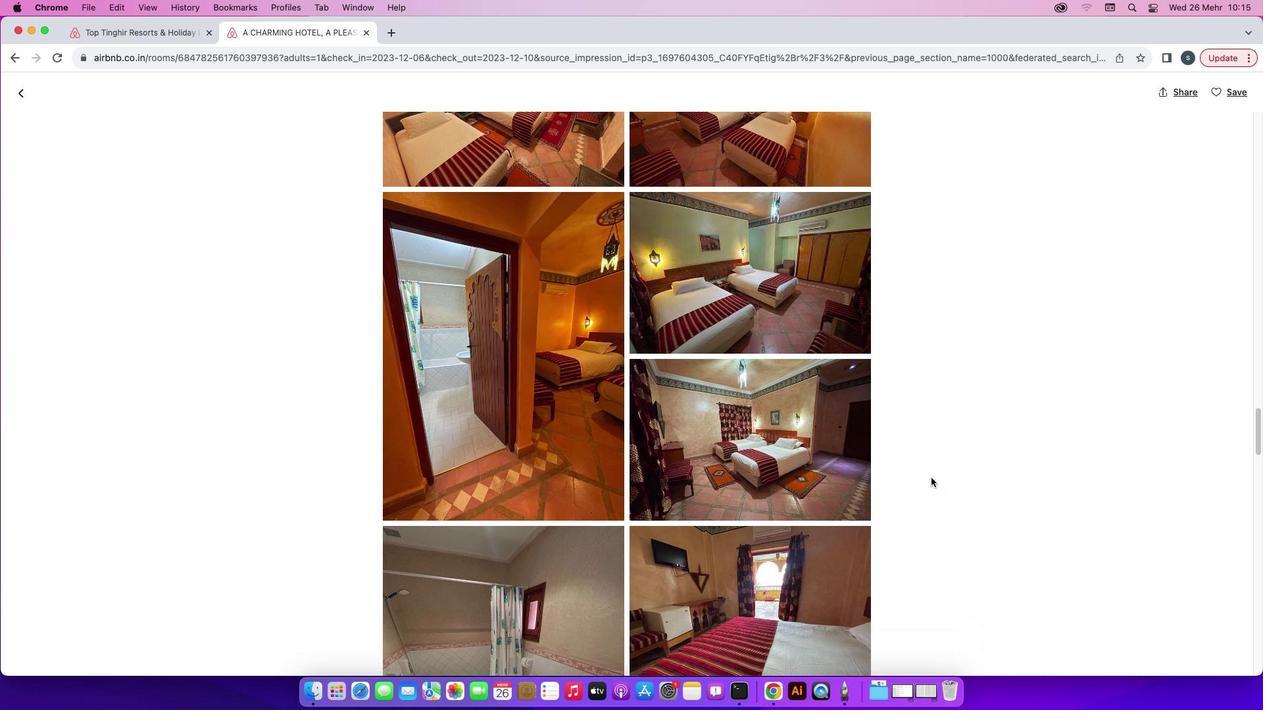 
Action: Mouse moved to (928, 478)
Screenshot: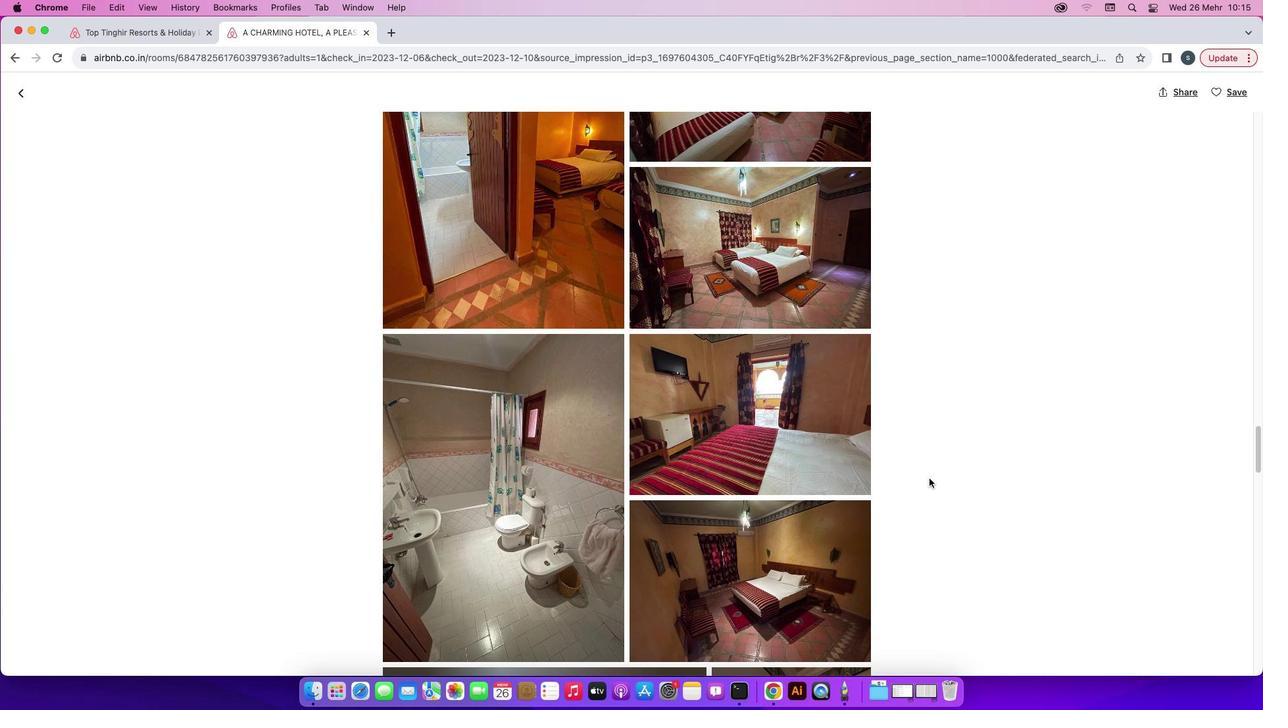 
Action: Mouse scrolled (928, 478) with delta (0, 0)
Screenshot: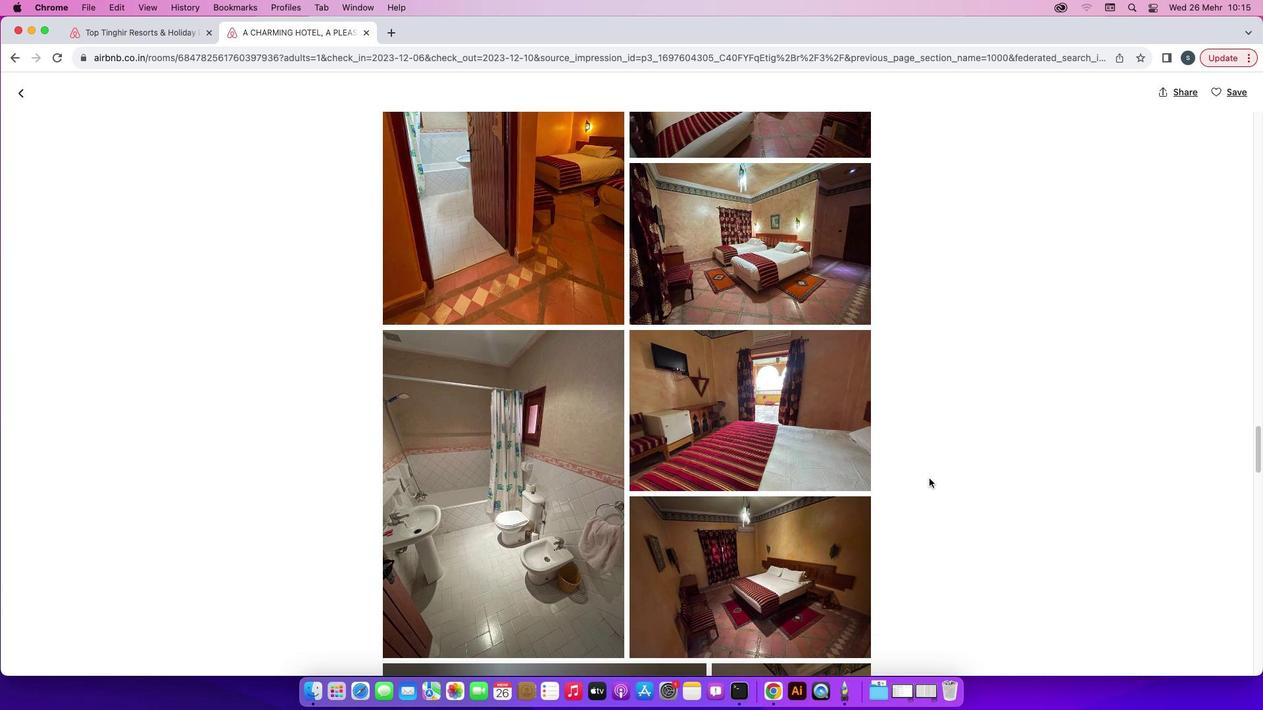 
Action: Mouse scrolled (928, 478) with delta (0, 0)
Screenshot: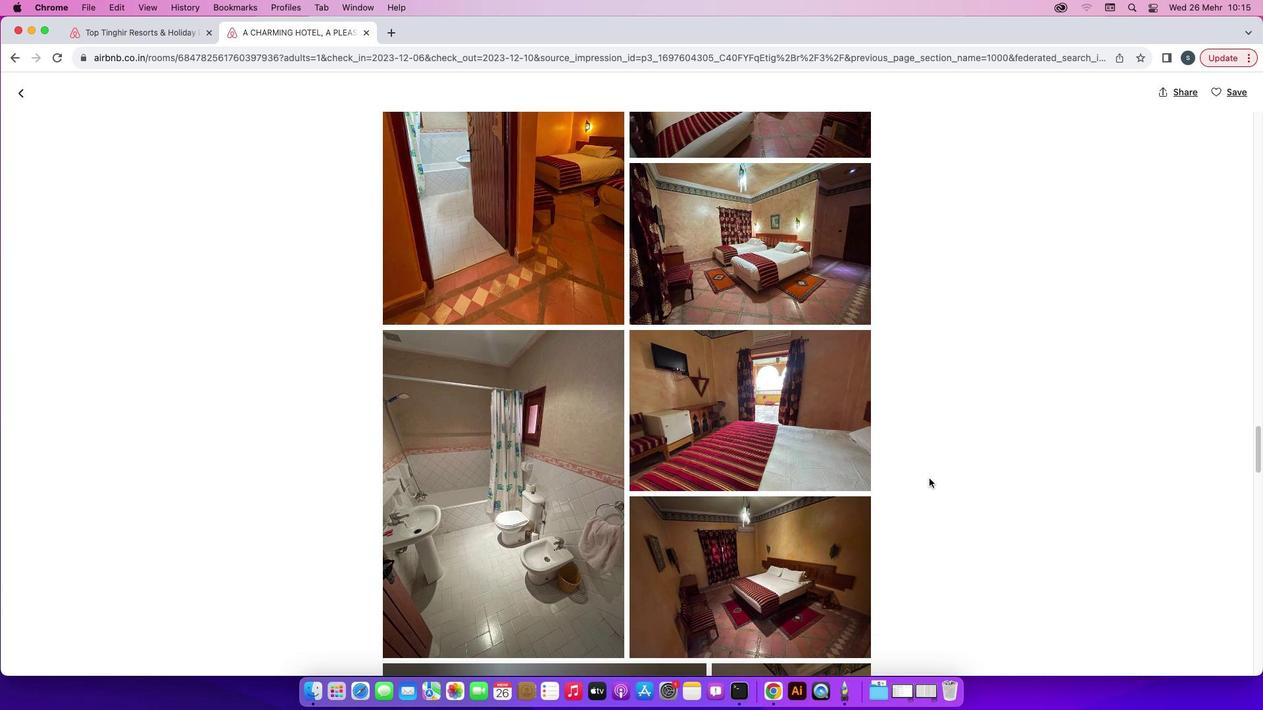
Action: Mouse scrolled (928, 478) with delta (0, -1)
Screenshot: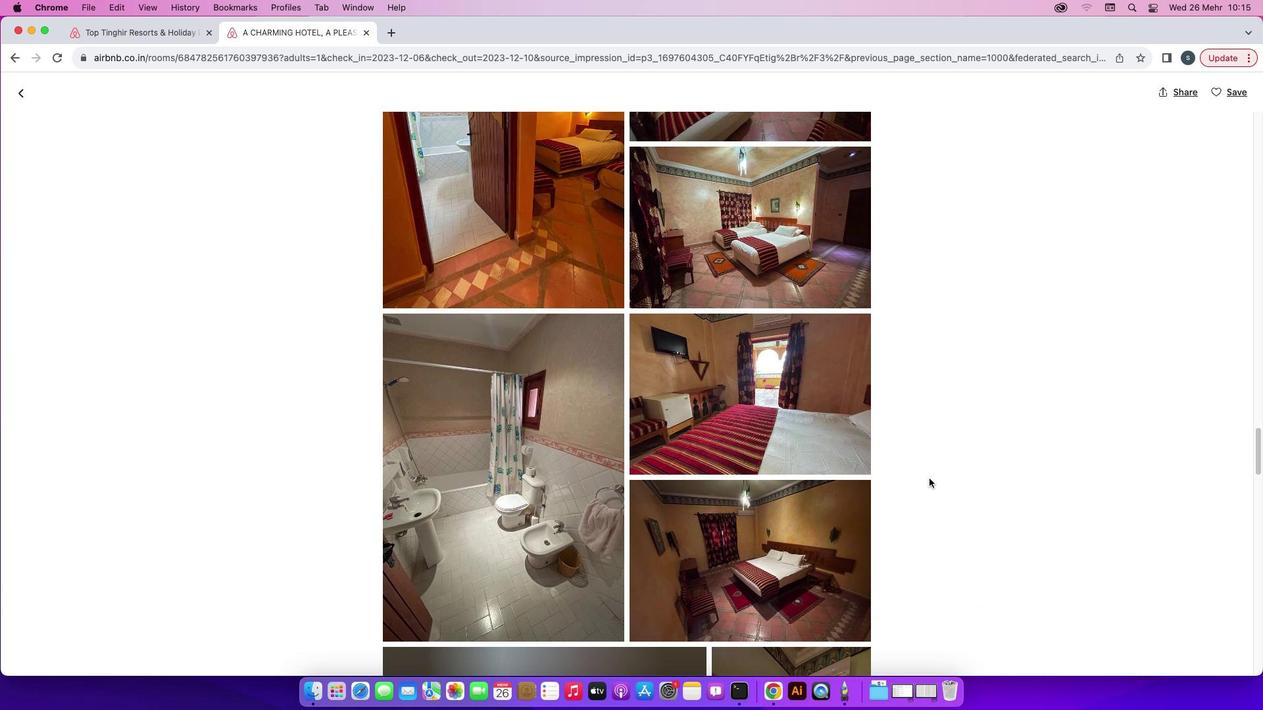 
Action: Mouse scrolled (928, 478) with delta (0, -2)
Screenshot: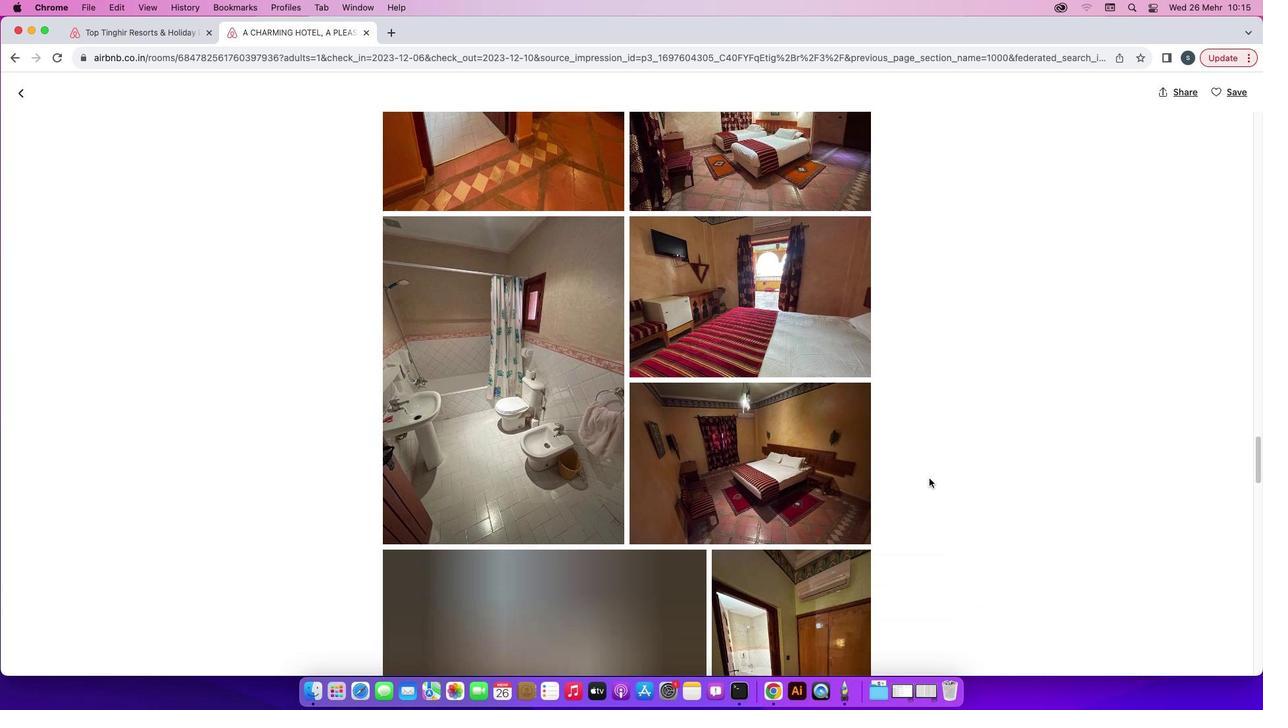 
Action: Mouse scrolled (928, 478) with delta (0, -2)
Screenshot: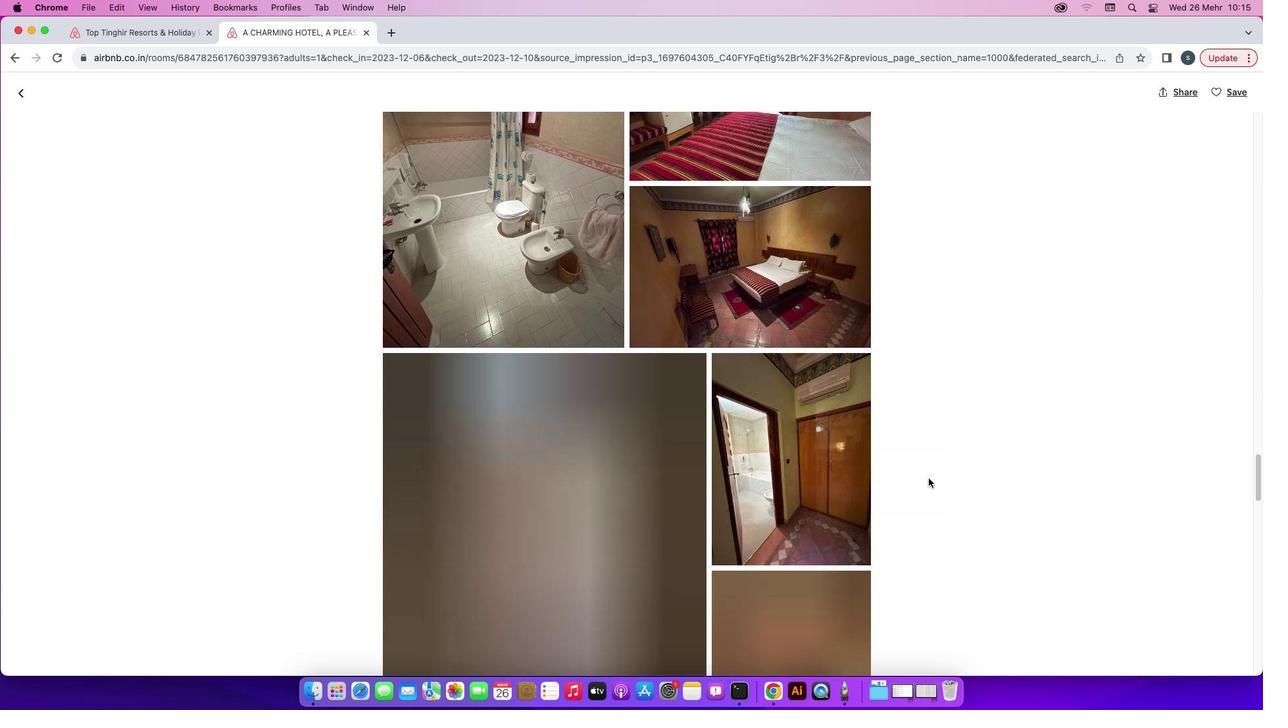 
Action: Mouse moved to (928, 478)
Screenshot: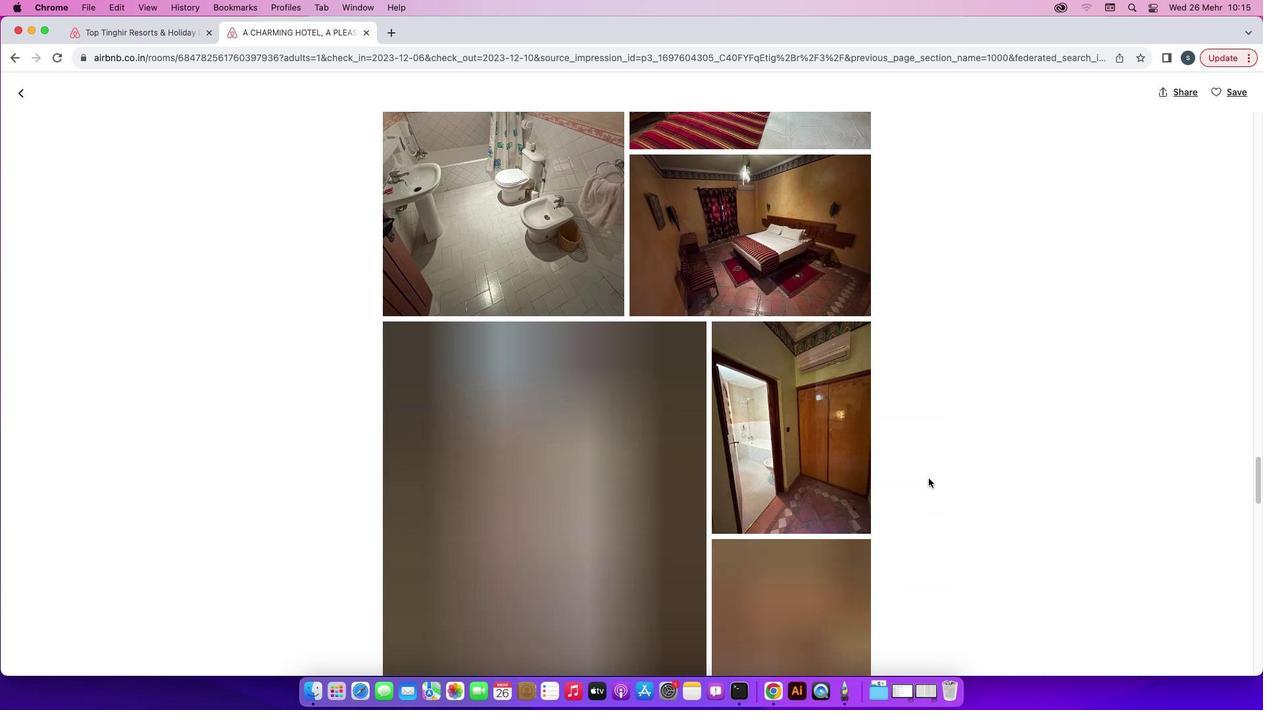 
Action: Mouse scrolled (928, 478) with delta (0, 0)
Screenshot: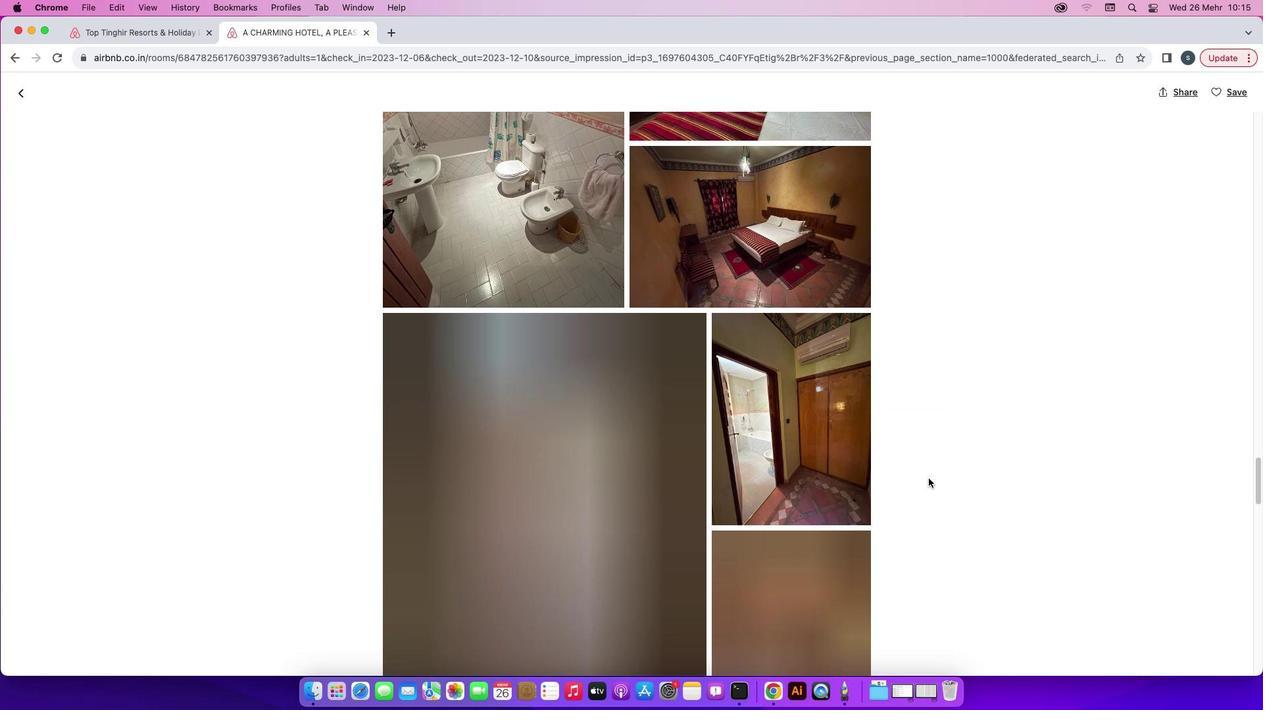 
Action: Mouse scrolled (928, 478) with delta (0, 0)
Screenshot: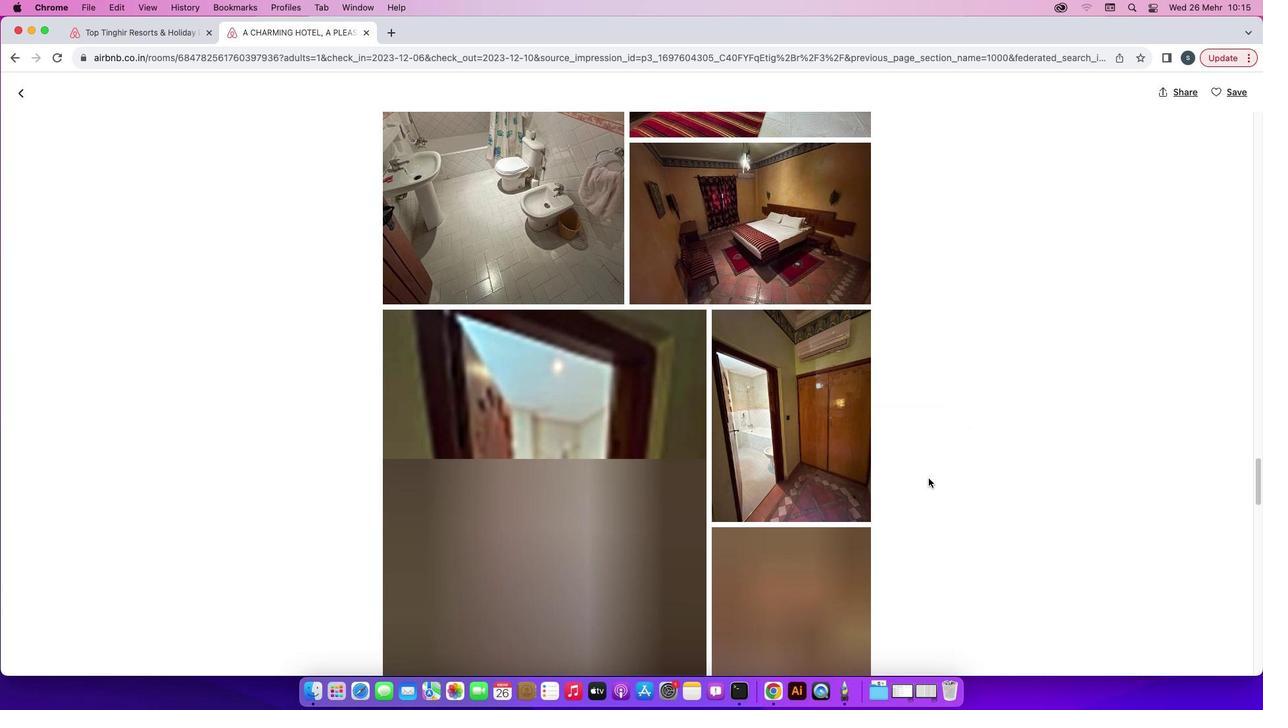 
Action: Mouse scrolled (928, 478) with delta (0, -1)
Screenshot: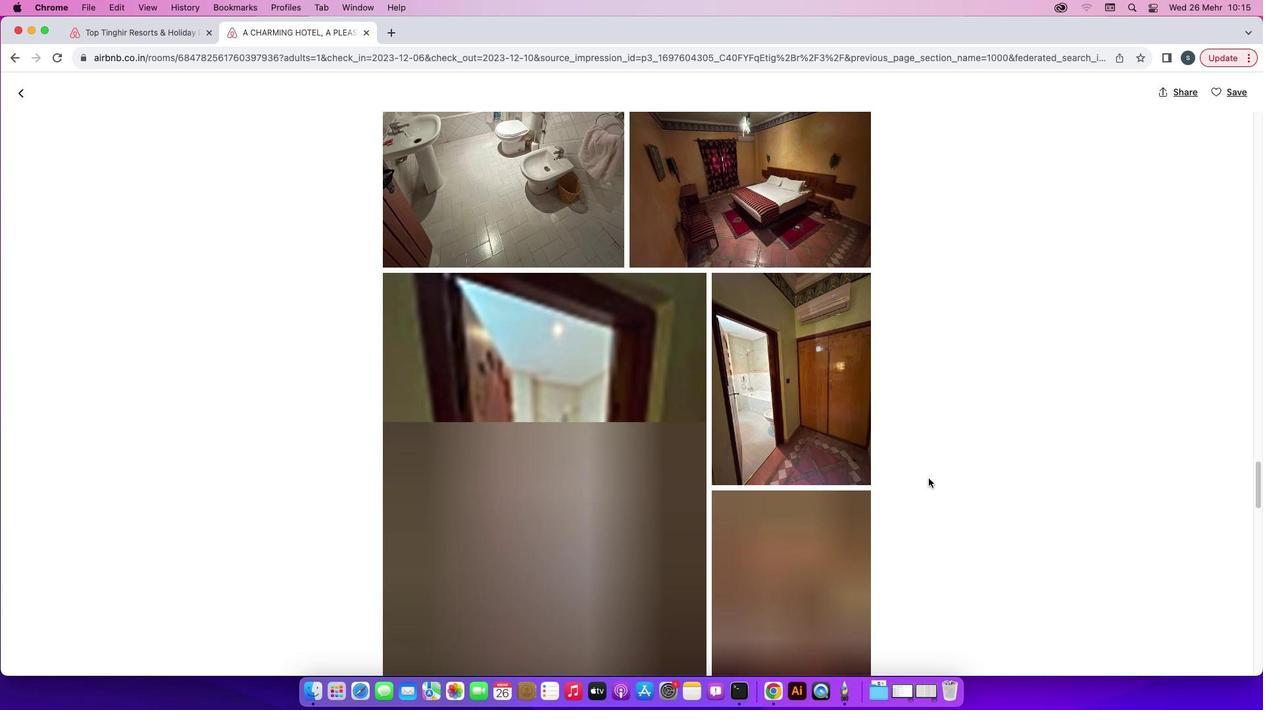 
Action: Mouse scrolled (928, 478) with delta (0, -1)
Screenshot: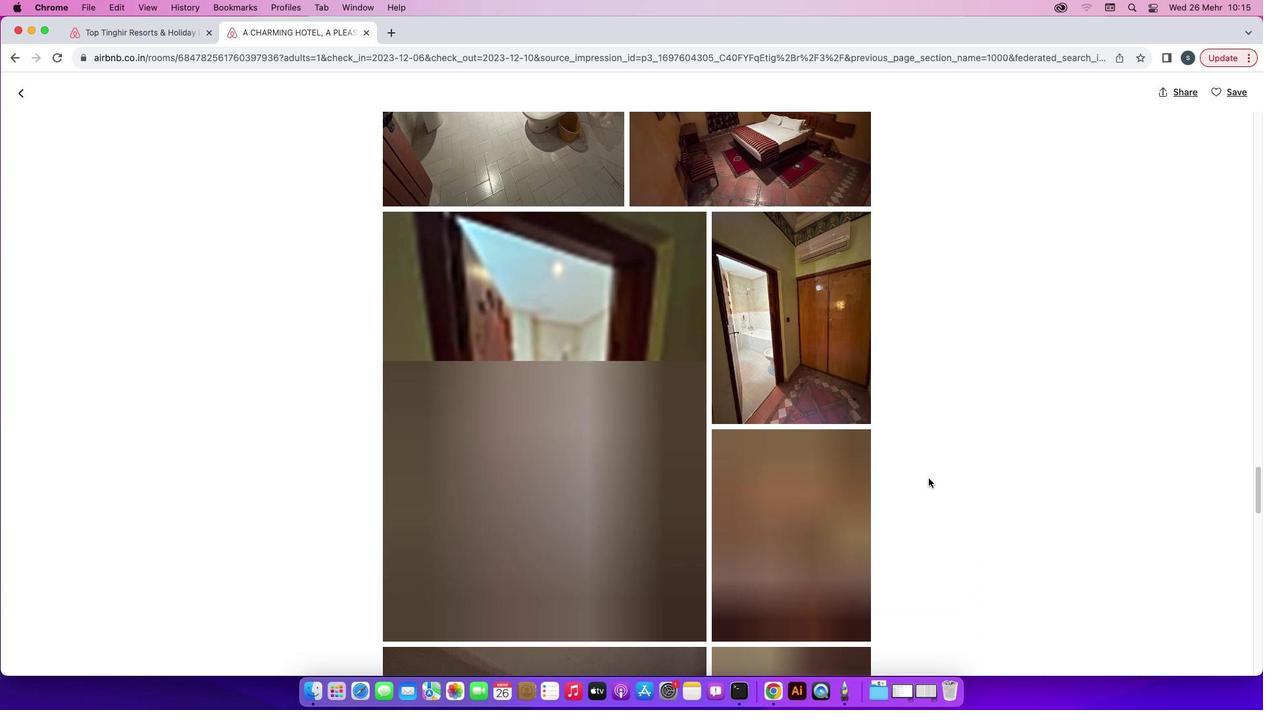 
Action: Mouse scrolled (928, 478) with delta (0, -2)
Screenshot: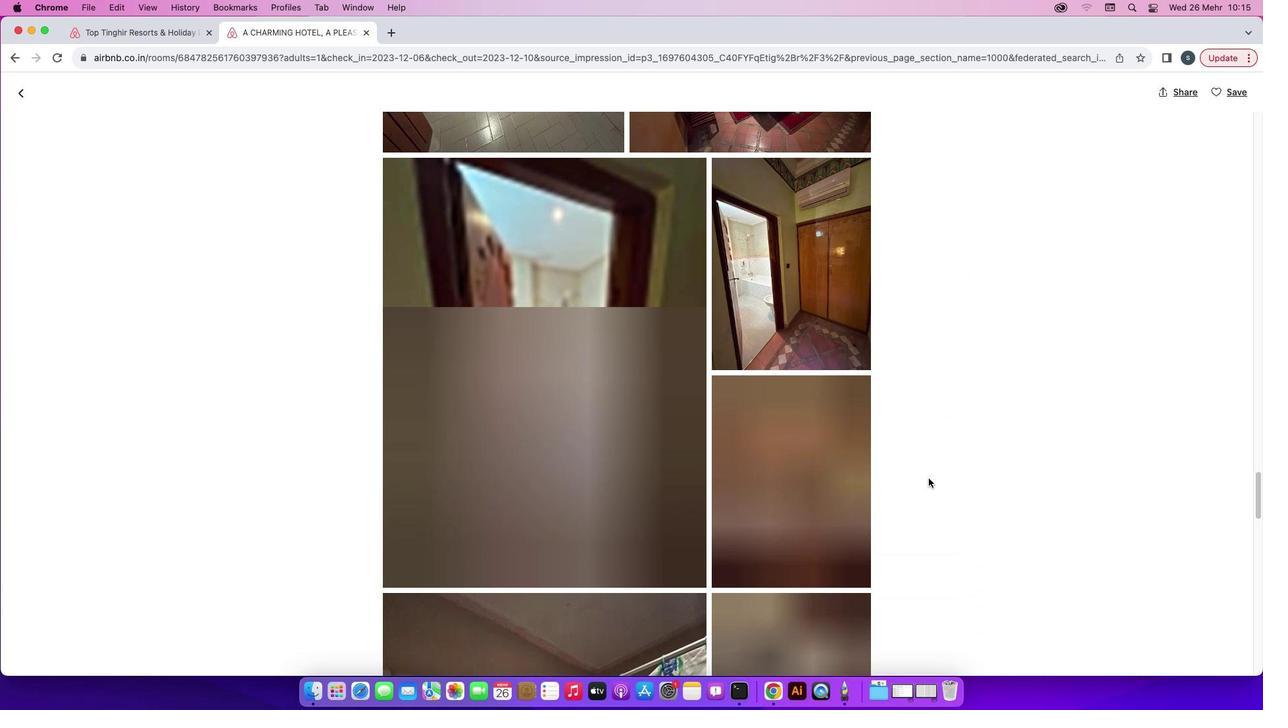 
Action: Mouse scrolled (928, 478) with delta (0, 0)
Screenshot: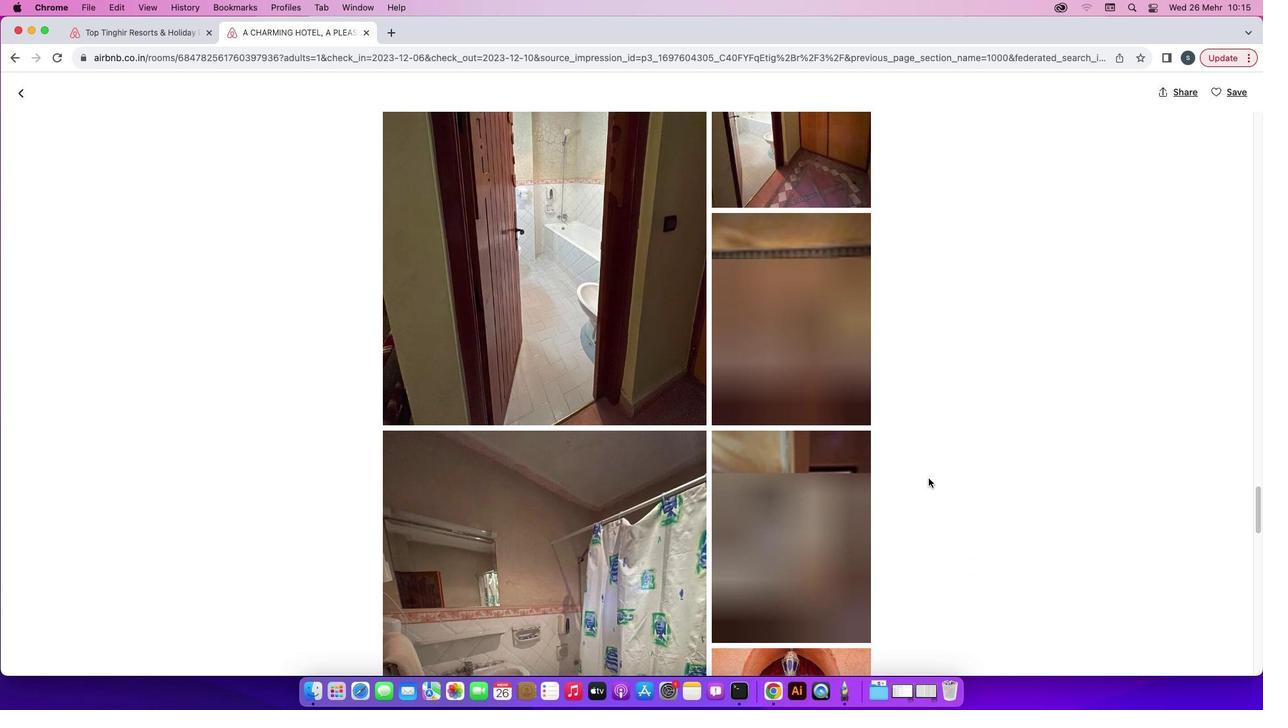 
Action: Mouse moved to (928, 478)
Screenshot: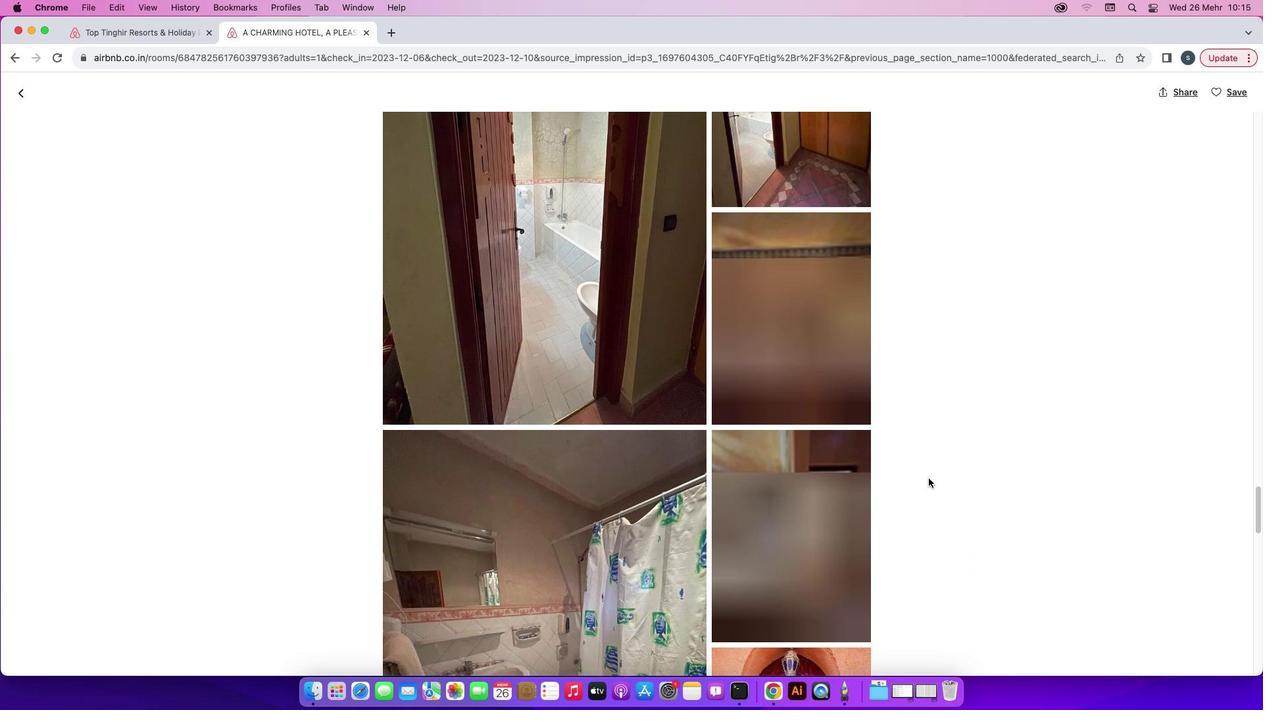 
Action: Mouse scrolled (928, 478) with delta (0, 0)
Screenshot: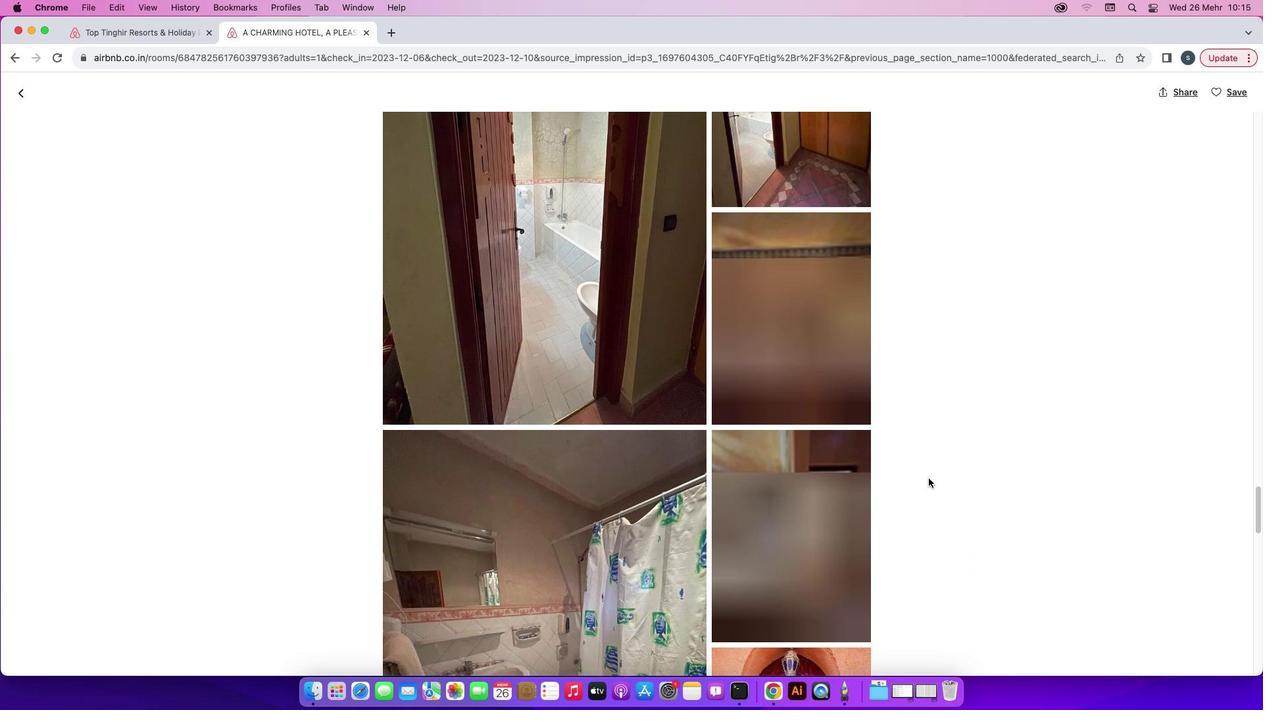 
Action: Mouse scrolled (928, 478) with delta (0, 0)
Screenshot: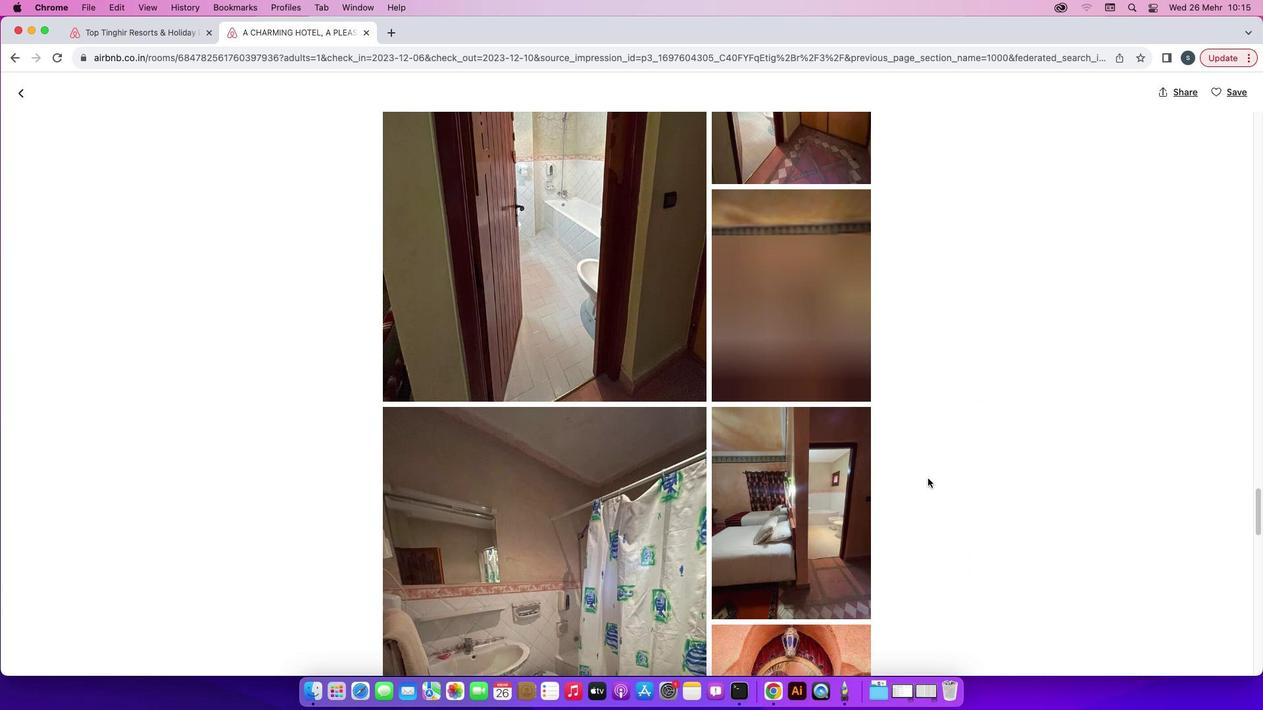 
Action: Mouse scrolled (928, 478) with delta (0, 0)
Screenshot: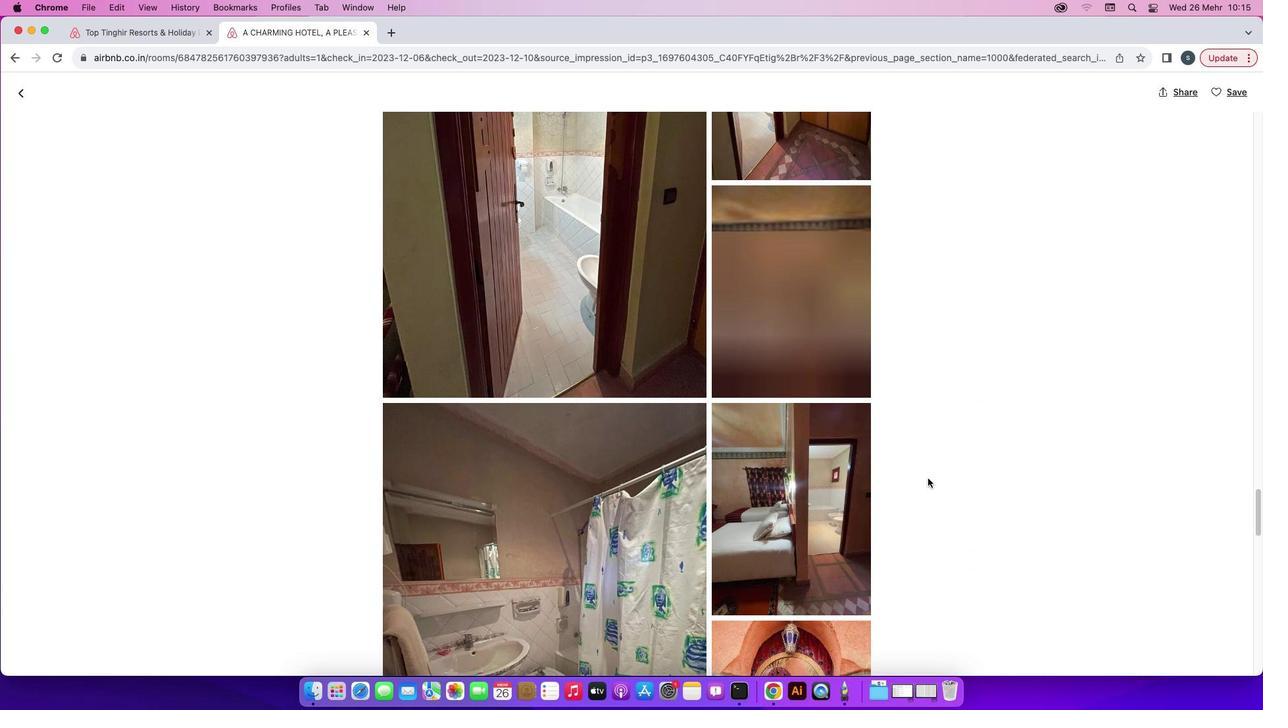 
Action: Mouse moved to (927, 478)
Screenshot: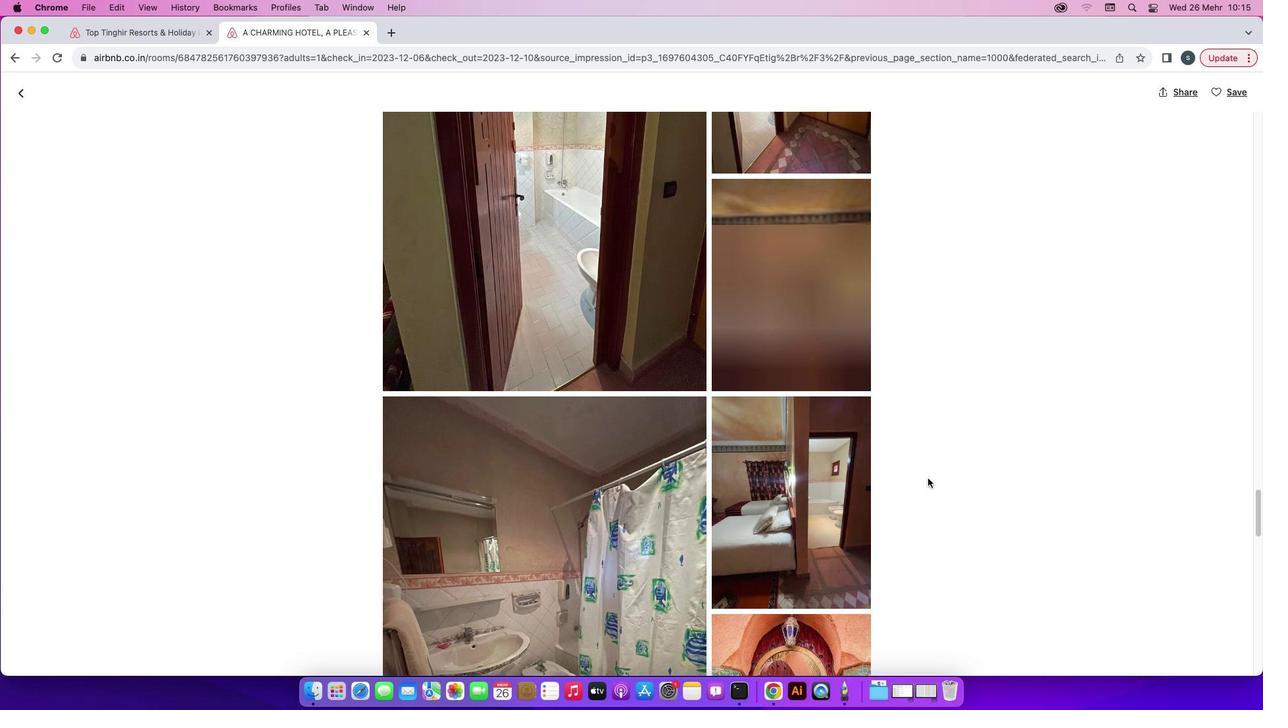 
Action: Mouse scrolled (927, 478) with delta (0, -1)
Screenshot: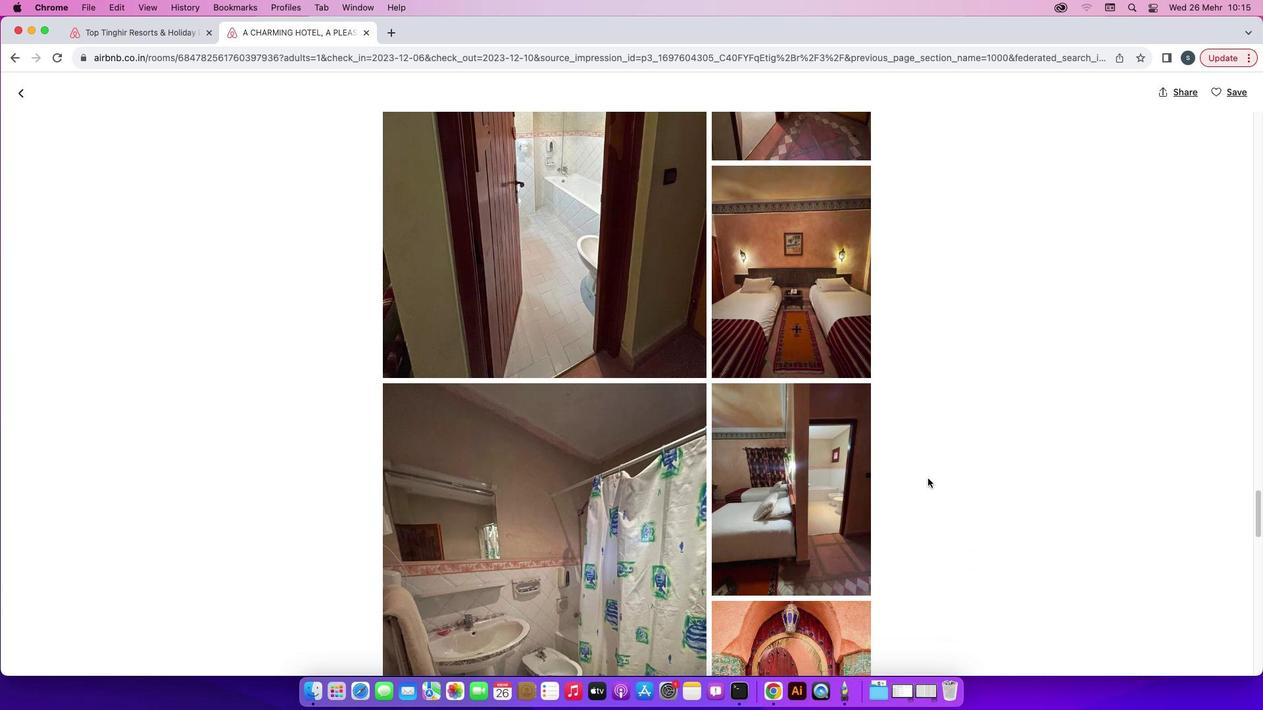 
Action: Mouse scrolled (927, 478) with delta (0, 0)
Screenshot: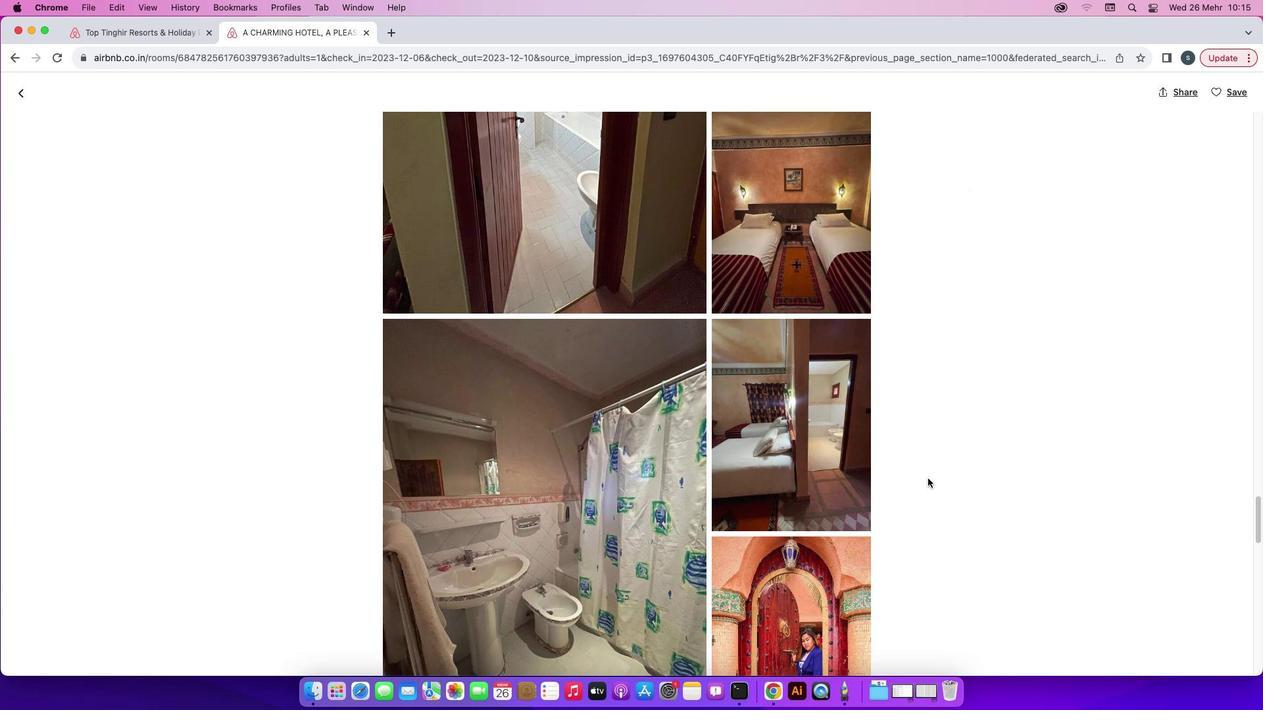 
Action: Mouse scrolled (927, 478) with delta (0, 0)
Screenshot: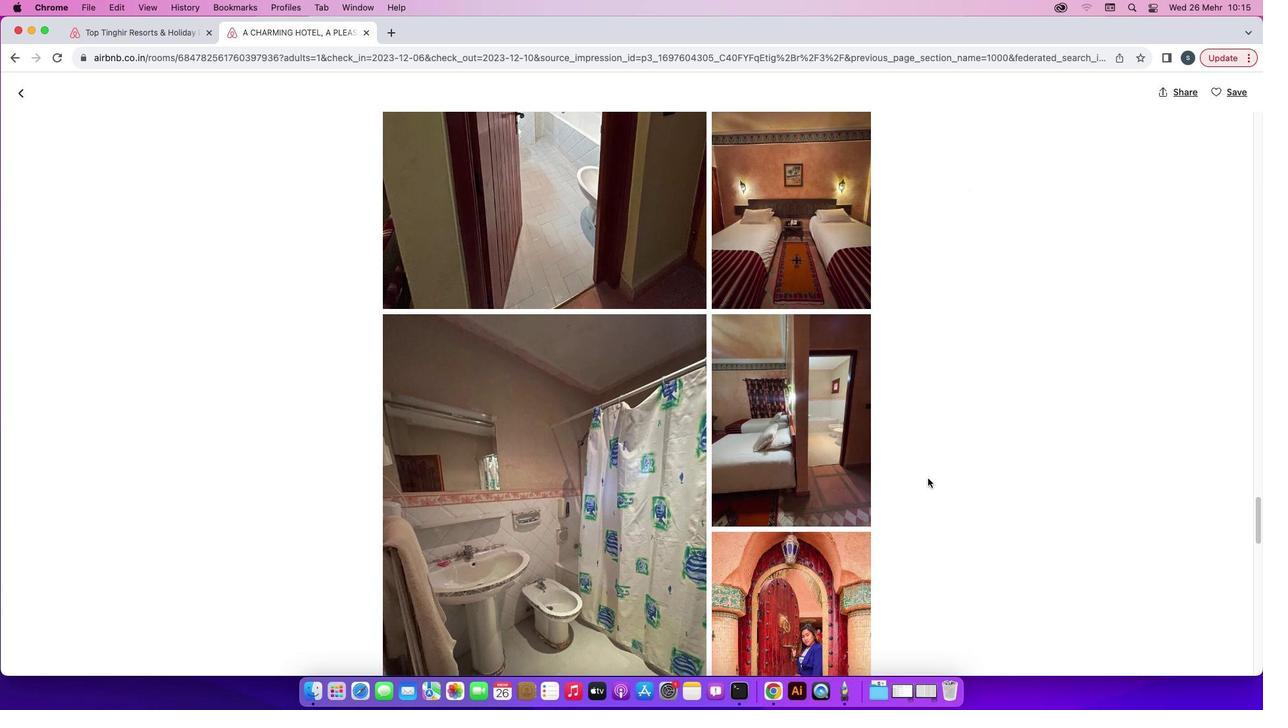 
Action: Mouse scrolled (927, 478) with delta (0, -1)
Screenshot: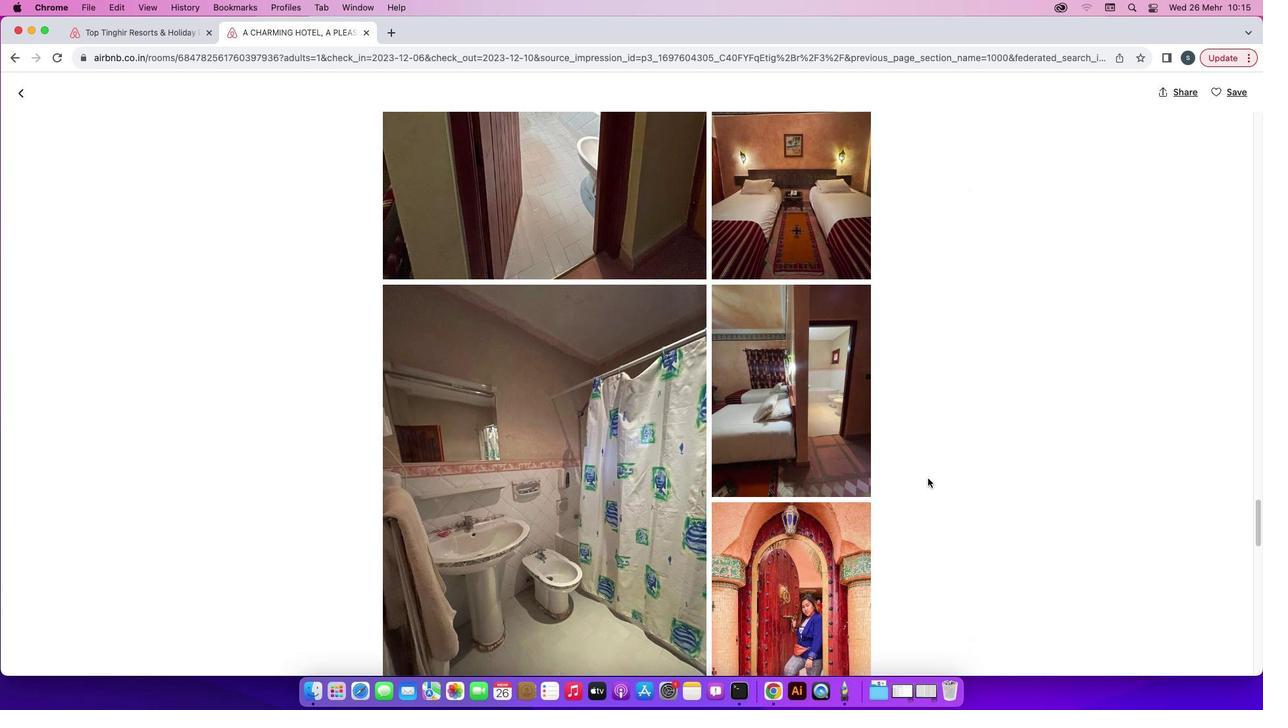 
Action: Mouse scrolled (927, 478) with delta (0, -1)
Screenshot: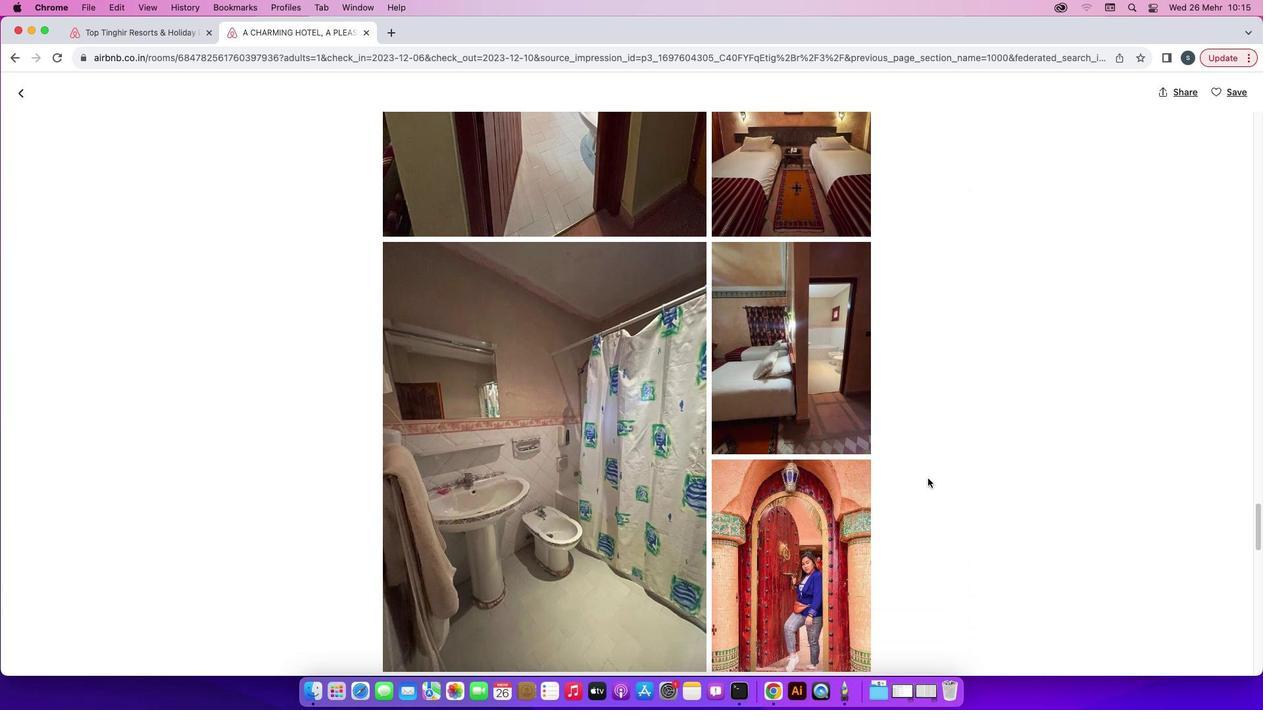 
Action: Mouse scrolled (927, 478) with delta (0, -1)
Screenshot: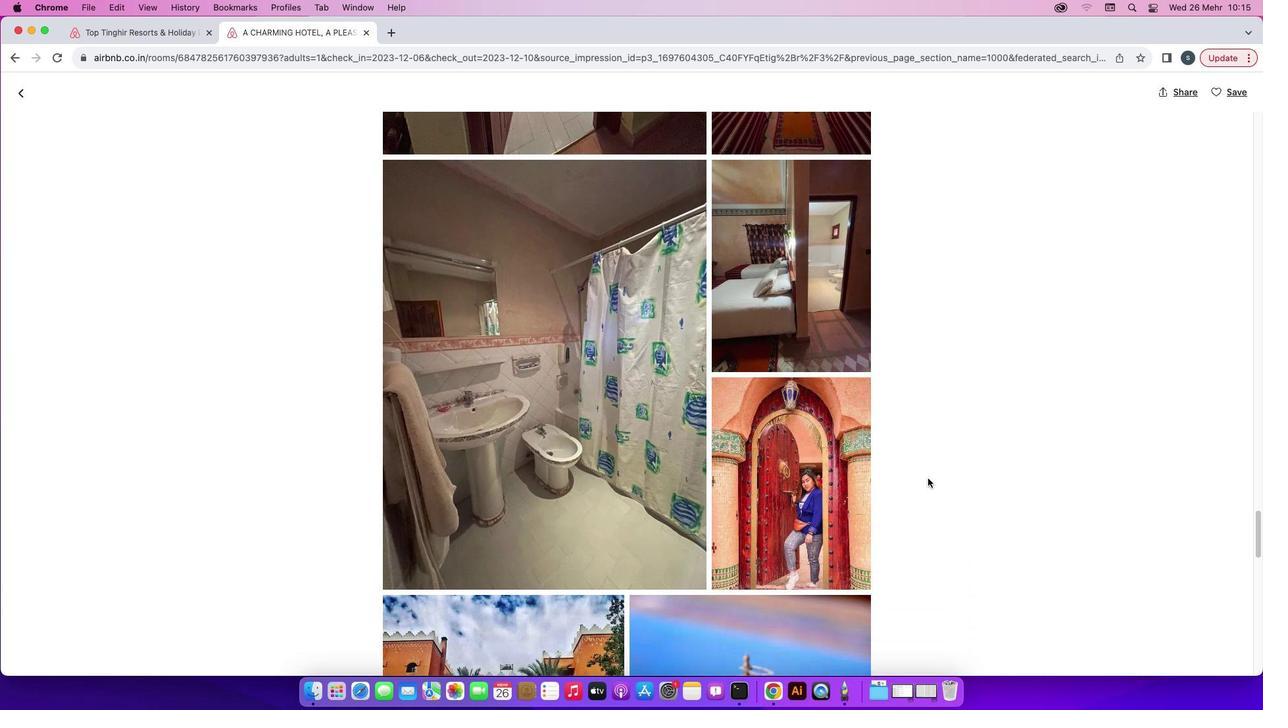 
Action: Mouse scrolled (927, 478) with delta (0, 0)
Screenshot: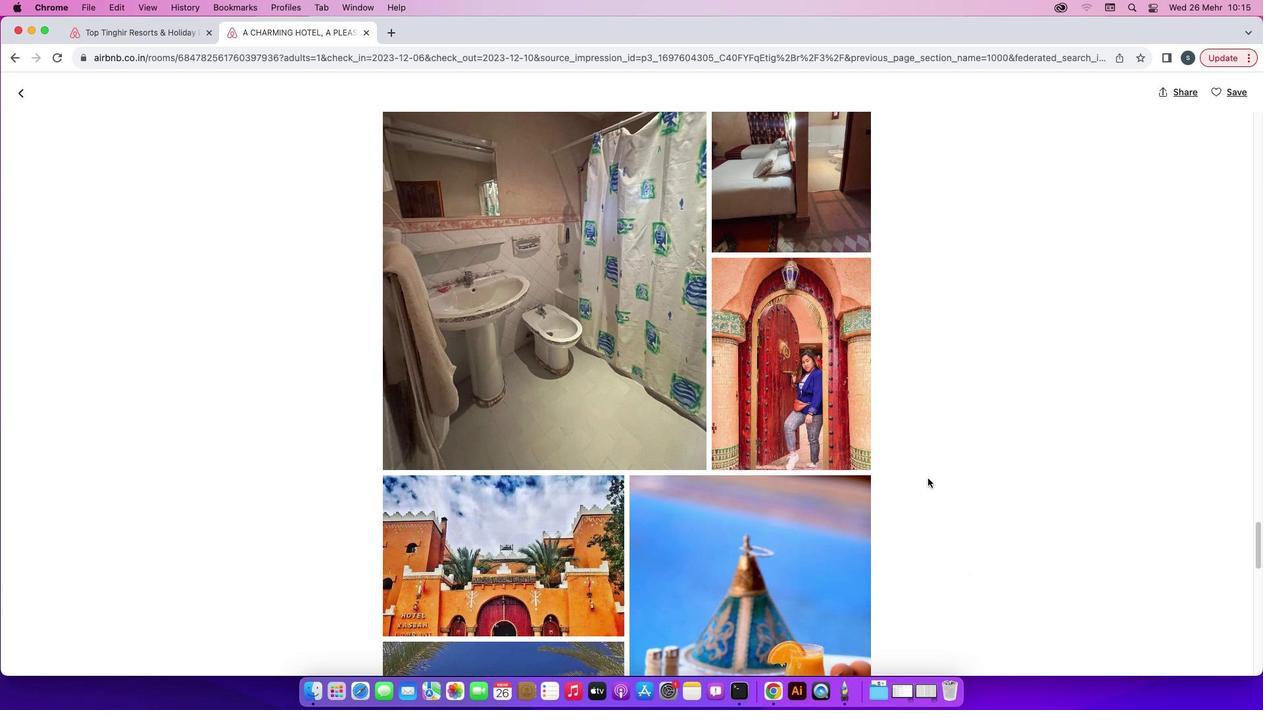 
Action: Mouse scrolled (927, 478) with delta (0, 0)
Screenshot: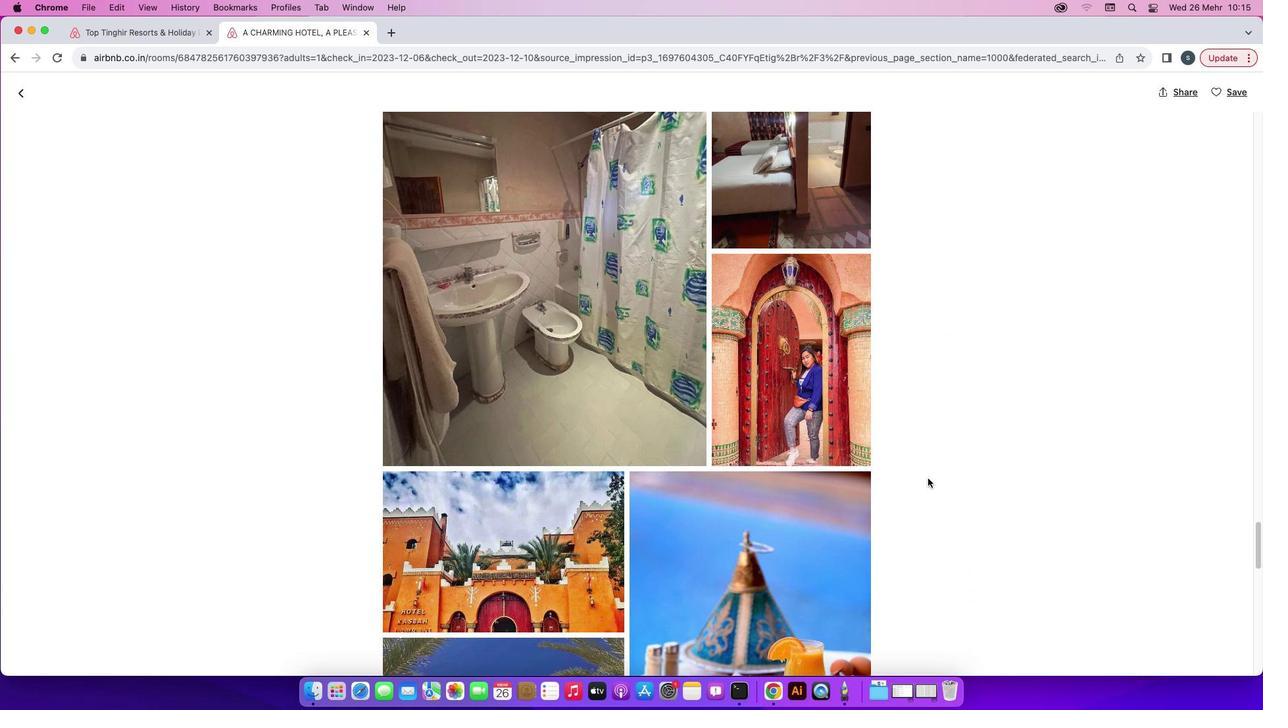 
Action: Mouse scrolled (927, 478) with delta (0, 0)
Screenshot: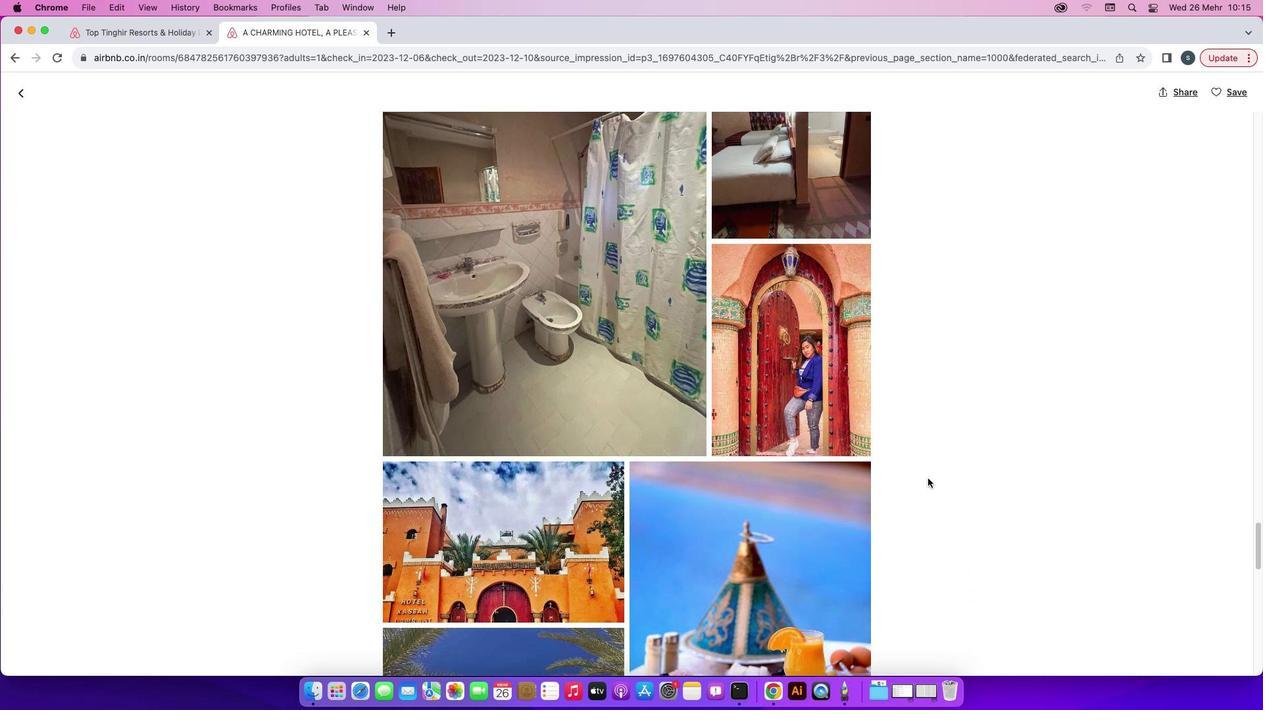 
Action: Mouse scrolled (927, 478) with delta (0, -1)
Screenshot: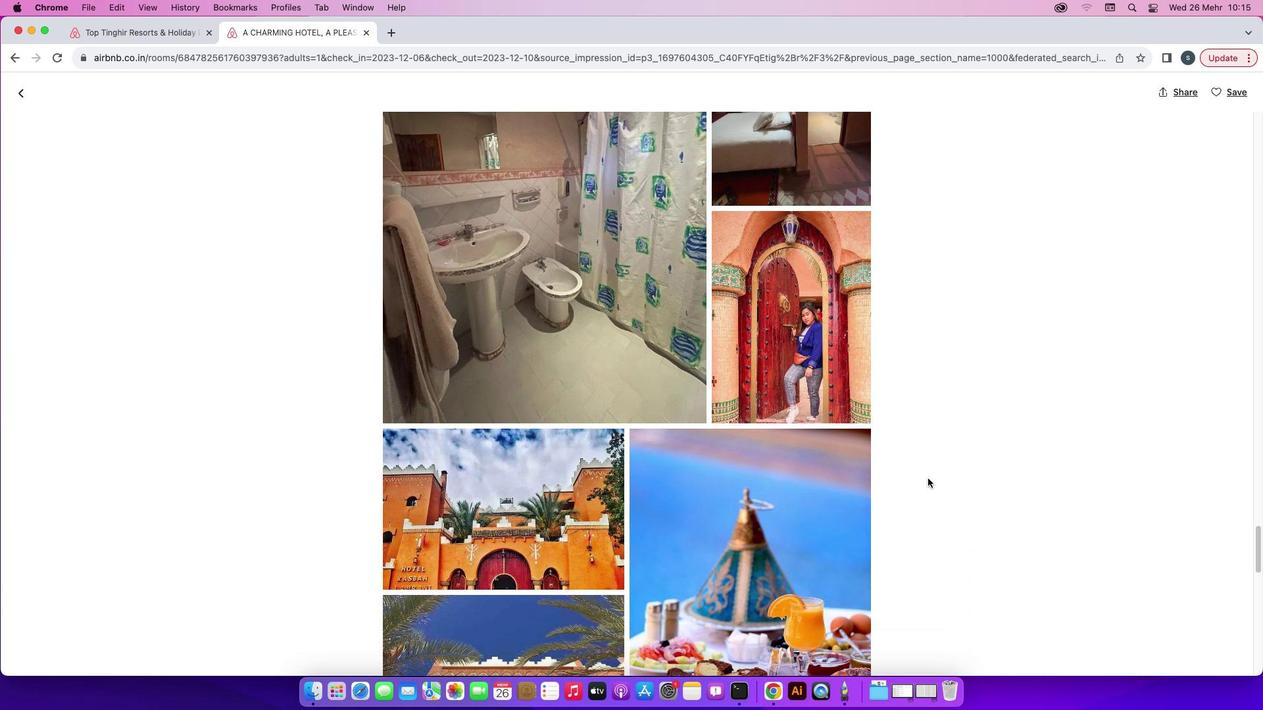 
Action: Mouse scrolled (927, 478) with delta (0, -1)
Screenshot: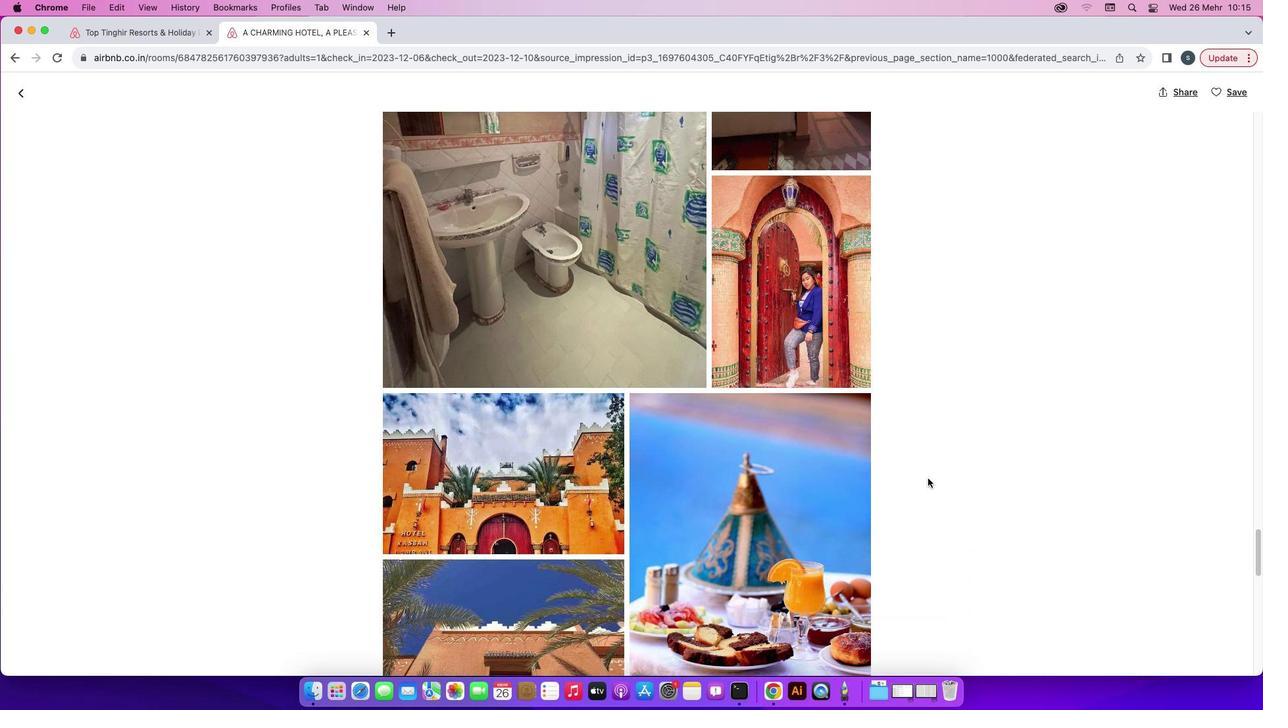 
Action: Mouse scrolled (927, 478) with delta (0, 0)
Screenshot: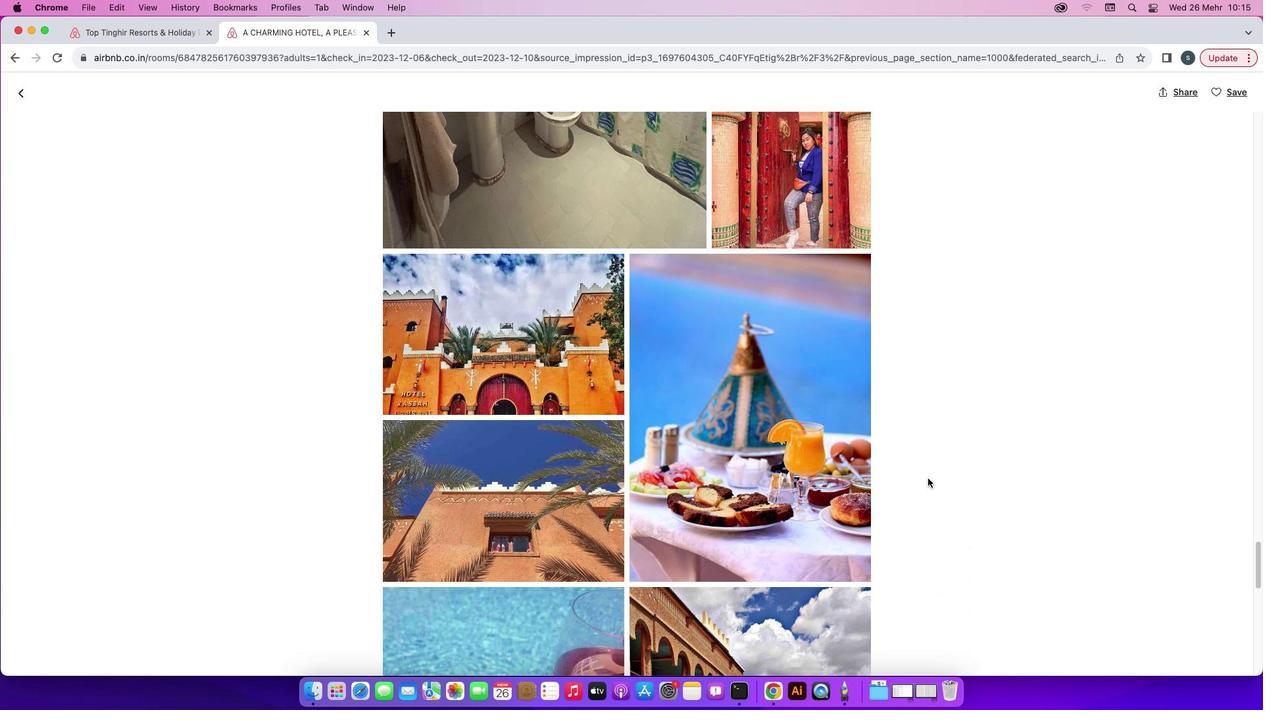 
Action: Mouse scrolled (927, 478) with delta (0, 0)
Screenshot: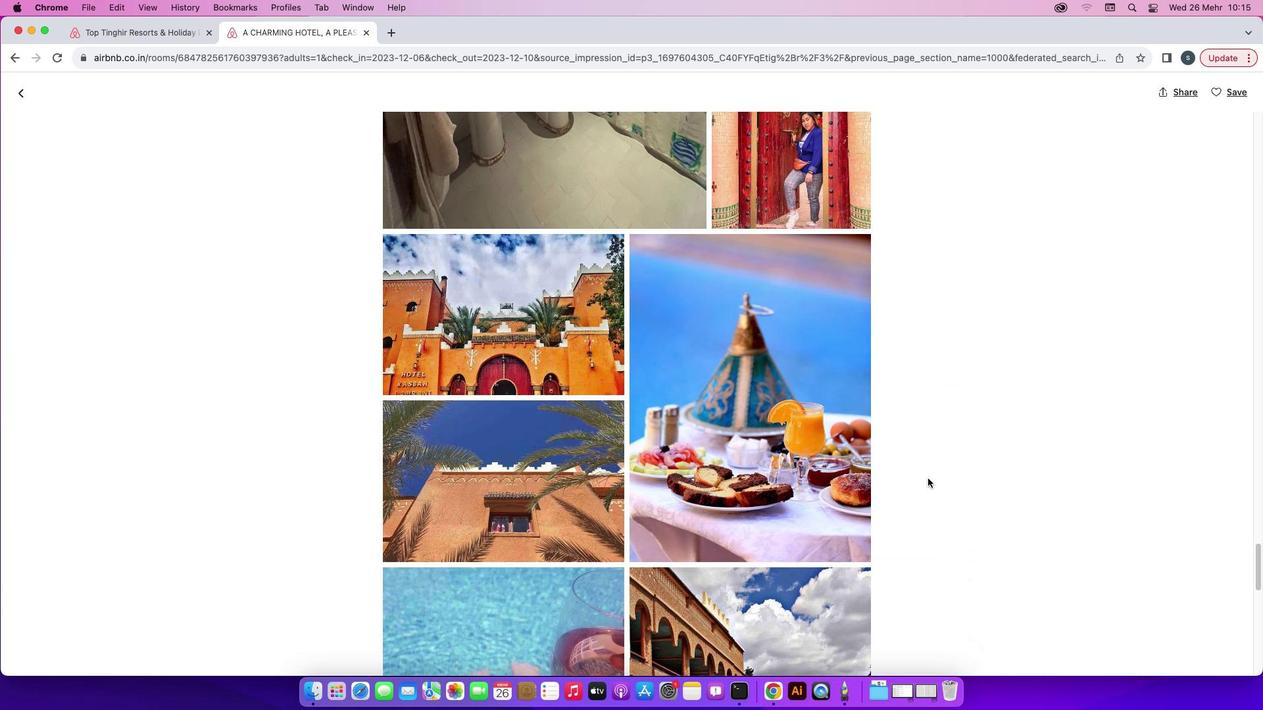 
Action: Mouse scrolled (927, 478) with delta (0, -1)
Screenshot: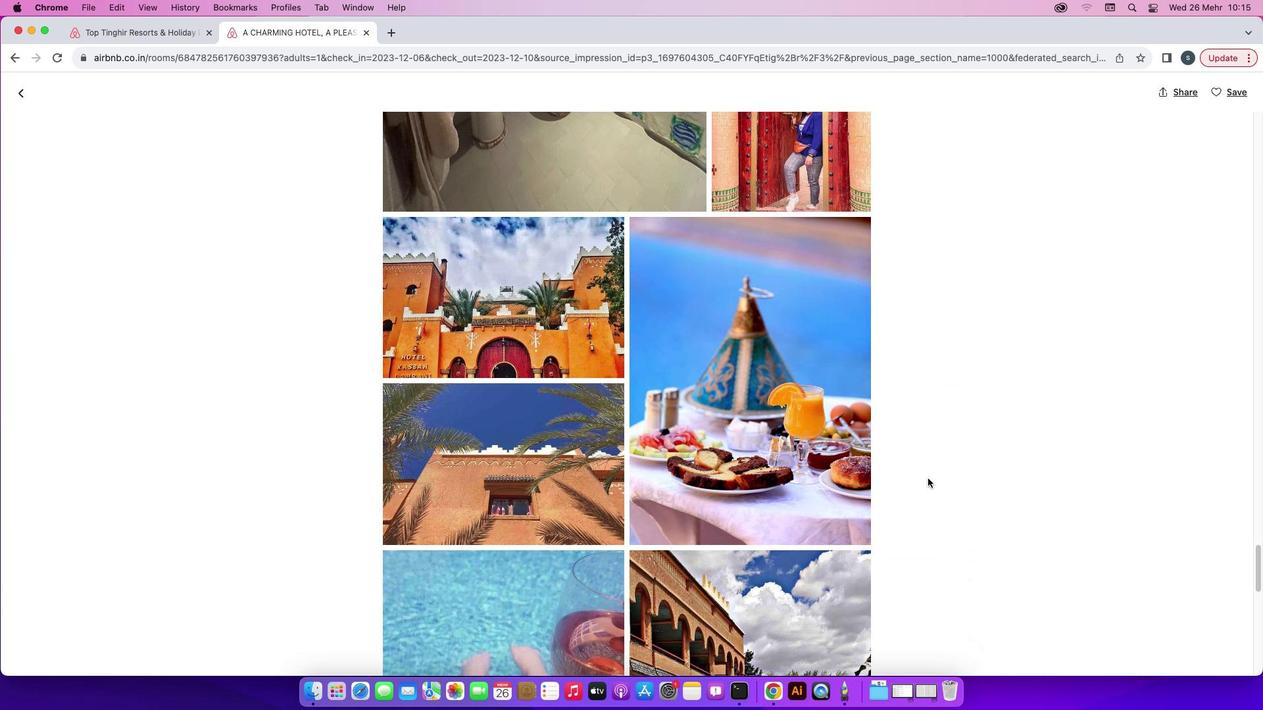 
Action: Mouse scrolled (927, 478) with delta (0, -2)
Screenshot: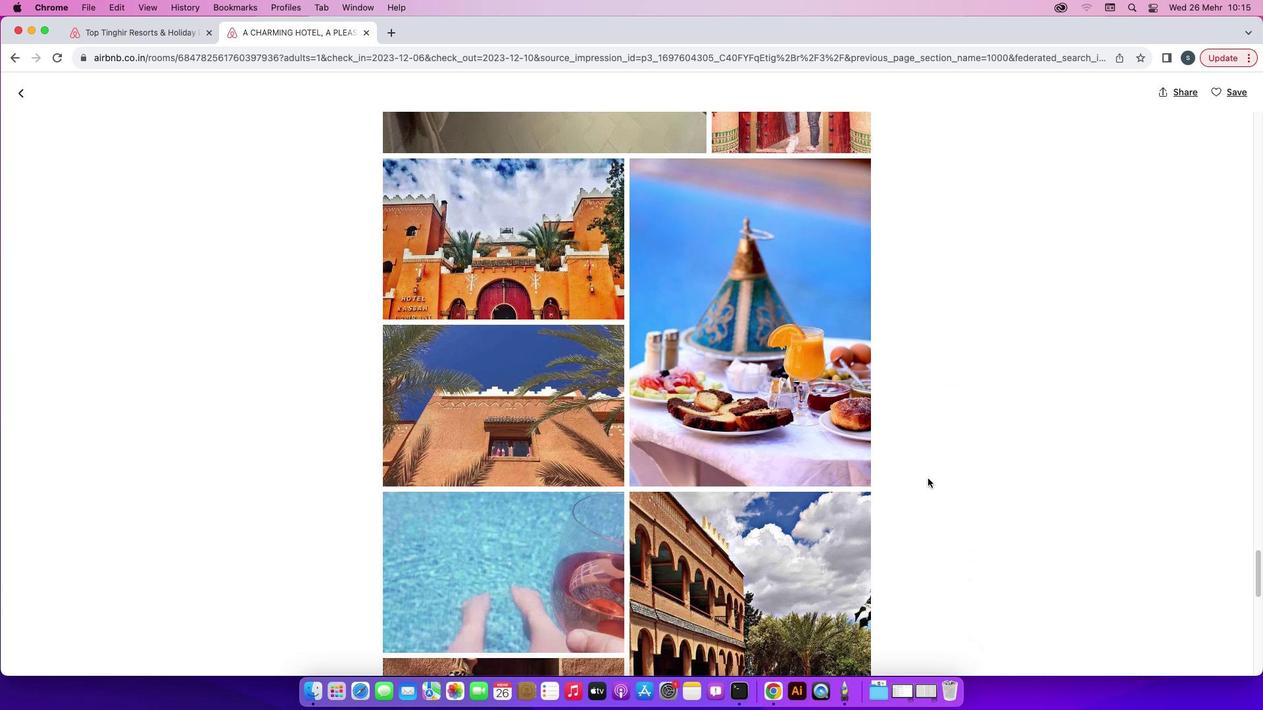 
Action: Mouse scrolled (927, 478) with delta (0, -3)
Screenshot: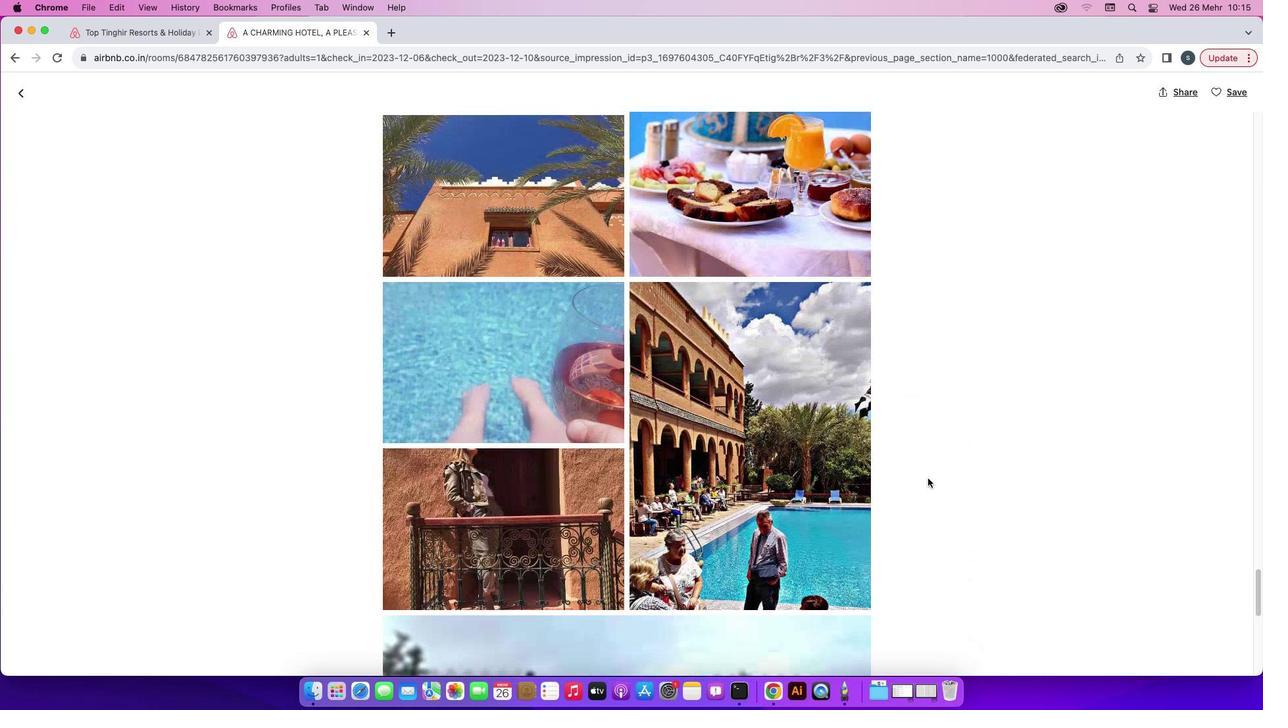 
Action: Mouse scrolled (927, 478) with delta (0, 0)
Screenshot: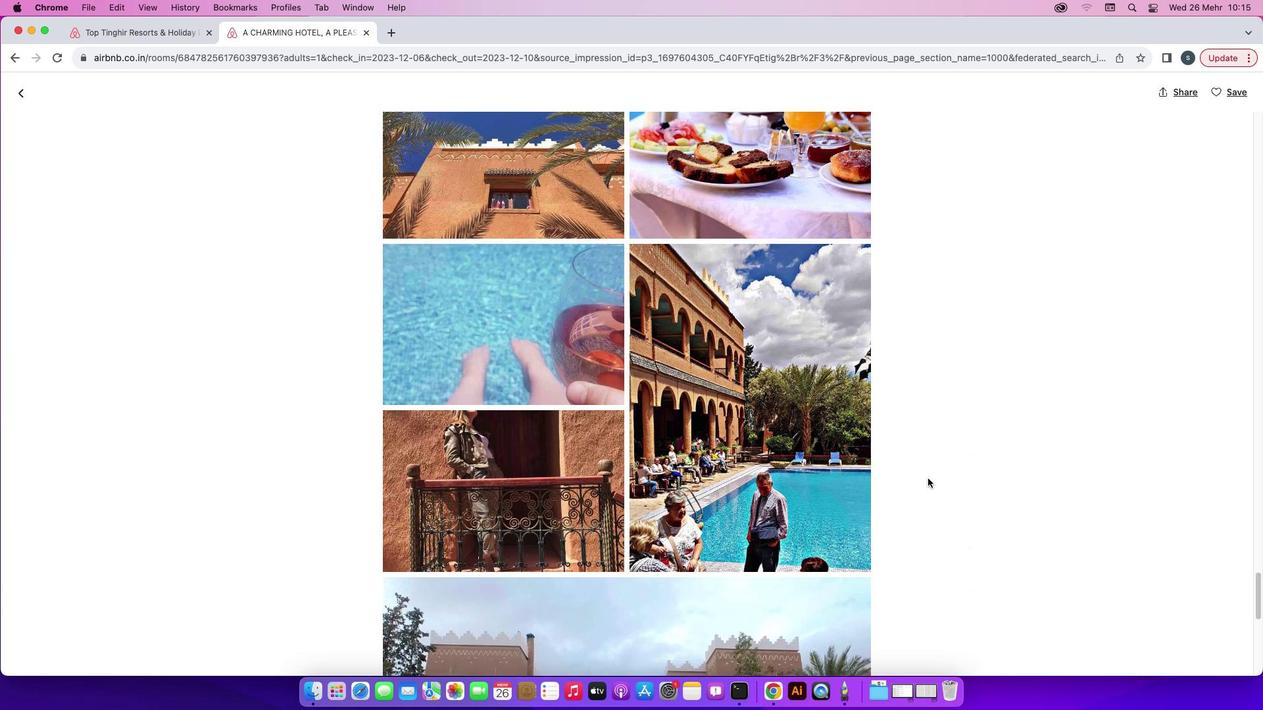 
Action: Mouse scrolled (927, 478) with delta (0, 0)
Screenshot: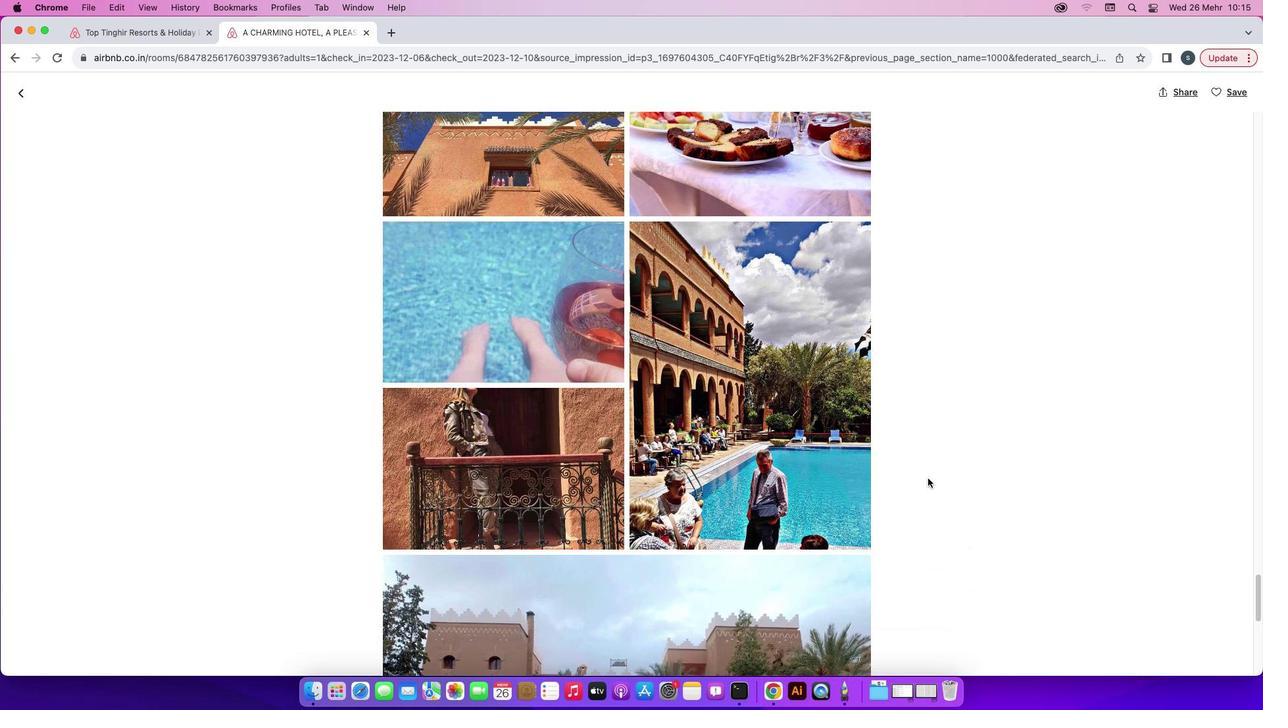 
Action: Mouse scrolled (927, 478) with delta (0, -1)
Screenshot: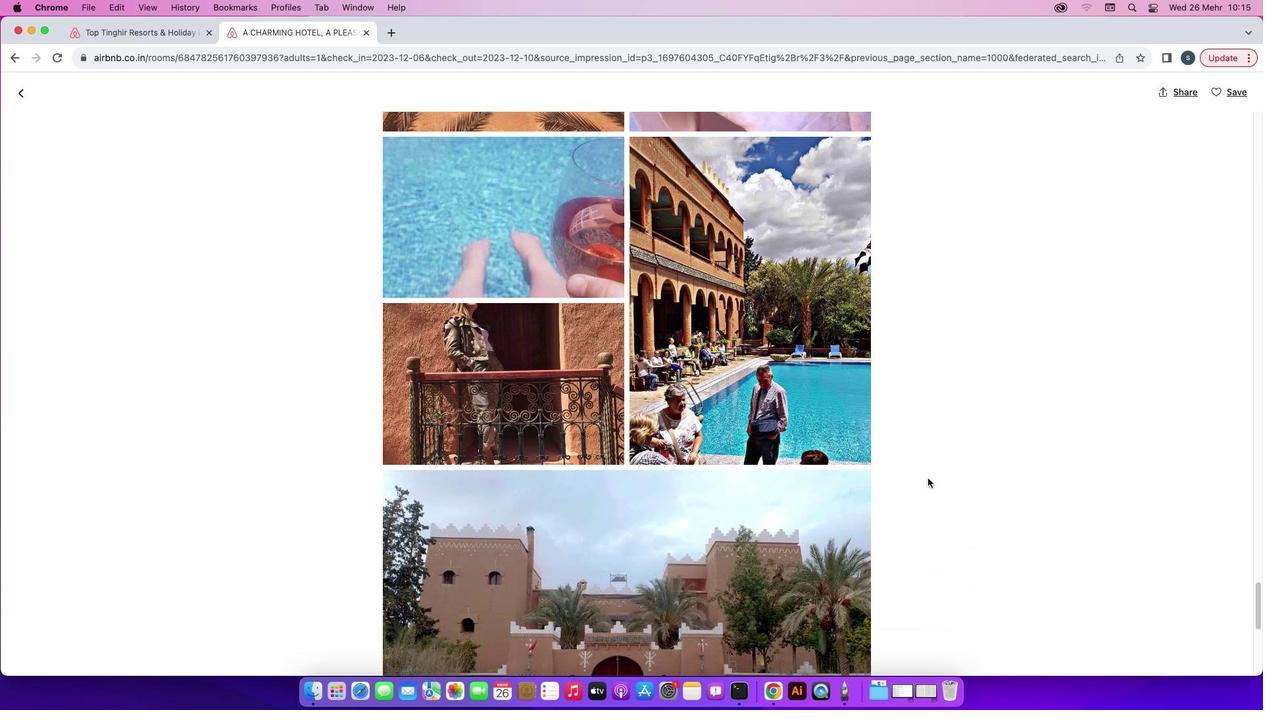 
Action: Mouse scrolled (927, 478) with delta (0, -3)
Screenshot: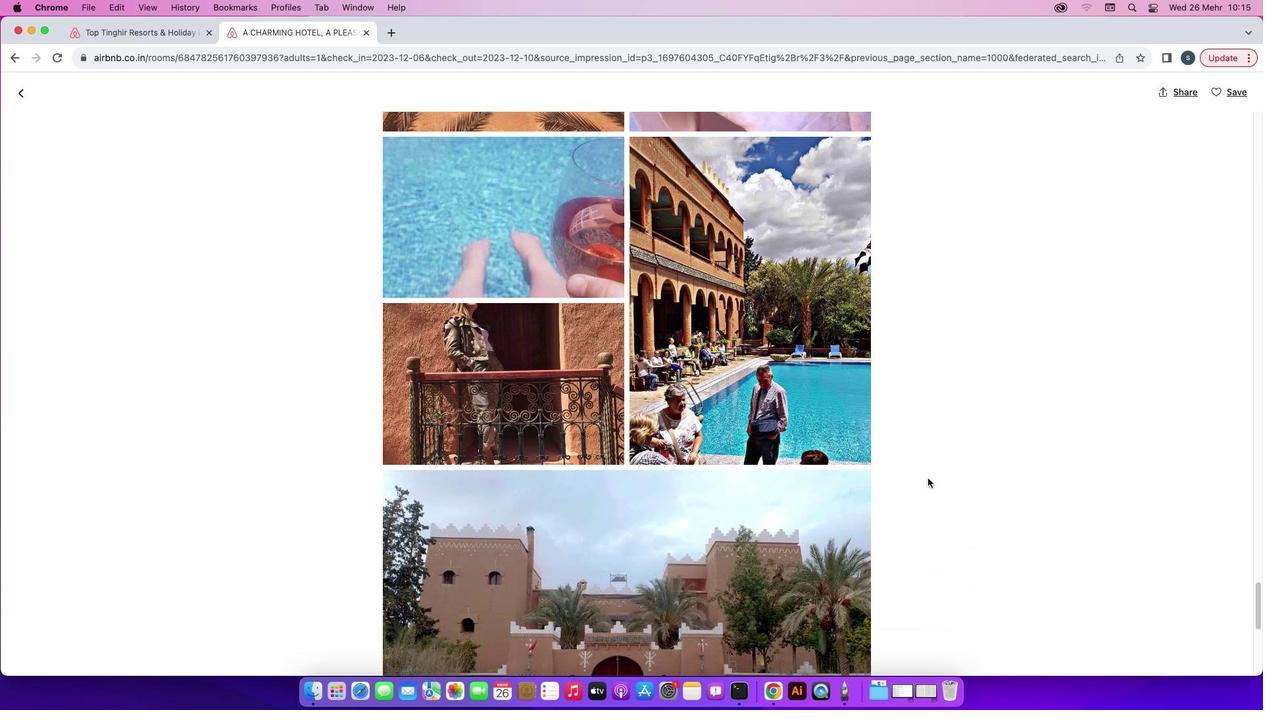 
Action: Mouse scrolled (927, 478) with delta (0, -3)
Screenshot: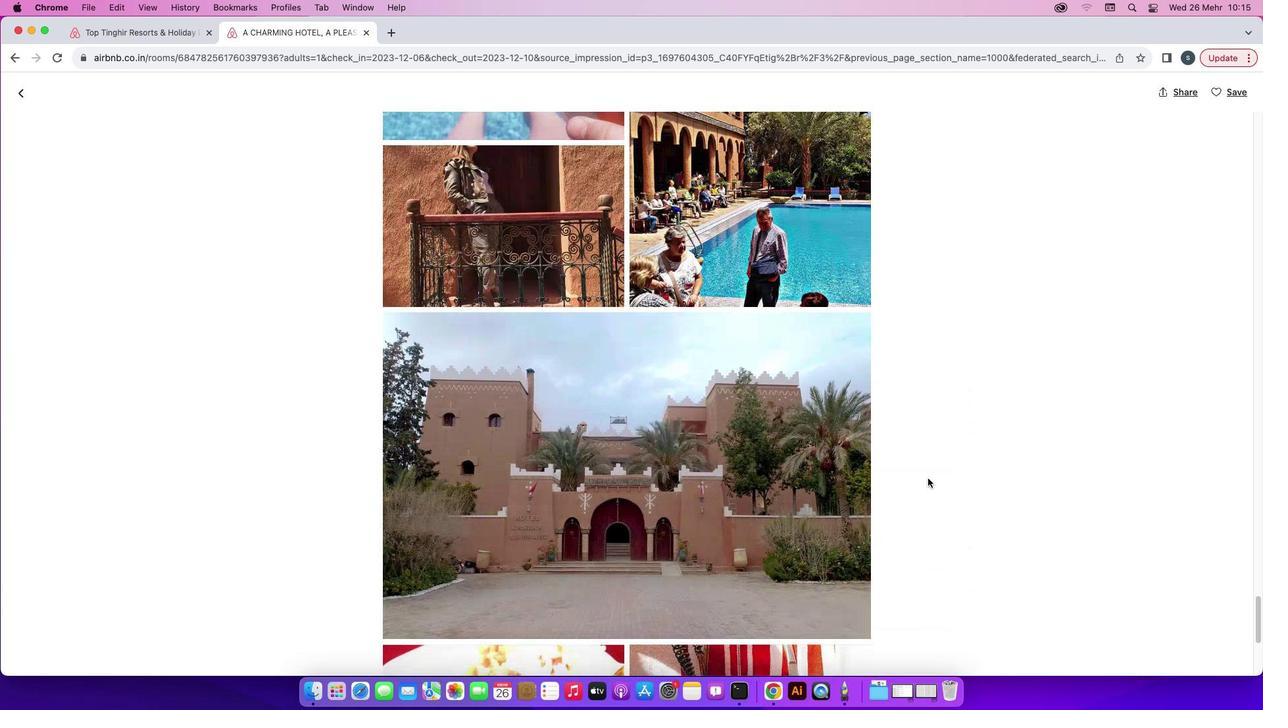 
Action: Mouse scrolled (927, 478) with delta (0, 0)
Screenshot: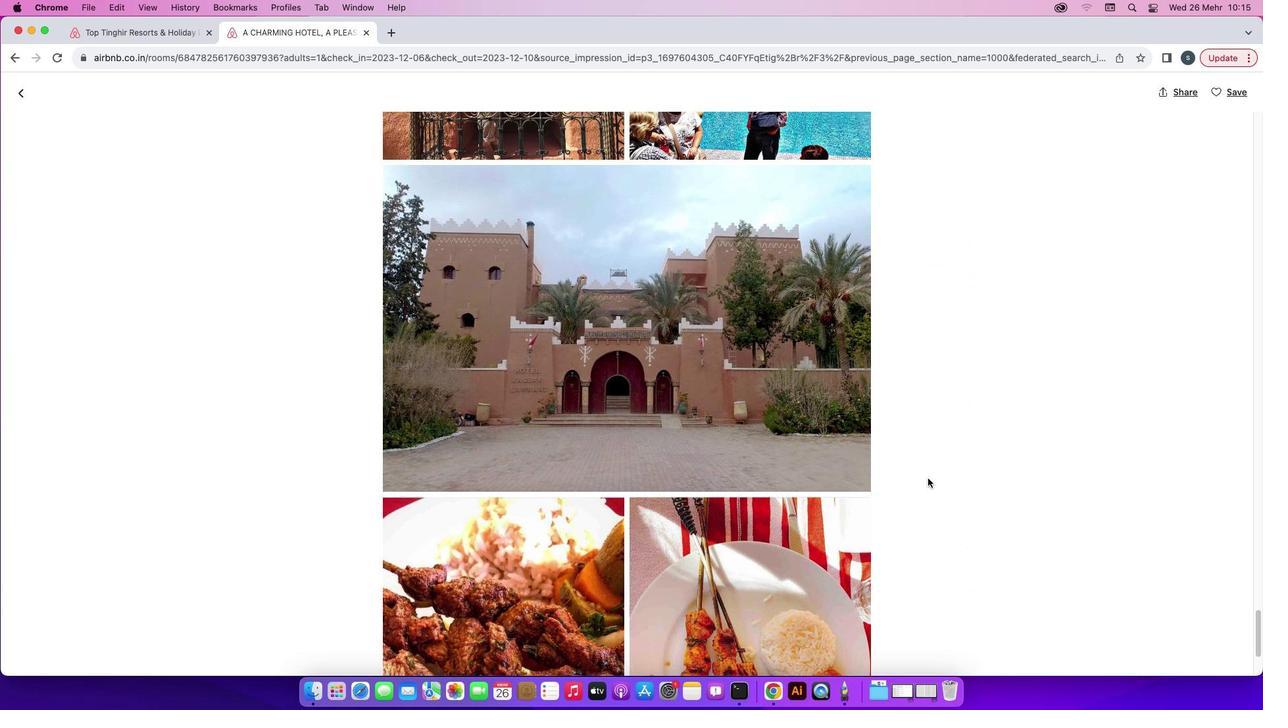 
Action: Mouse scrolled (927, 478) with delta (0, 0)
Screenshot: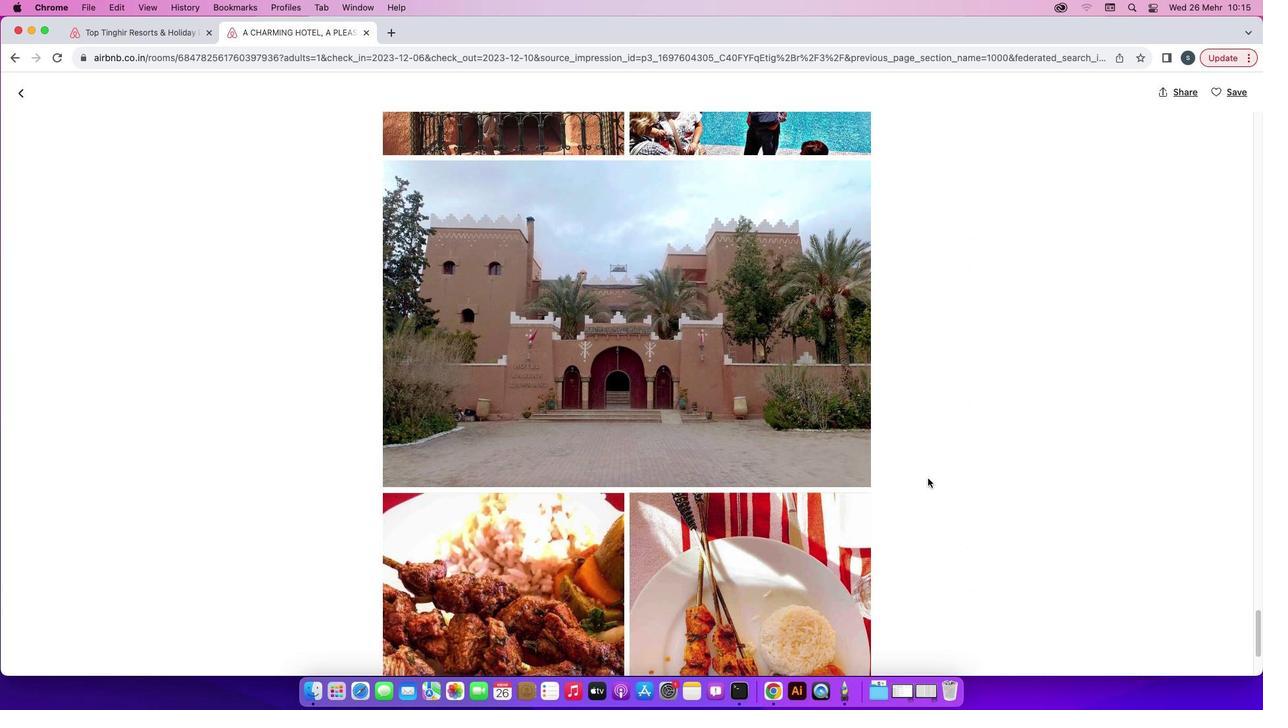 
Action: Mouse scrolled (927, 478) with delta (0, -1)
Screenshot: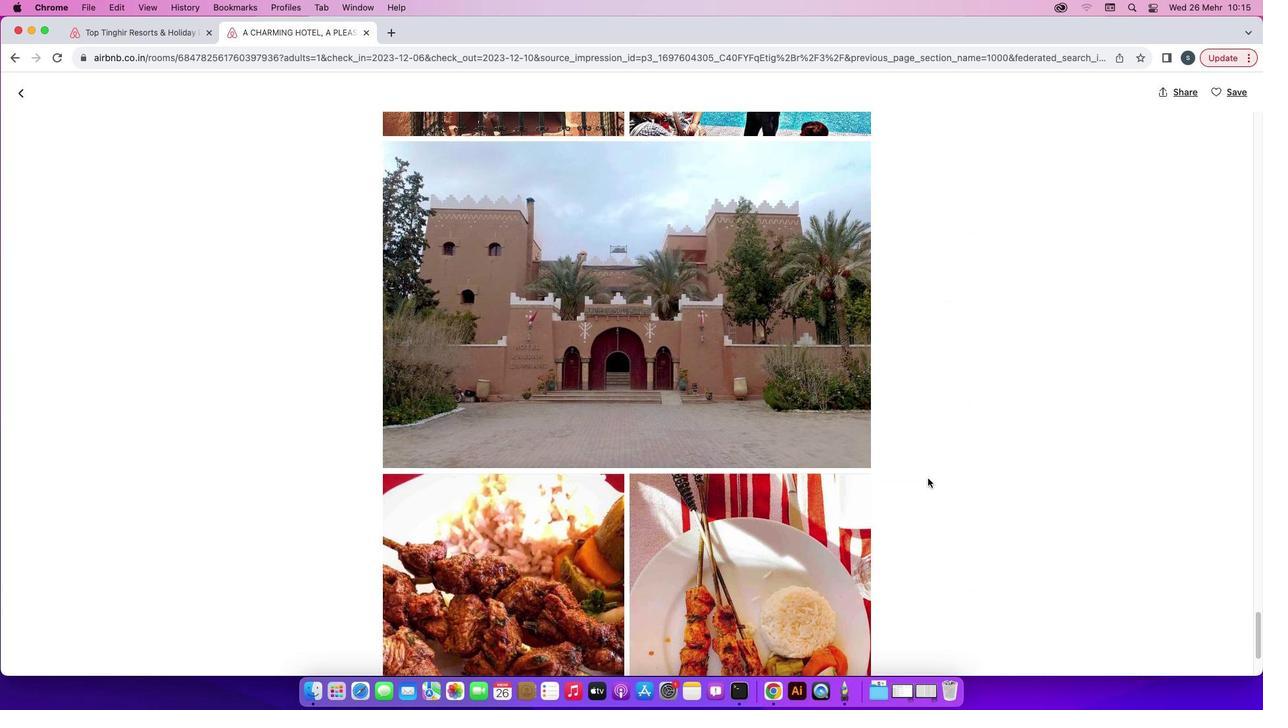 
Action: Mouse scrolled (927, 478) with delta (0, -2)
Screenshot: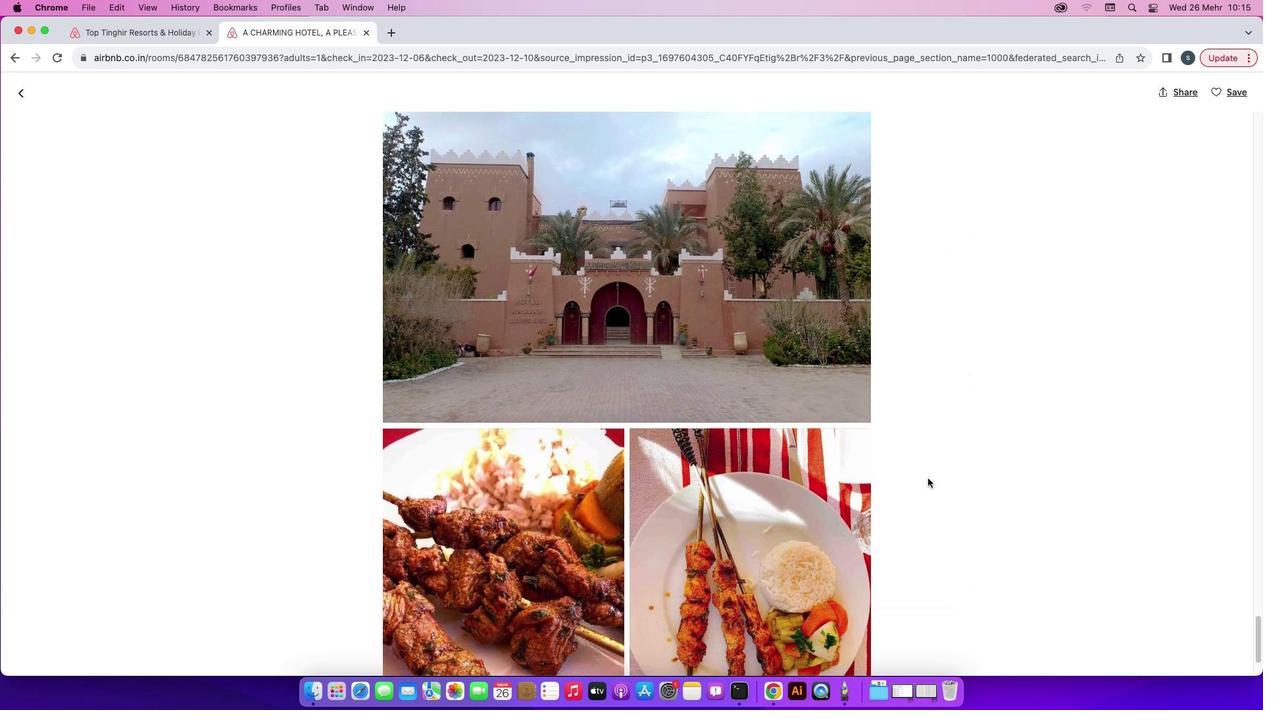 
Action: Mouse scrolled (927, 478) with delta (0, -3)
Screenshot: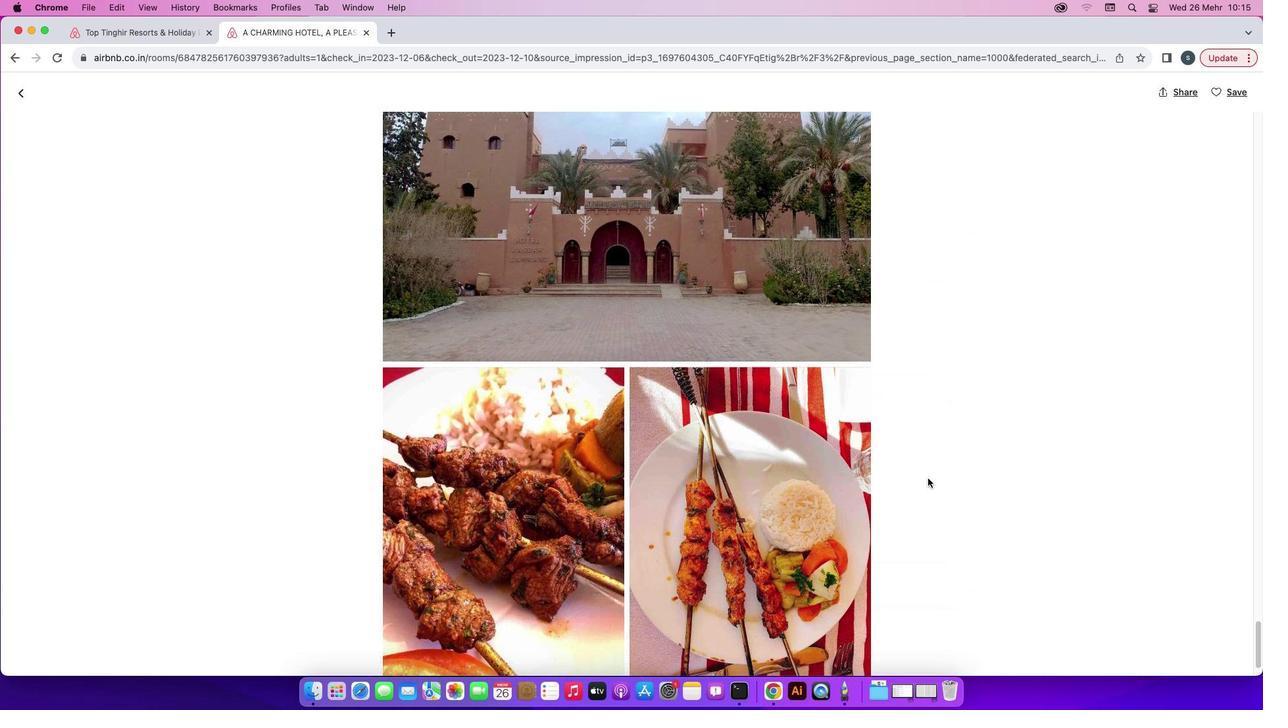 
Action: Mouse scrolled (927, 478) with delta (0, 0)
Screenshot: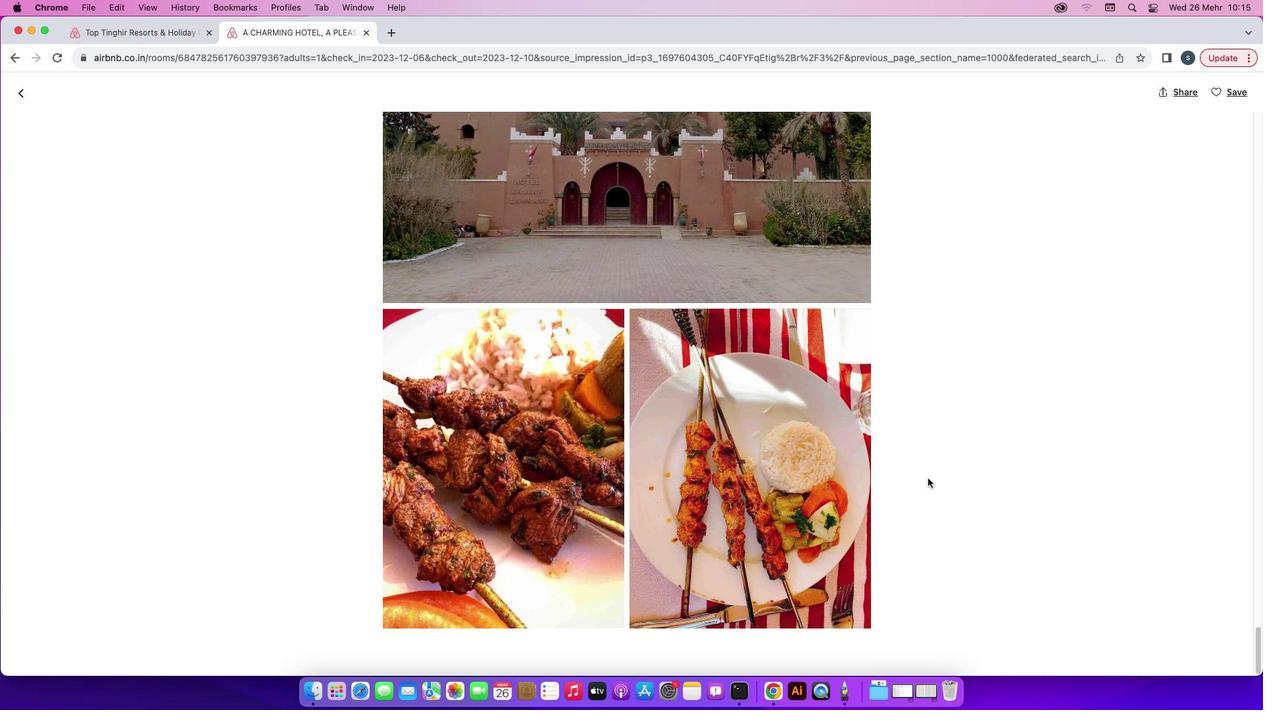 
Action: Mouse scrolled (927, 478) with delta (0, 0)
Screenshot: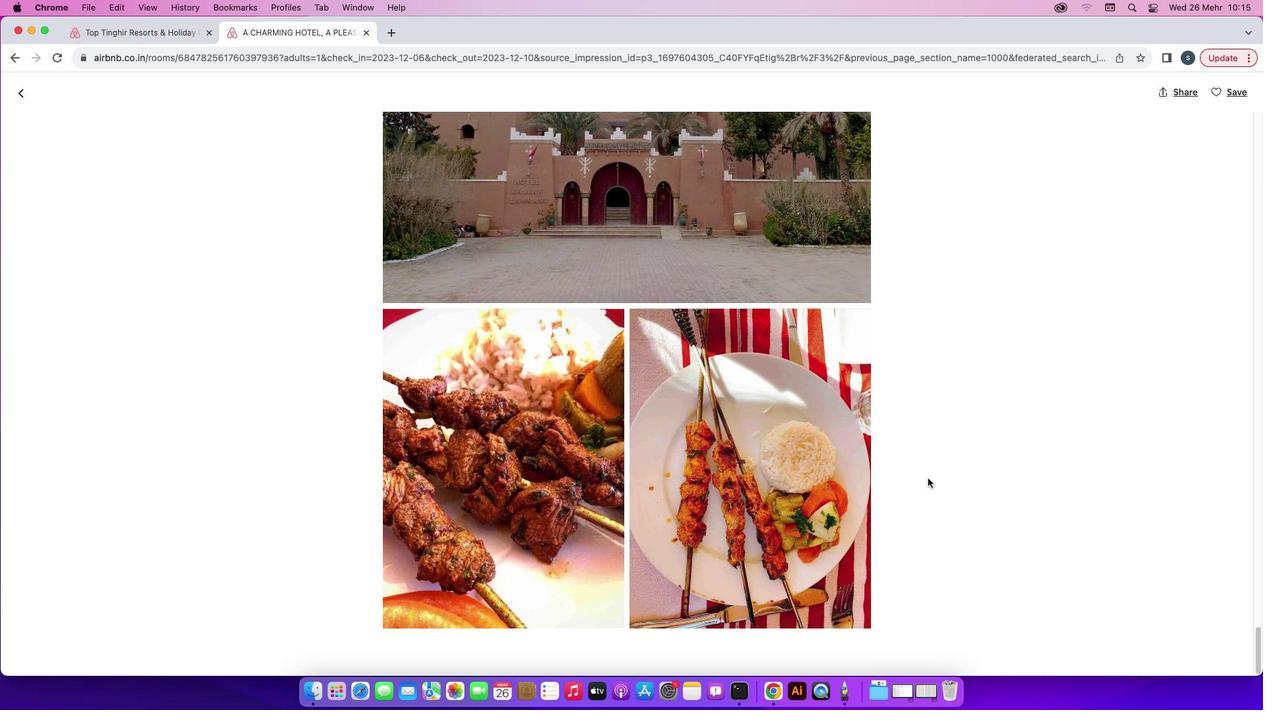 
Action: Mouse scrolled (927, 478) with delta (0, -1)
Screenshot: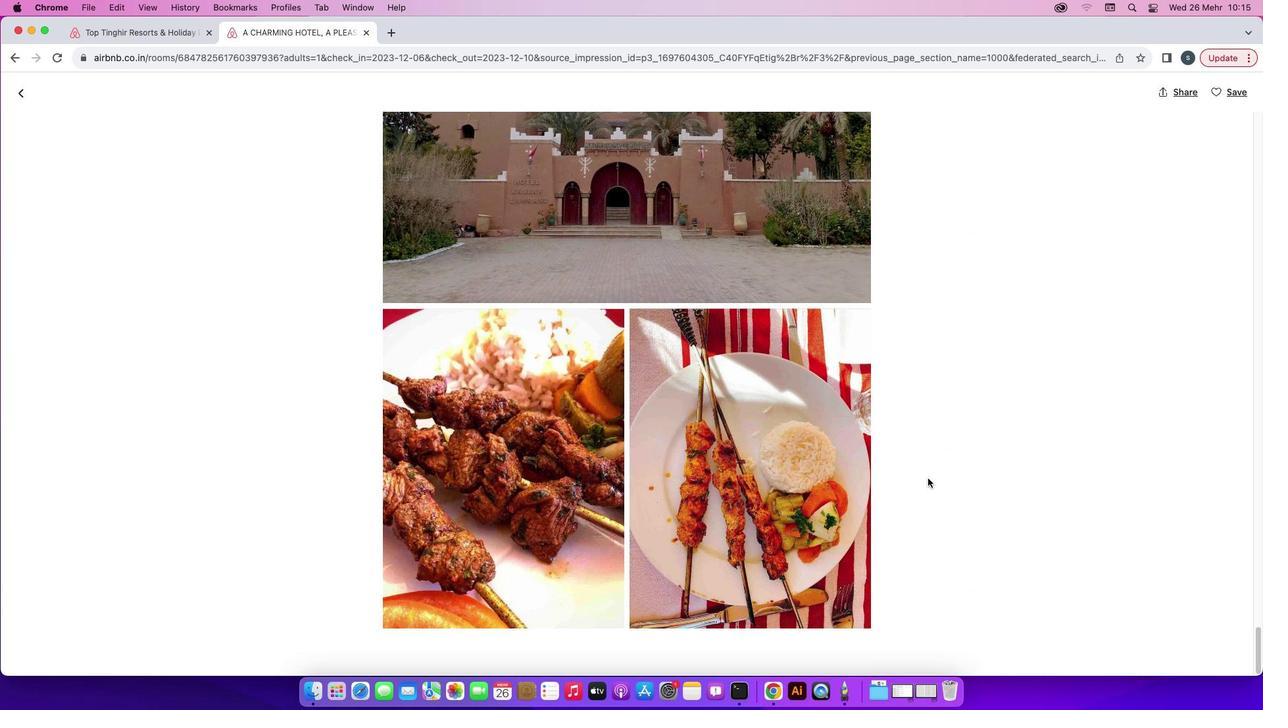 
Action: Mouse scrolled (927, 478) with delta (0, -2)
Screenshot: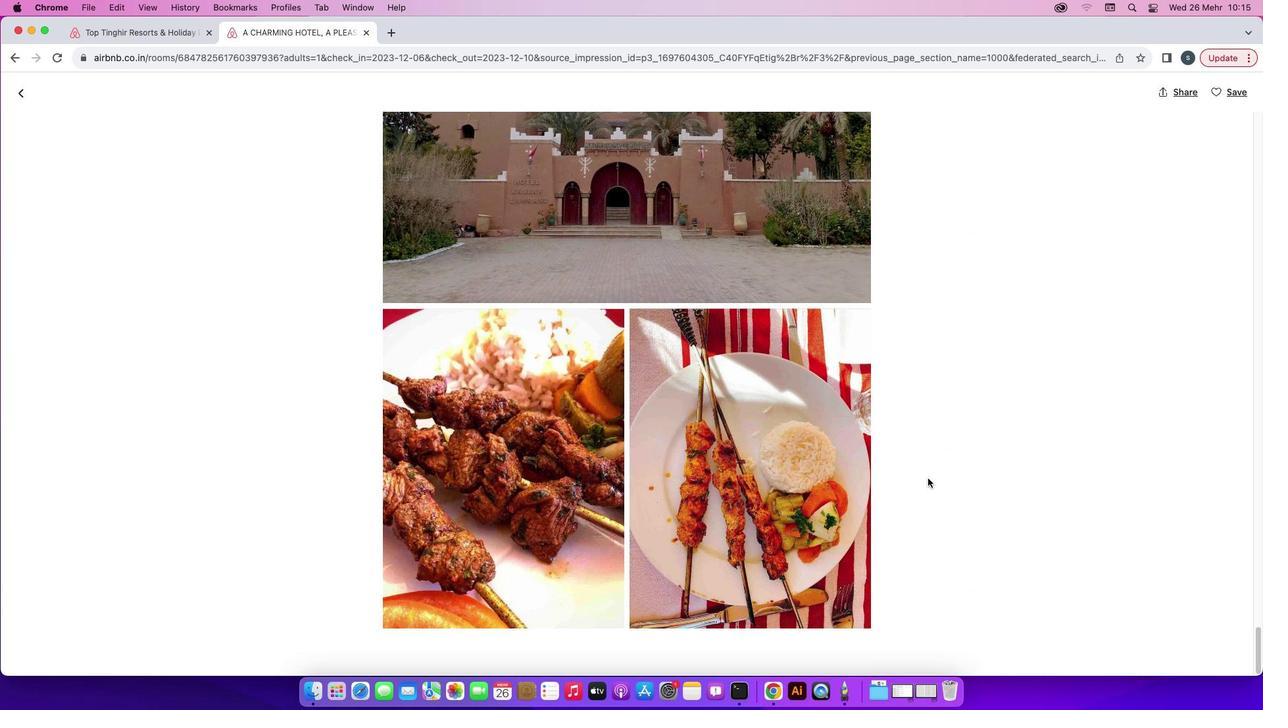 
Action: Mouse scrolled (927, 478) with delta (0, -2)
Screenshot: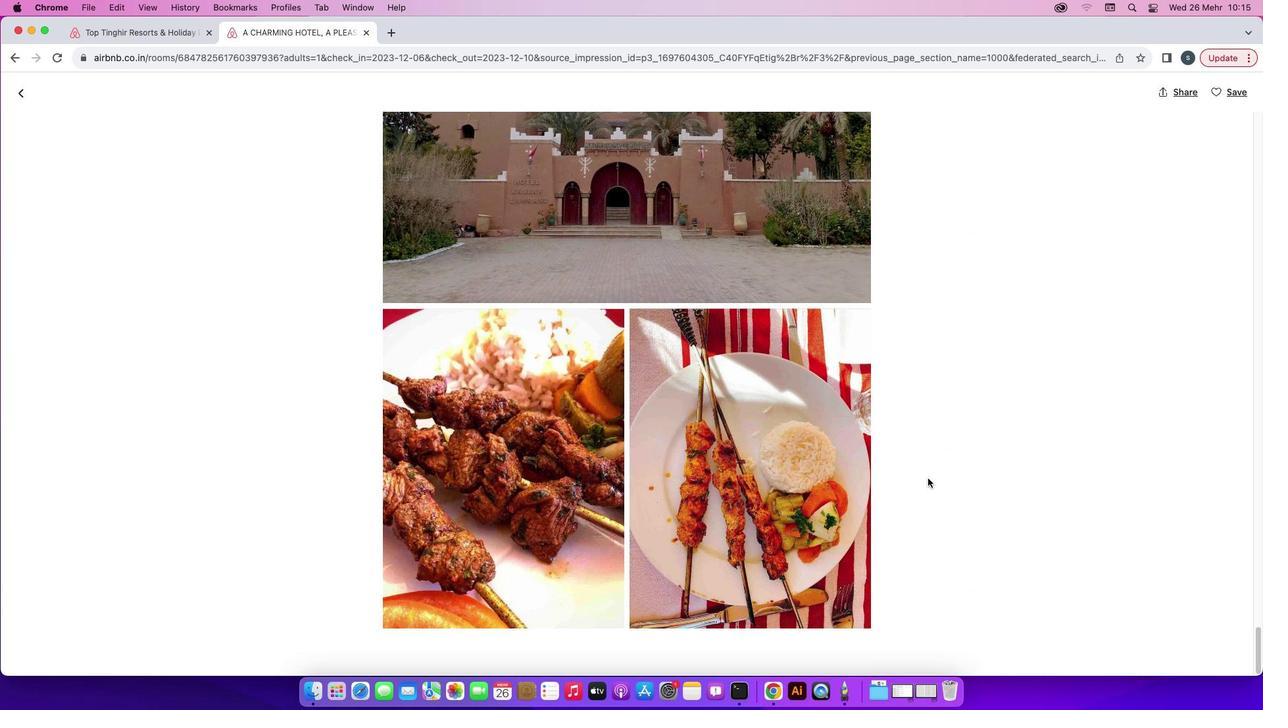 
Action: Mouse moved to (26, 95)
Screenshot: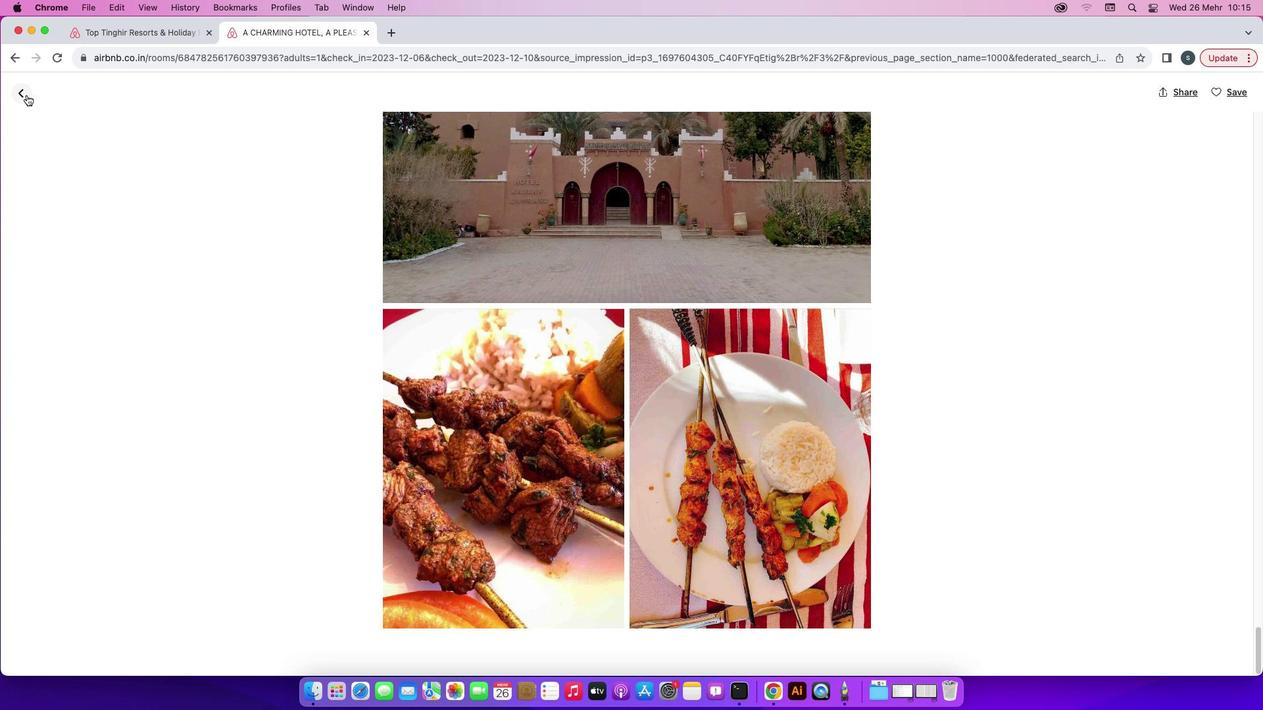 
Action: Mouse pressed left at (26, 95)
Screenshot: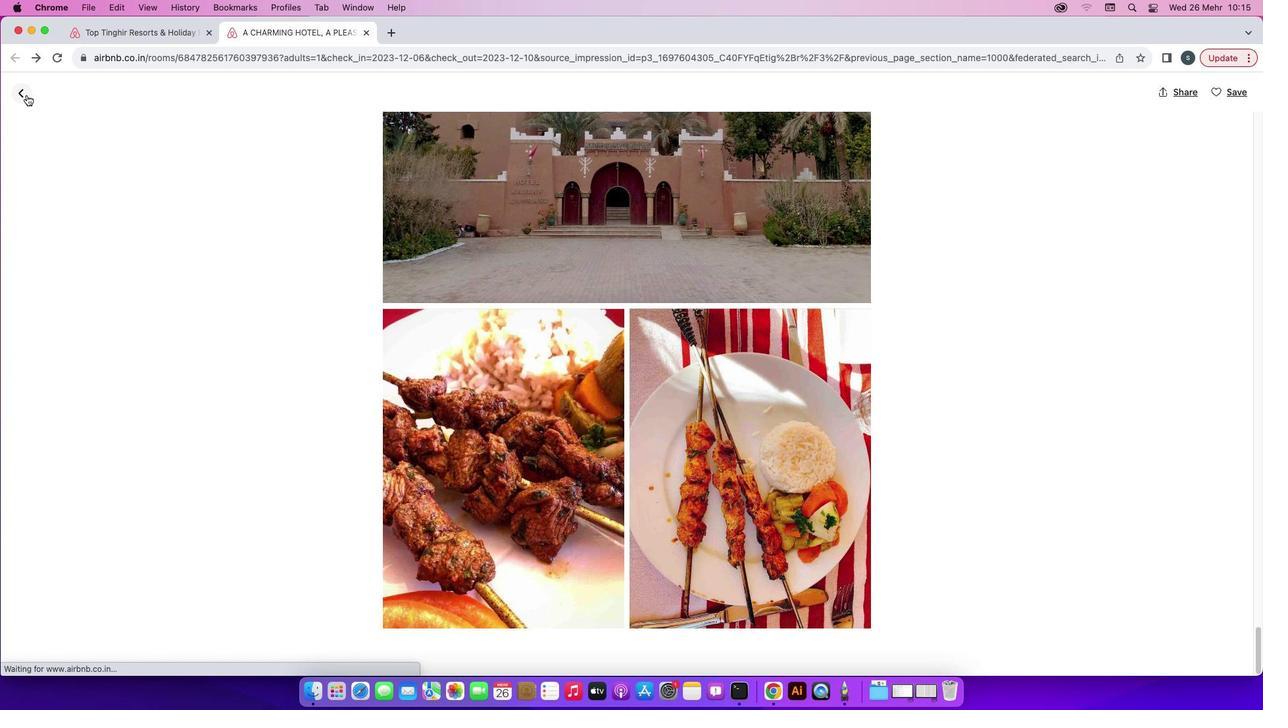 
Action: Mouse moved to (647, 430)
Screenshot: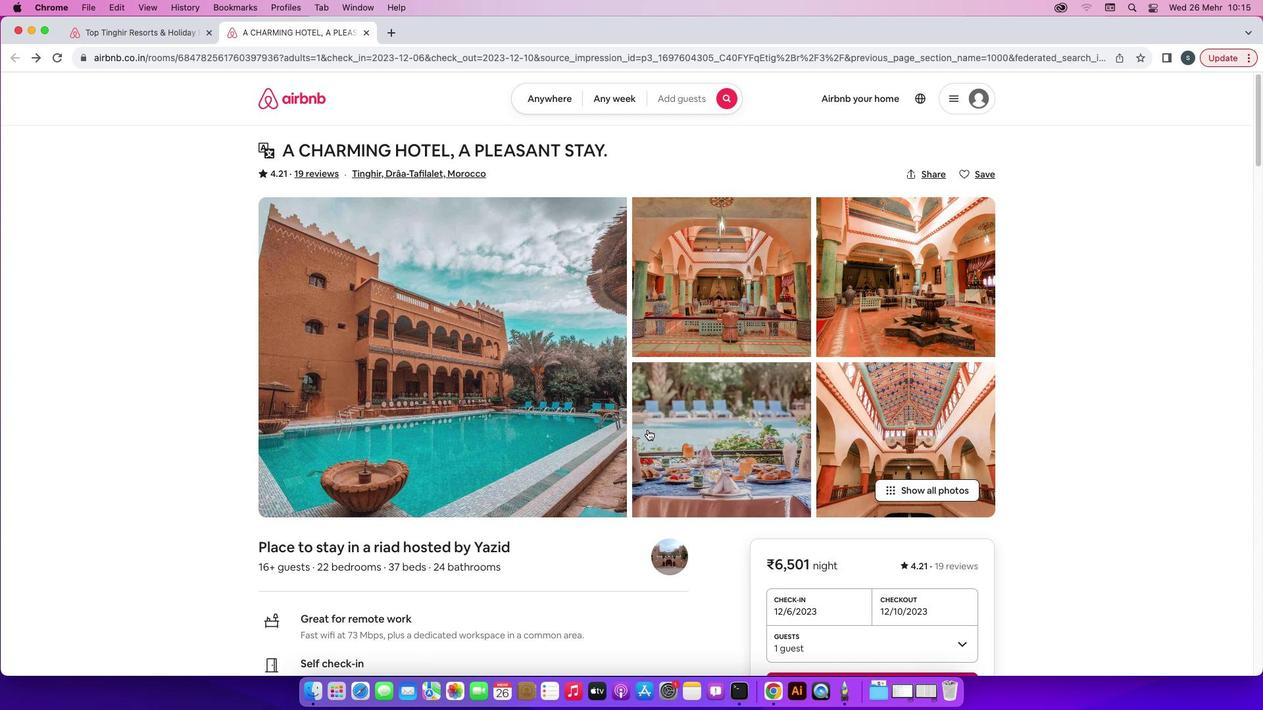 
Action: Mouse scrolled (647, 430) with delta (0, 0)
Screenshot: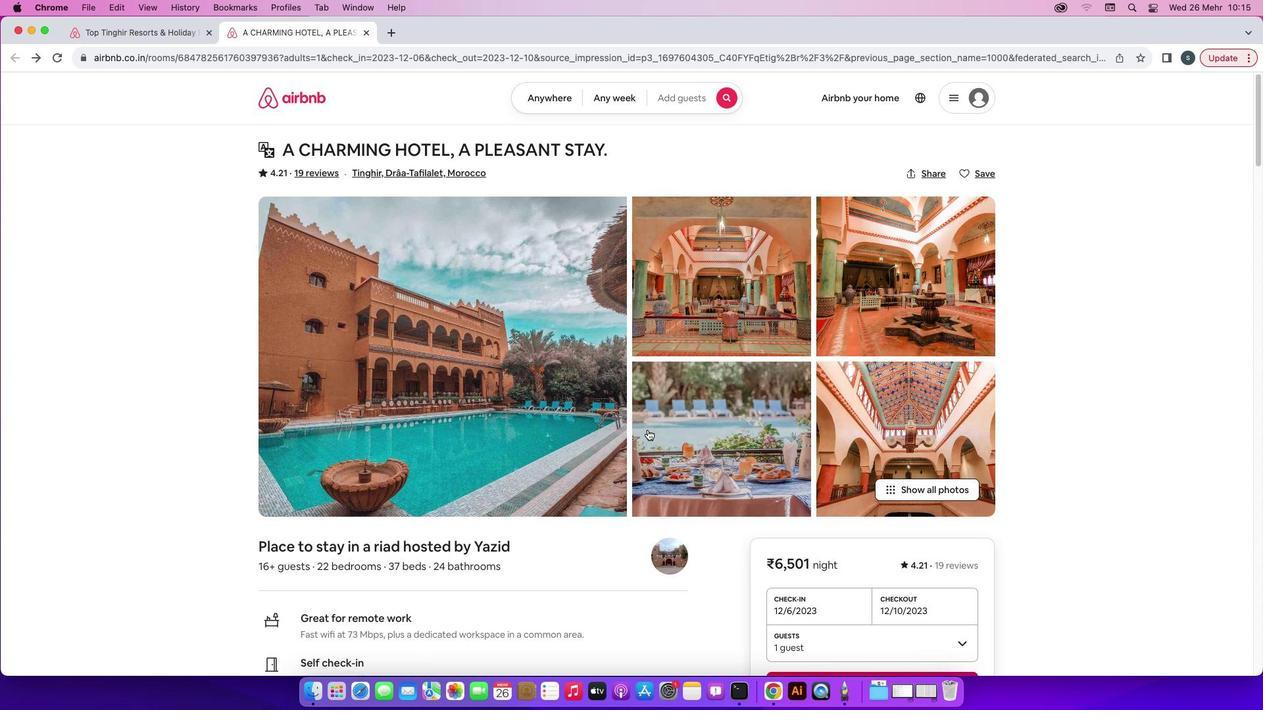 
Action: Mouse scrolled (647, 430) with delta (0, 0)
Screenshot: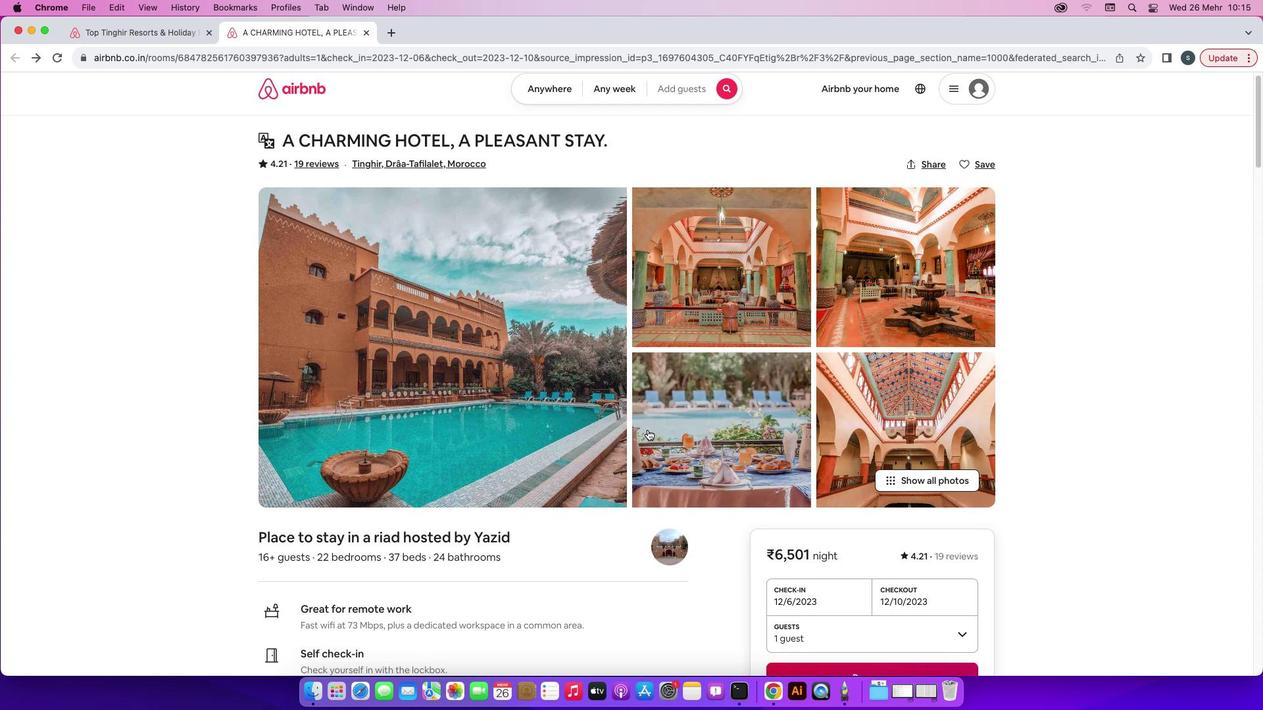 
Action: Mouse scrolled (647, 430) with delta (0, -1)
Screenshot: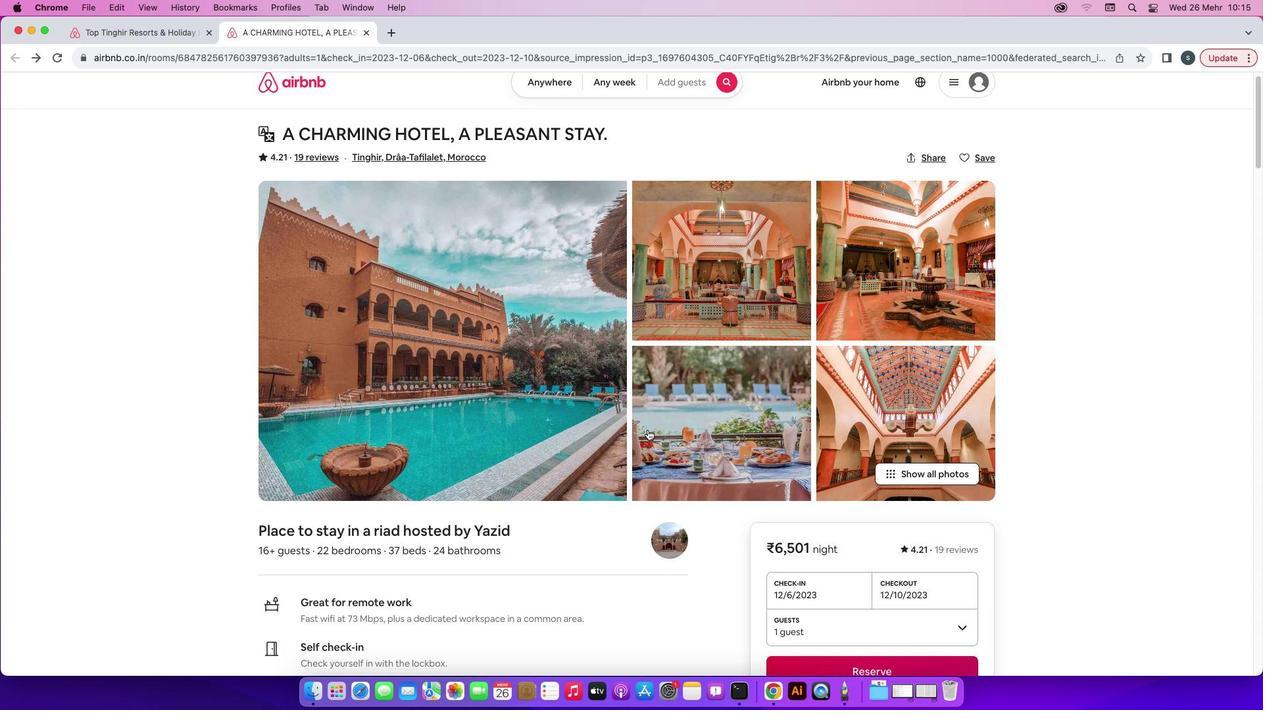 
Action: Mouse scrolled (647, 430) with delta (0, -1)
Screenshot: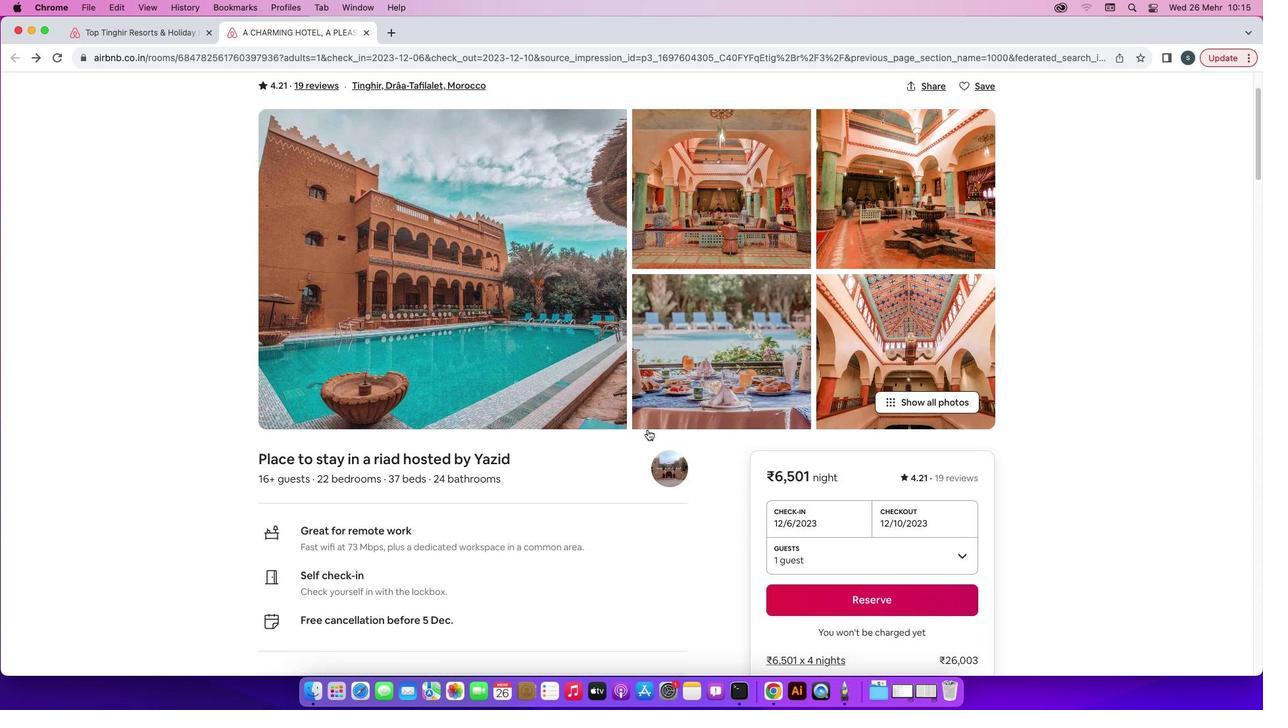 
Action: Mouse scrolled (647, 430) with delta (0, -2)
Screenshot: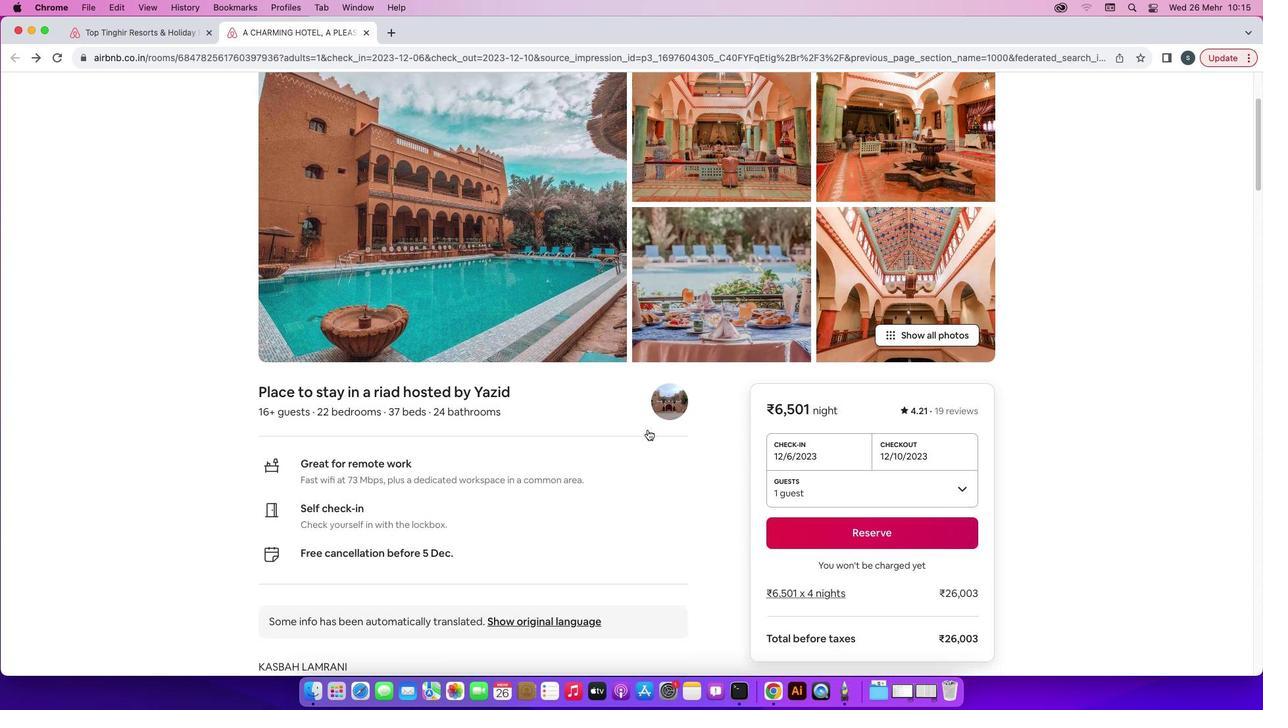 
Action: Mouse scrolled (647, 430) with delta (0, 0)
Screenshot: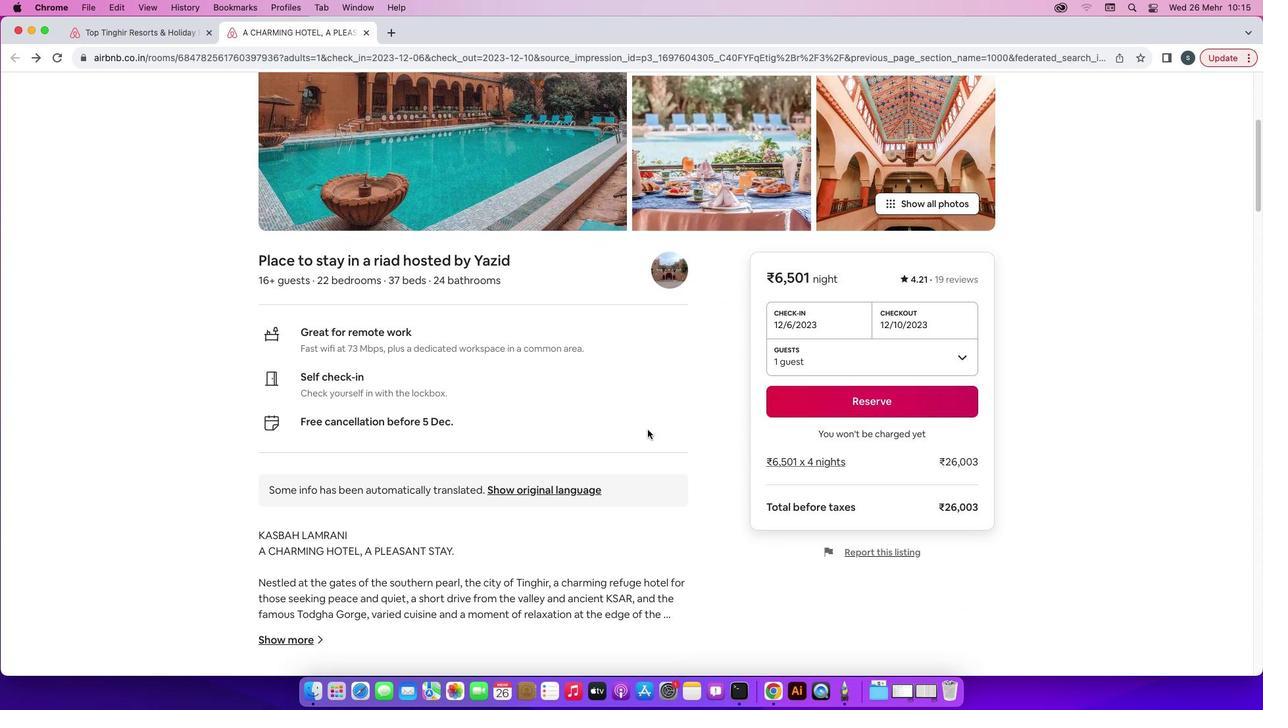 
Action: Mouse scrolled (647, 430) with delta (0, 0)
Screenshot: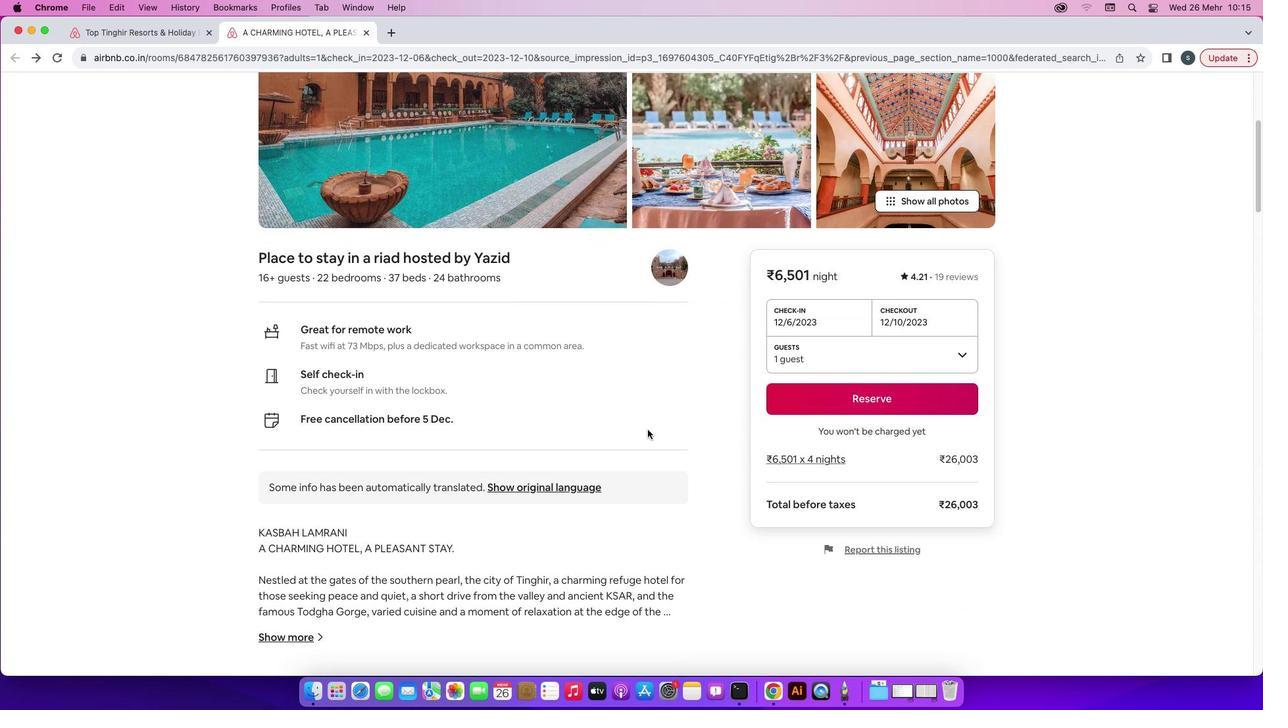 
Action: Mouse scrolled (647, 430) with delta (0, 0)
Screenshot: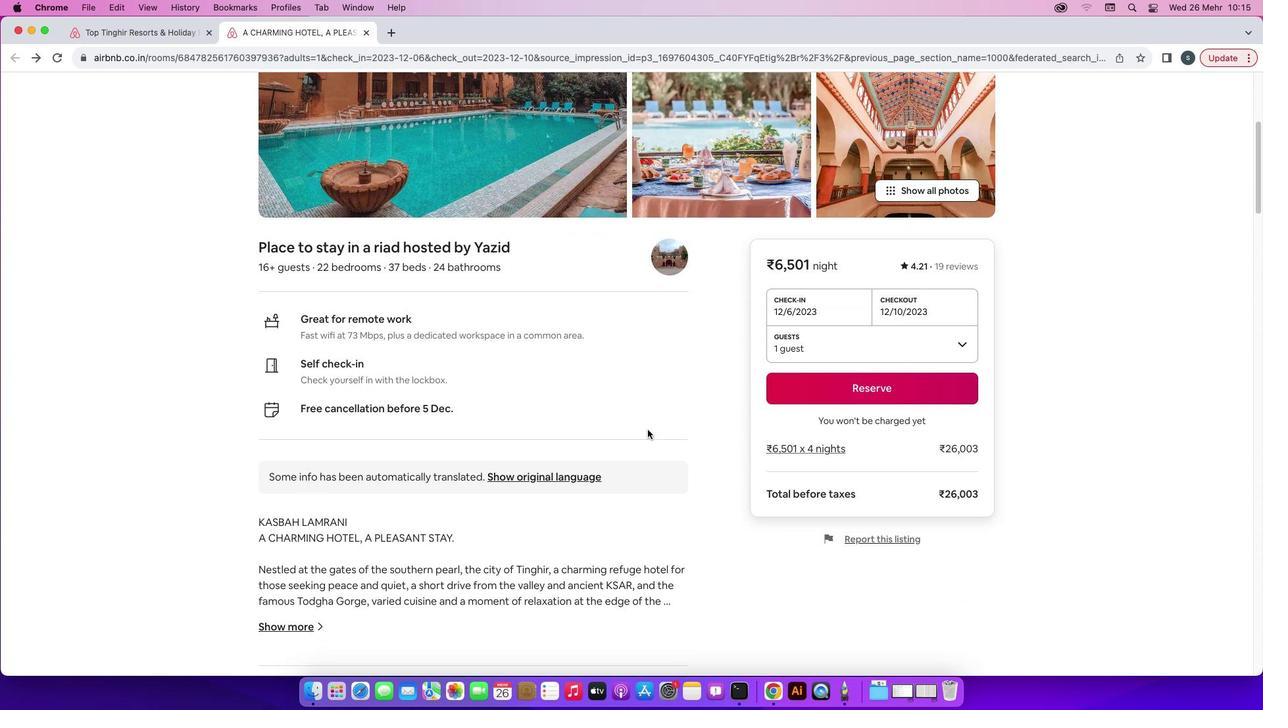 
Action: Mouse scrolled (647, 430) with delta (0, -1)
Screenshot: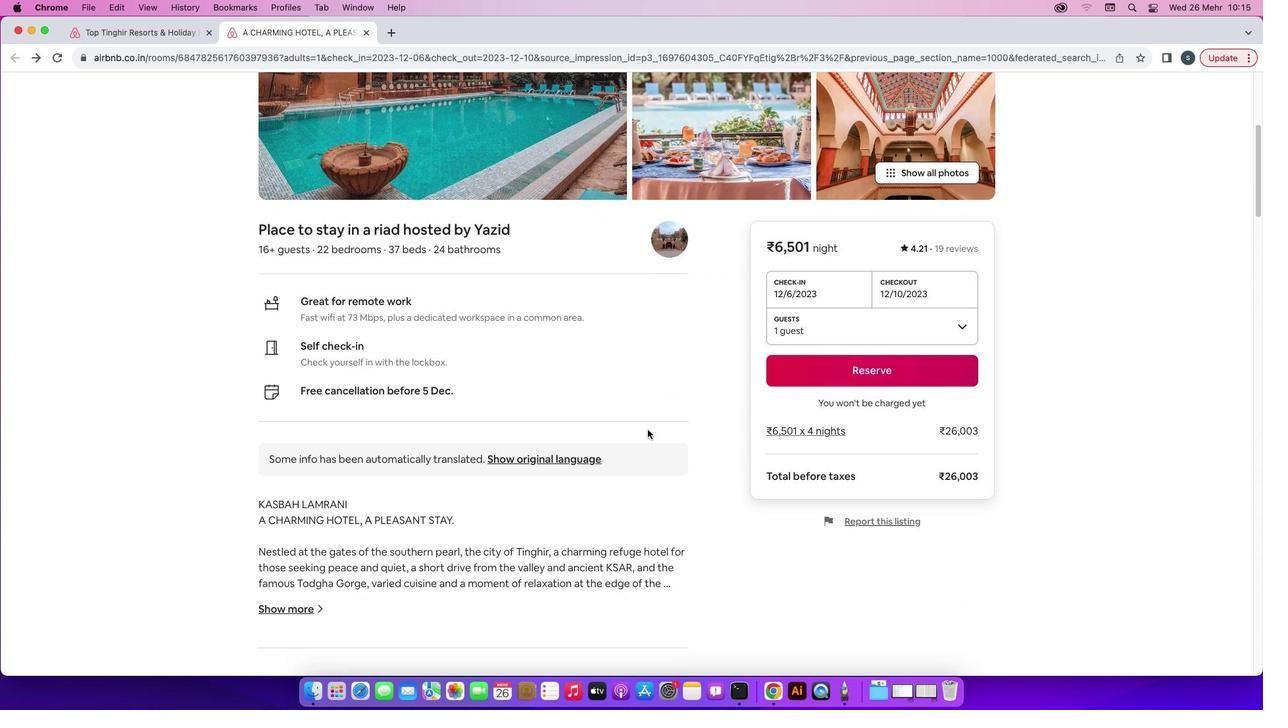 
Action: Mouse scrolled (647, 430) with delta (0, -1)
Screenshot: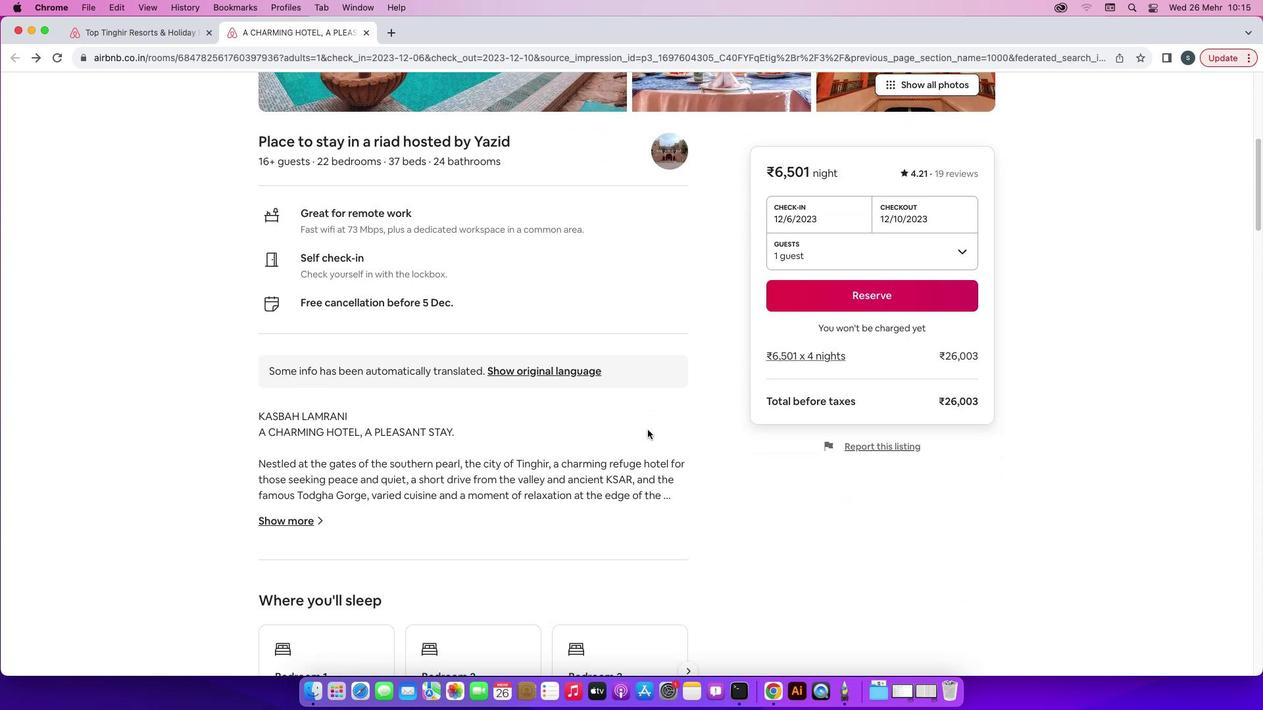 
Action: Mouse scrolled (647, 430) with delta (0, 0)
Screenshot: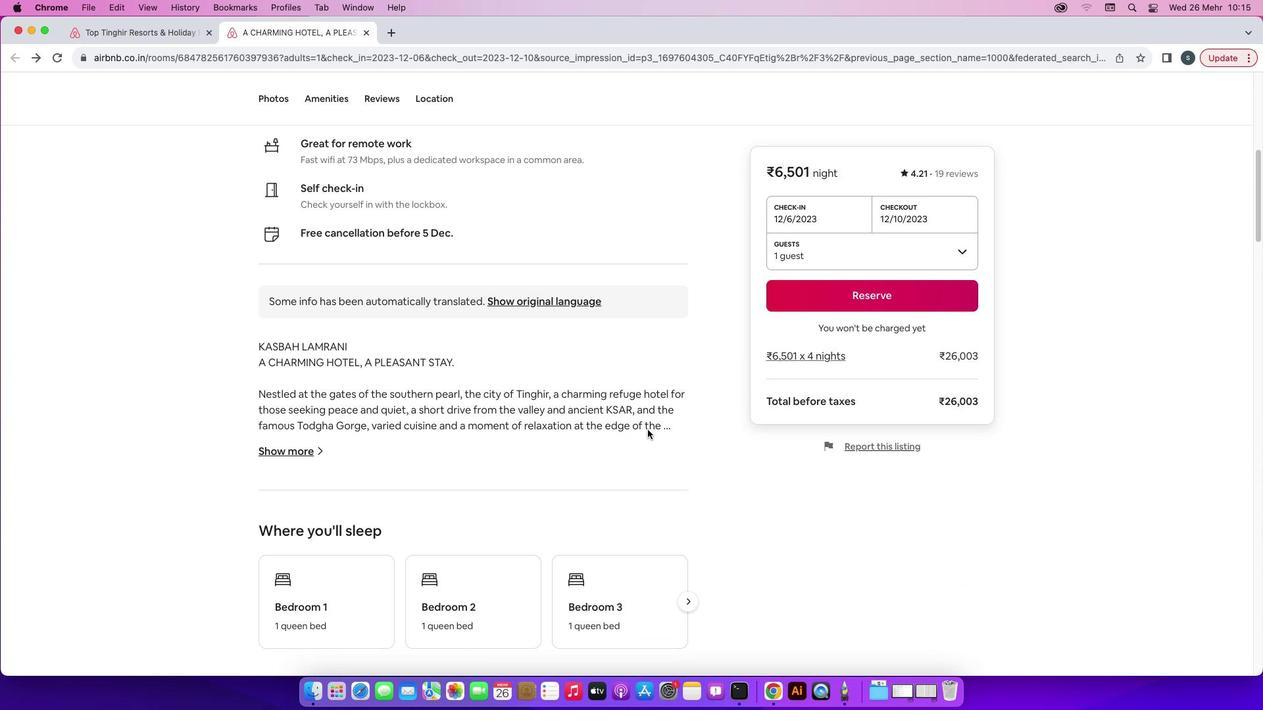 
Action: Mouse scrolled (647, 430) with delta (0, 0)
Screenshot: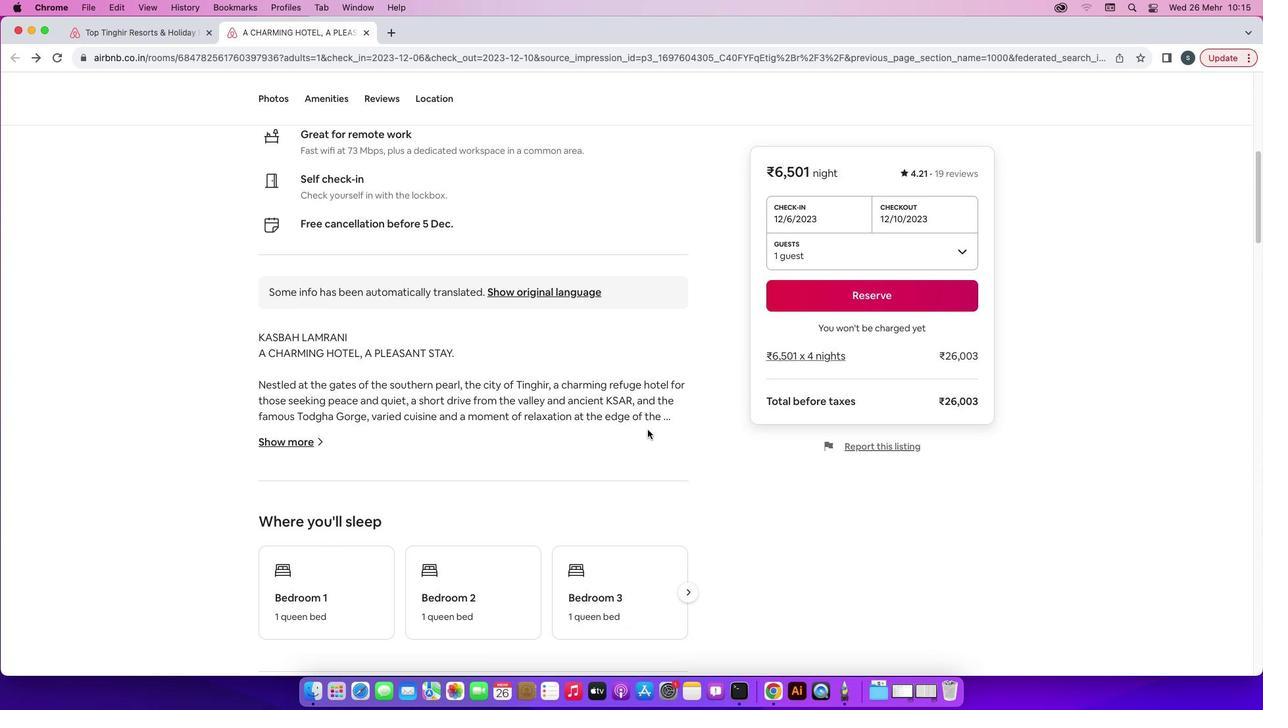 
Action: Mouse scrolled (647, 430) with delta (0, -1)
Screenshot: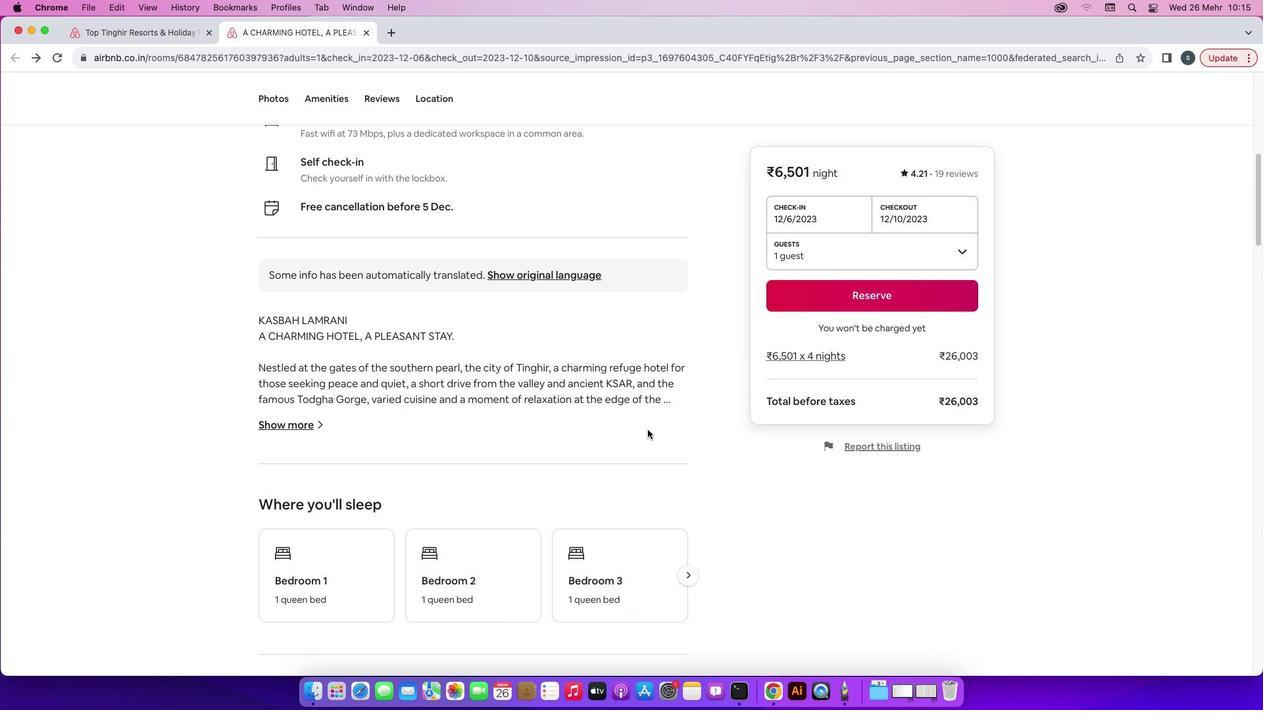 
Action: Mouse moved to (296, 355)
Screenshot: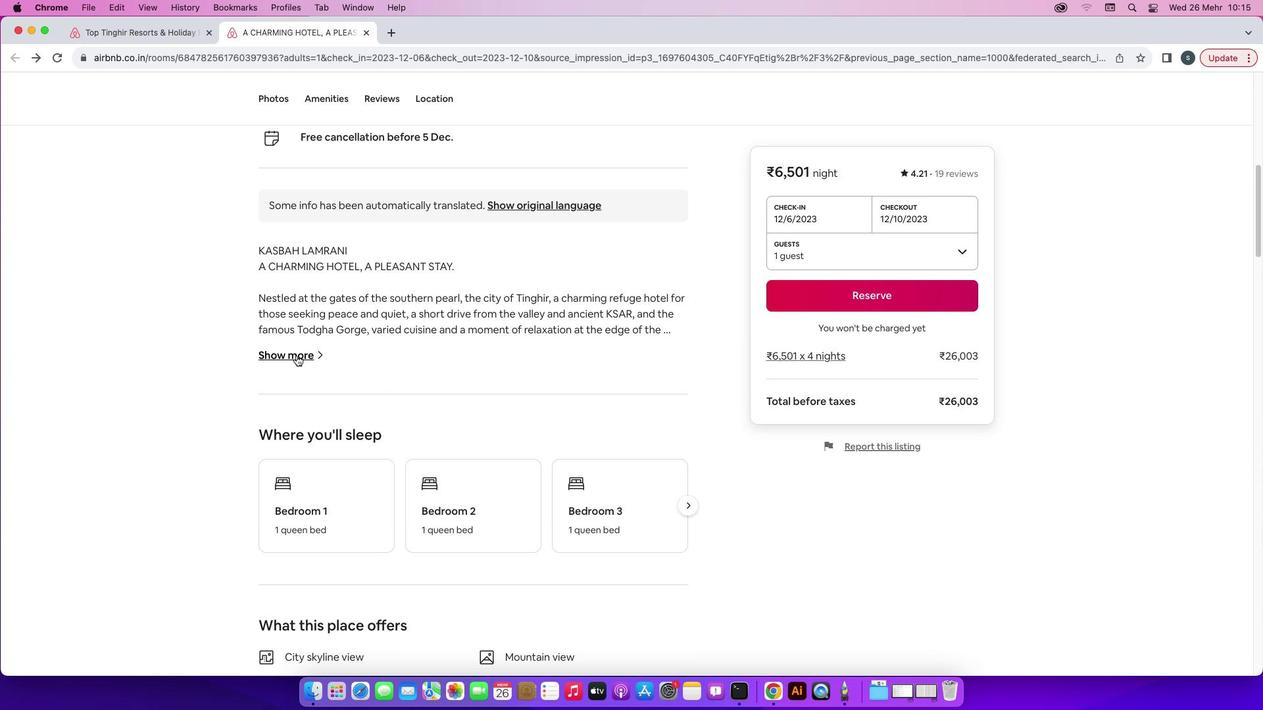 
Action: Mouse pressed left at (296, 355)
Screenshot: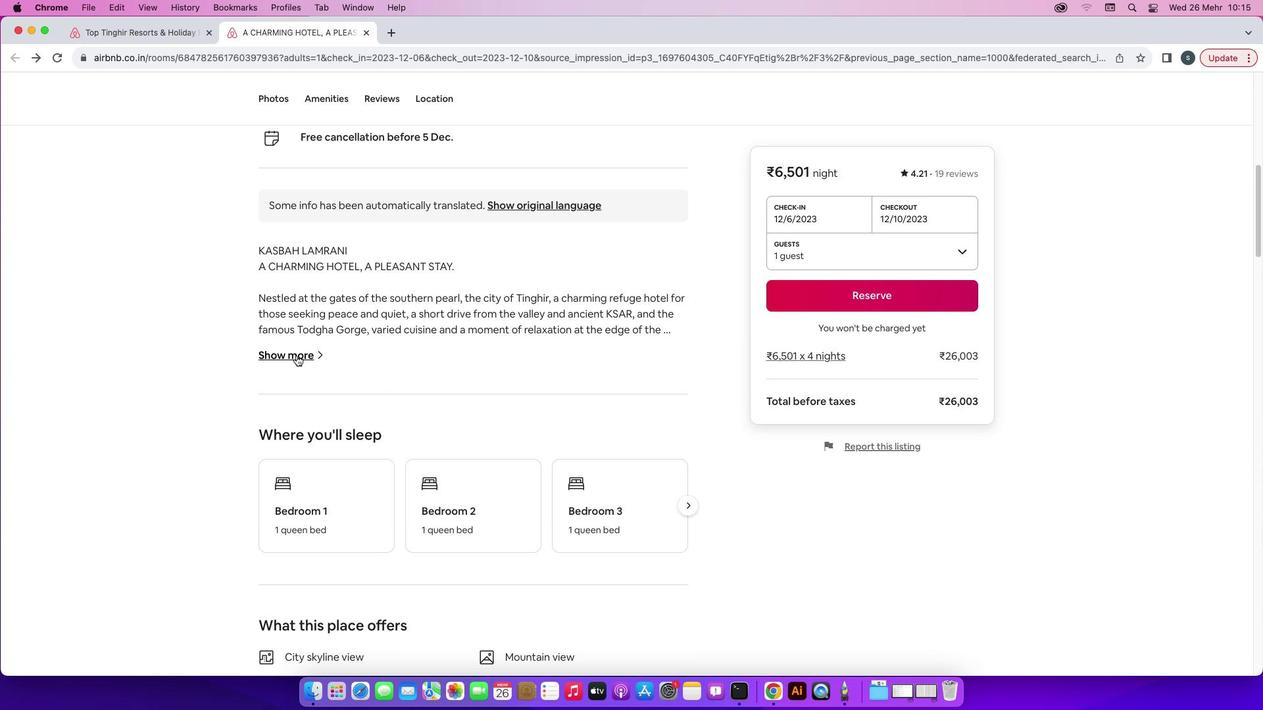 
Action: Mouse moved to (643, 493)
Screenshot: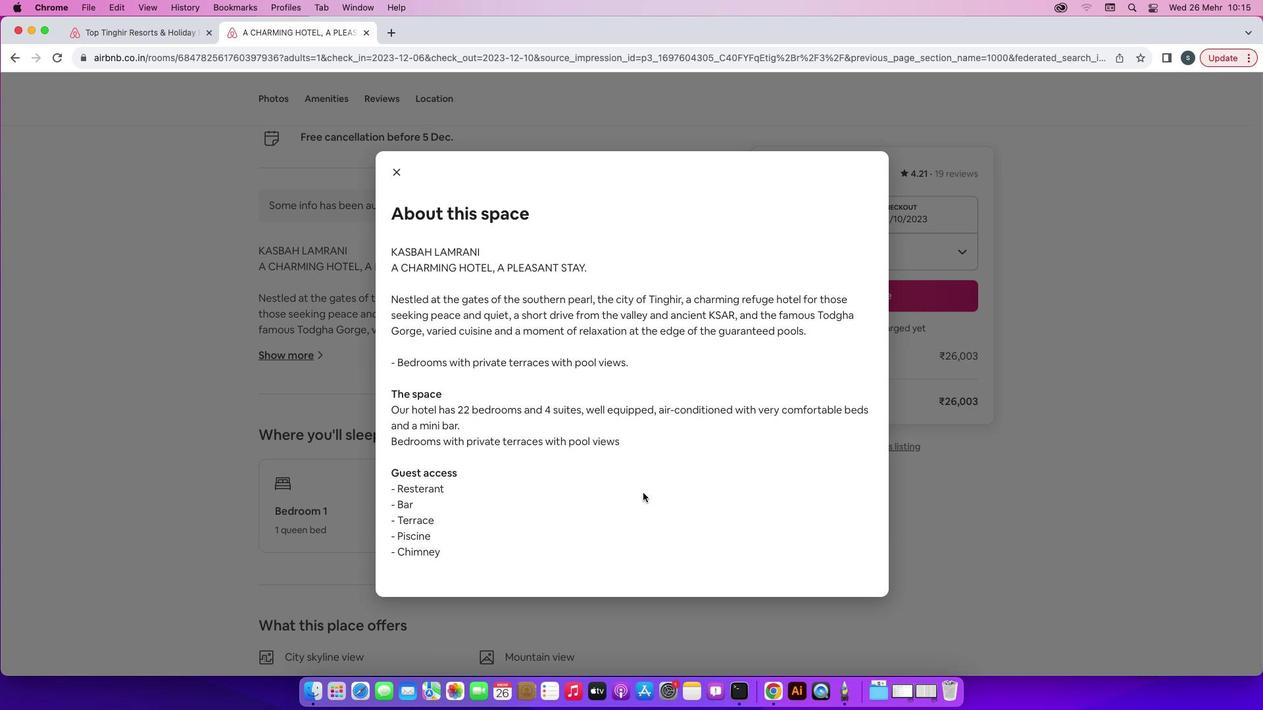 
Action: Mouse scrolled (643, 493) with delta (0, 0)
Screenshot: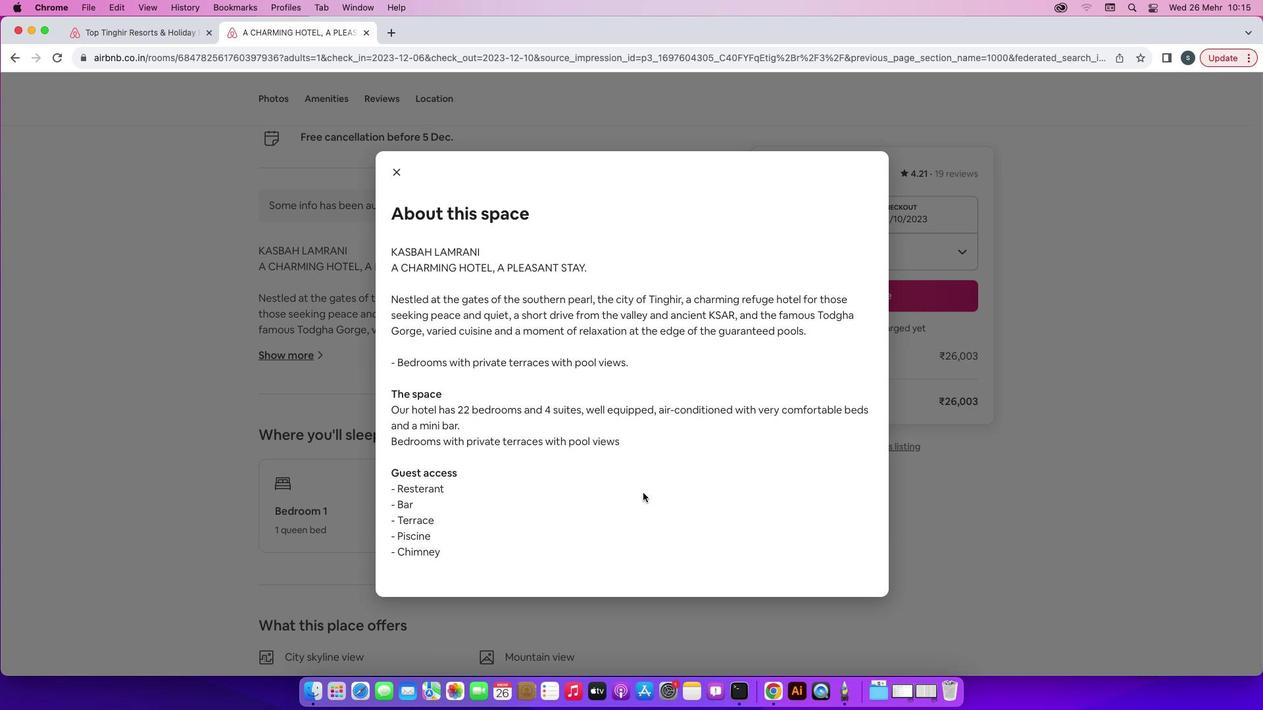 
Action: Mouse scrolled (643, 493) with delta (0, 0)
Screenshot: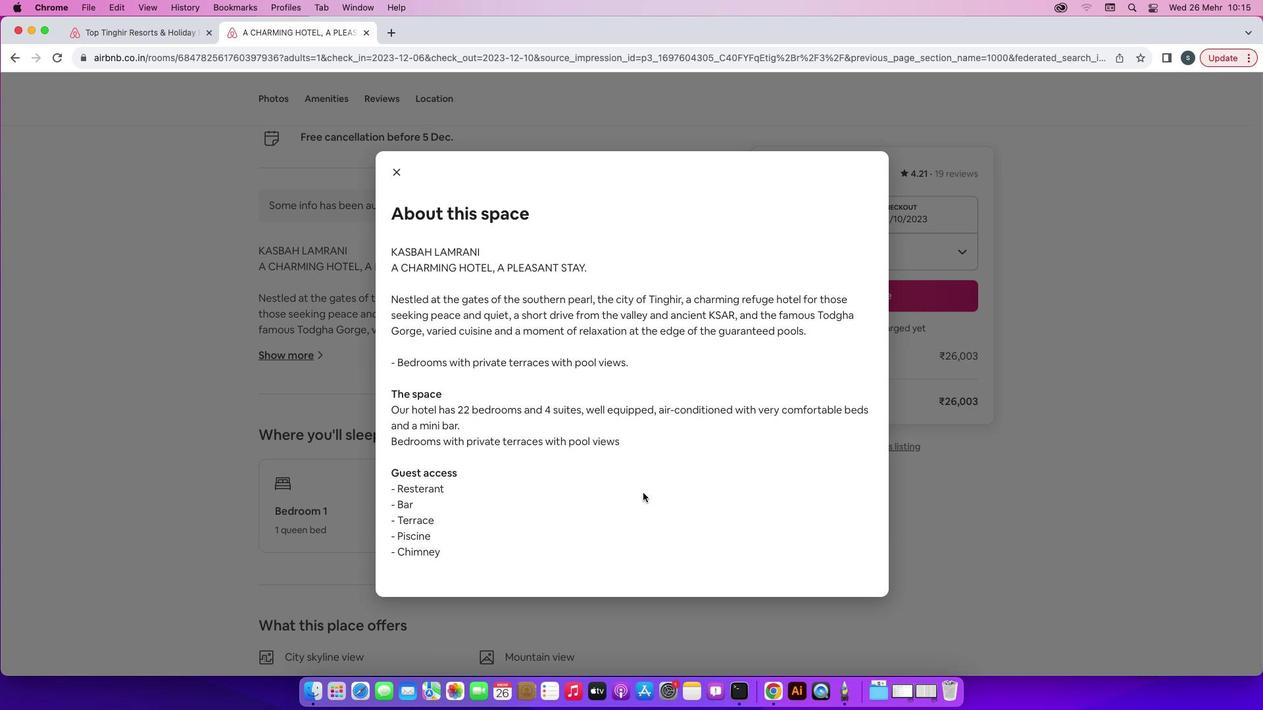 
Action: Mouse scrolled (643, 493) with delta (0, -1)
Screenshot: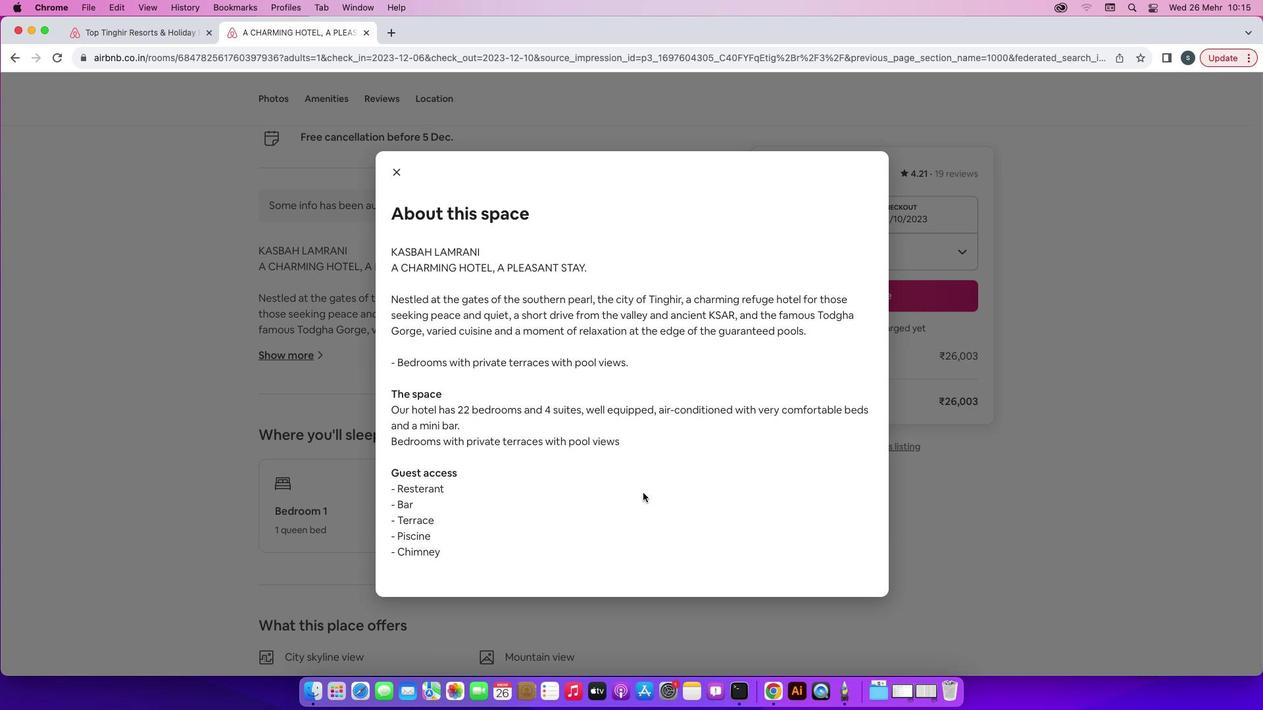
Action: Mouse scrolled (643, 493) with delta (0, -3)
Screenshot: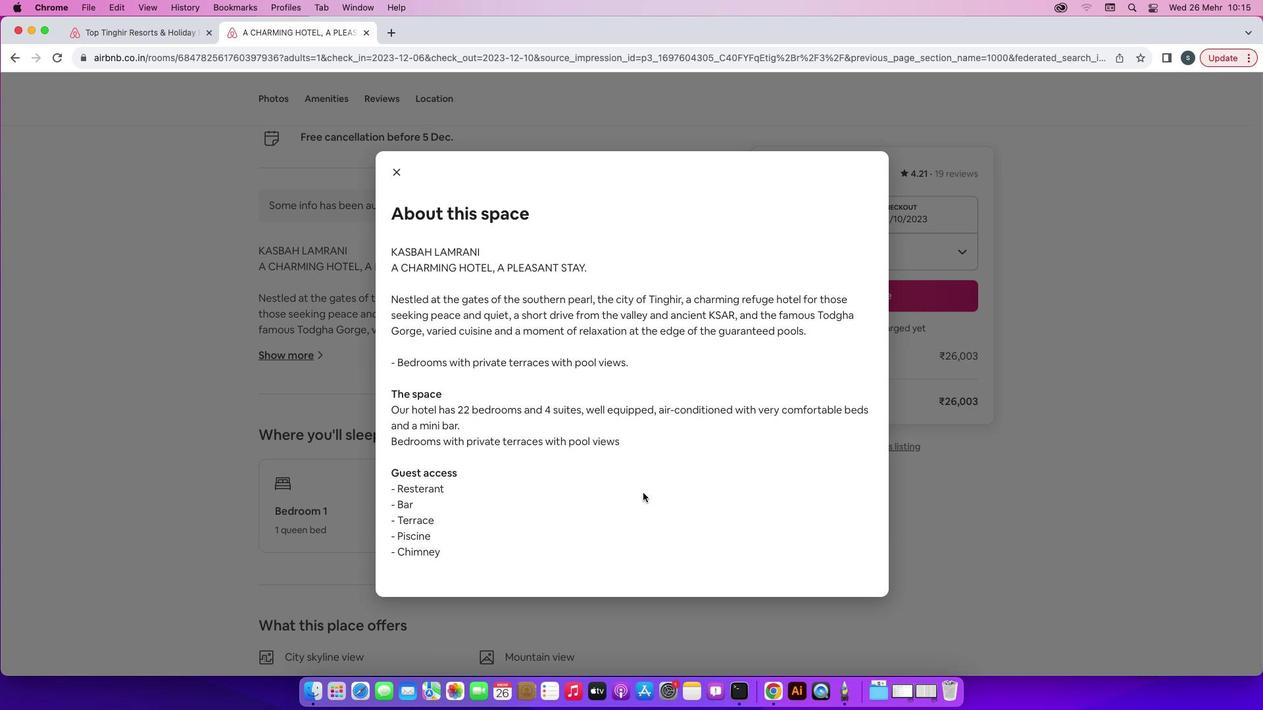 
Action: Mouse moved to (396, 171)
Screenshot: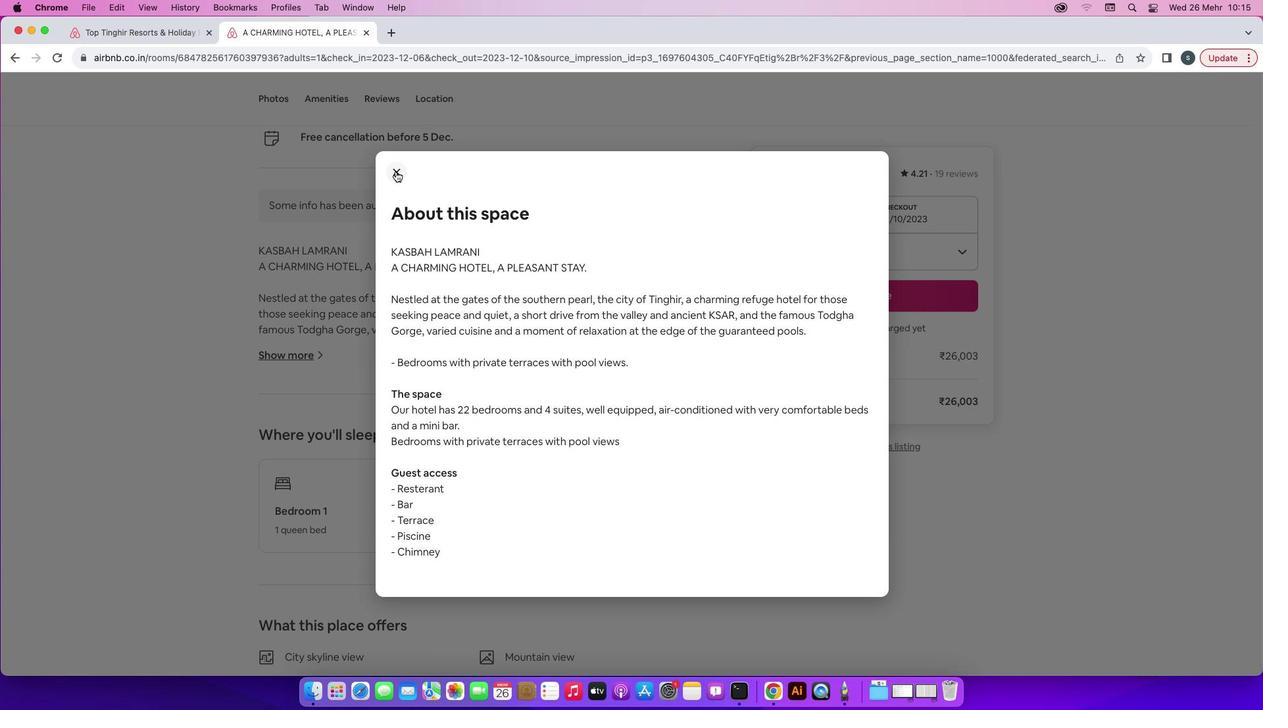 
Action: Mouse pressed left at (396, 171)
Screenshot: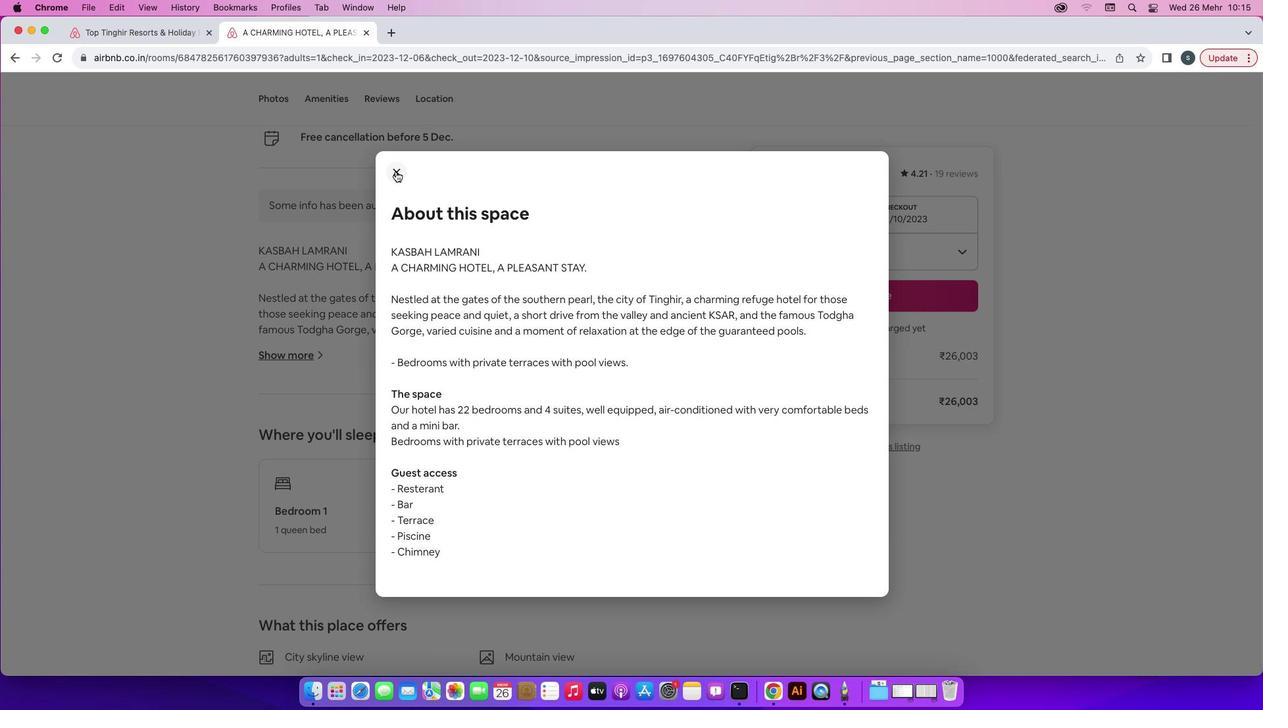 
Action: Mouse moved to (709, 513)
Screenshot: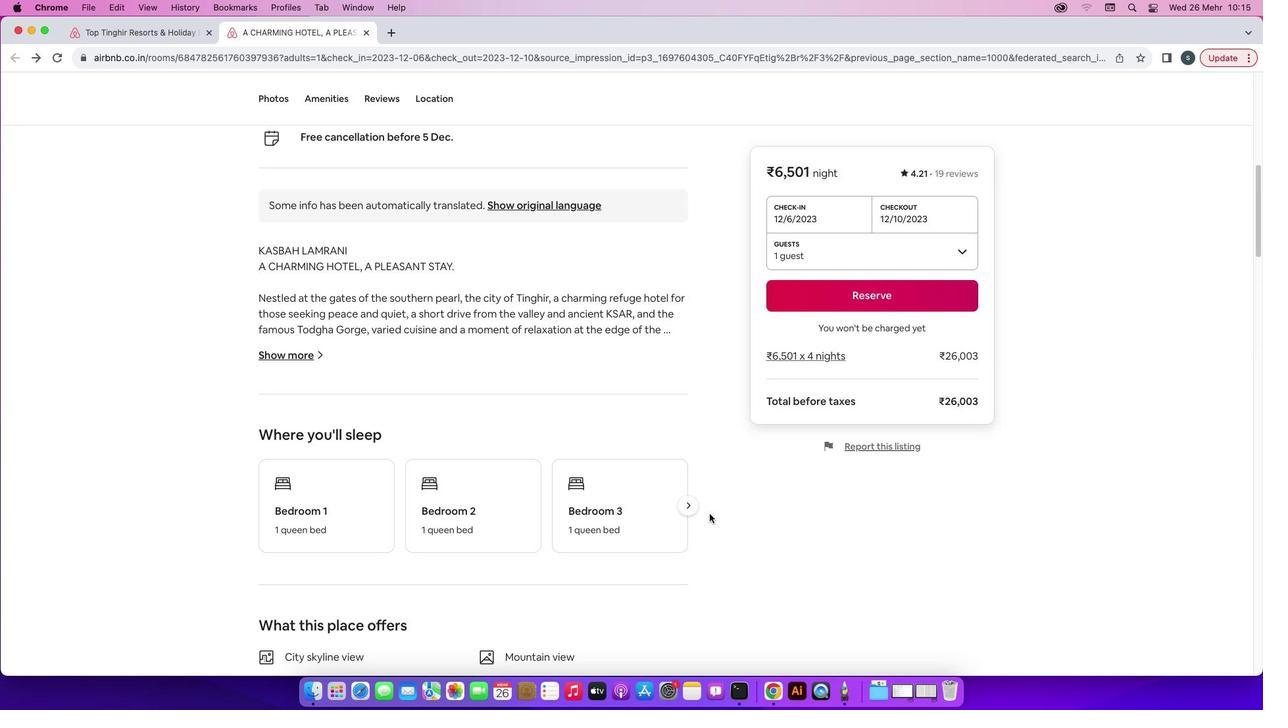 
Action: Mouse scrolled (709, 513) with delta (0, 0)
Screenshot: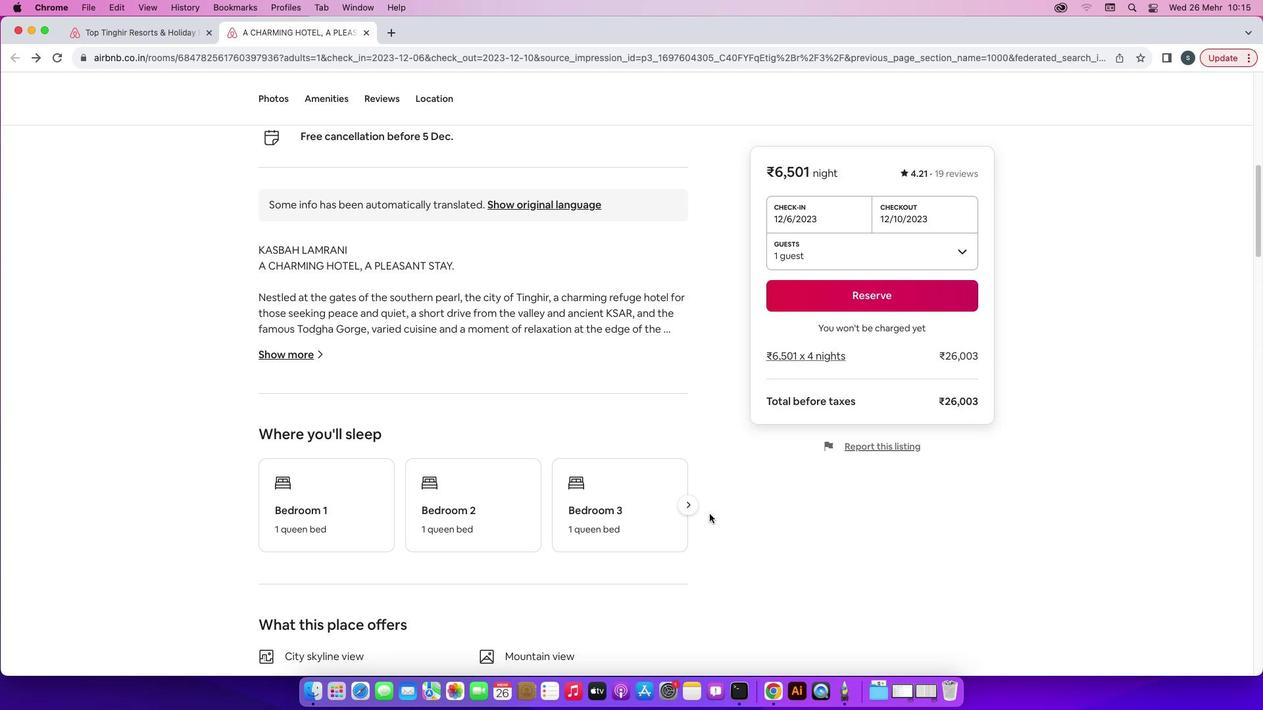 
Action: Mouse scrolled (709, 513) with delta (0, 0)
Screenshot: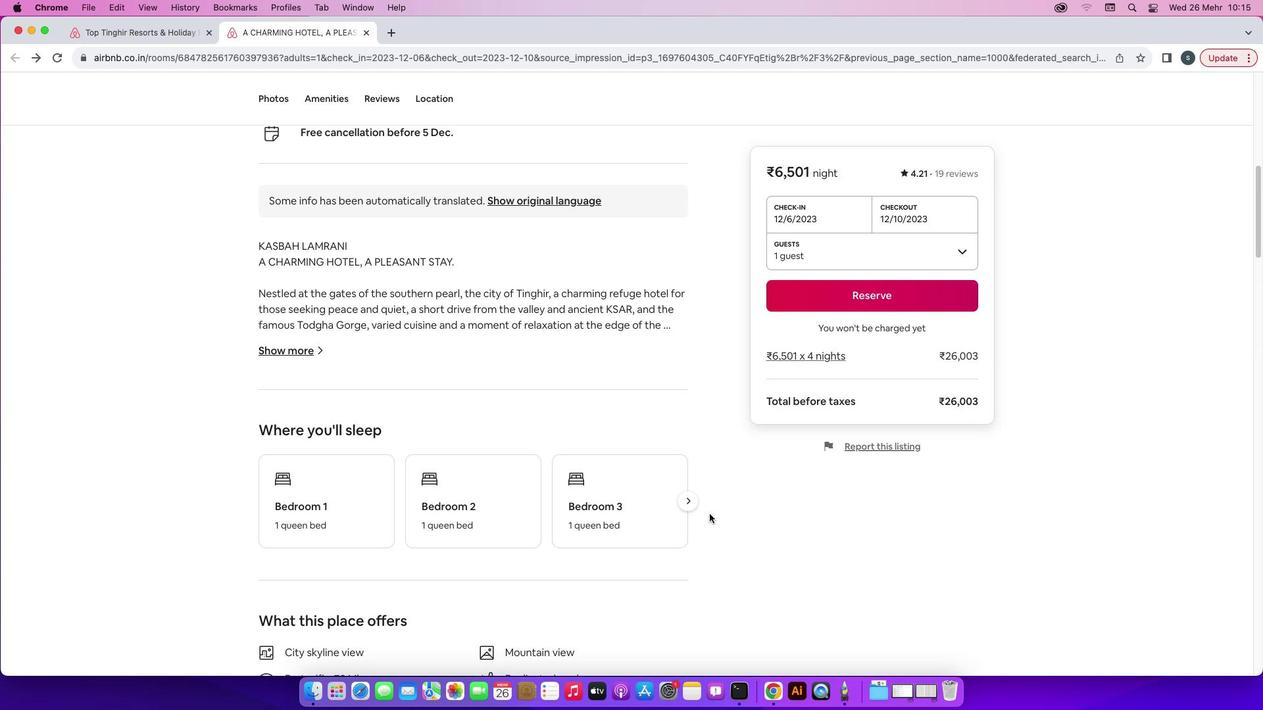 
Action: Mouse scrolled (709, 513) with delta (0, -1)
Screenshot: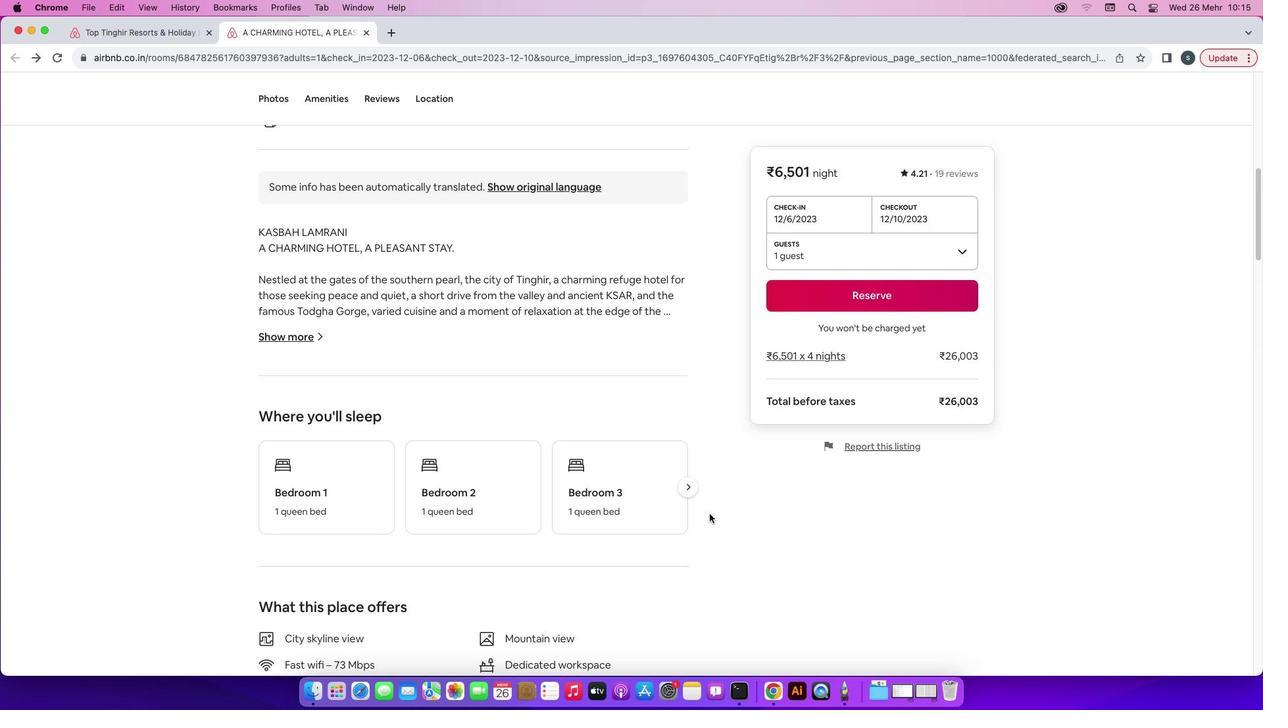 
Action: Mouse scrolled (709, 513) with delta (0, 0)
Screenshot: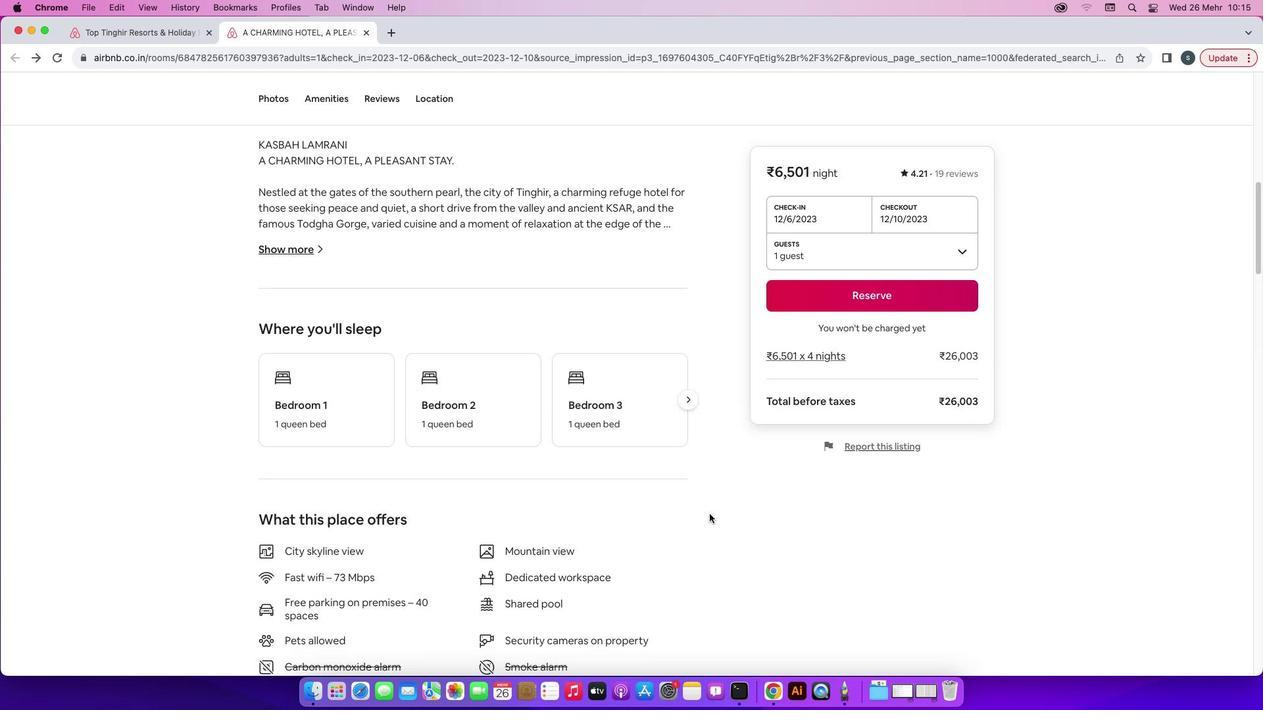
Action: Mouse scrolled (709, 513) with delta (0, 0)
Screenshot: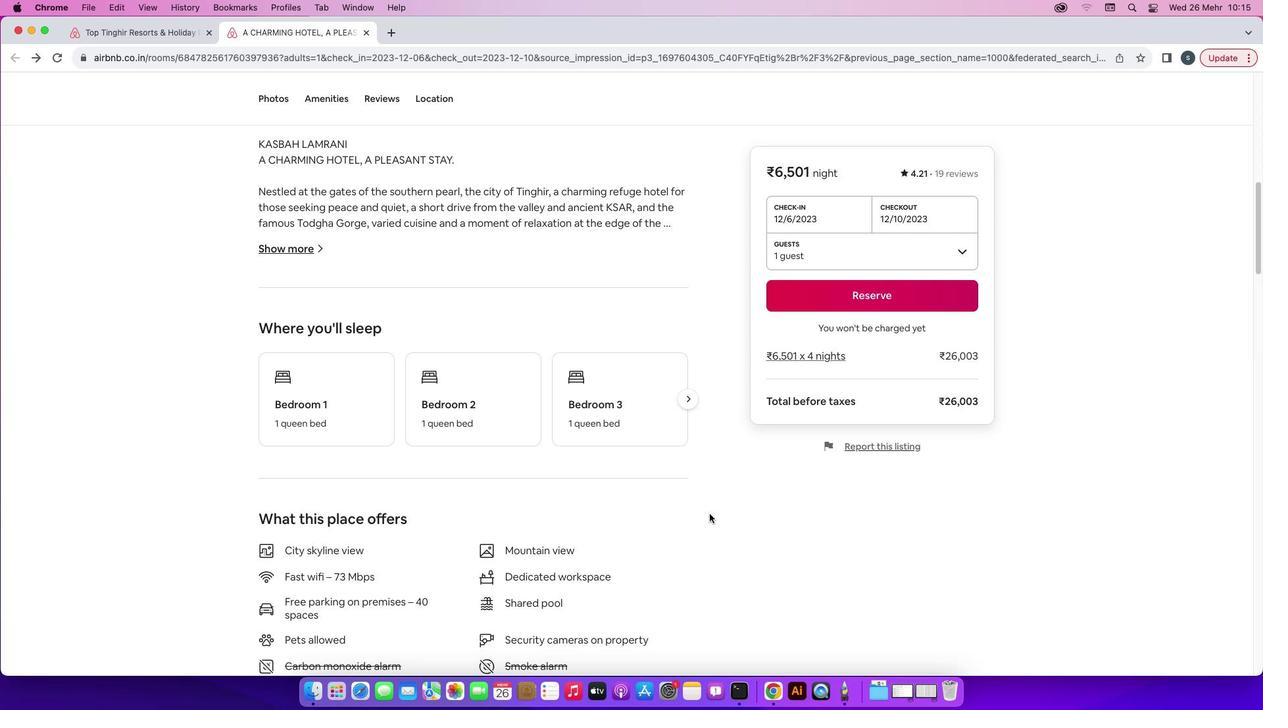 
Action: Mouse scrolled (709, 513) with delta (0, 0)
Screenshot: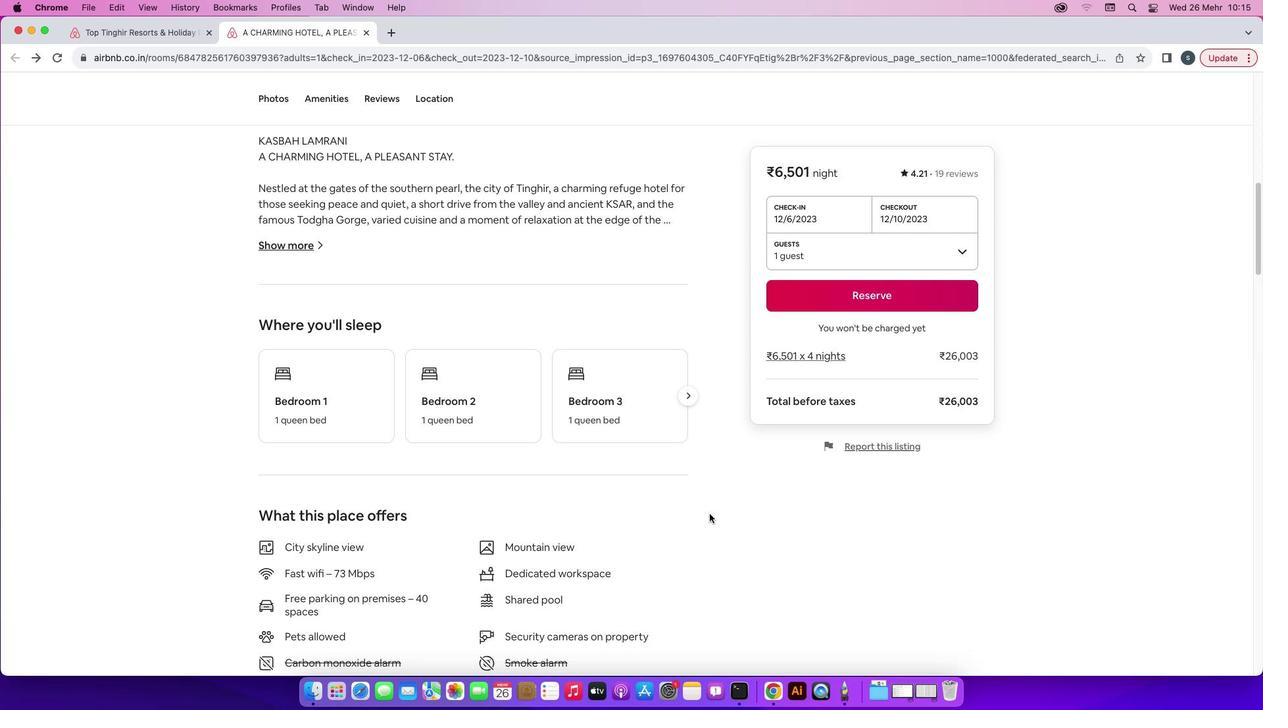 
Action: Mouse scrolled (709, 513) with delta (0, -1)
Screenshot: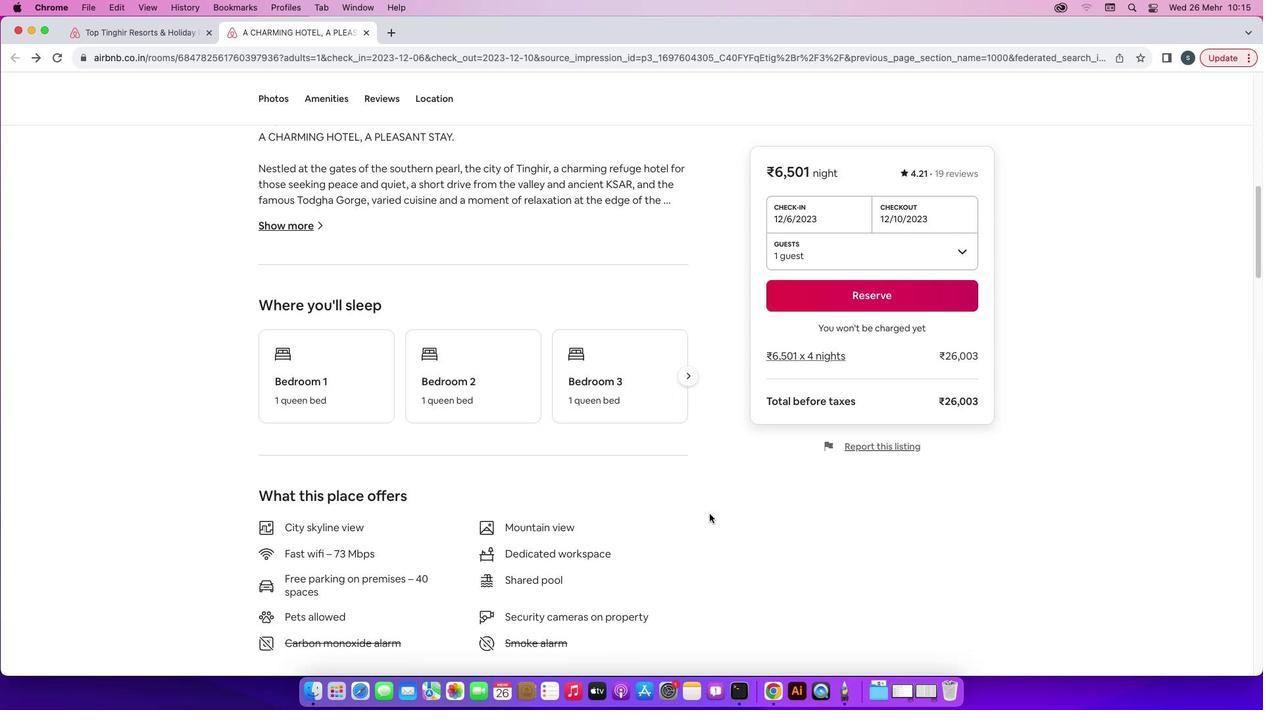 
Action: Mouse scrolled (709, 513) with delta (0, -2)
Screenshot: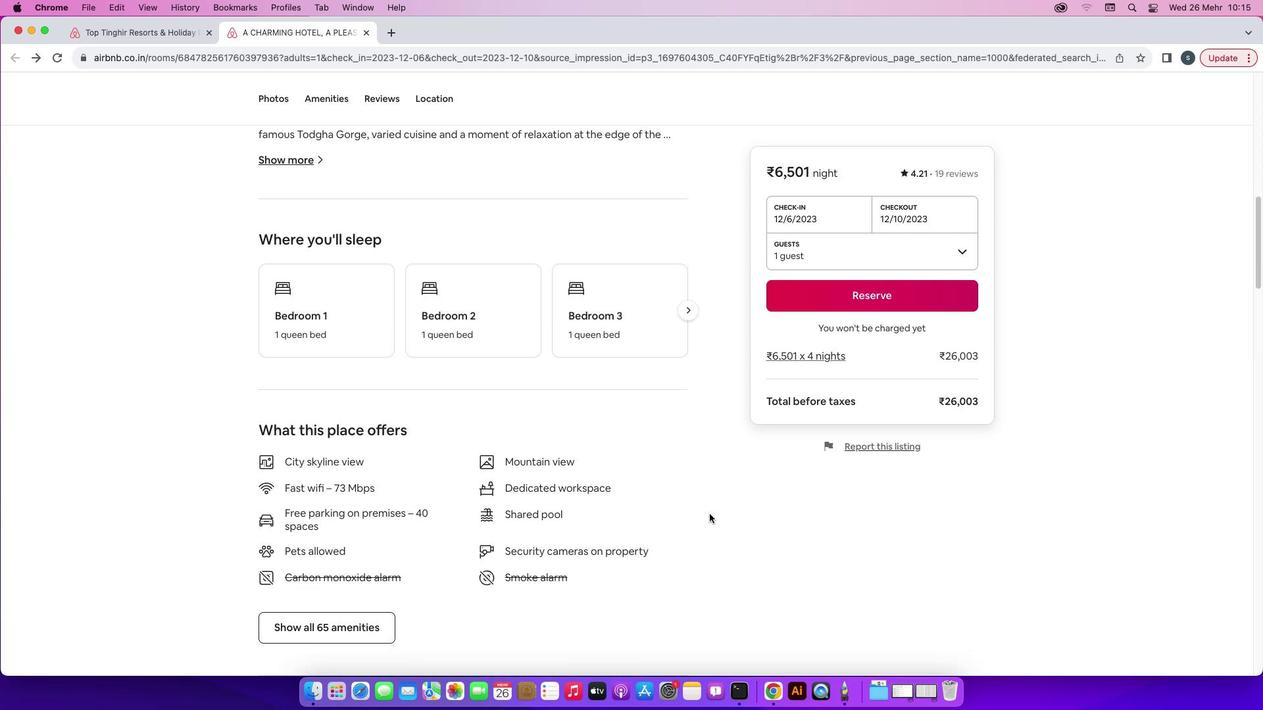 
Action: Mouse scrolled (709, 513) with delta (0, 0)
Screenshot: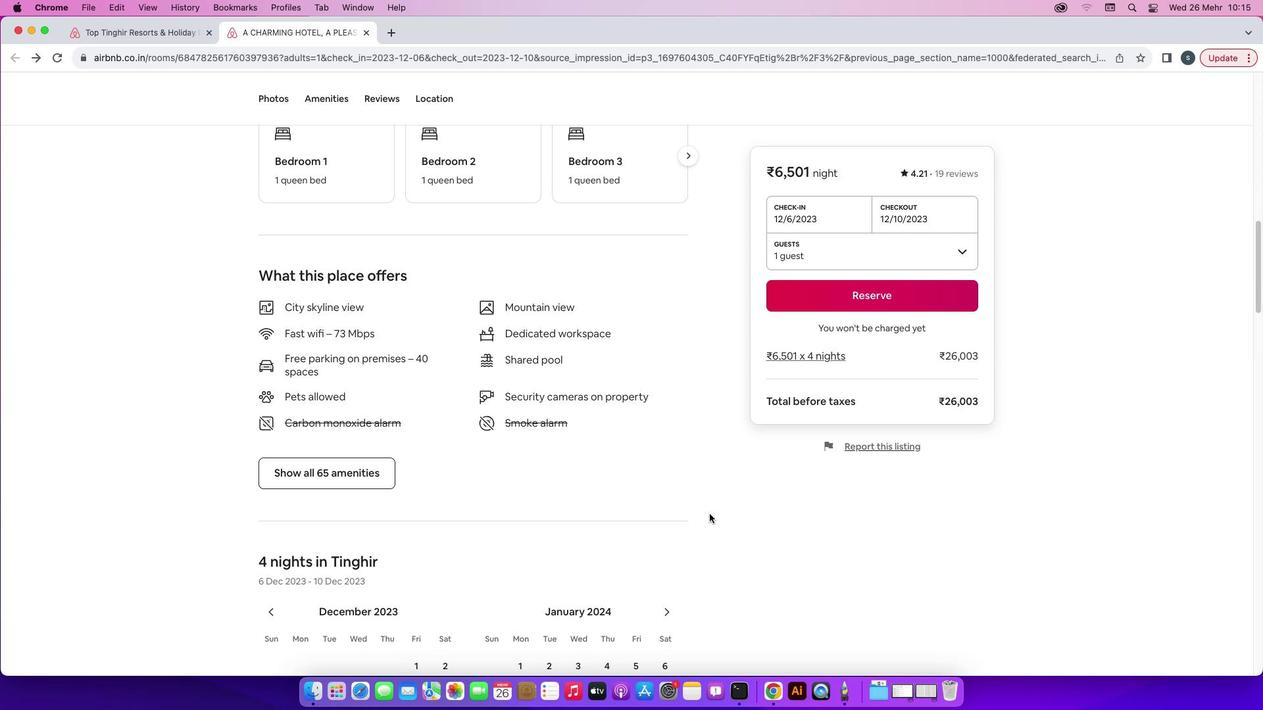
Action: Mouse scrolled (709, 513) with delta (0, 0)
Screenshot: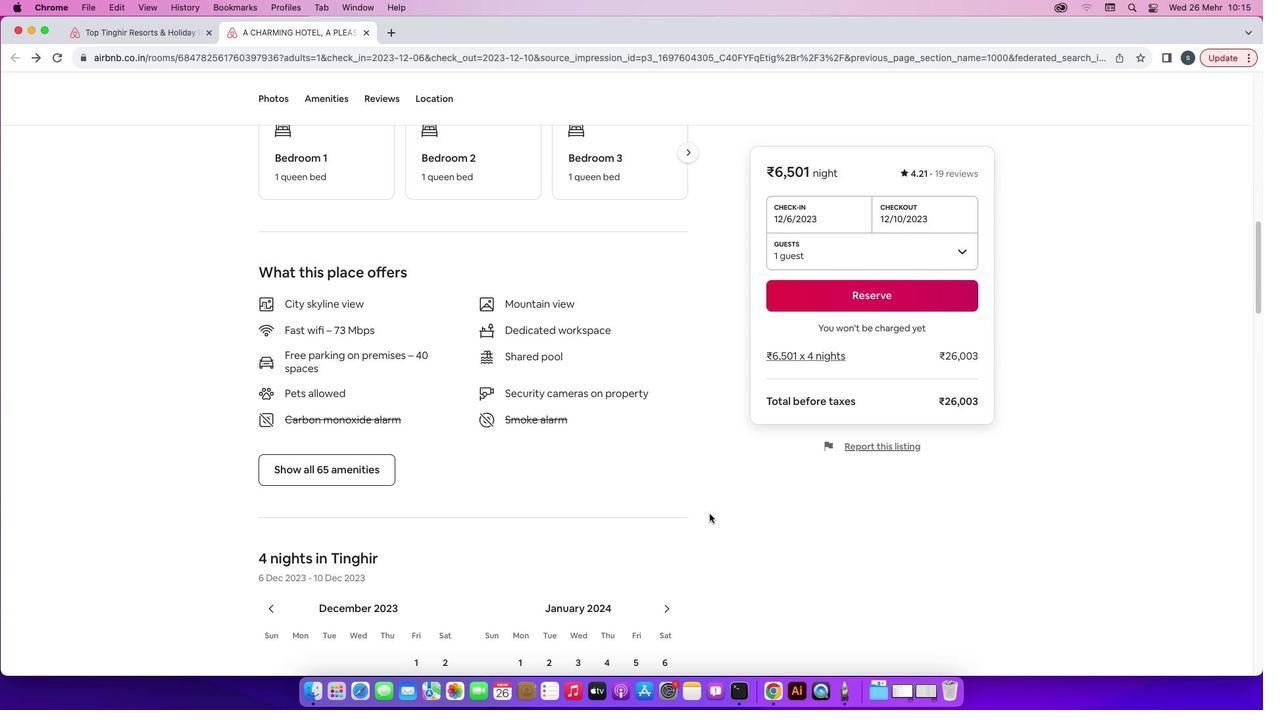
Action: Mouse scrolled (709, 513) with delta (0, -1)
Screenshot: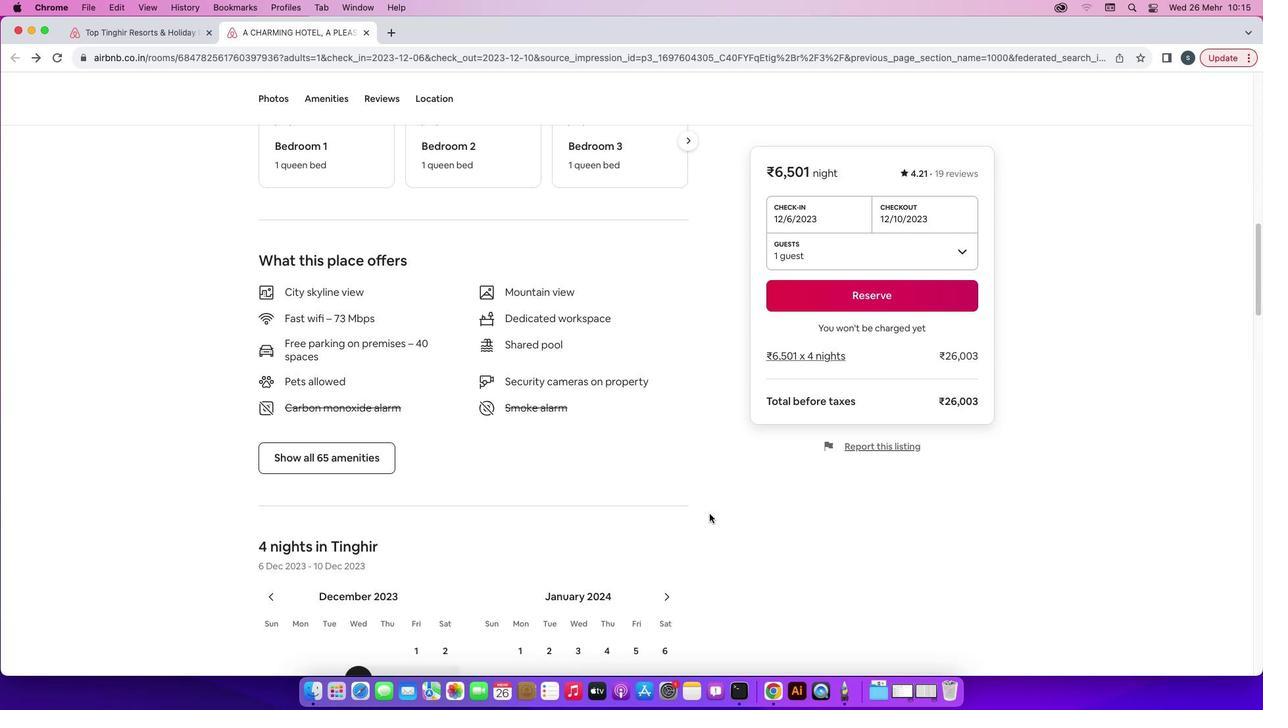 
Action: Mouse scrolled (709, 513) with delta (0, -2)
Screenshot: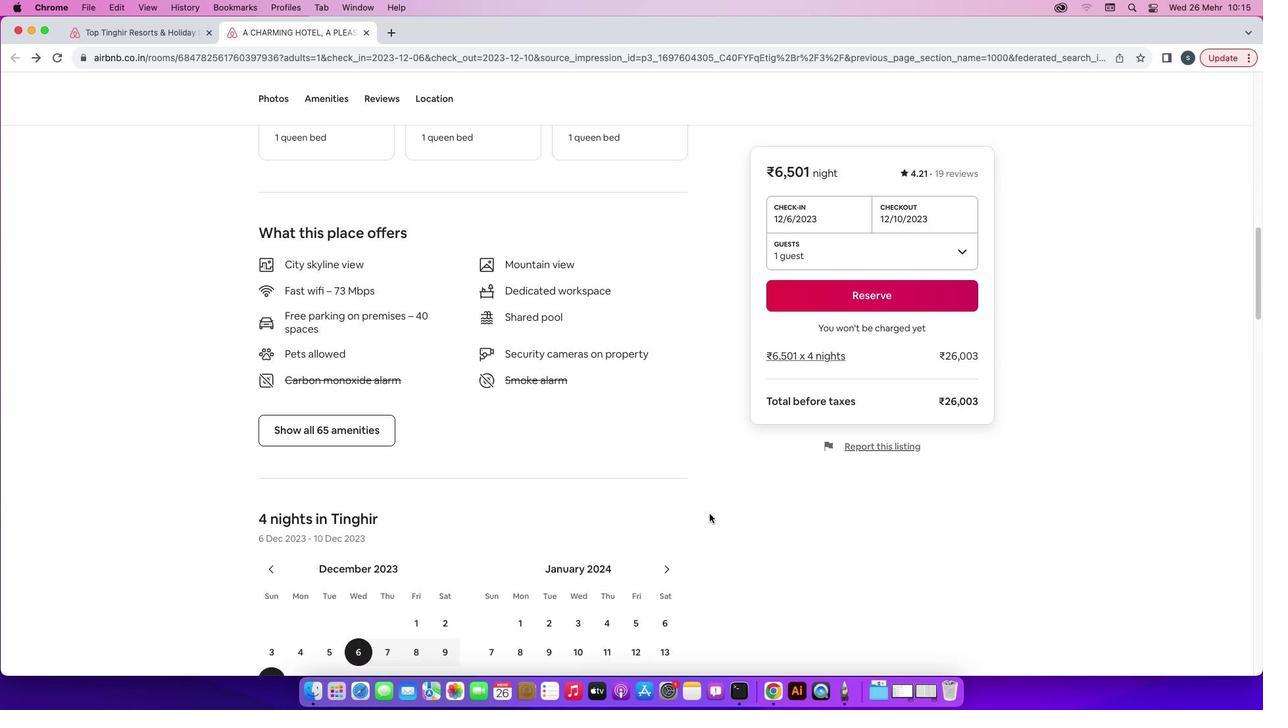 
Action: Mouse scrolled (709, 513) with delta (0, -2)
Screenshot: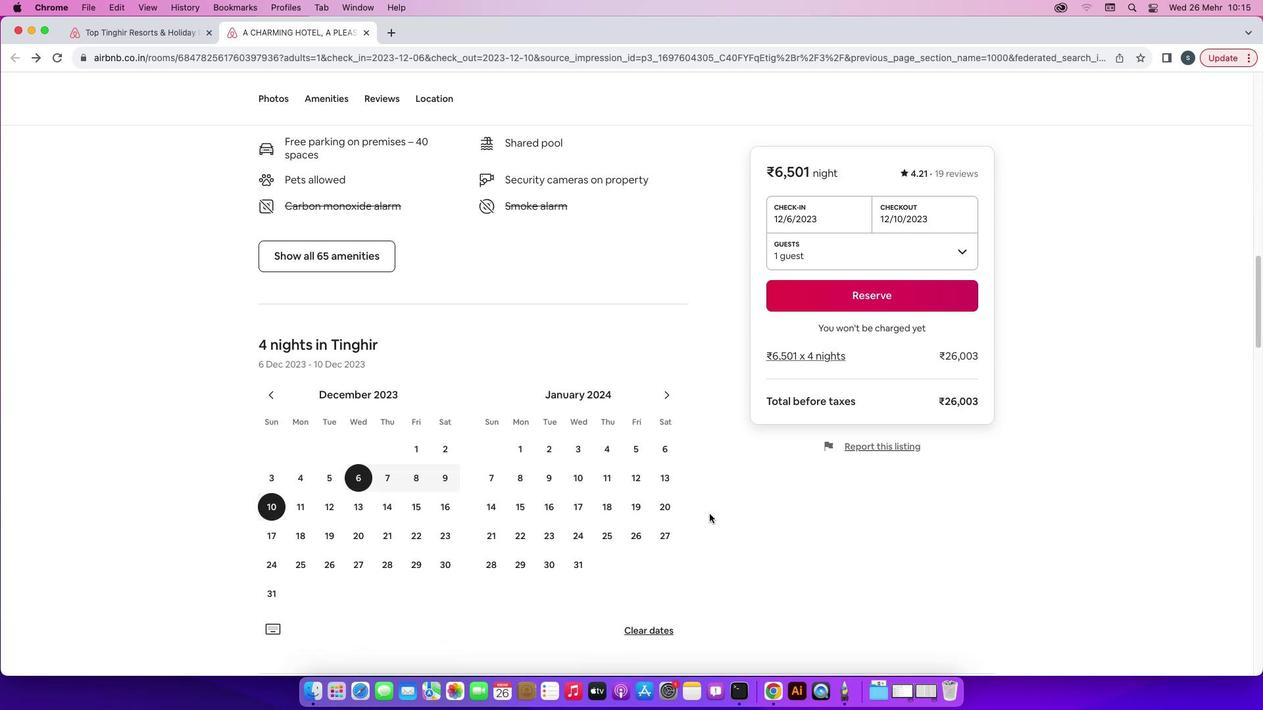 
Action: Mouse scrolled (709, 513) with delta (0, 0)
Screenshot: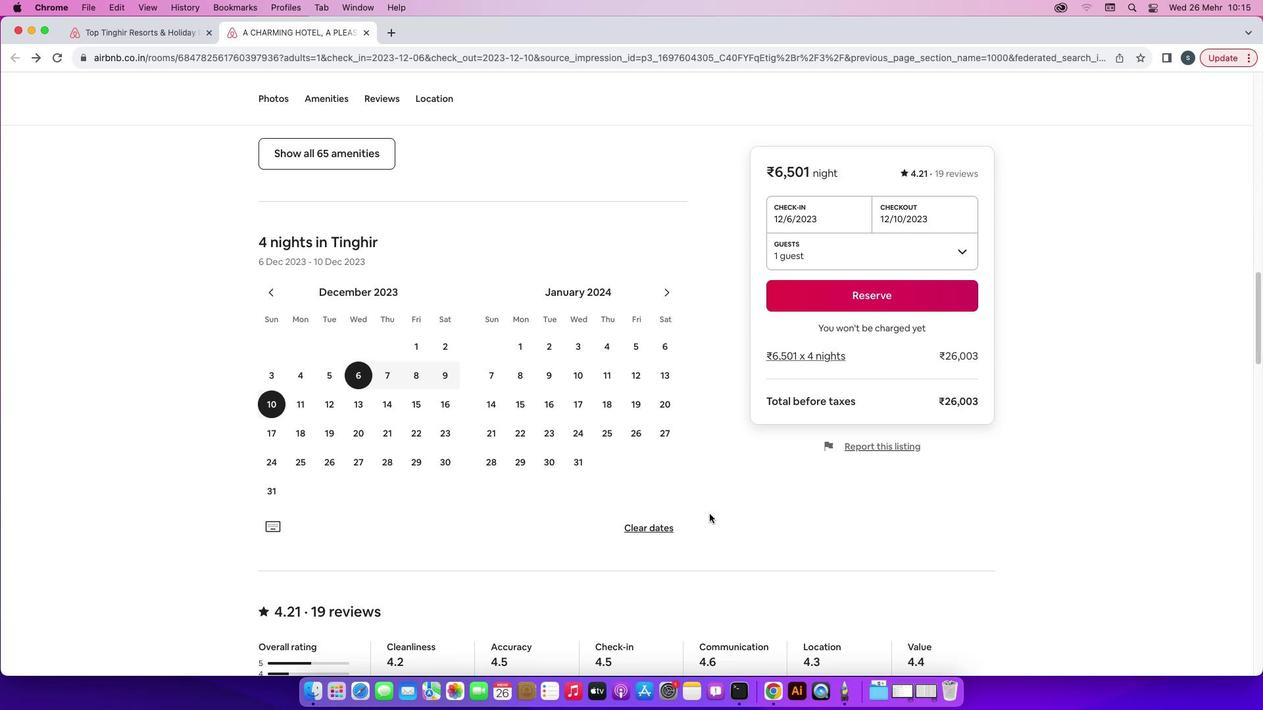 
Action: Mouse scrolled (709, 513) with delta (0, 0)
Screenshot: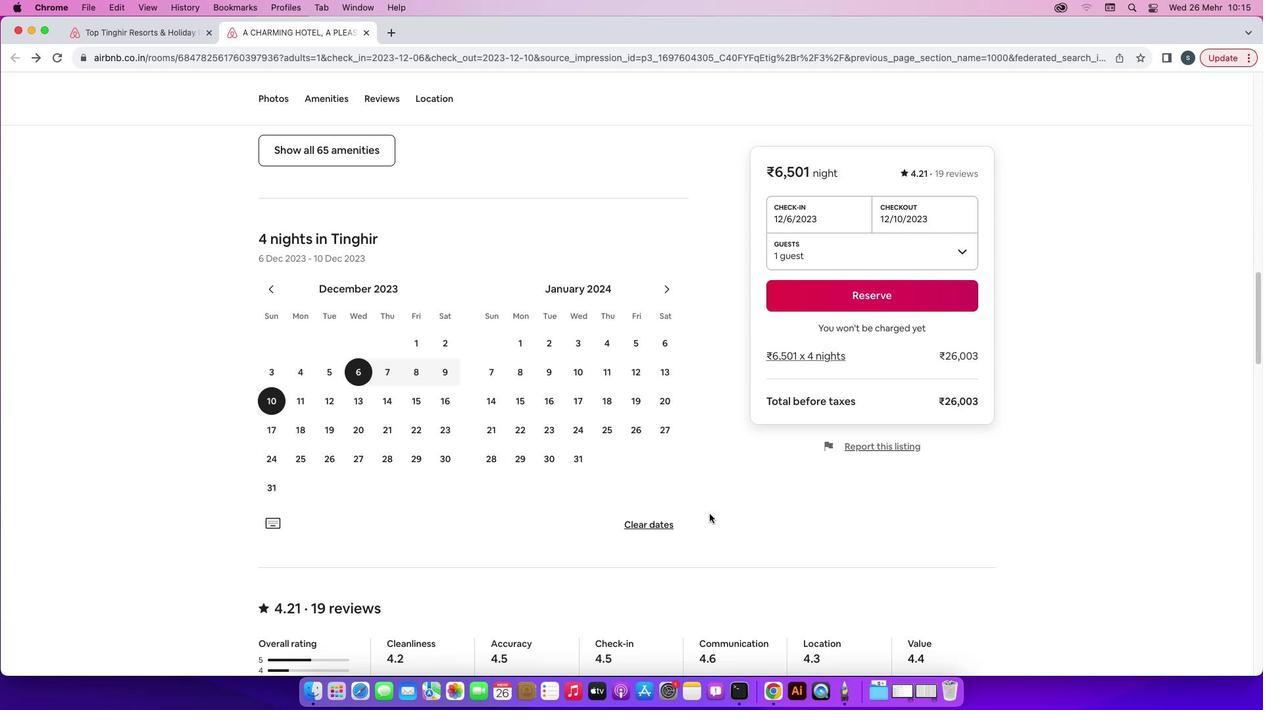 
Action: Mouse scrolled (709, 513) with delta (0, -1)
Screenshot: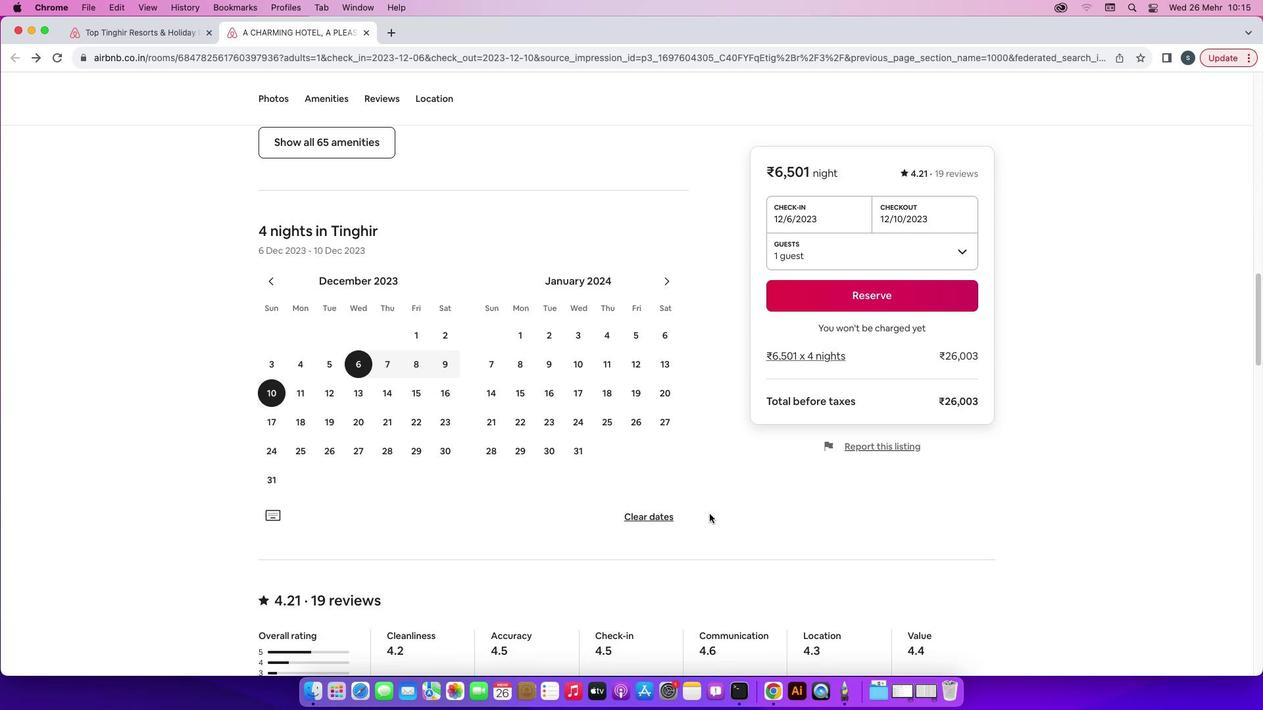 
Action: Mouse scrolled (709, 513) with delta (0, -1)
Screenshot: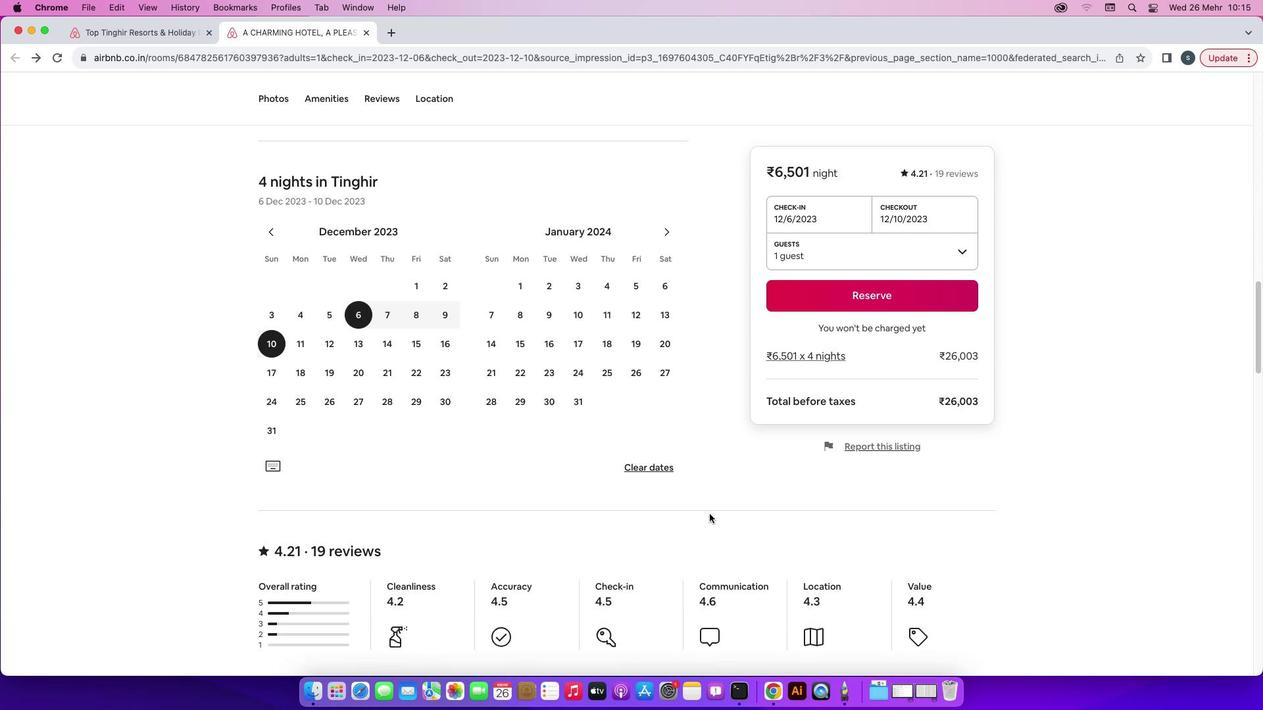 
Action: Mouse scrolled (709, 513) with delta (0, 0)
Screenshot: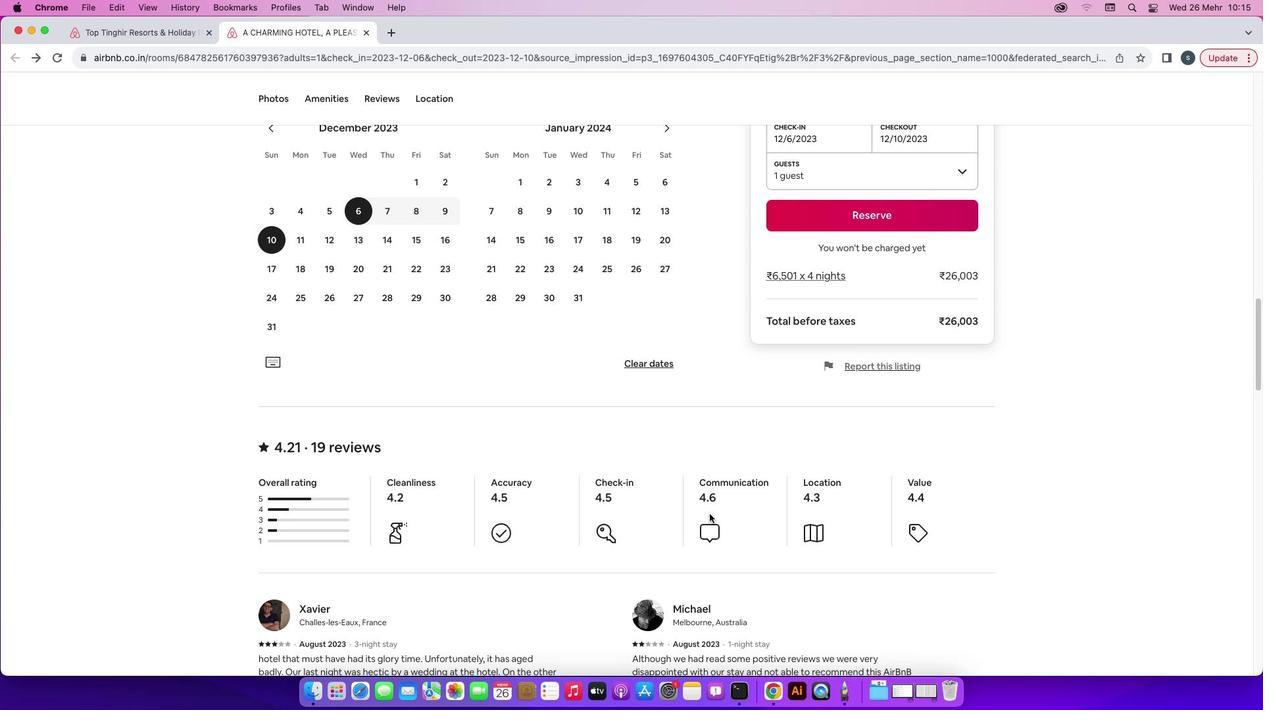
Action: Mouse scrolled (709, 513) with delta (0, 0)
Screenshot: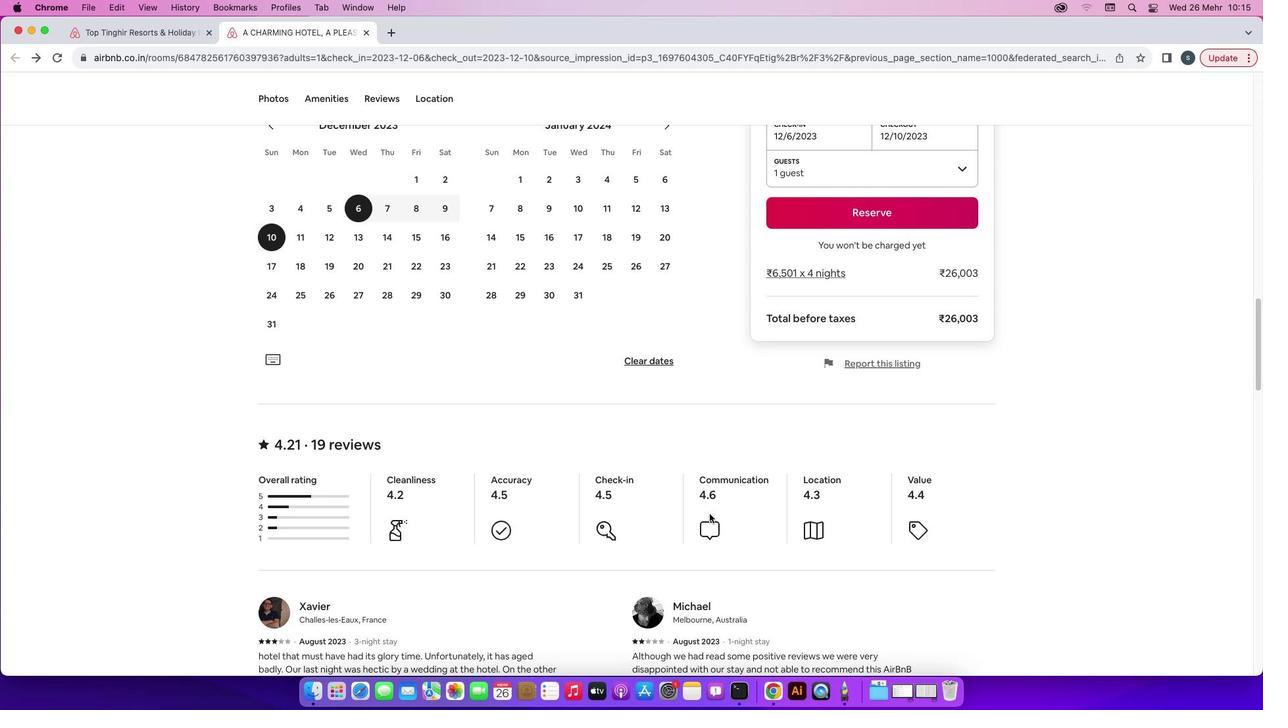 
Action: Mouse scrolled (709, 513) with delta (0, 0)
Screenshot: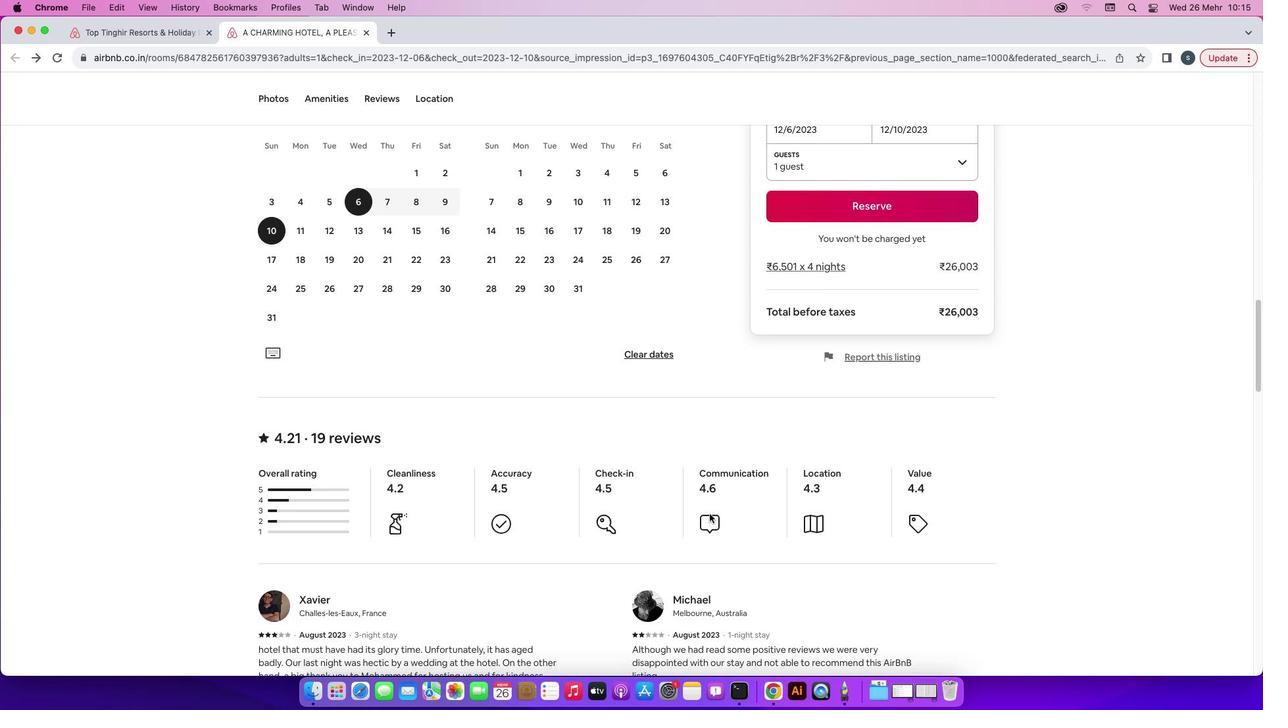 
Action: Mouse scrolled (709, 513) with delta (0, -1)
Screenshot: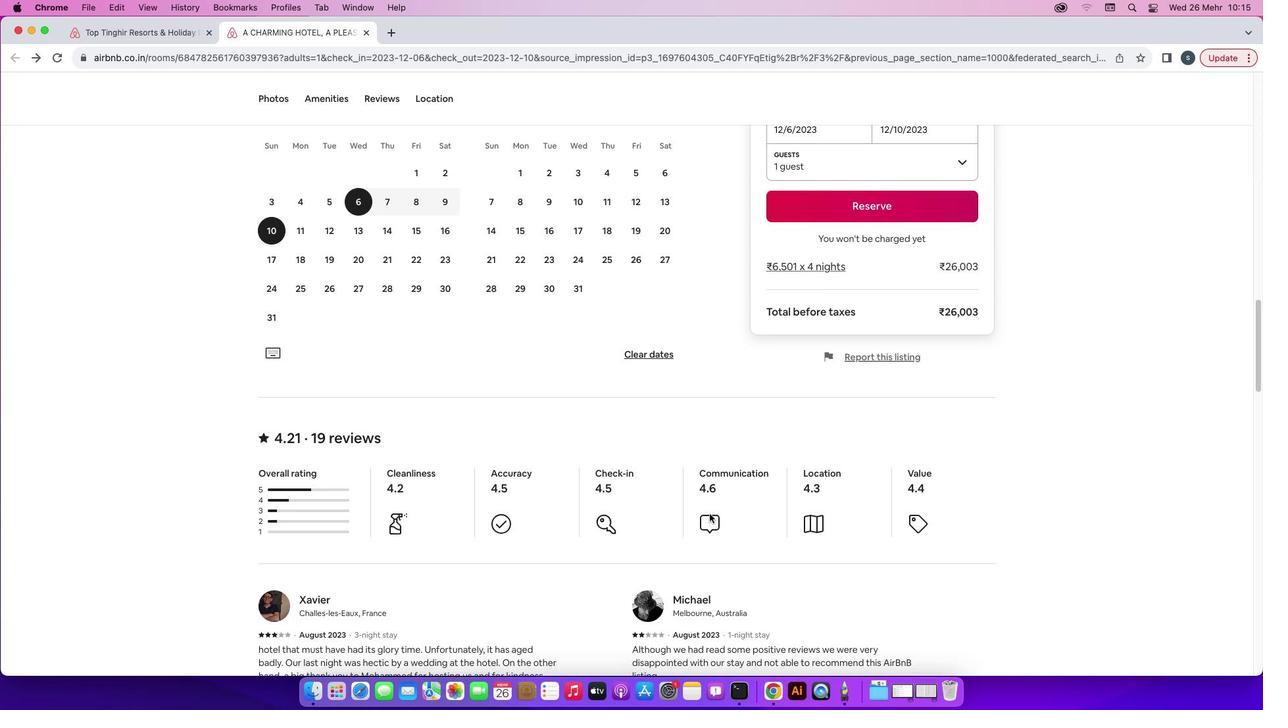 
Action: Mouse scrolled (709, 513) with delta (0, -2)
Screenshot: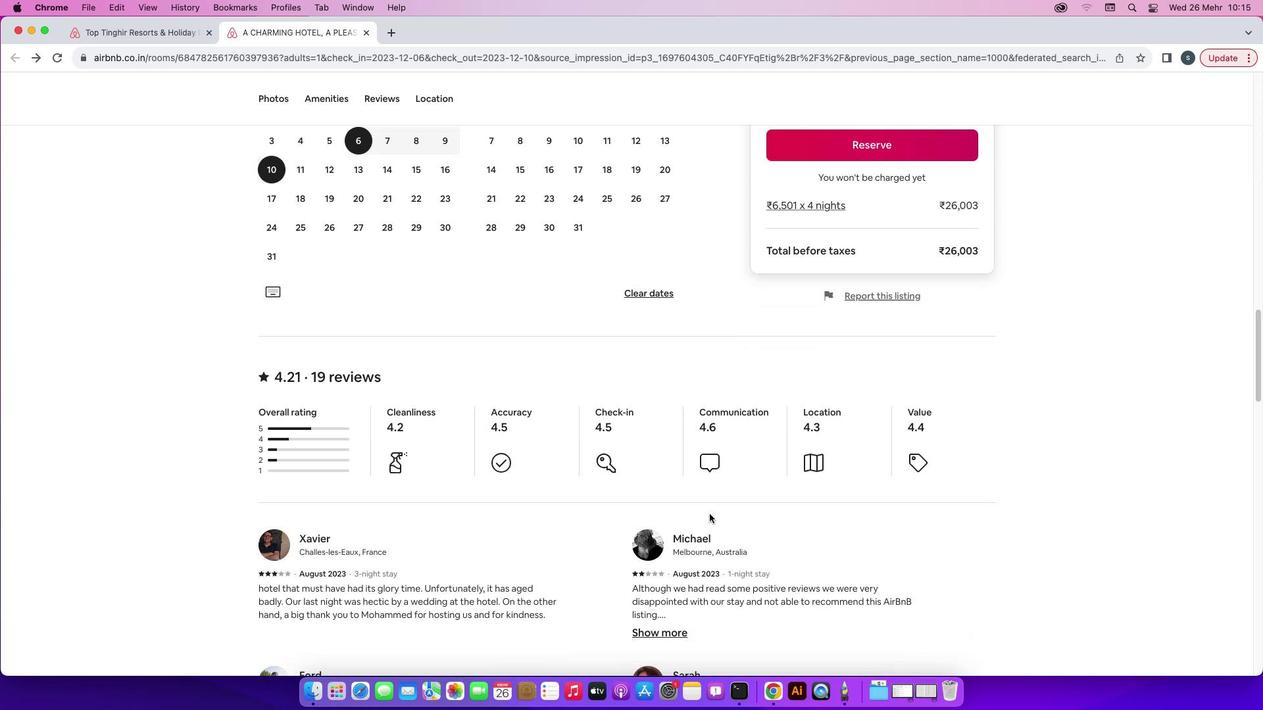 
Action: Mouse scrolled (709, 513) with delta (0, 0)
Screenshot: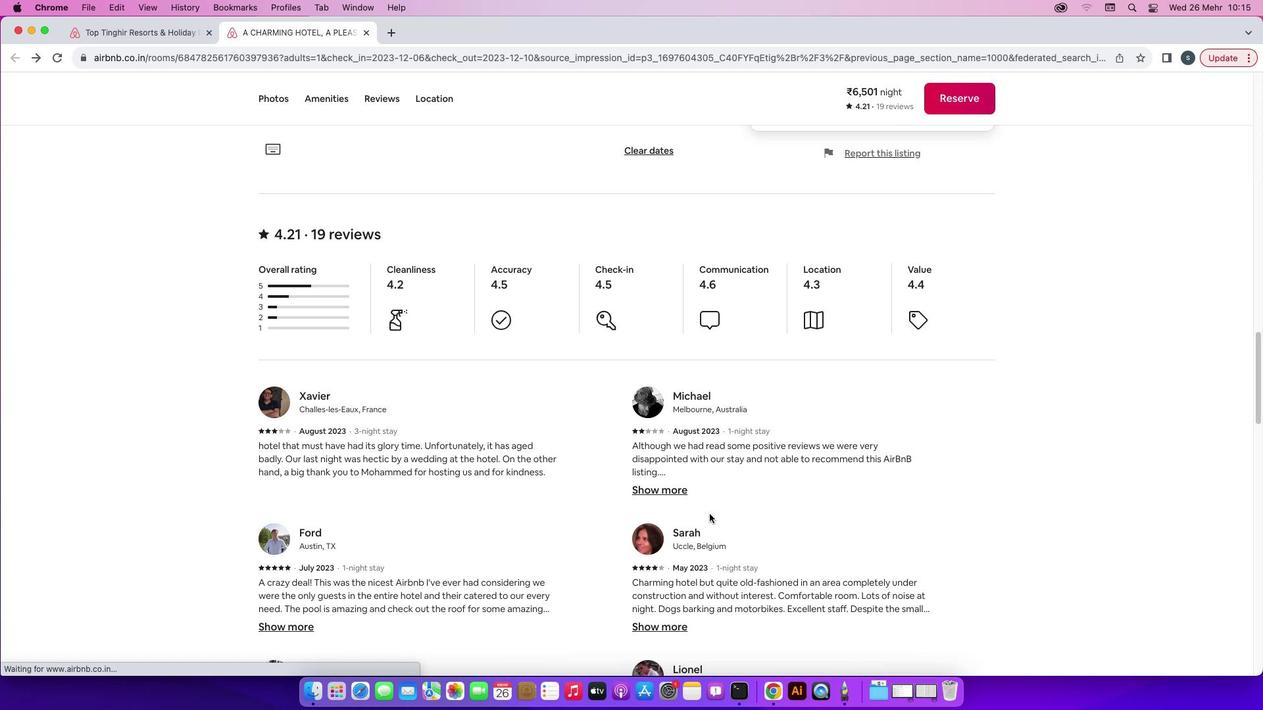 
Action: Mouse scrolled (709, 513) with delta (0, 0)
Screenshot: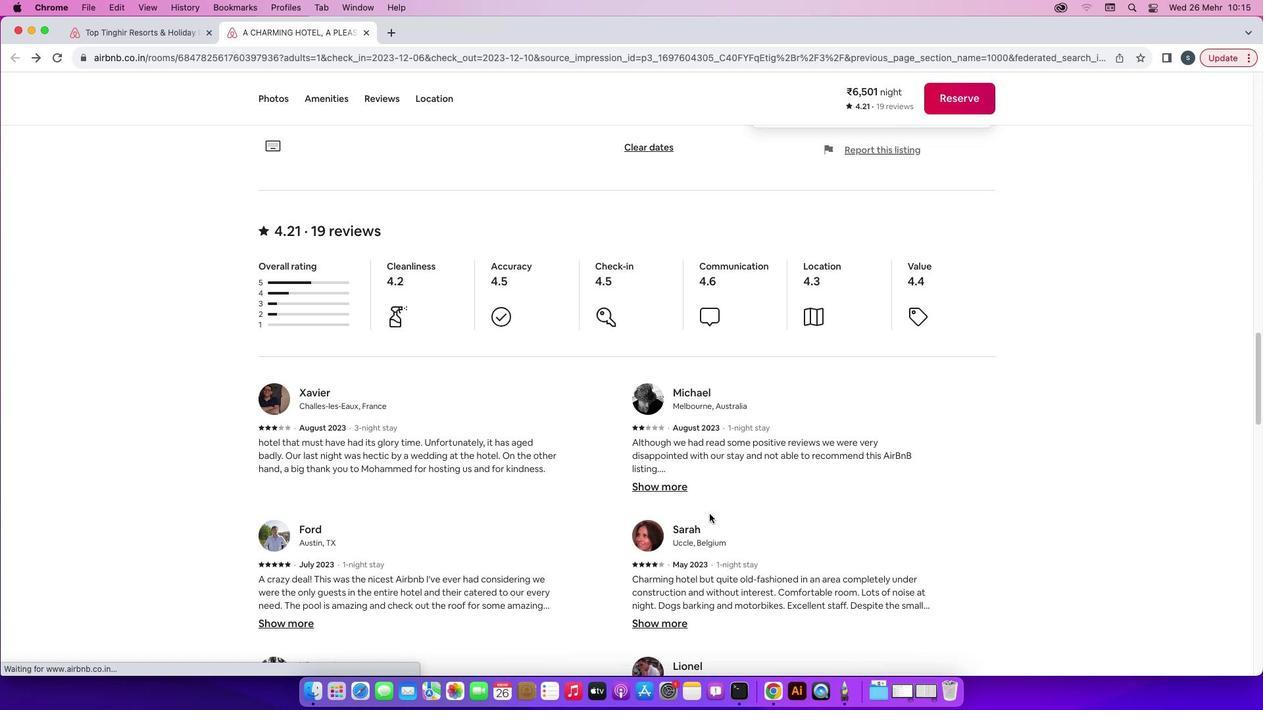 
Action: Mouse scrolled (709, 513) with delta (0, -1)
